 Task: Research Airbnb options in Kayes, Mali from 6th December, 2023 to 15th December, 2023 for 6 adults.6 bedrooms having 6 beds and 6 bathrooms. Property type can be house. Amenities needed are: wifi, TV, free parkinig on premises, gym, breakfast. Look for 3 properties as per requirement.
Action: Mouse moved to (528, 114)
Screenshot: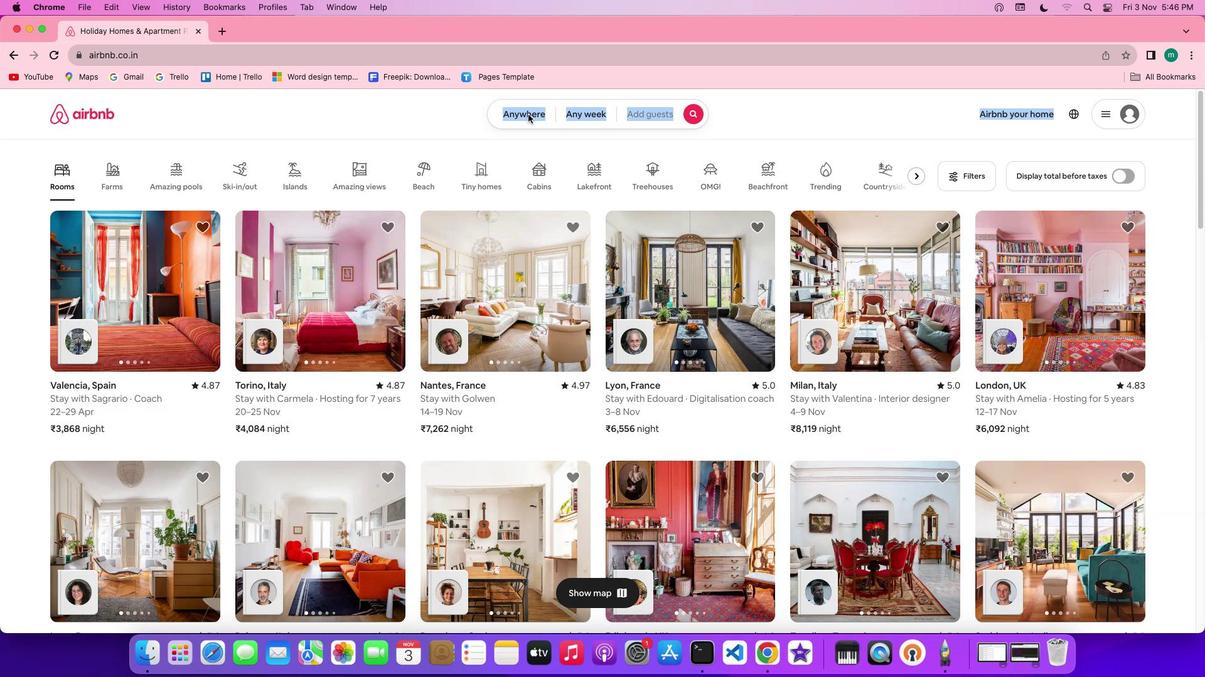 
Action: Mouse pressed left at (528, 114)
Screenshot: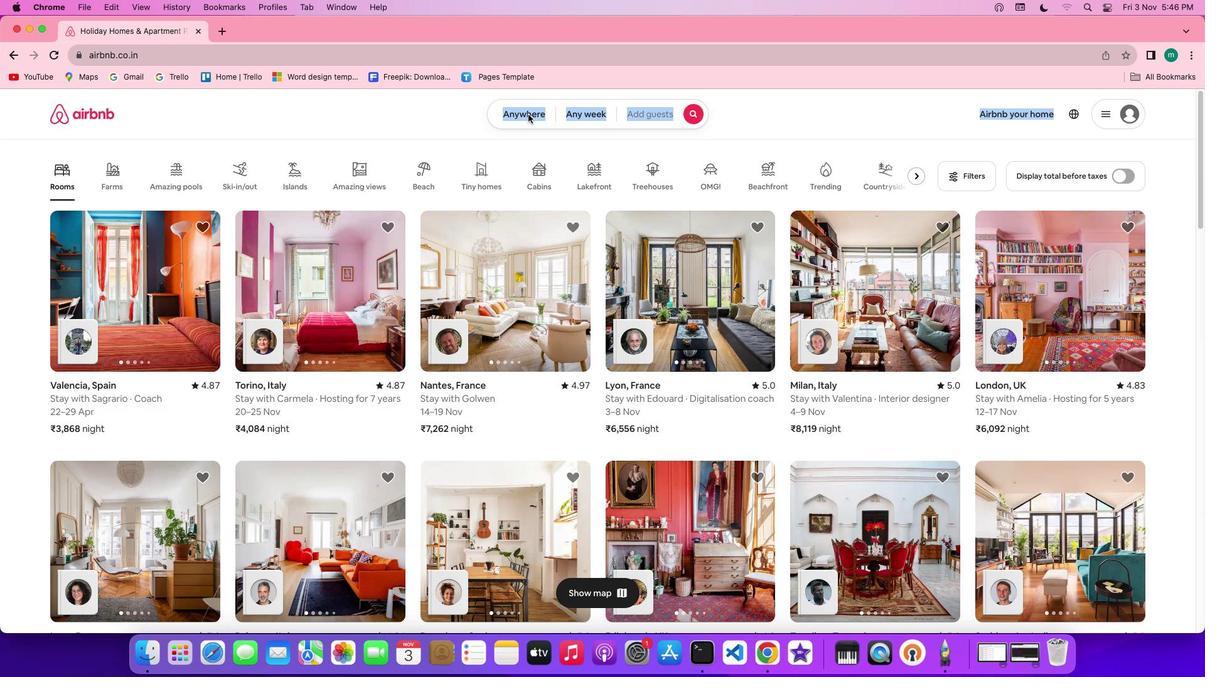 
Action: Mouse pressed left at (528, 114)
Screenshot: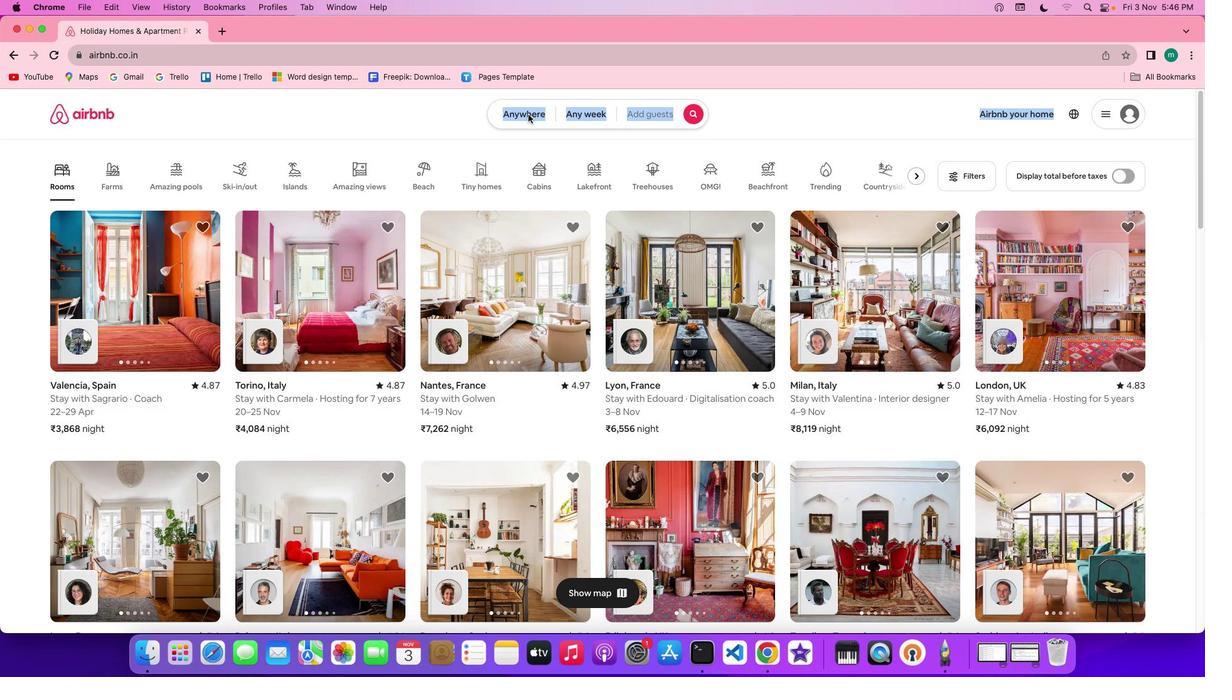
Action: Mouse moved to (454, 159)
Screenshot: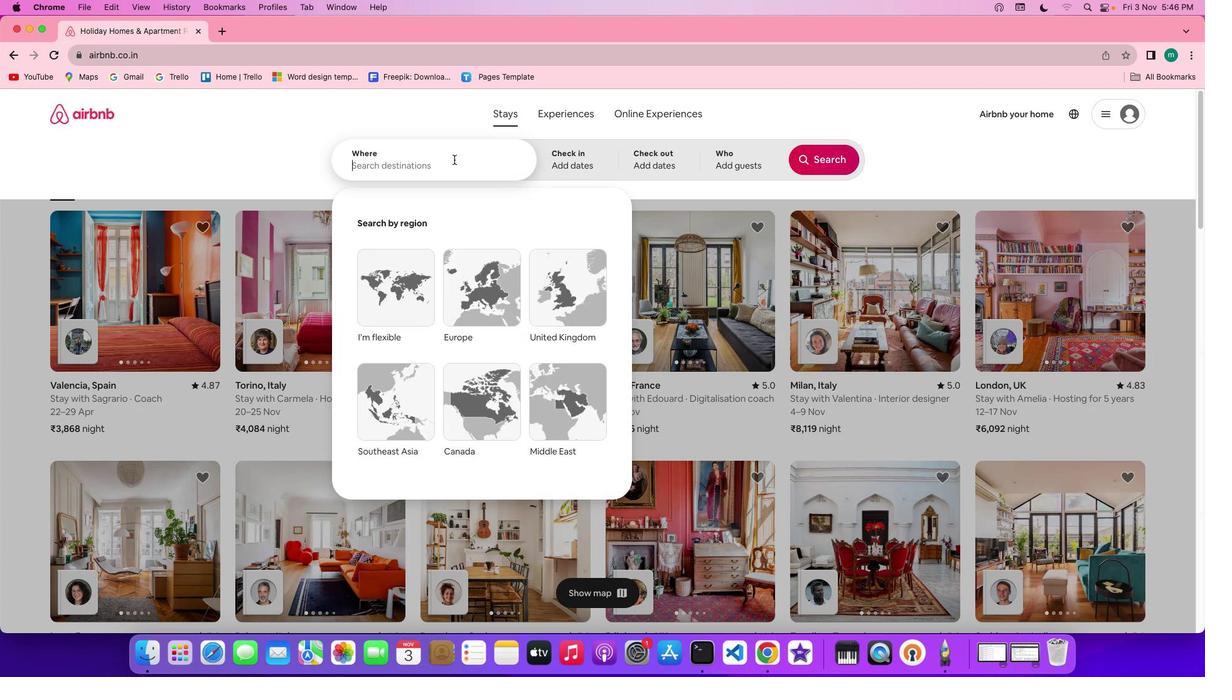 
Action: Mouse pressed left at (454, 159)
Screenshot: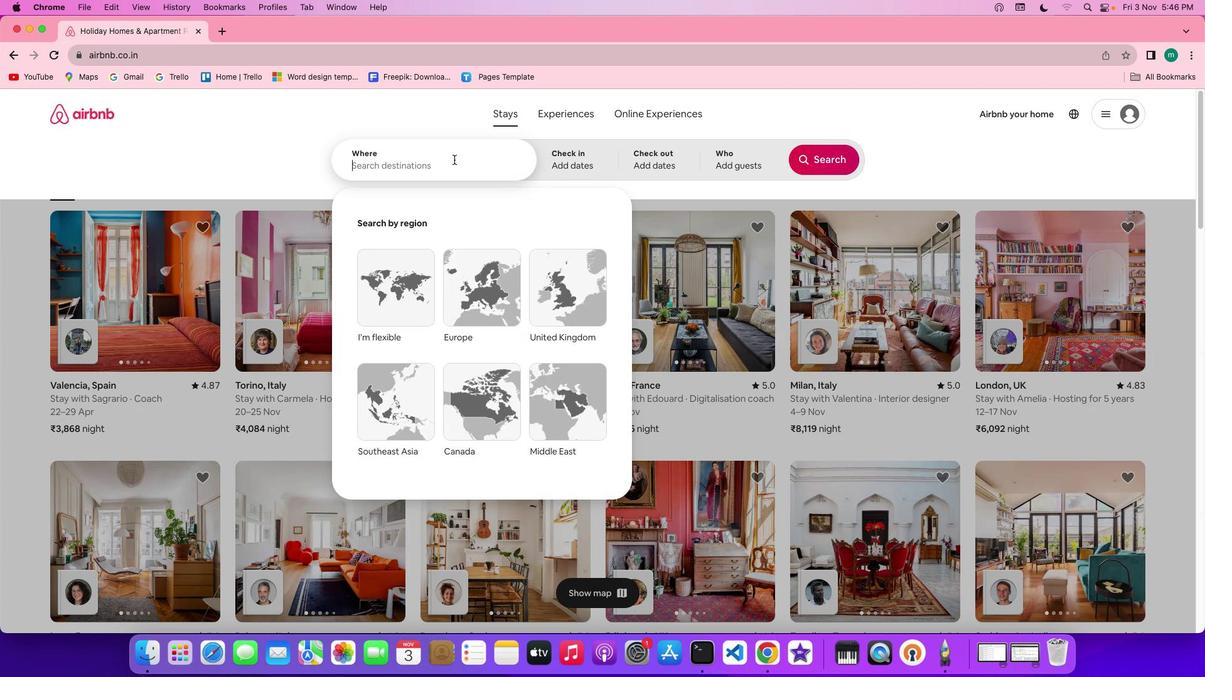 
Action: Mouse moved to (456, 165)
Screenshot: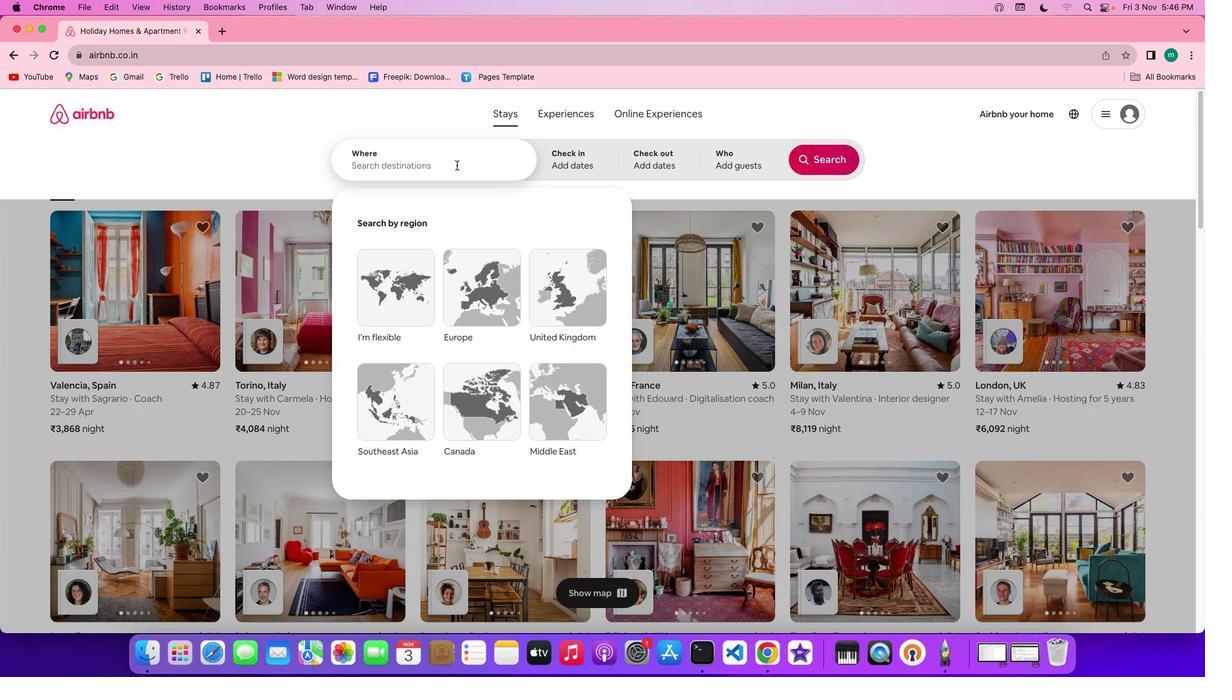 
Action: Key pressed Key.shift'K''a''y''e''s'','Key.spaceKey.shift'm''a''i'Key.backspace'l''i'
Screenshot: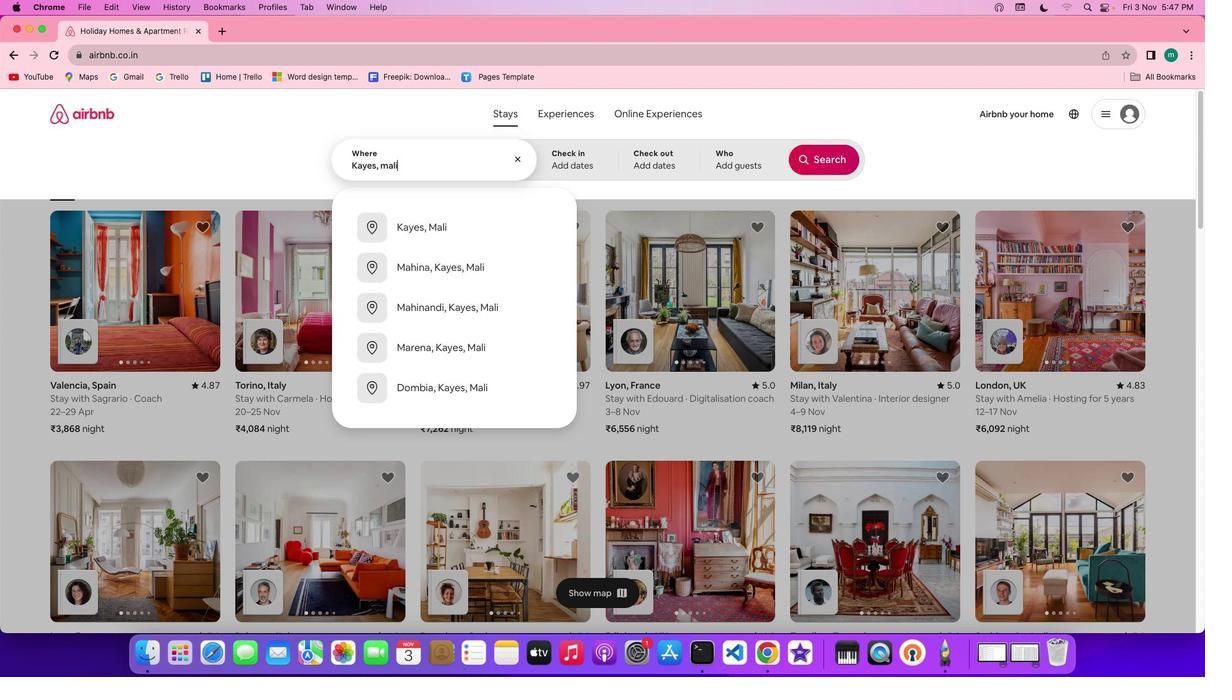 
Action: Mouse moved to (569, 160)
Screenshot: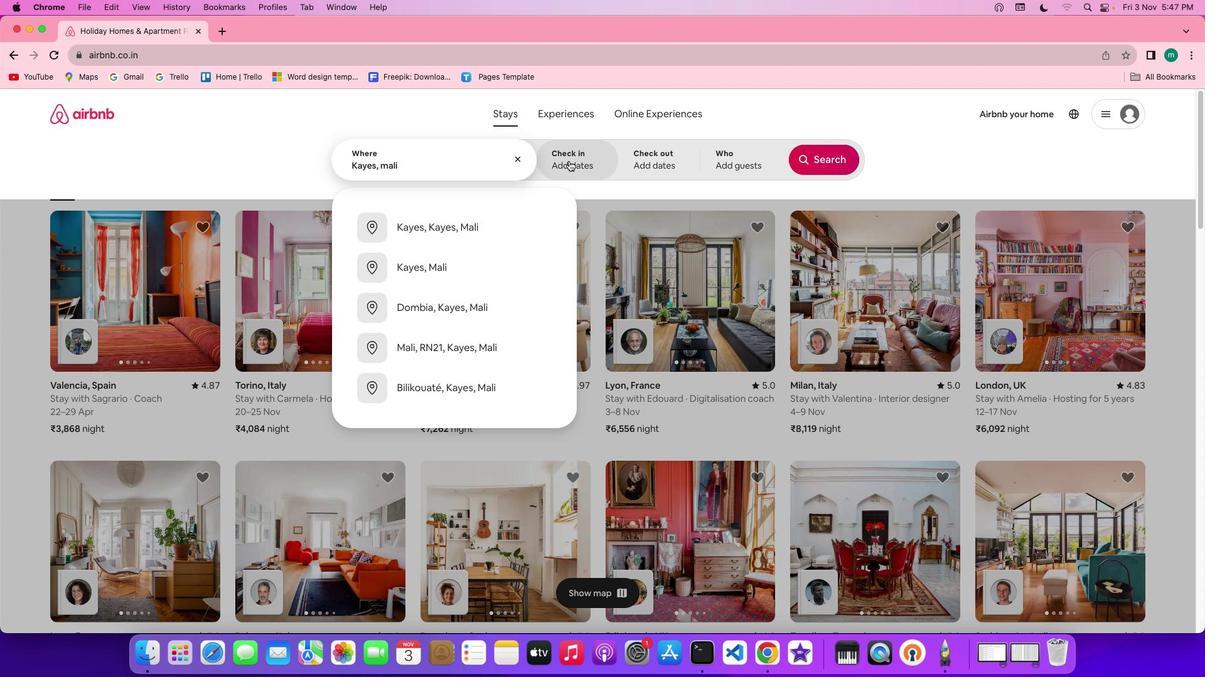 
Action: Mouse pressed left at (569, 160)
Screenshot: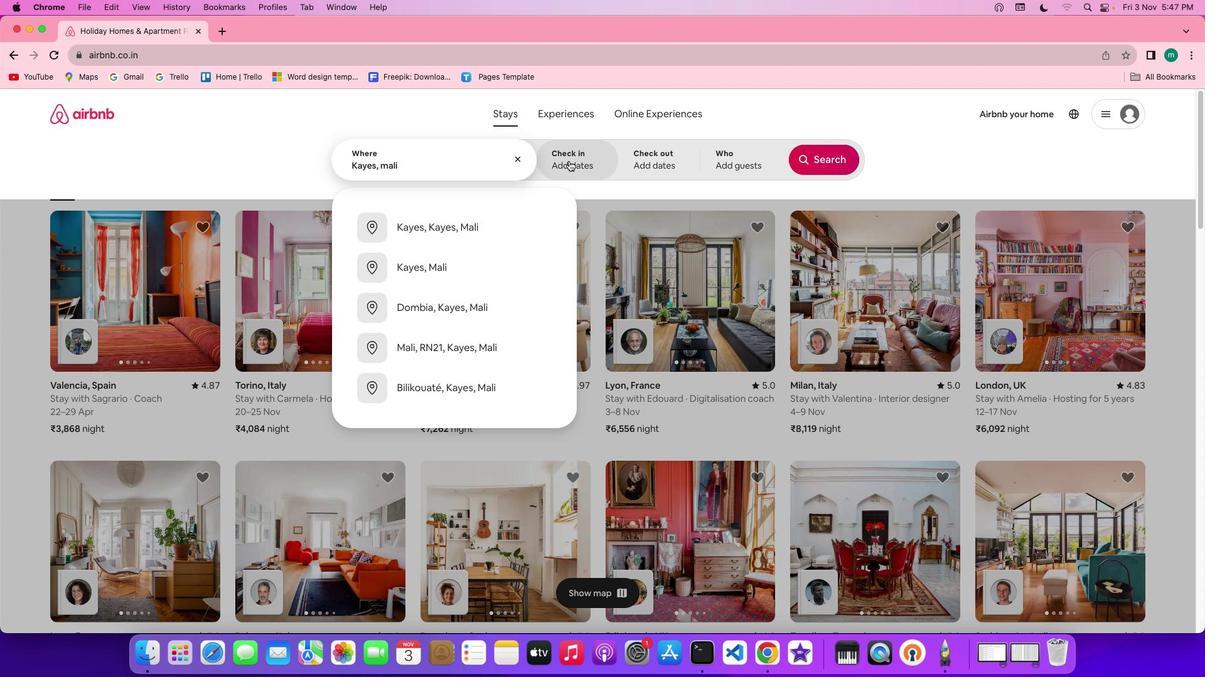 
Action: Mouse moved to (725, 348)
Screenshot: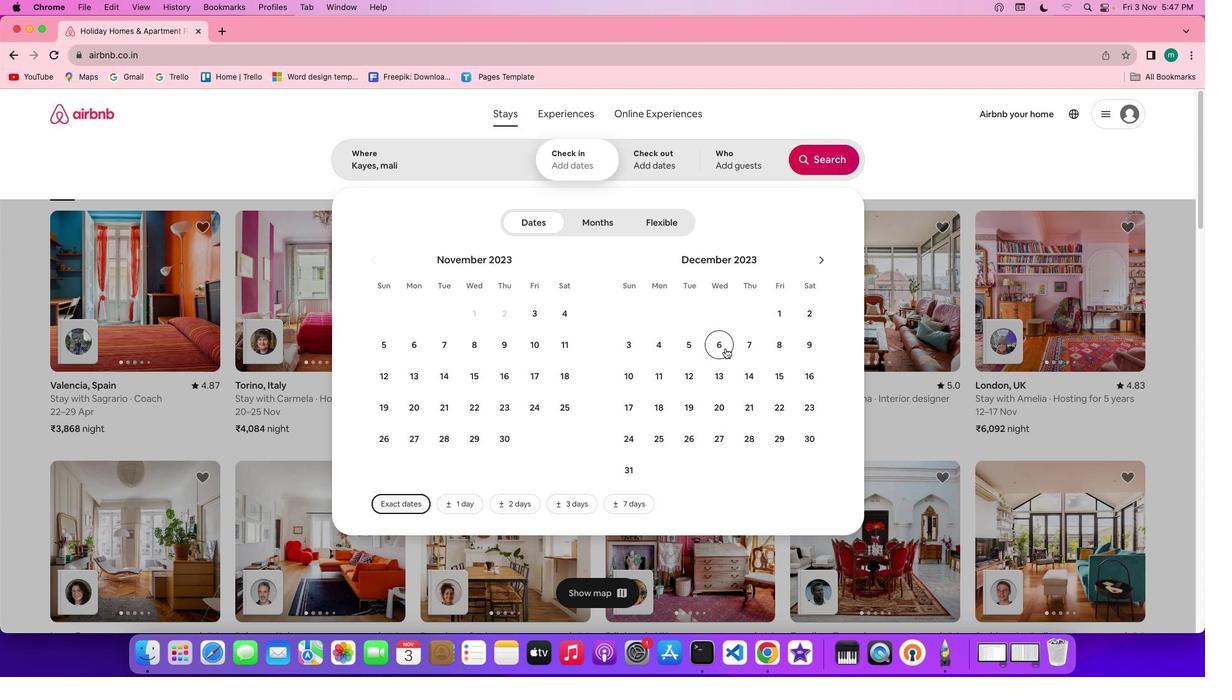 
Action: Mouse pressed left at (725, 348)
Screenshot: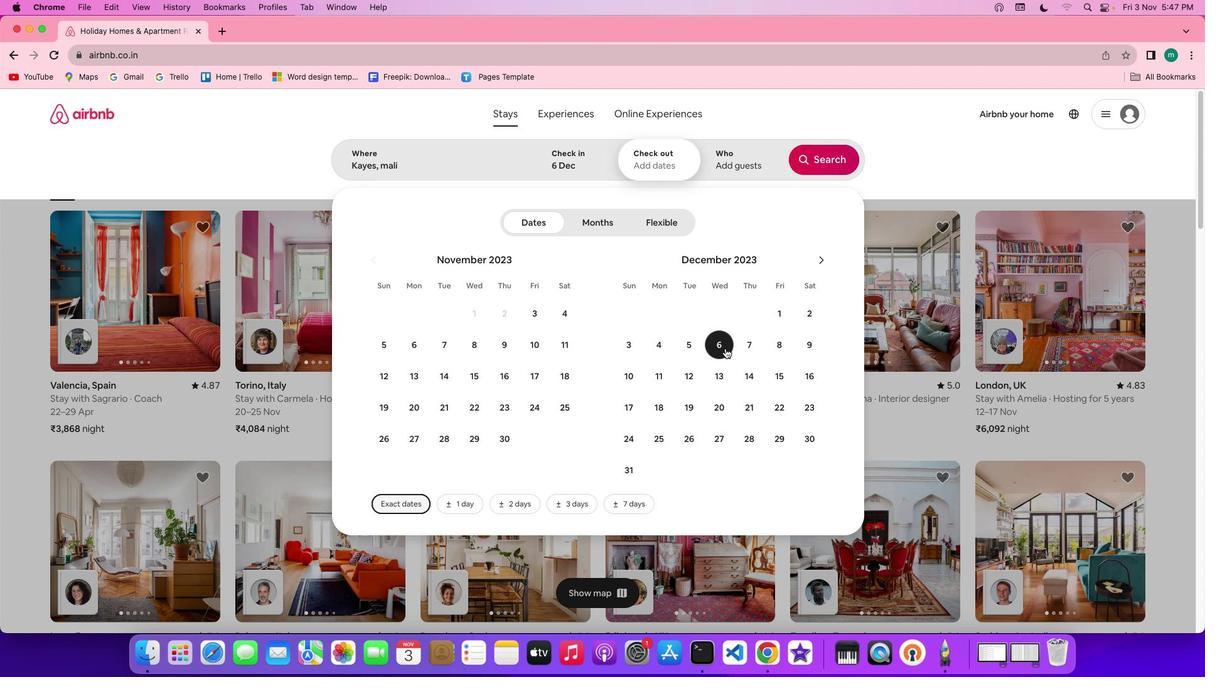 
Action: Mouse moved to (782, 375)
Screenshot: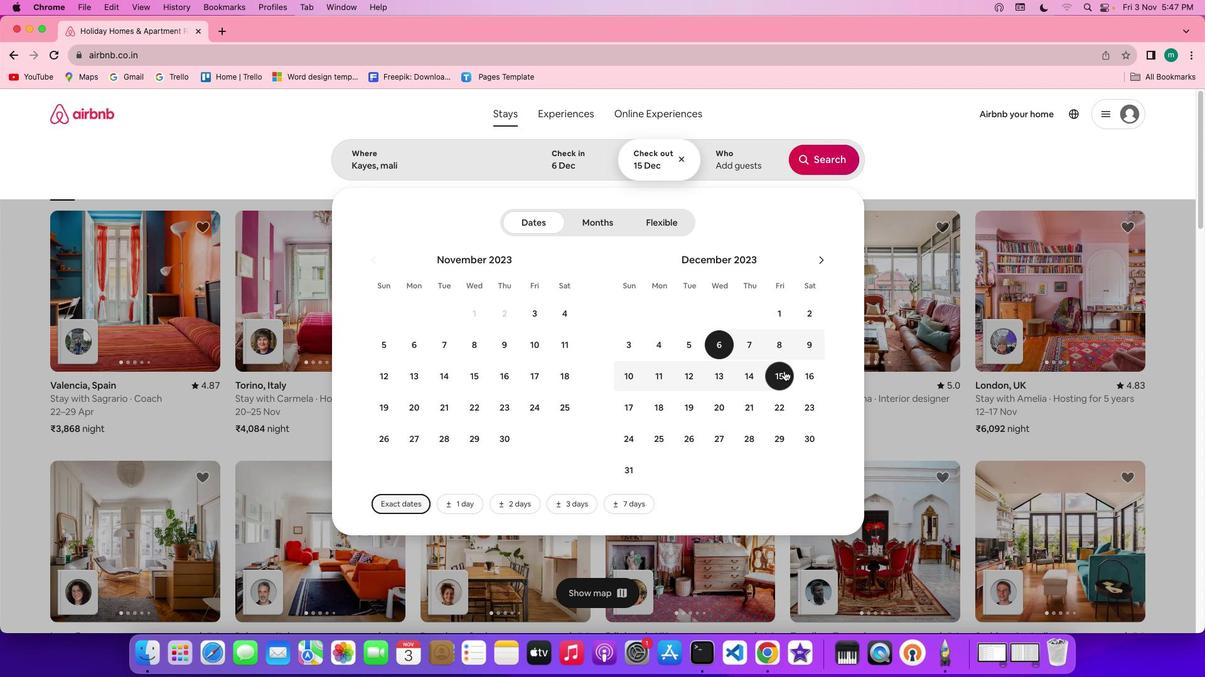 
Action: Mouse pressed left at (782, 375)
Screenshot: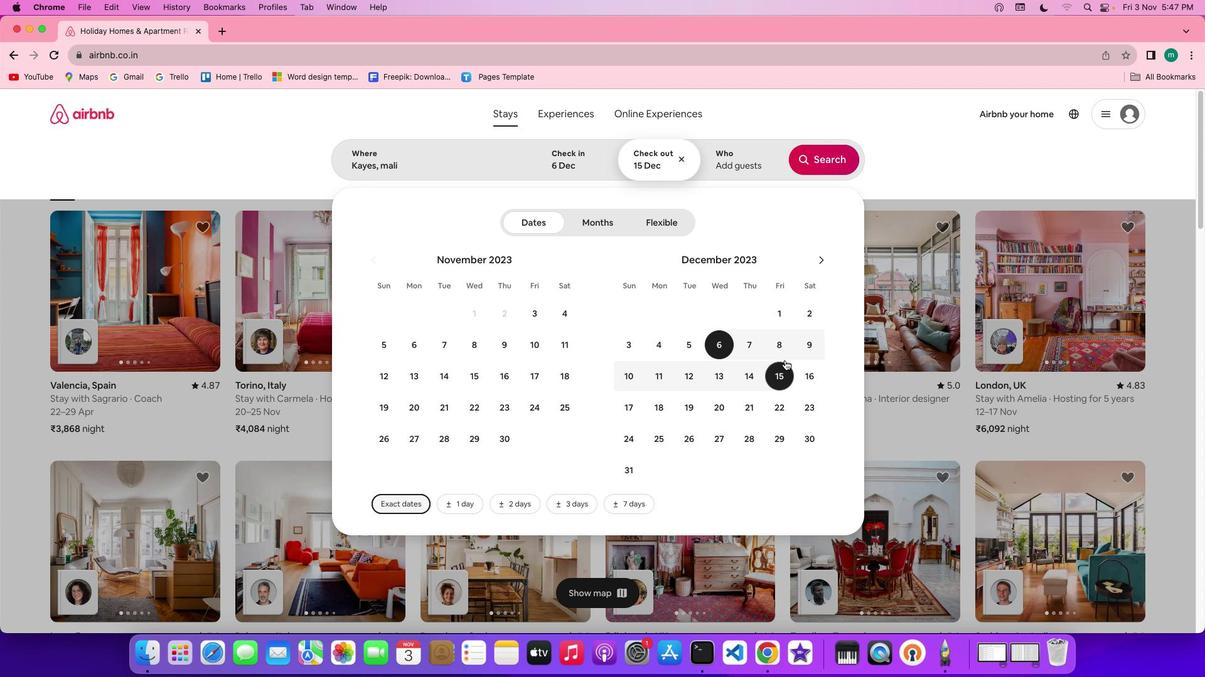 
Action: Mouse moved to (740, 155)
Screenshot: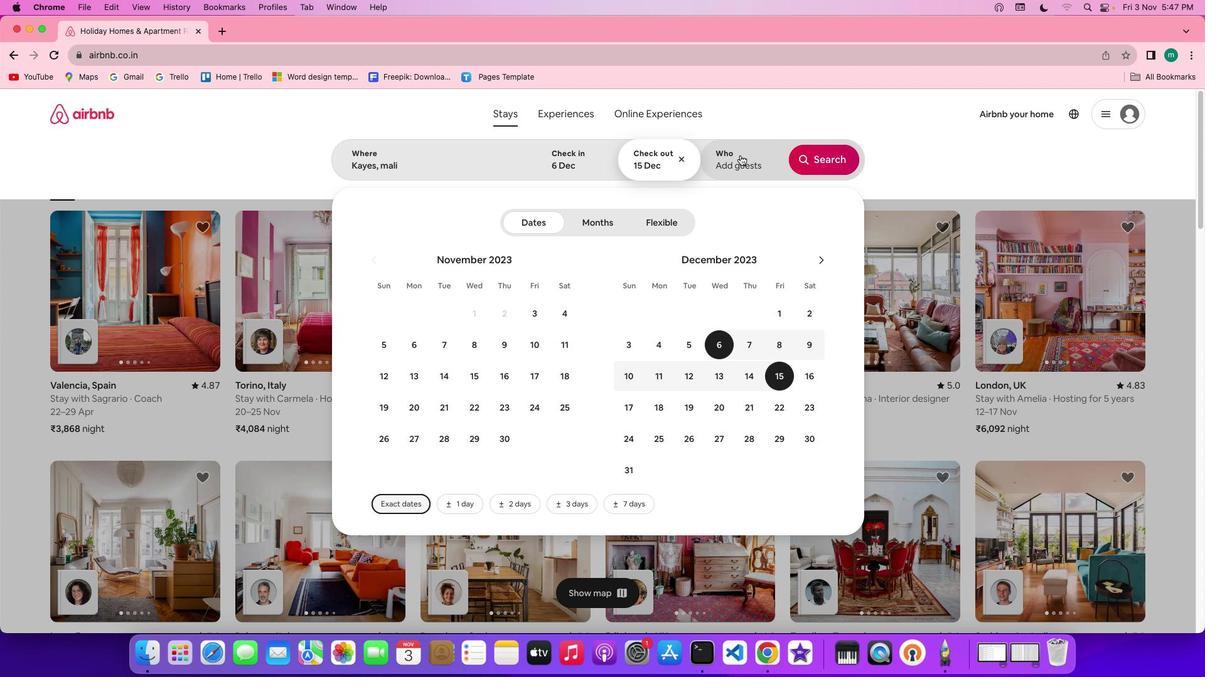 
Action: Mouse pressed left at (740, 155)
Screenshot: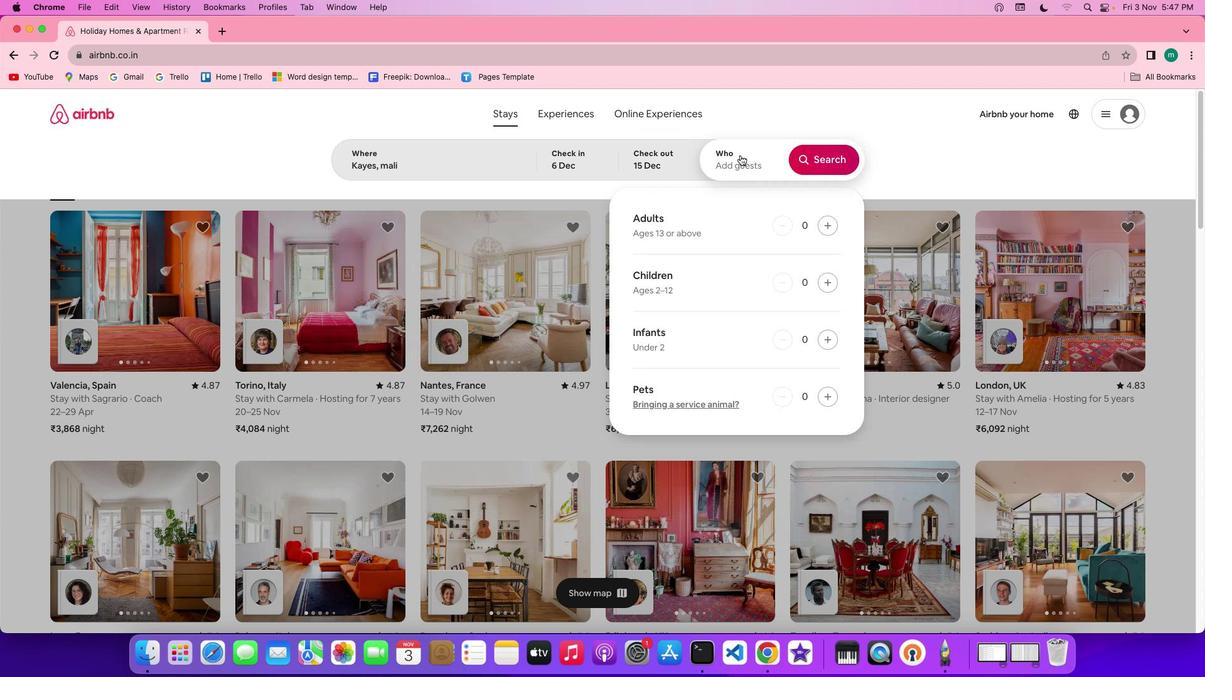 
Action: Mouse moved to (834, 226)
Screenshot: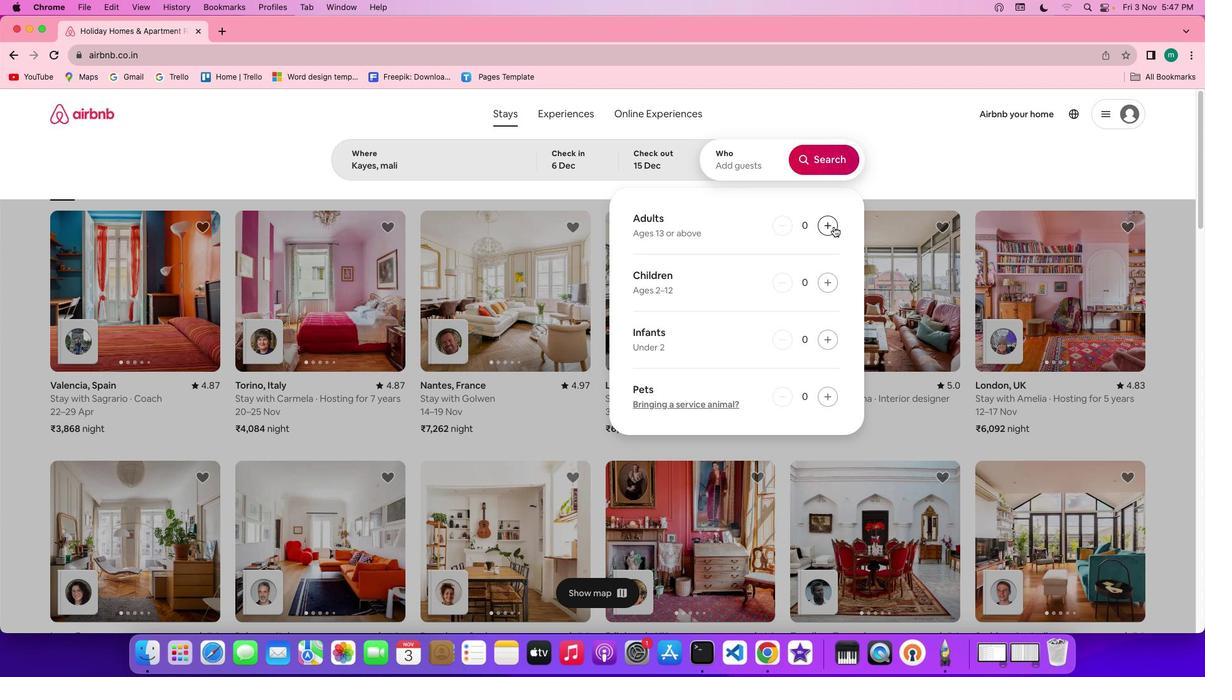 
Action: Mouse pressed left at (834, 226)
Screenshot: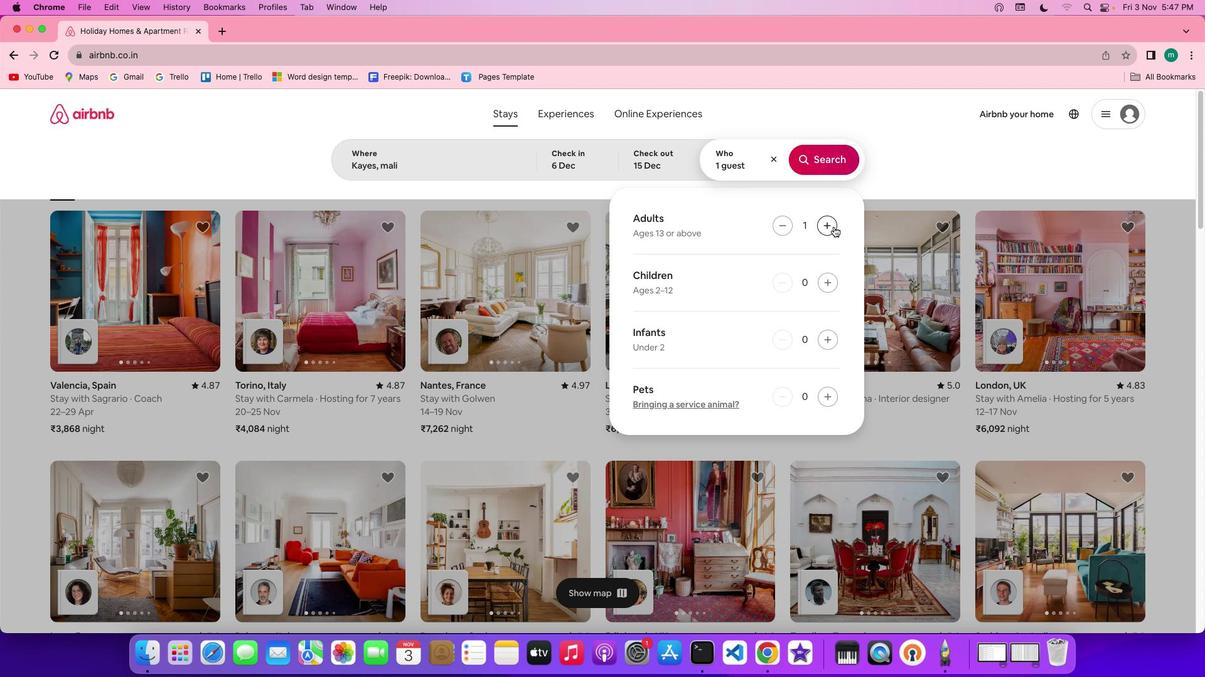 
Action: Mouse pressed left at (834, 226)
Screenshot: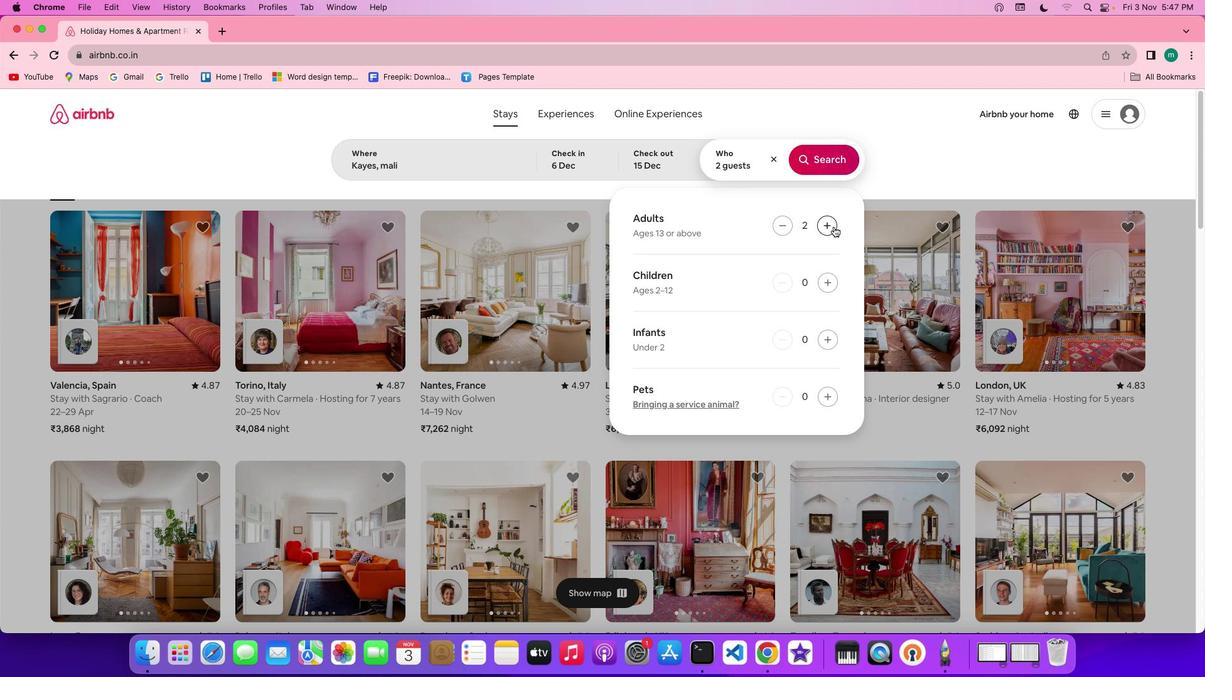 
Action: Mouse pressed left at (834, 226)
Screenshot: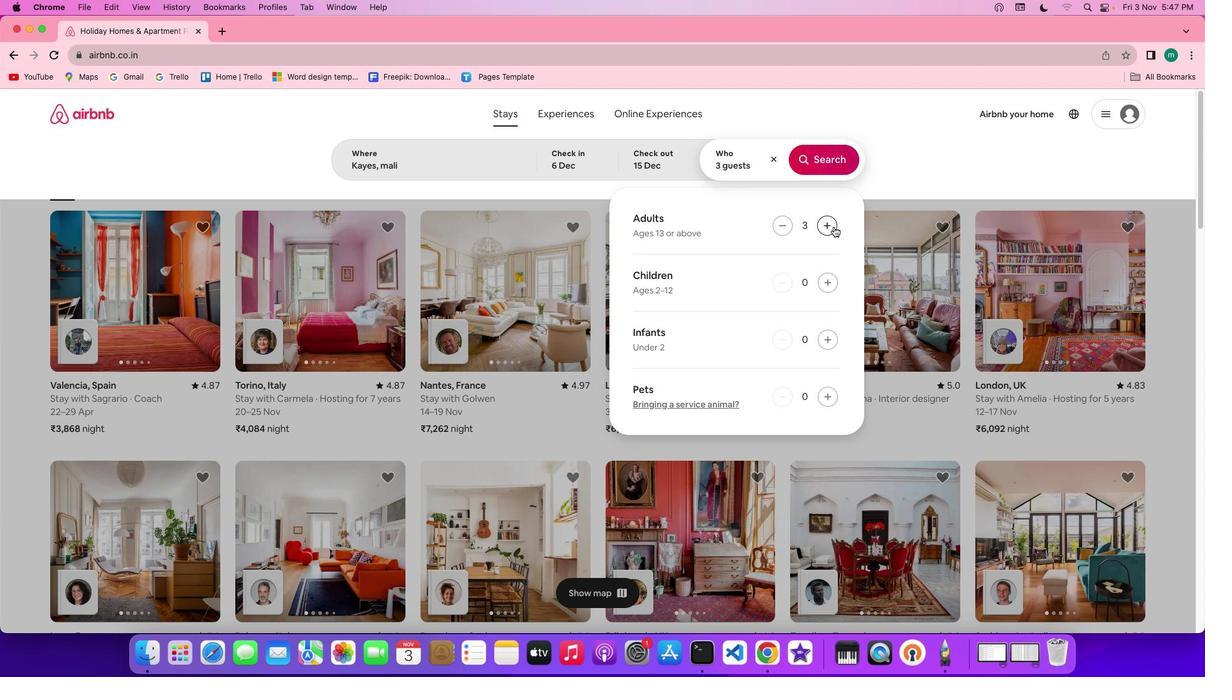 
Action: Mouse pressed left at (834, 226)
Screenshot: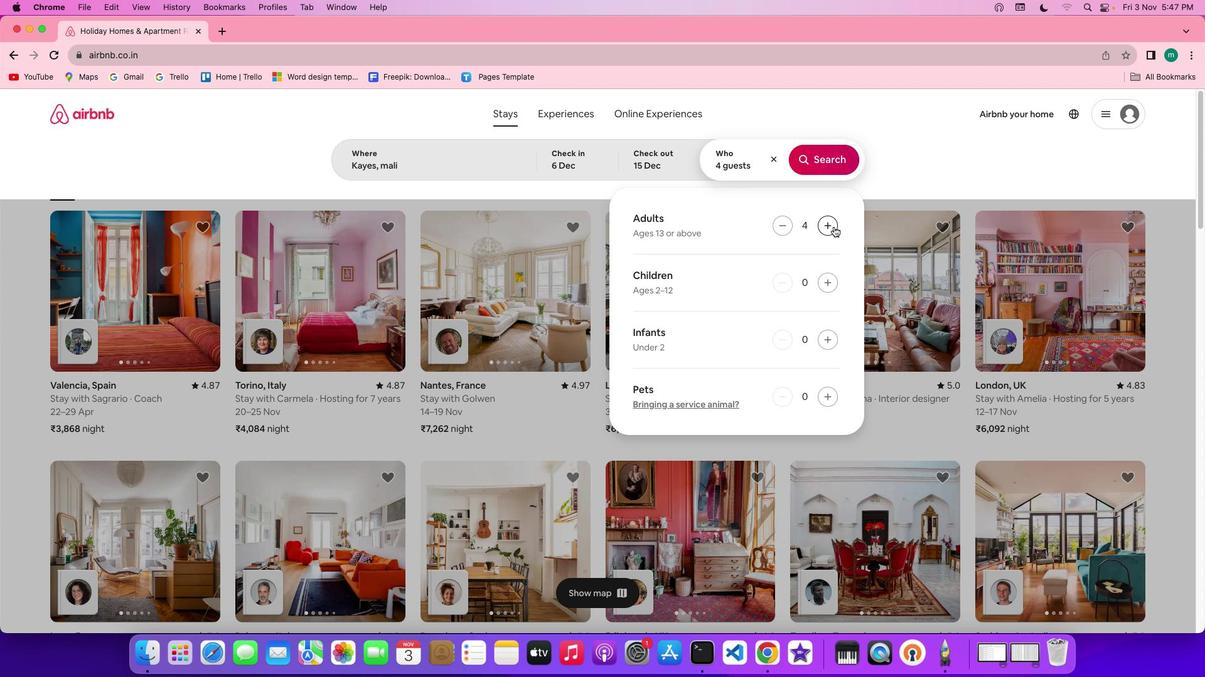 
Action: Mouse pressed left at (834, 226)
Screenshot: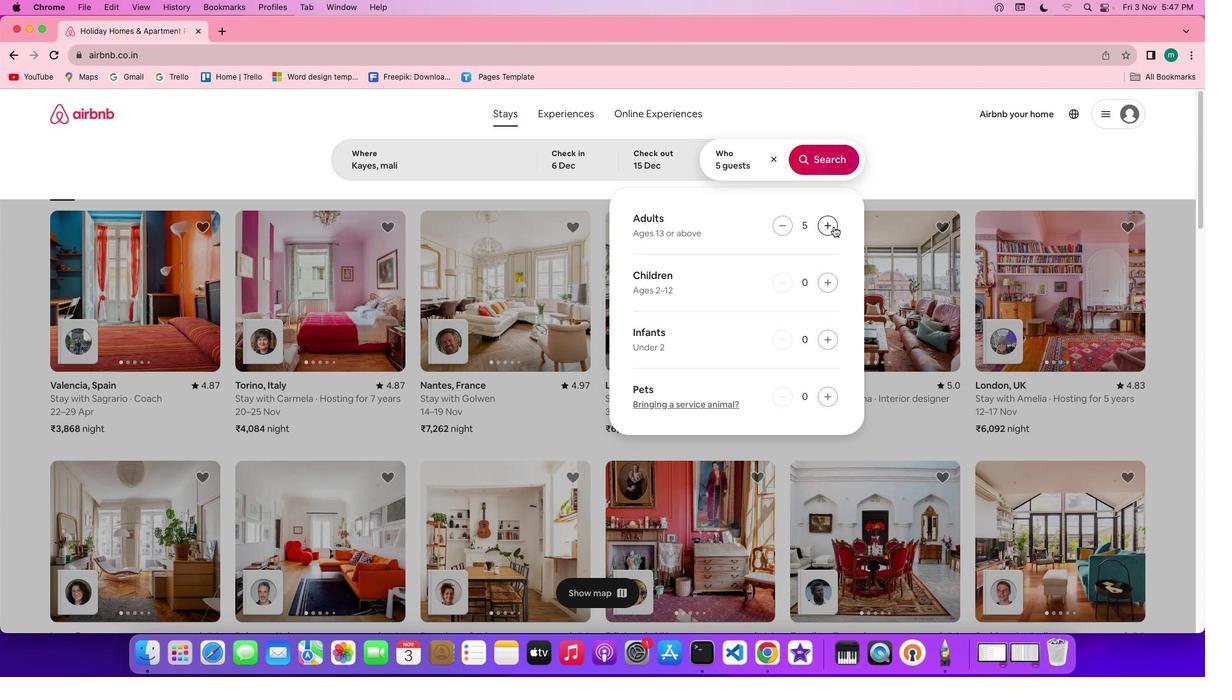 
Action: Mouse pressed left at (834, 226)
Screenshot: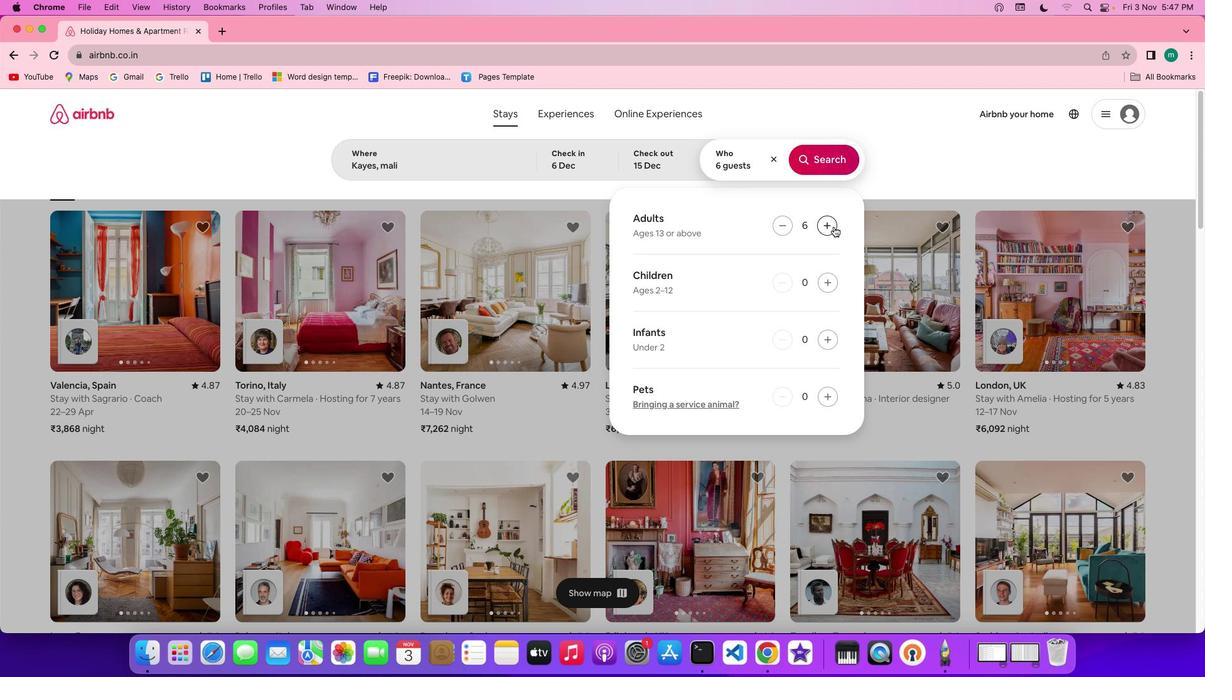 
Action: Mouse moved to (820, 151)
Screenshot: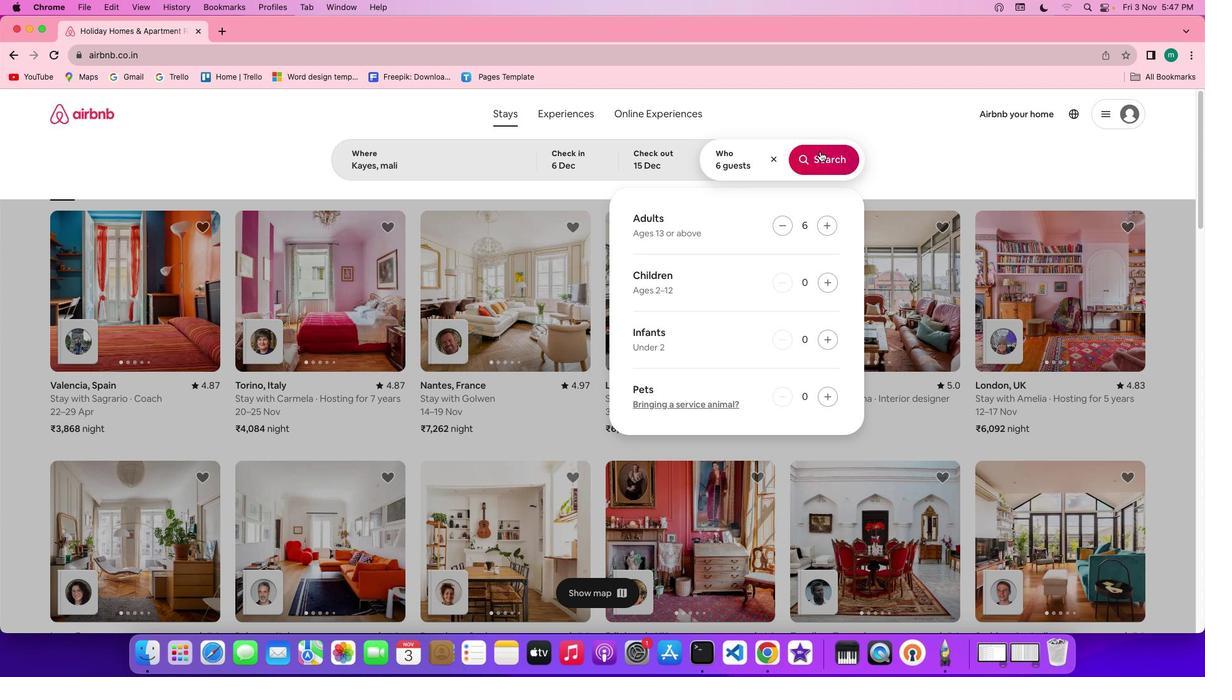 
Action: Mouse pressed left at (820, 151)
Screenshot: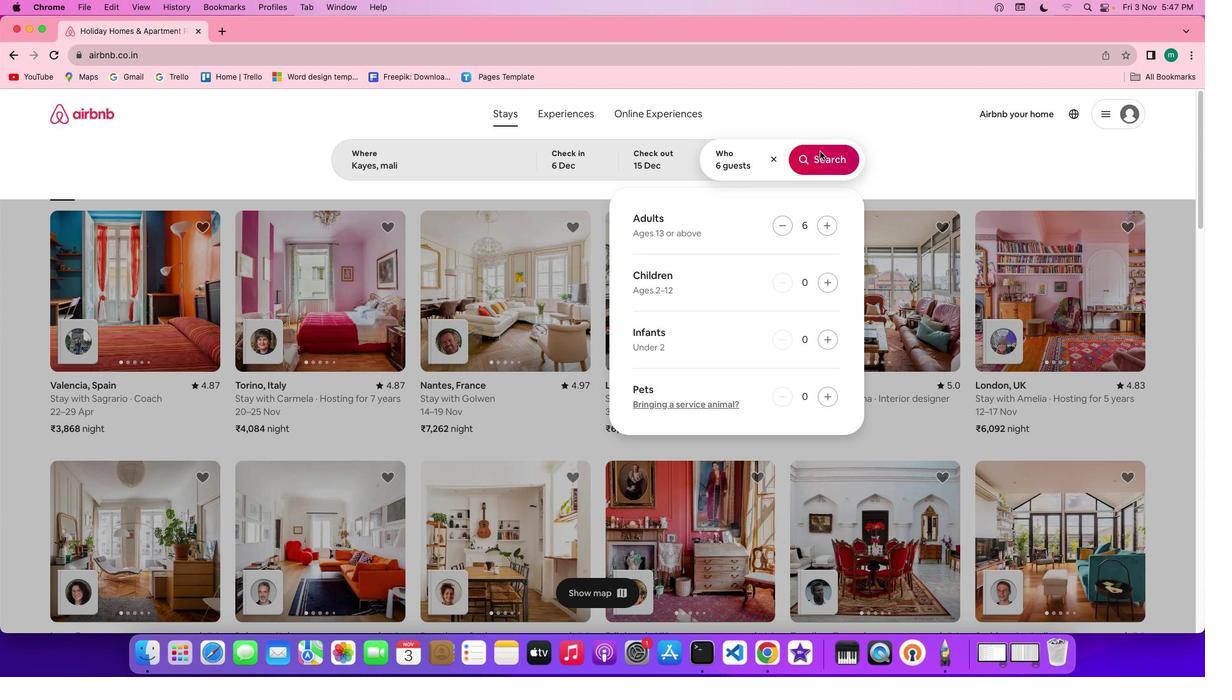 
Action: Mouse moved to (1014, 161)
Screenshot: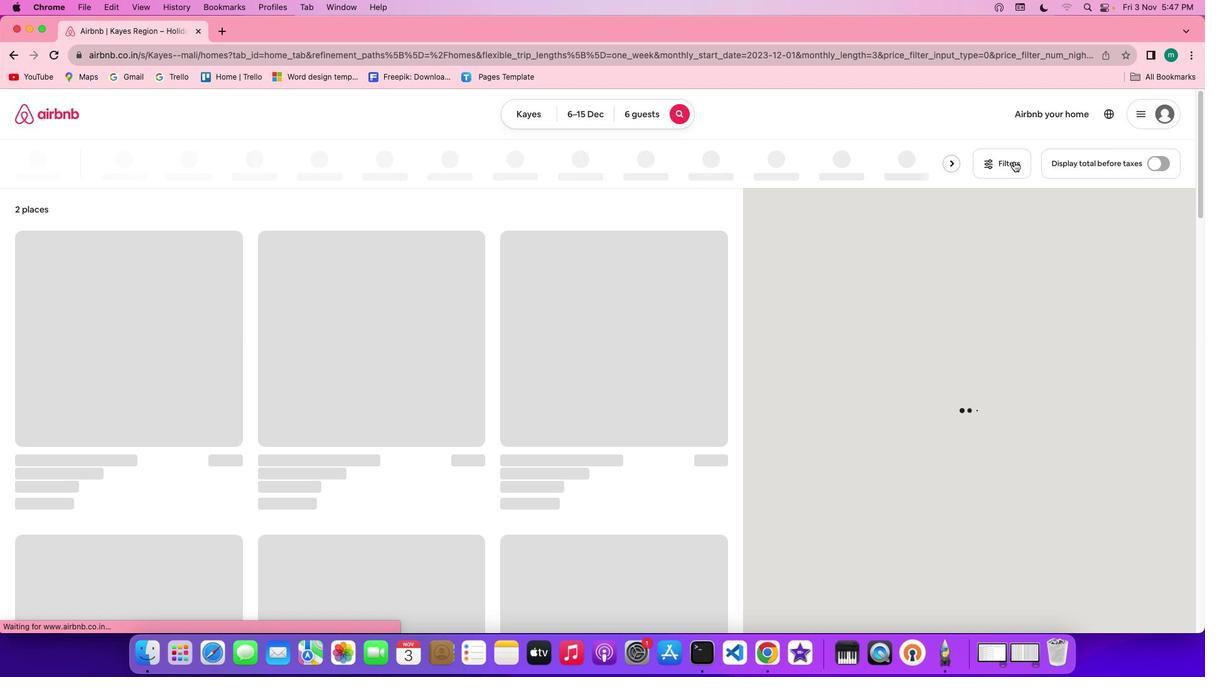 
Action: Mouse pressed left at (1014, 161)
Screenshot: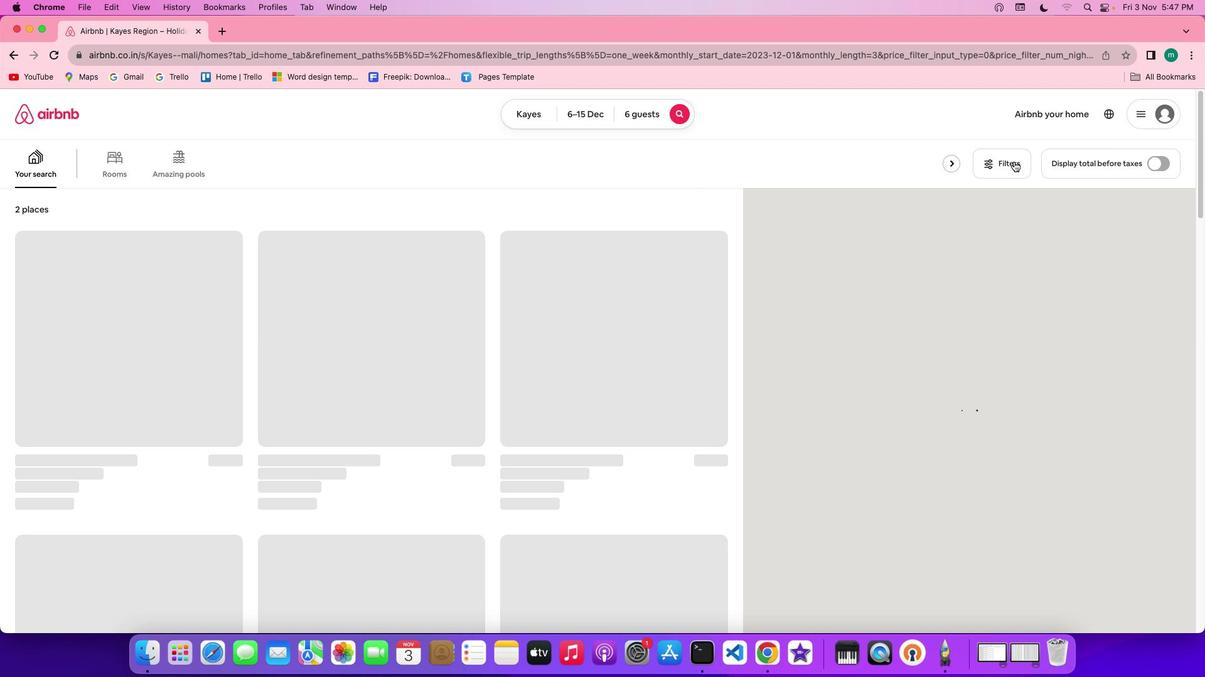
Action: Mouse moved to (992, 158)
Screenshot: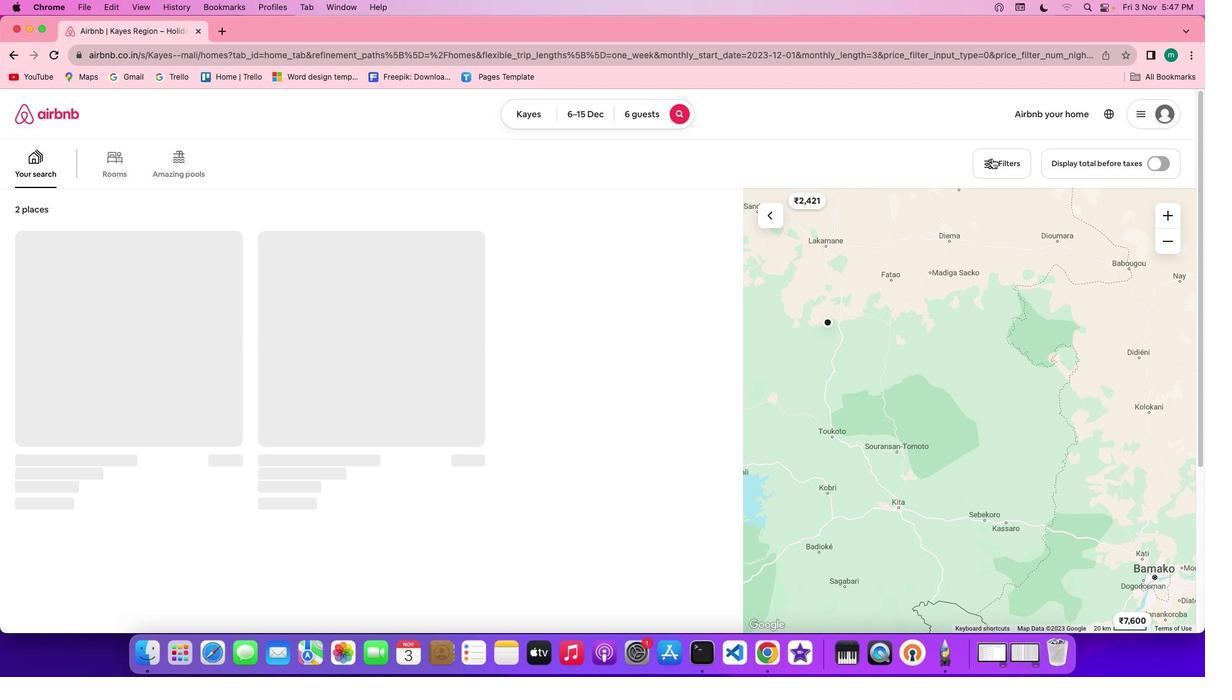 
Action: Mouse pressed left at (992, 158)
Screenshot: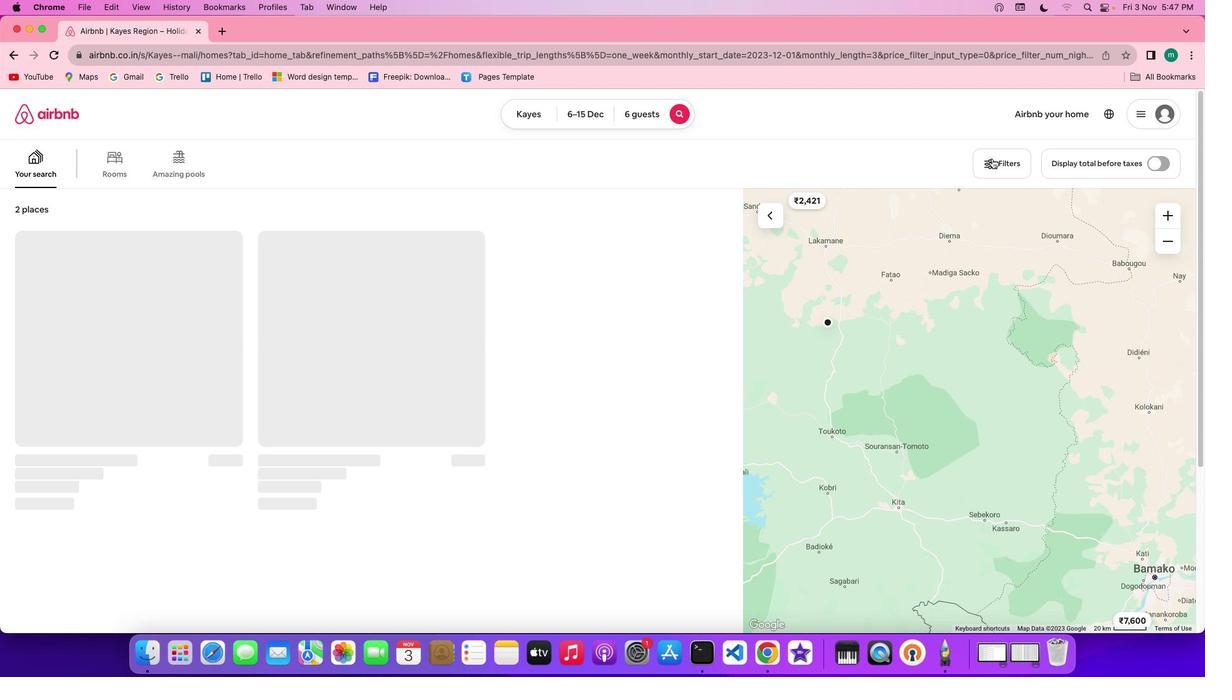 
Action: Mouse moved to (993, 163)
Screenshot: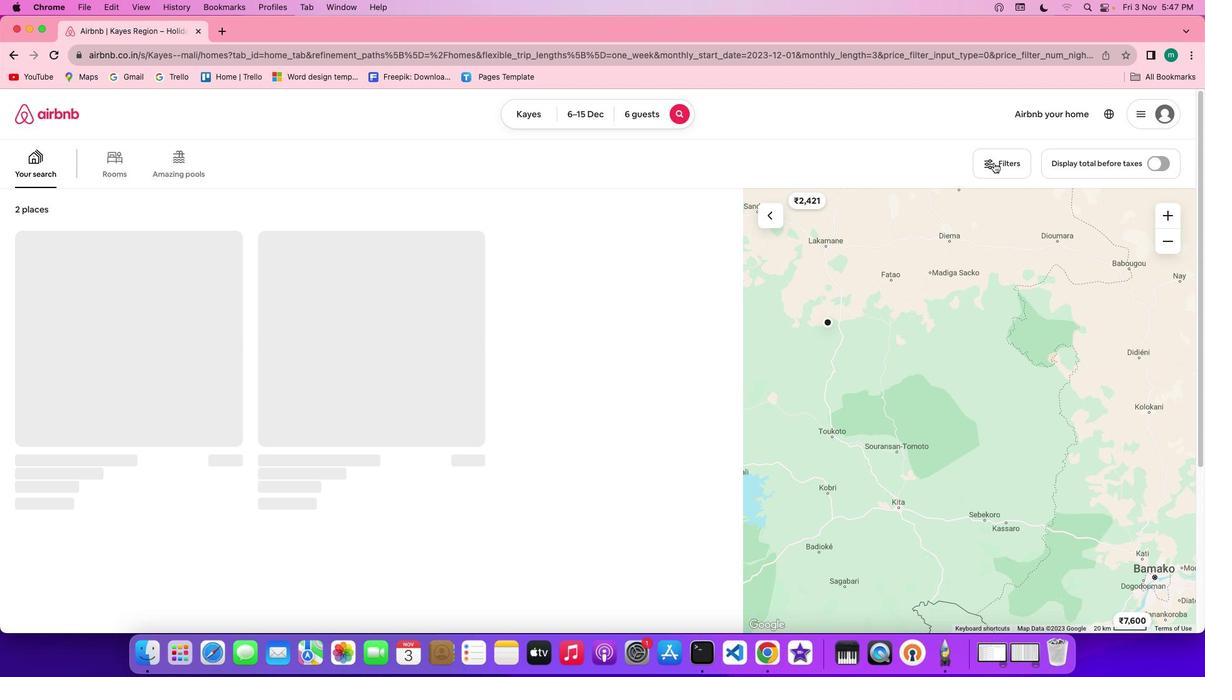 
Action: Mouse pressed left at (993, 163)
Screenshot: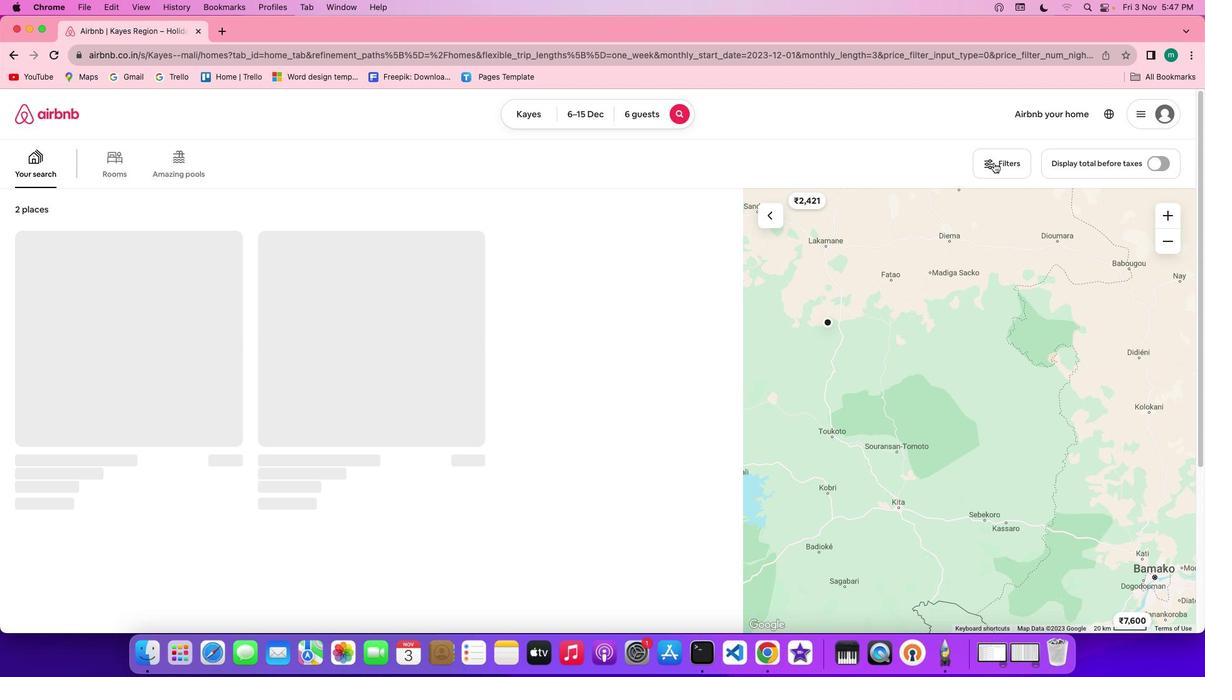
Action: Mouse moved to (990, 162)
Screenshot: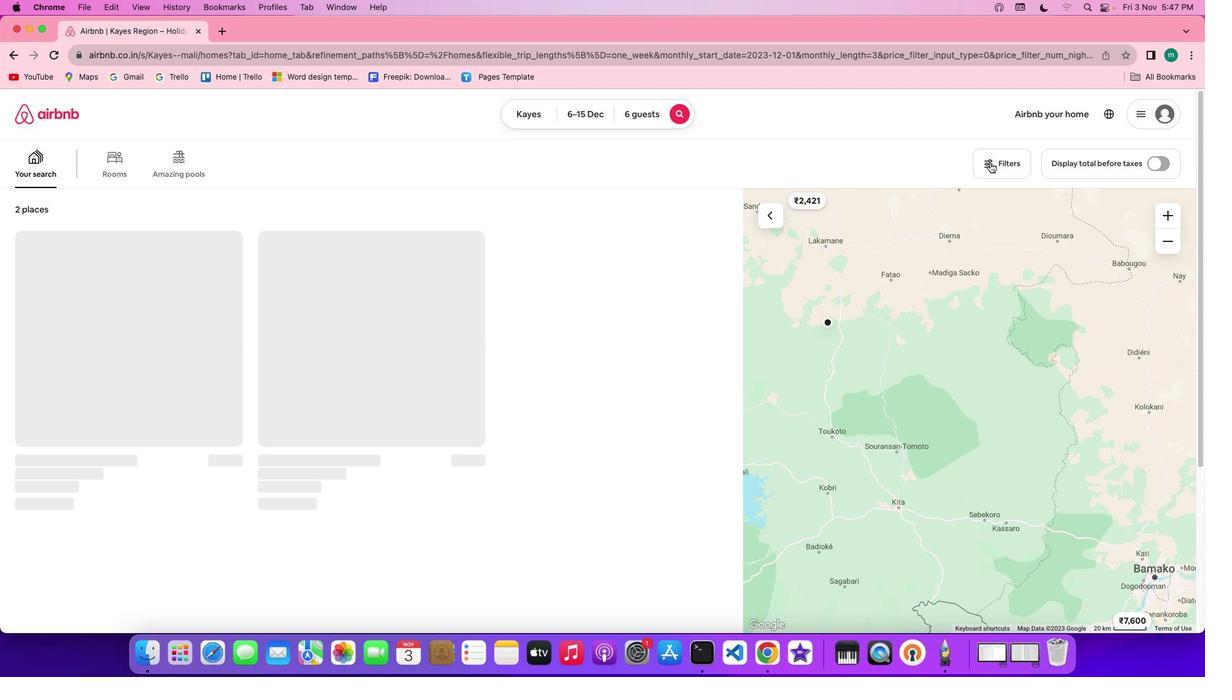 
Action: Mouse pressed left at (990, 162)
Screenshot: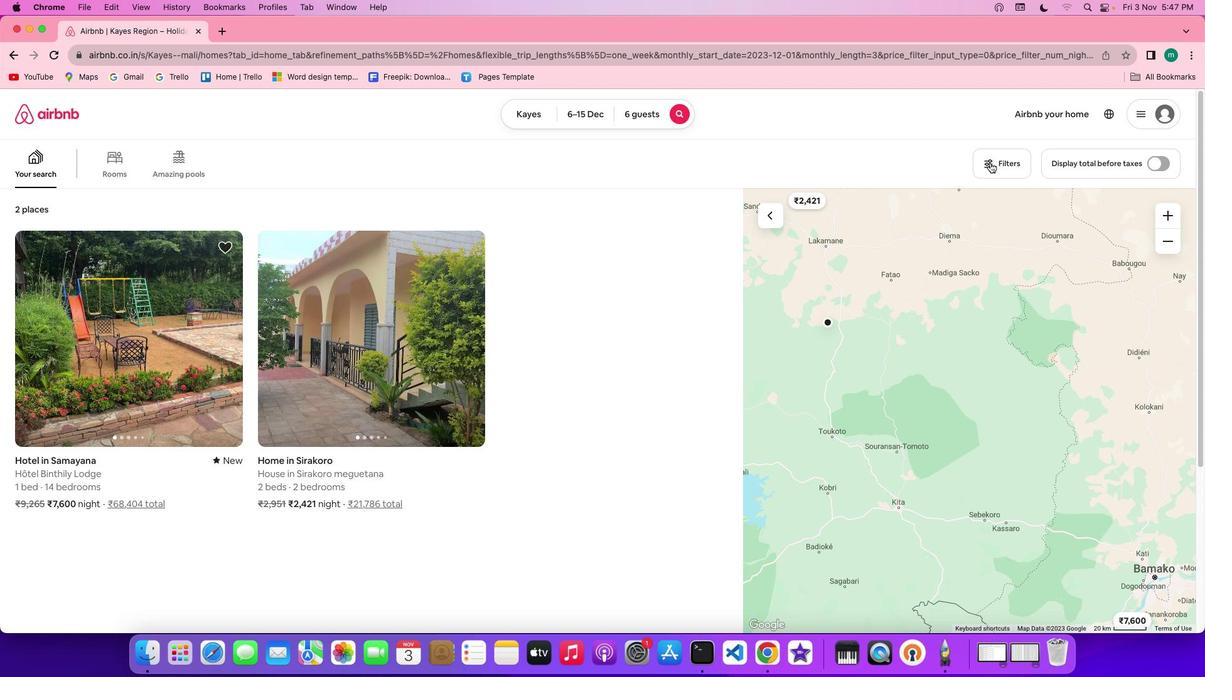 
Action: Mouse moved to (729, 352)
Screenshot: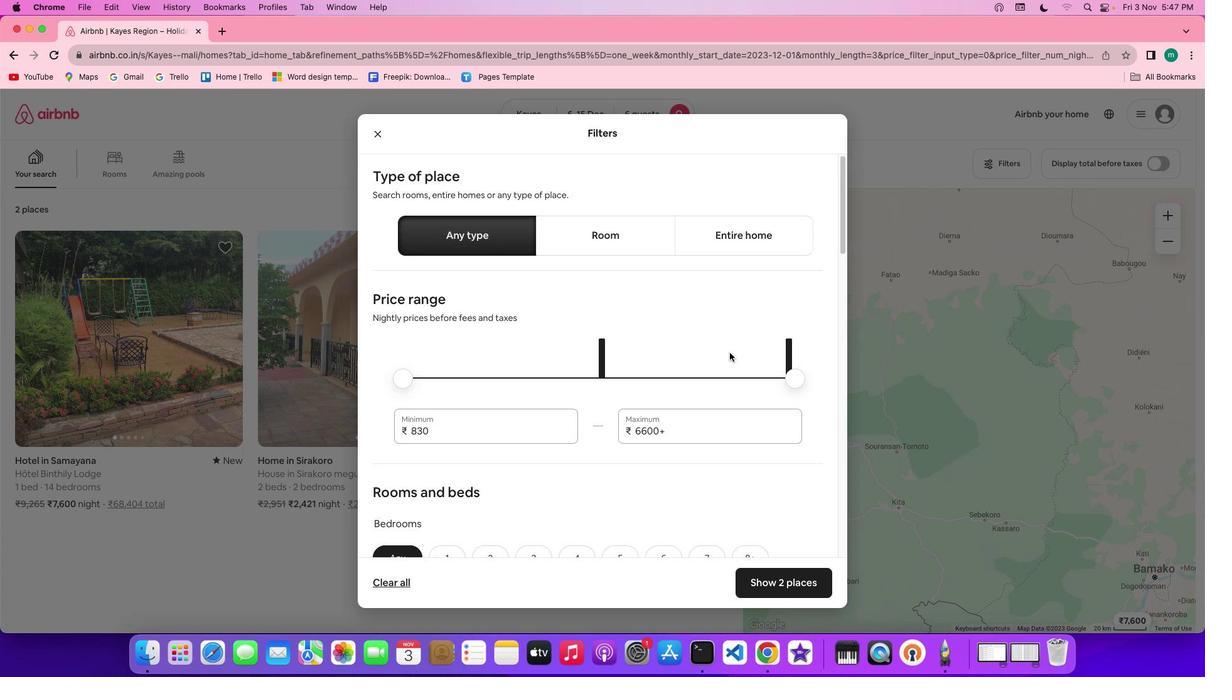 
Action: Mouse scrolled (729, 352) with delta (0, 0)
Screenshot: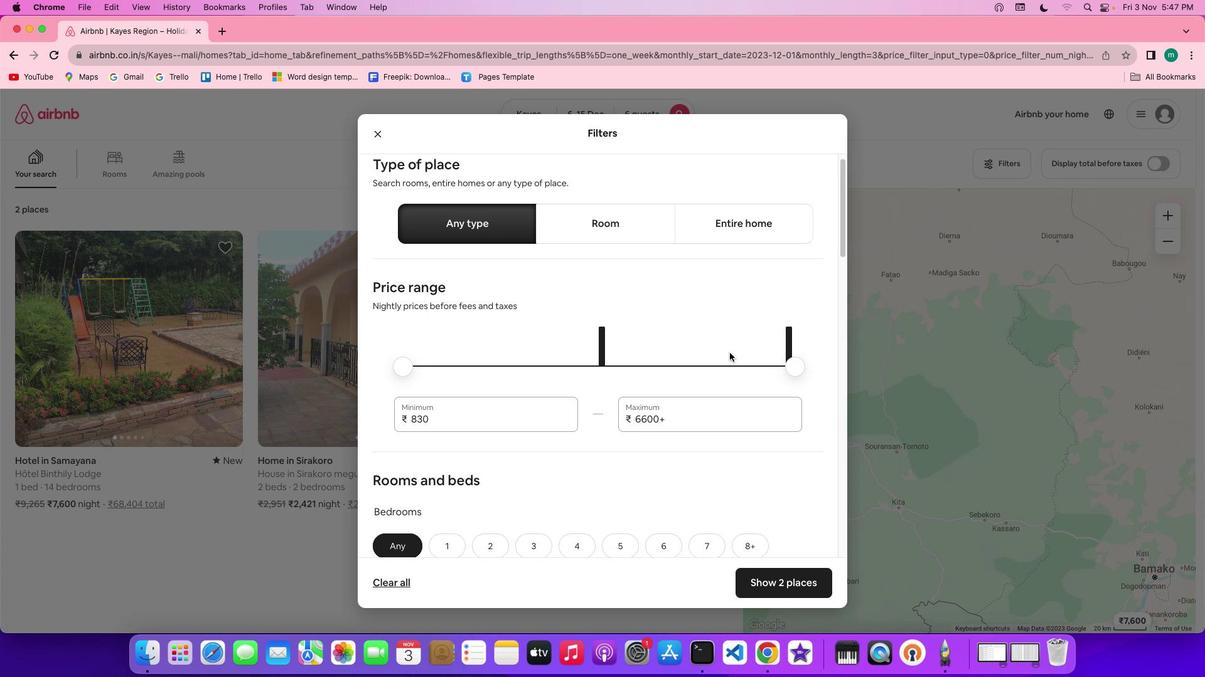 
Action: Mouse scrolled (729, 352) with delta (0, 0)
Screenshot: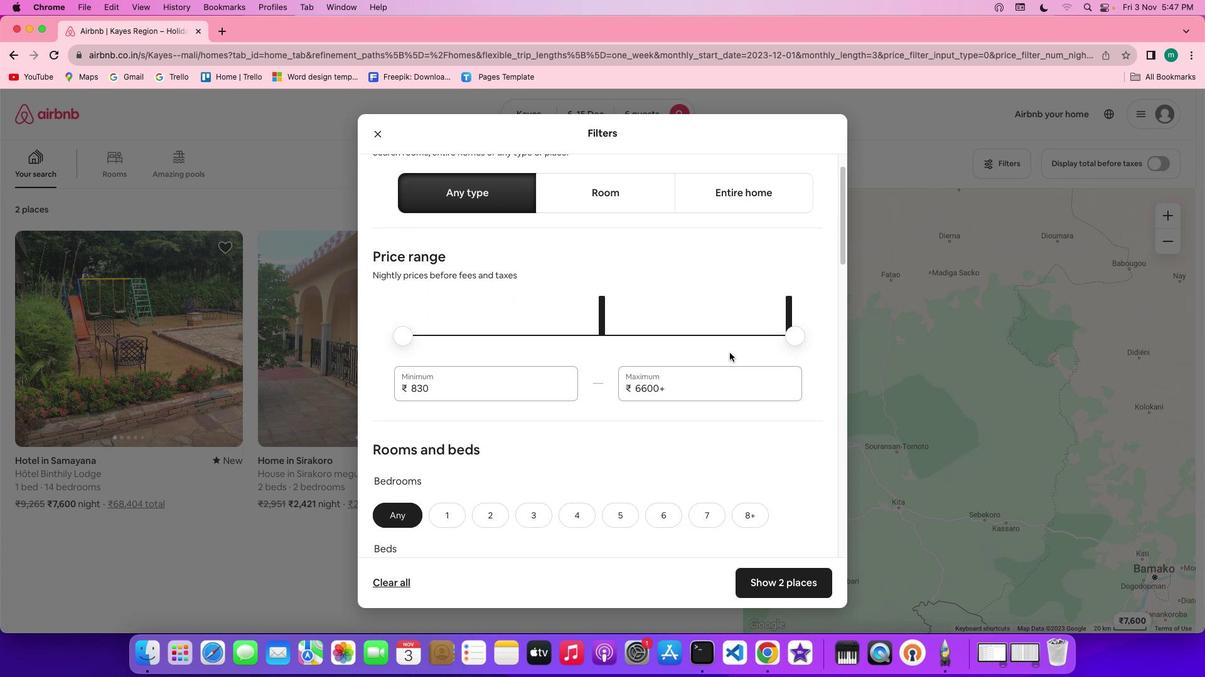 
Action: Mouse scrolled (729, 352) with delta (0, -1)
Screenshot: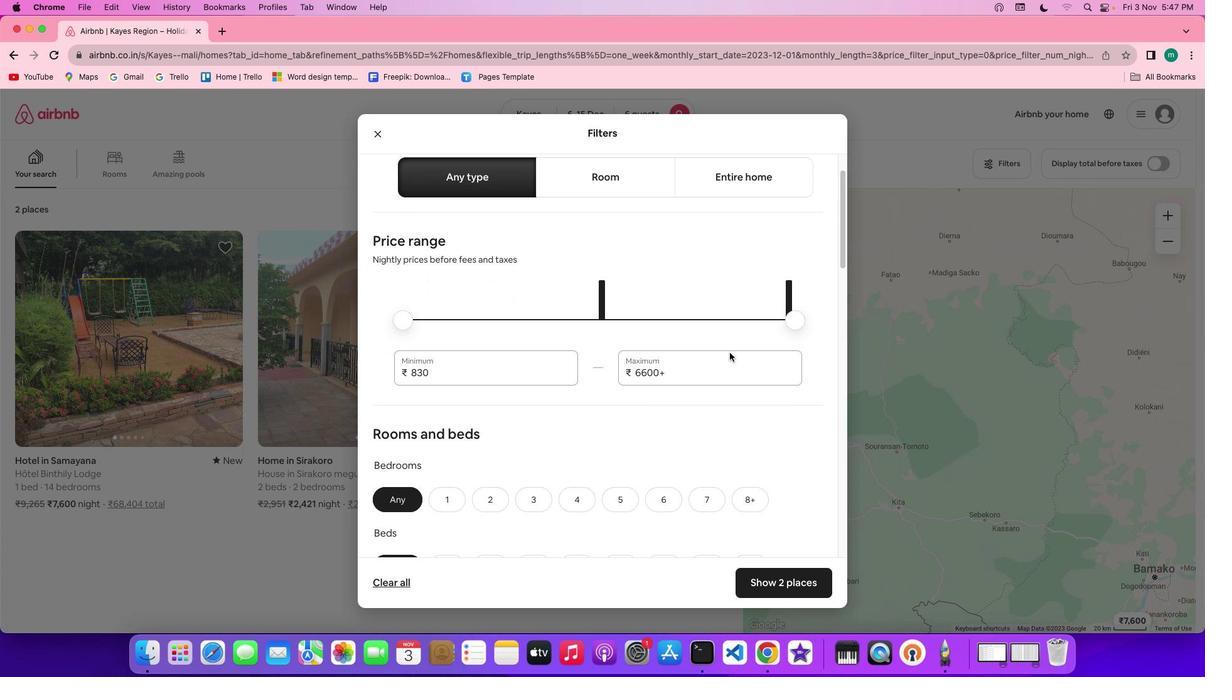 
Action: Mouse scrolled (729, 352) with delta (0, 0)
Screenshot: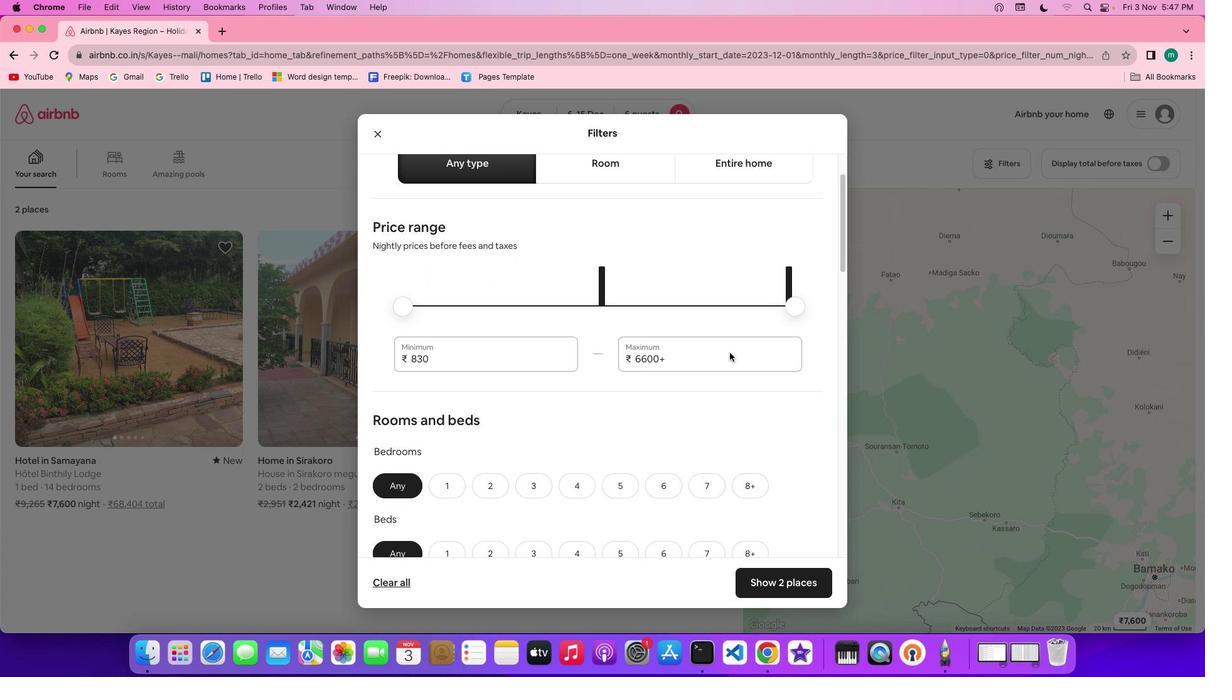 
Action: Mouse scrolled (729, 352) with delta (0, 0)
Screenshot: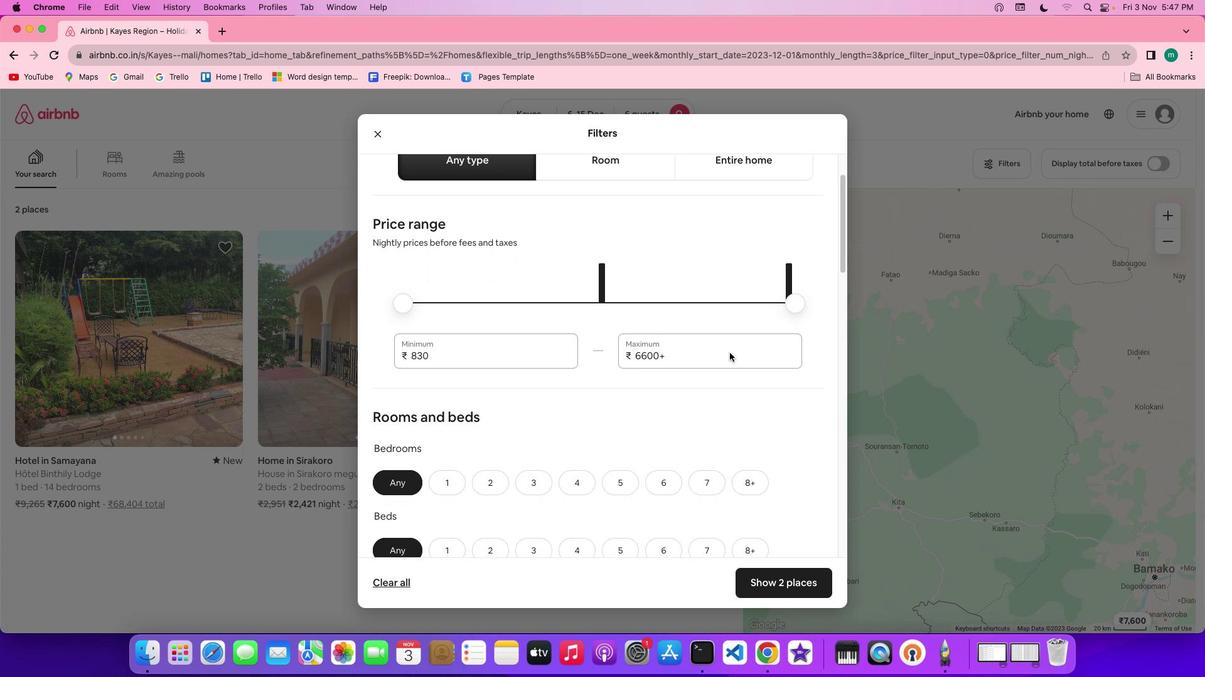 
Action: Mouse scrolled (729, 352) with delta (0, 0)
Screenshot: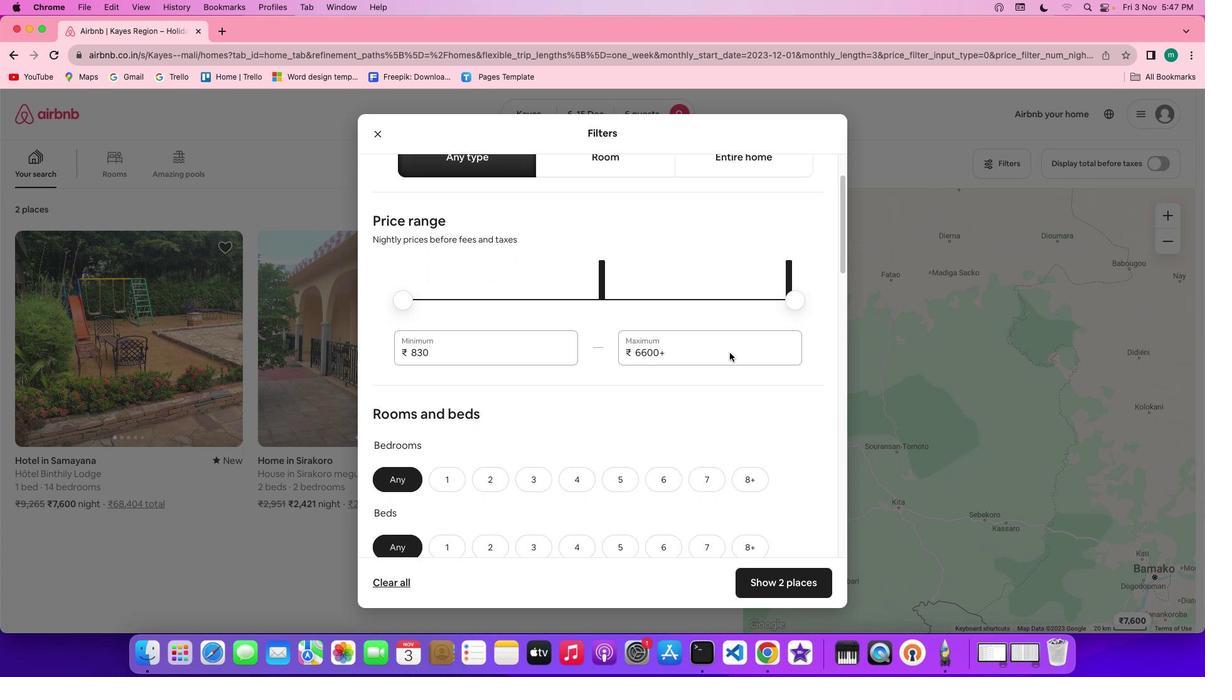 
Action: Mouse scrolled (729, 352) with delta (0, 0)
Screenshot: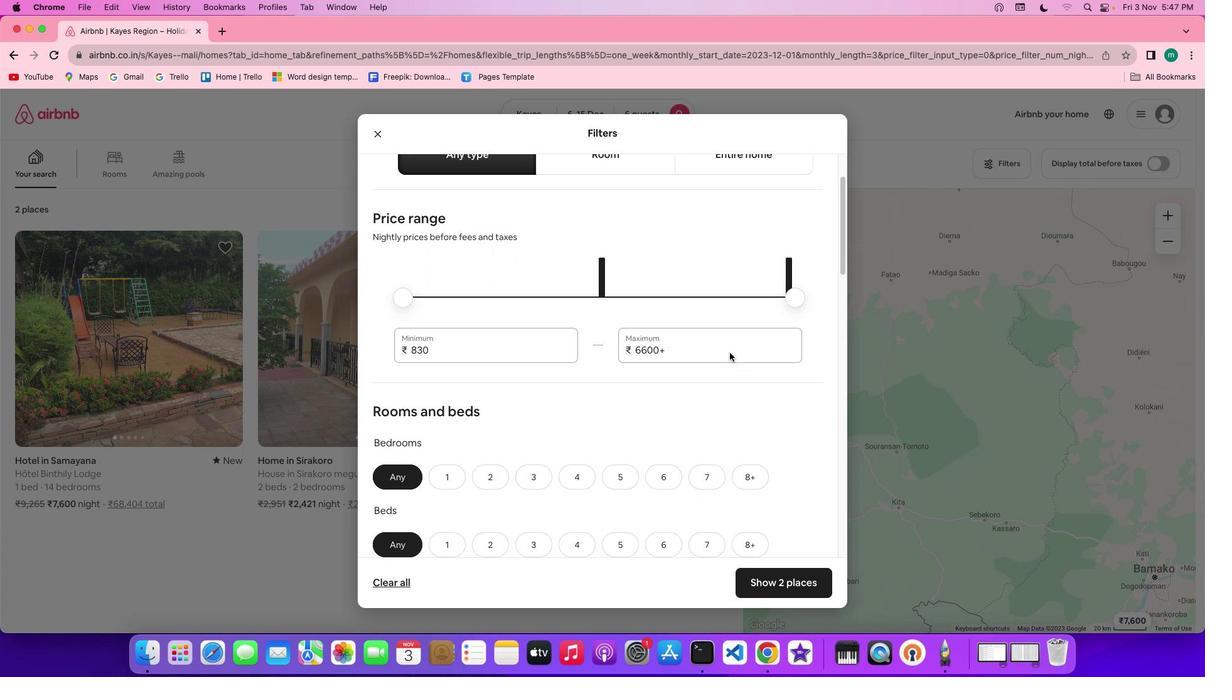 
Action: Mouse scrolled (729, 352) with delta (0, 0)
Screenshot: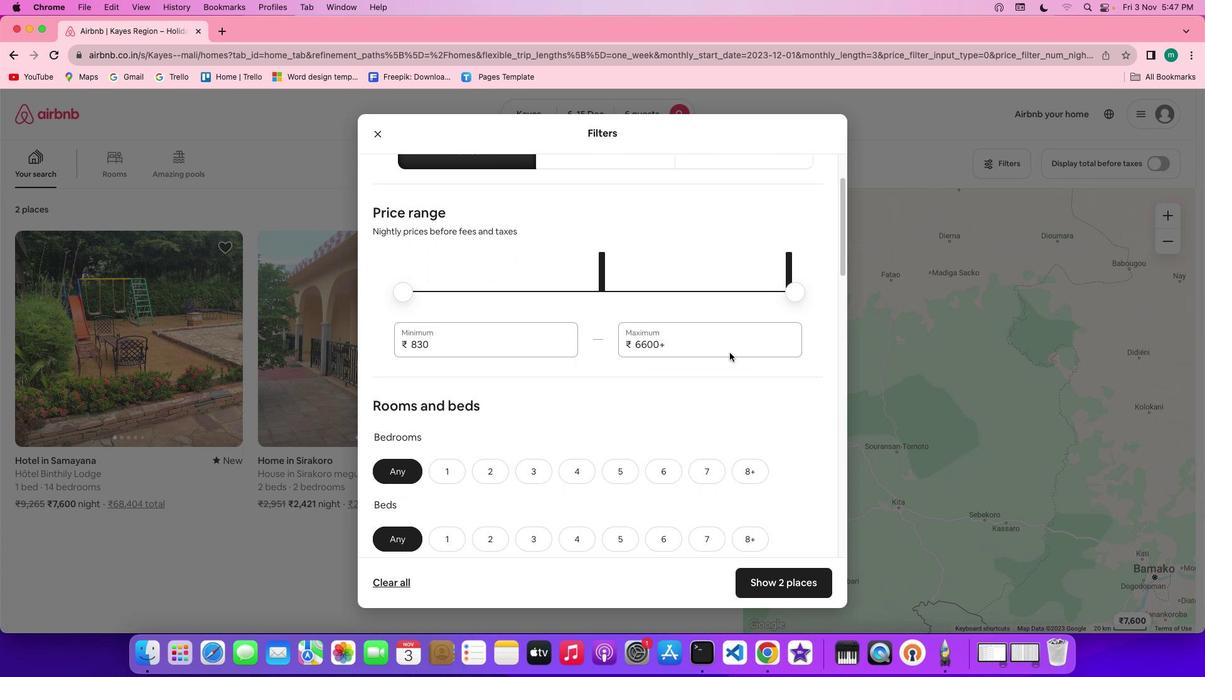 
Action: Mouse scrolled (729, 352) with delta (0, 0)
Screenshot: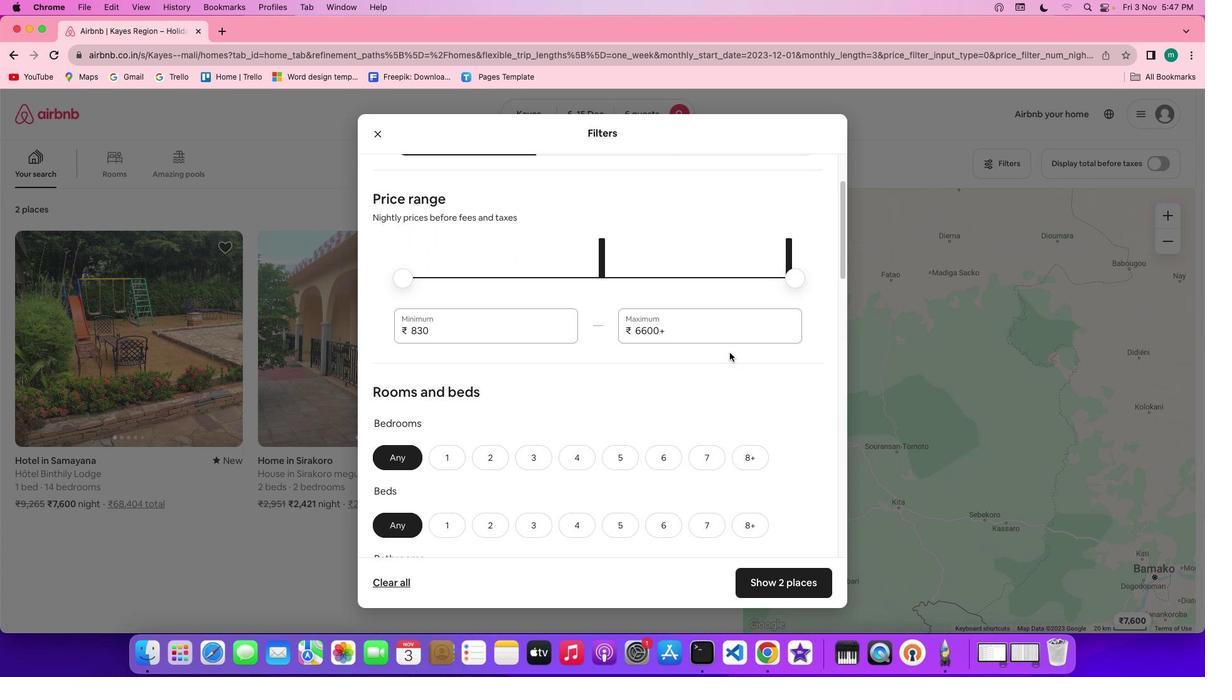 
Action: Mouse scrolled (729, 352) with delta (0, 0)
Screenshot: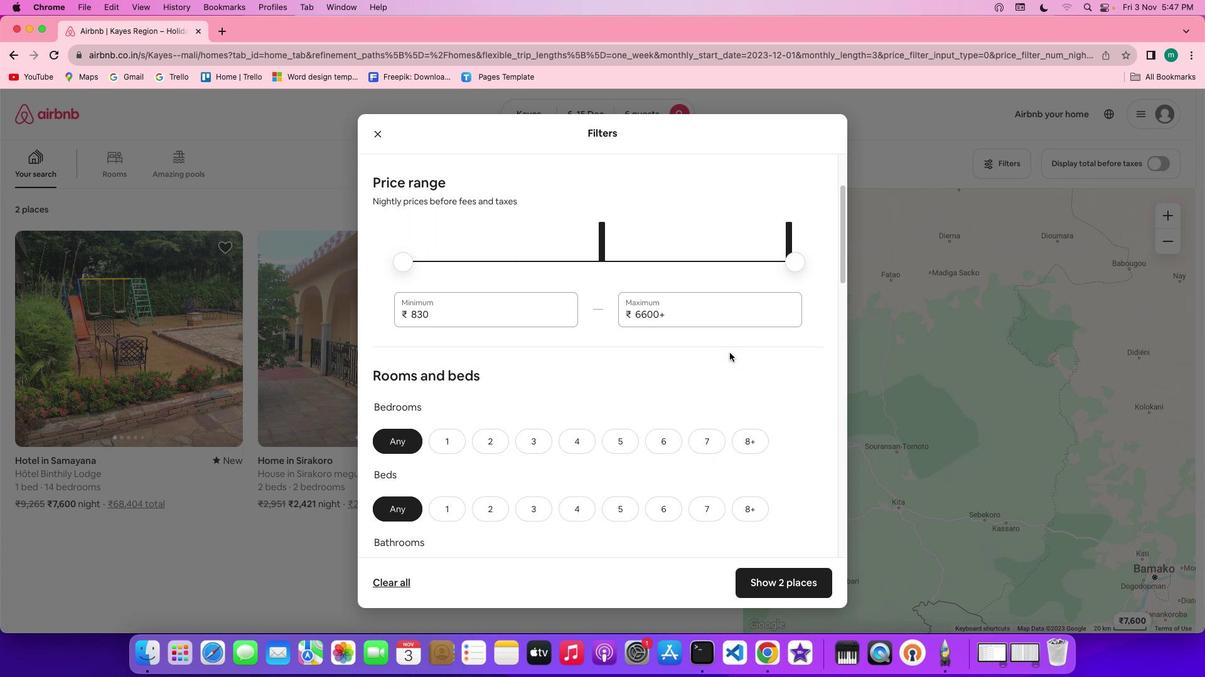 
Action: Mouse scrolled (729, 352) with delta (0, 0)
Screenshot: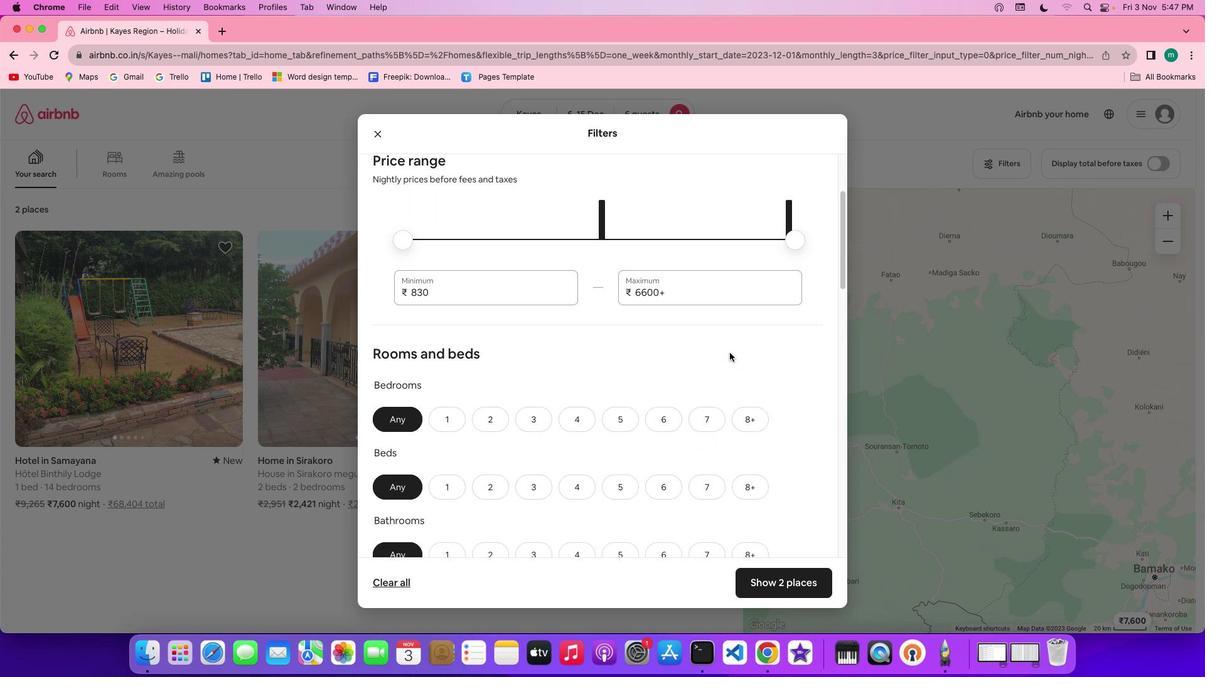 
Action: Mouse scrolled (729, 352) with delta (0, 0)
Screenshot: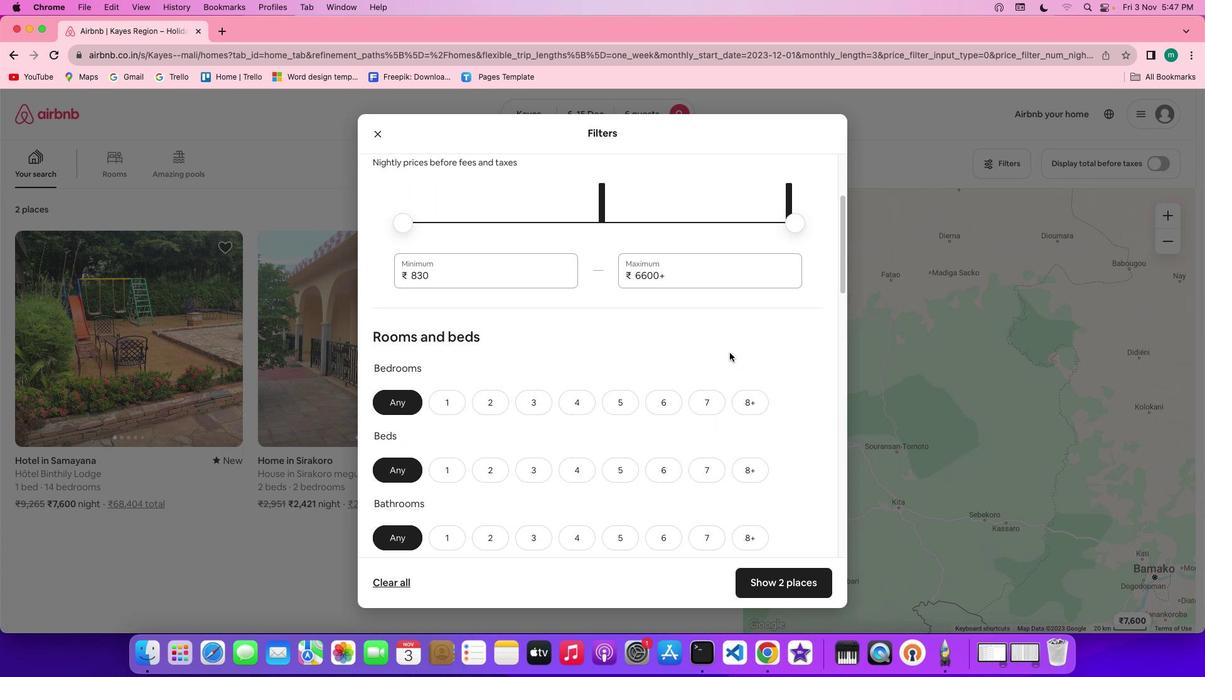 
Action: Mouse scrolled (729, 352) with delta (0, 0)
Screenshot: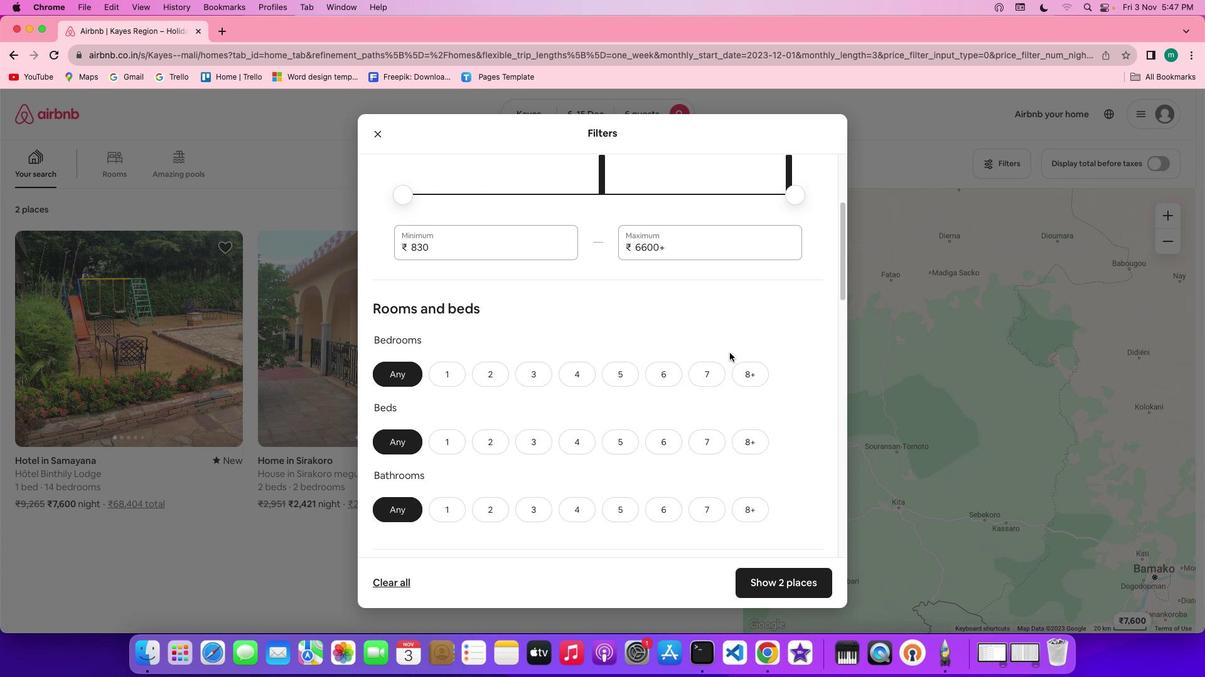 
Action: Mouse scrolled (729, 352) with delta (0, 0)
Screenshot: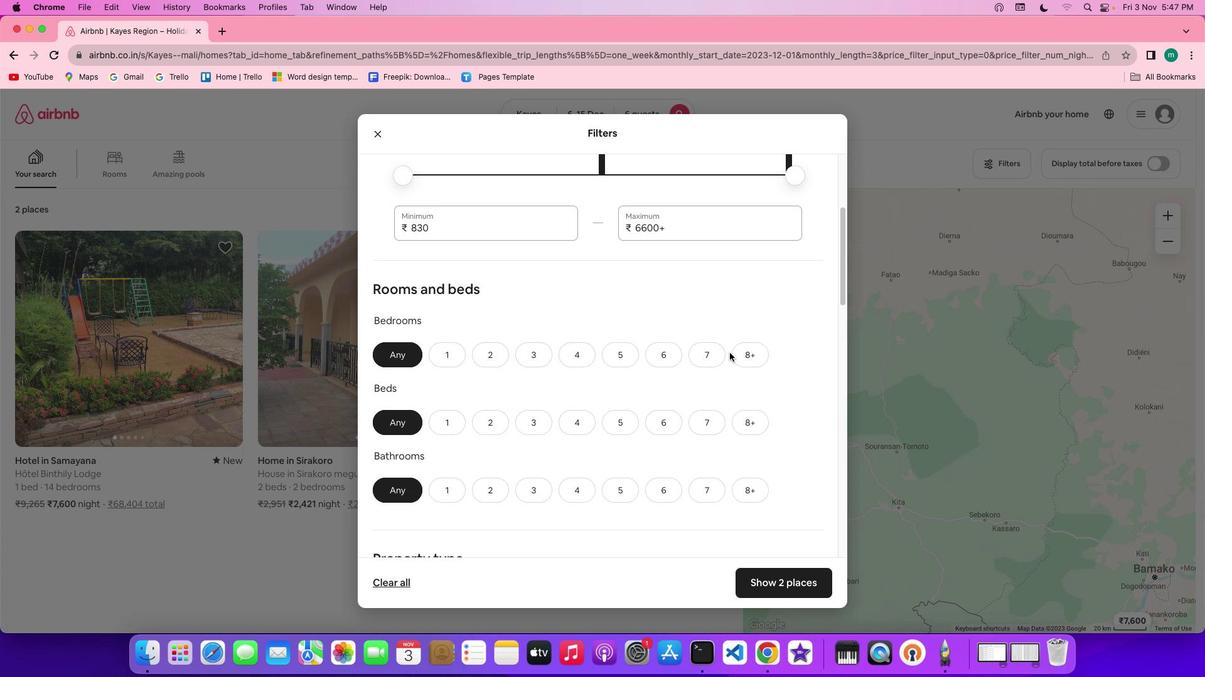 
Action: Mouse moved to (726, 354)
Screenshot: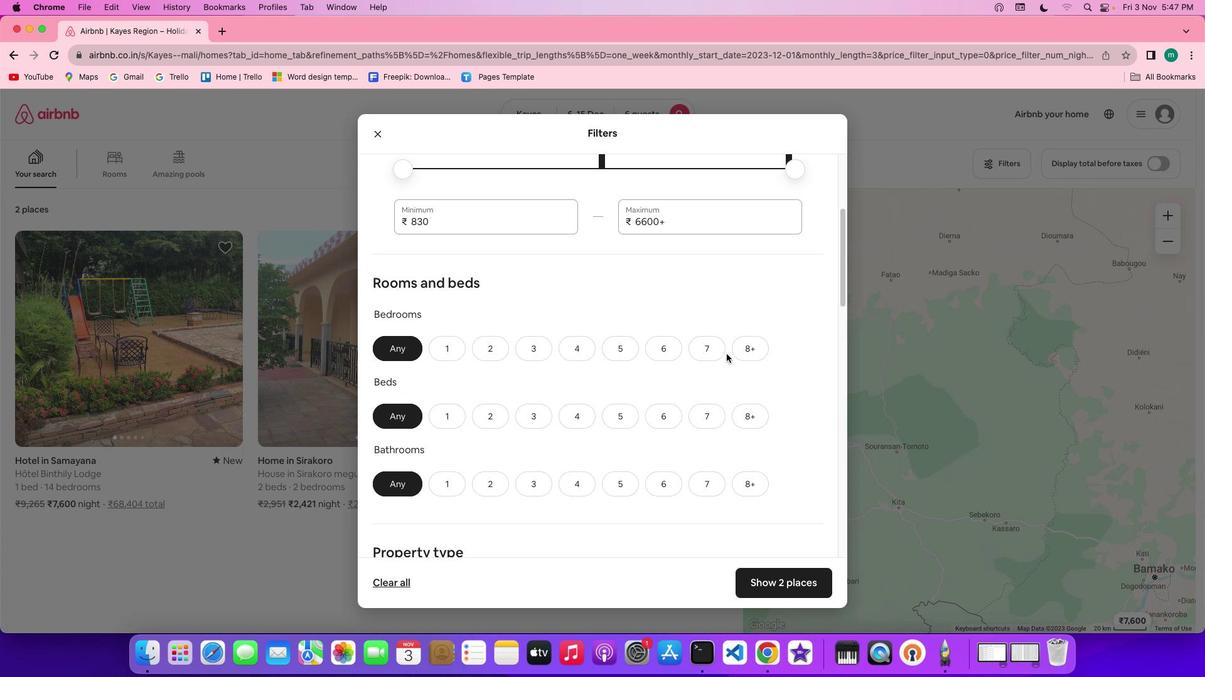
Action: Mouse scrolled (726, 354) with delta (0, 0)
Screenshot: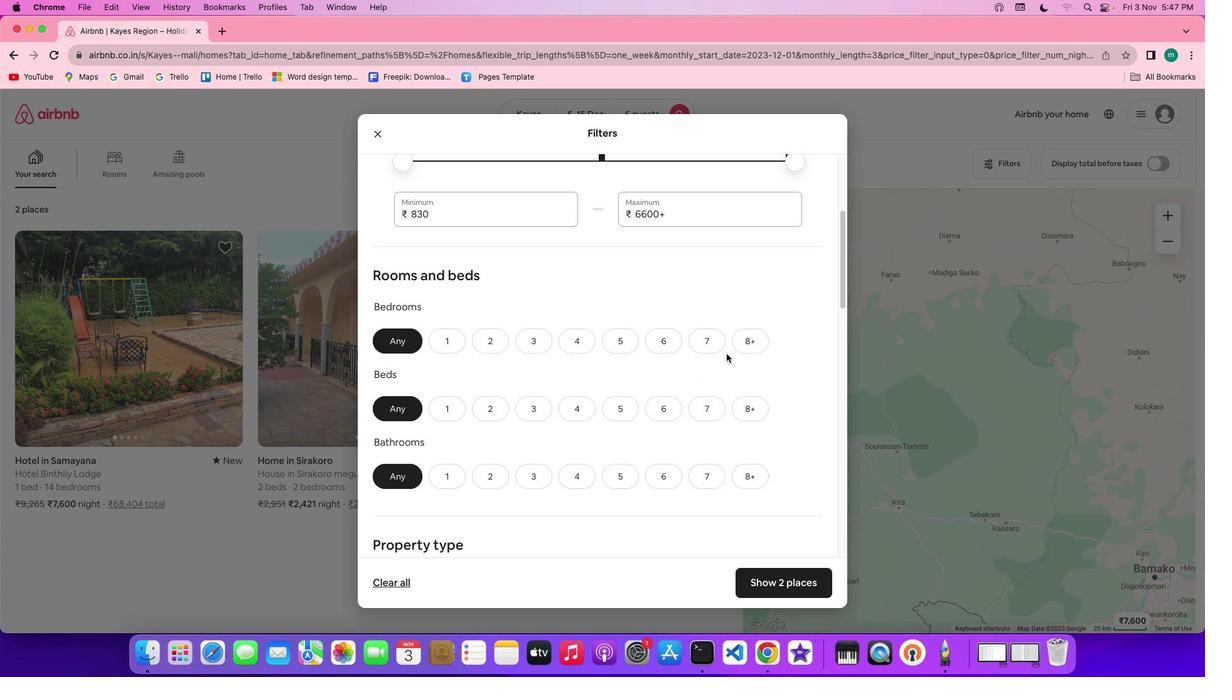 
Action: Mouse scrolled (726, 354) with delta (0, 0)
Screenshot: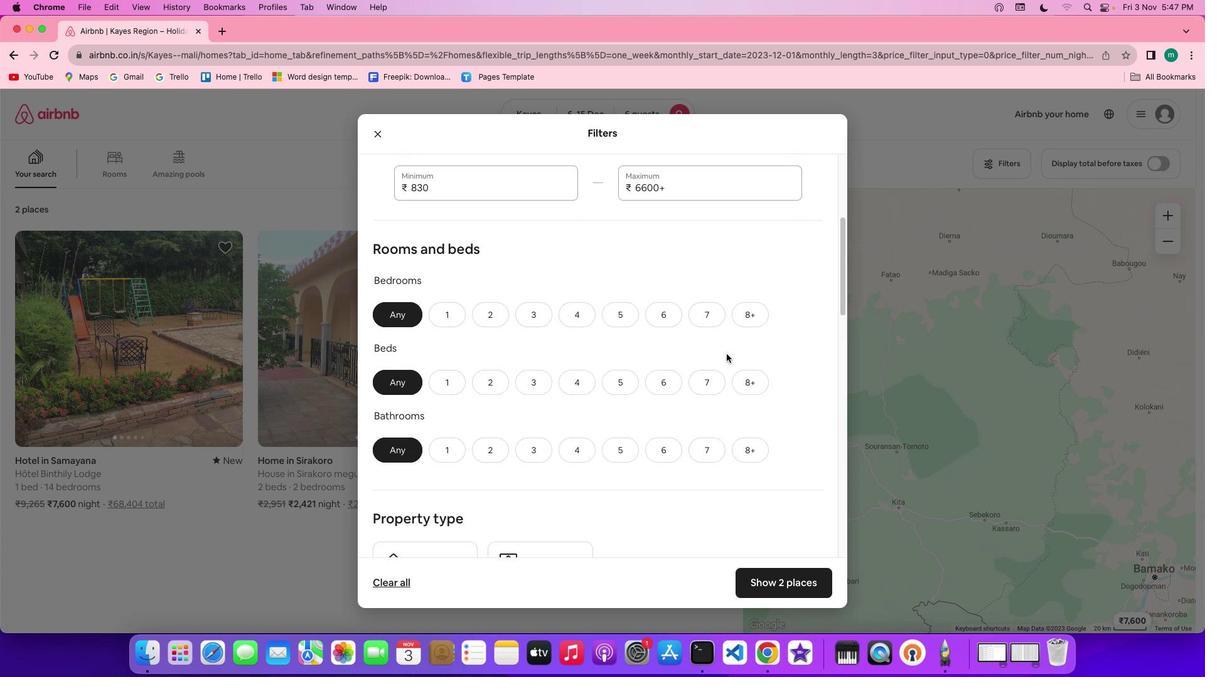 
Action: Mouse scrolled (726, 354) with delta (0, 0)
Screenshot: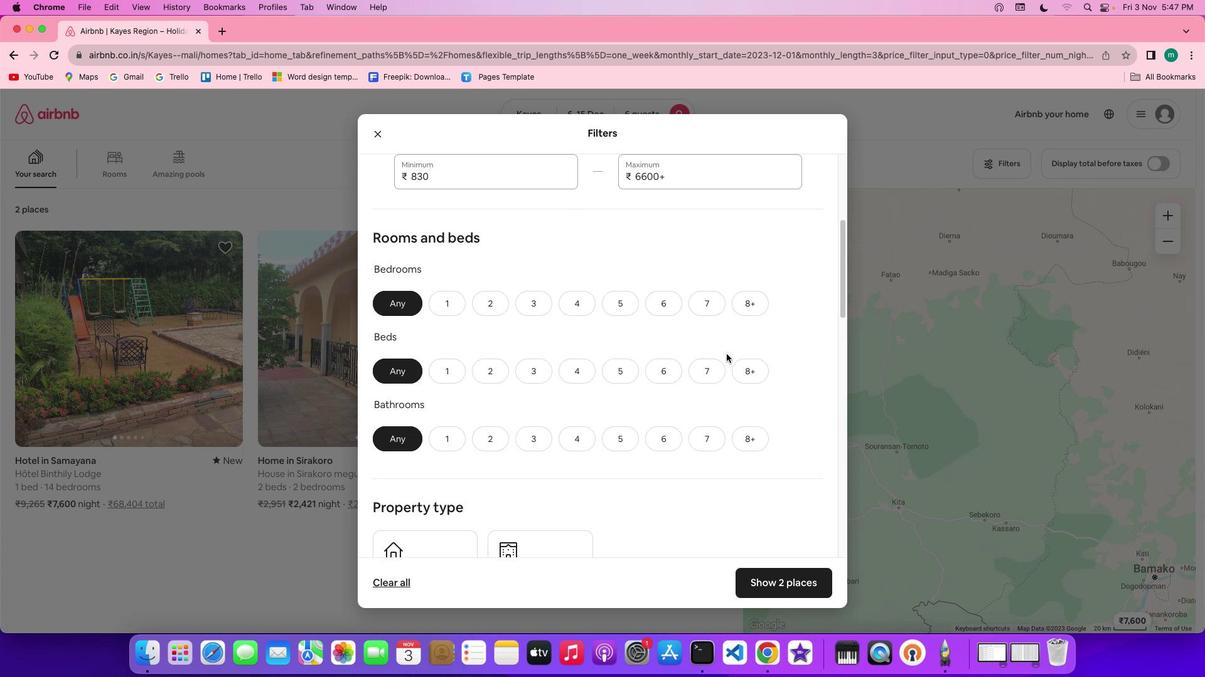 
Action: Mouse scrolled (726, 354) with delta (0, 0)
Screenshot: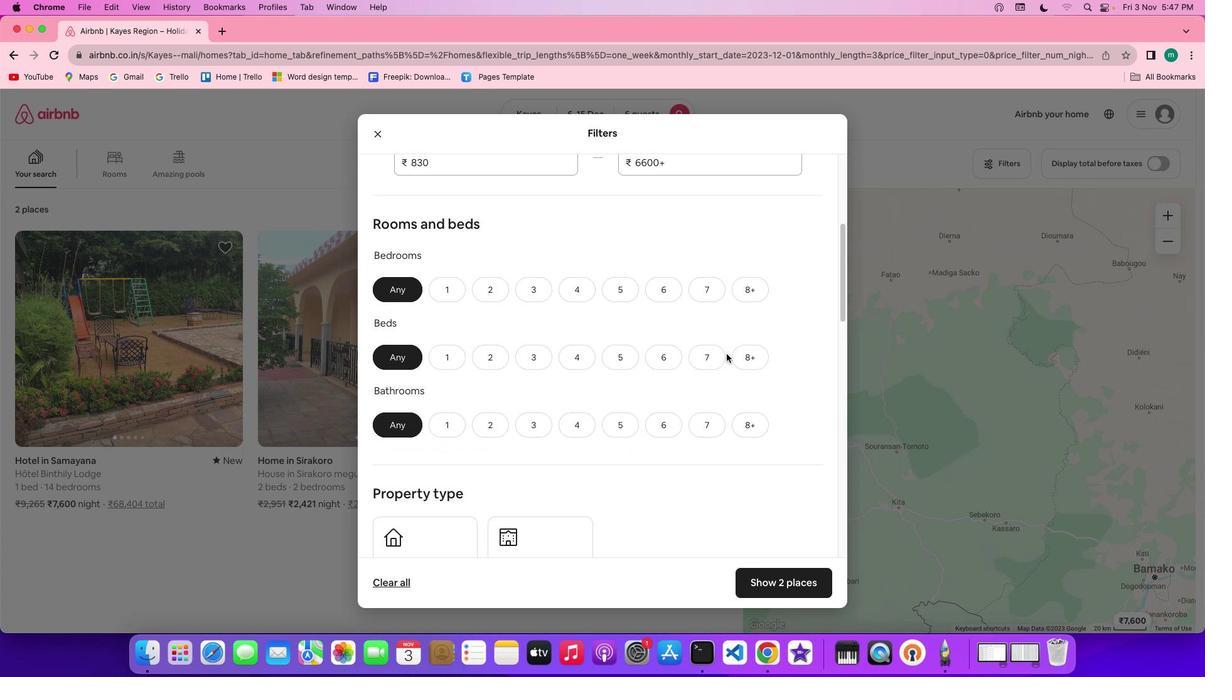 
Action: Mouse scrolled (726, 354) with delta (0, 0)
Screenshot: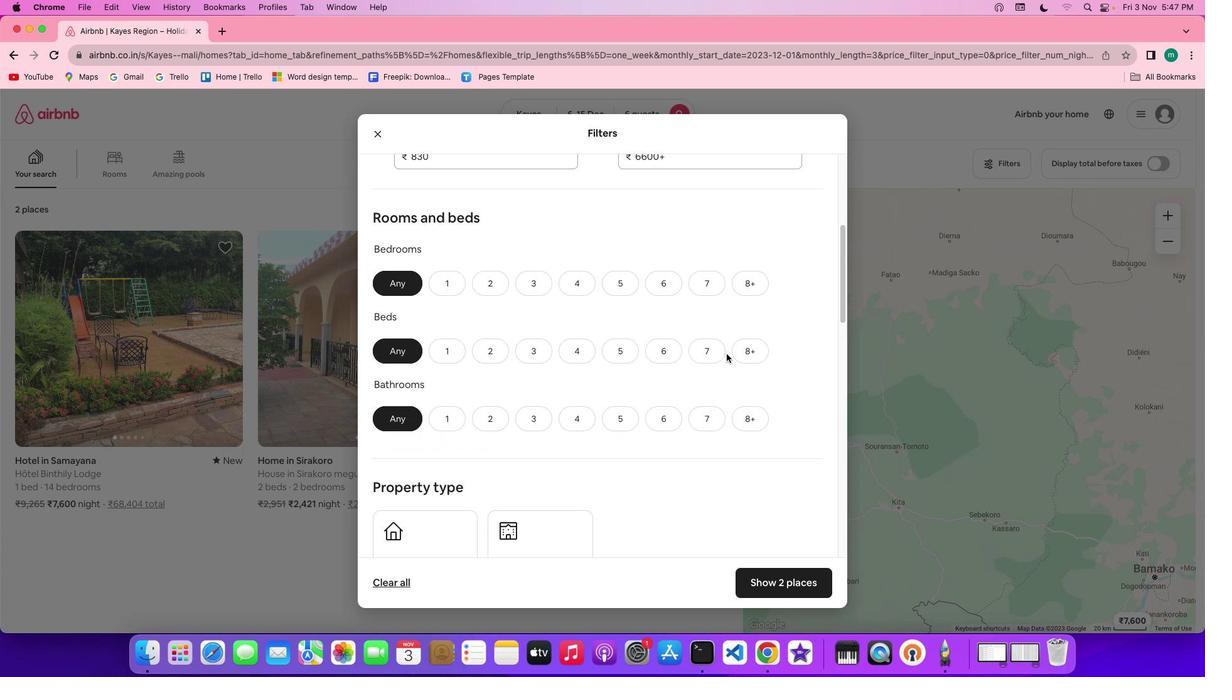 
Action: Mouse scrolled (726, 354) with delta (0, 0)
Screenshot: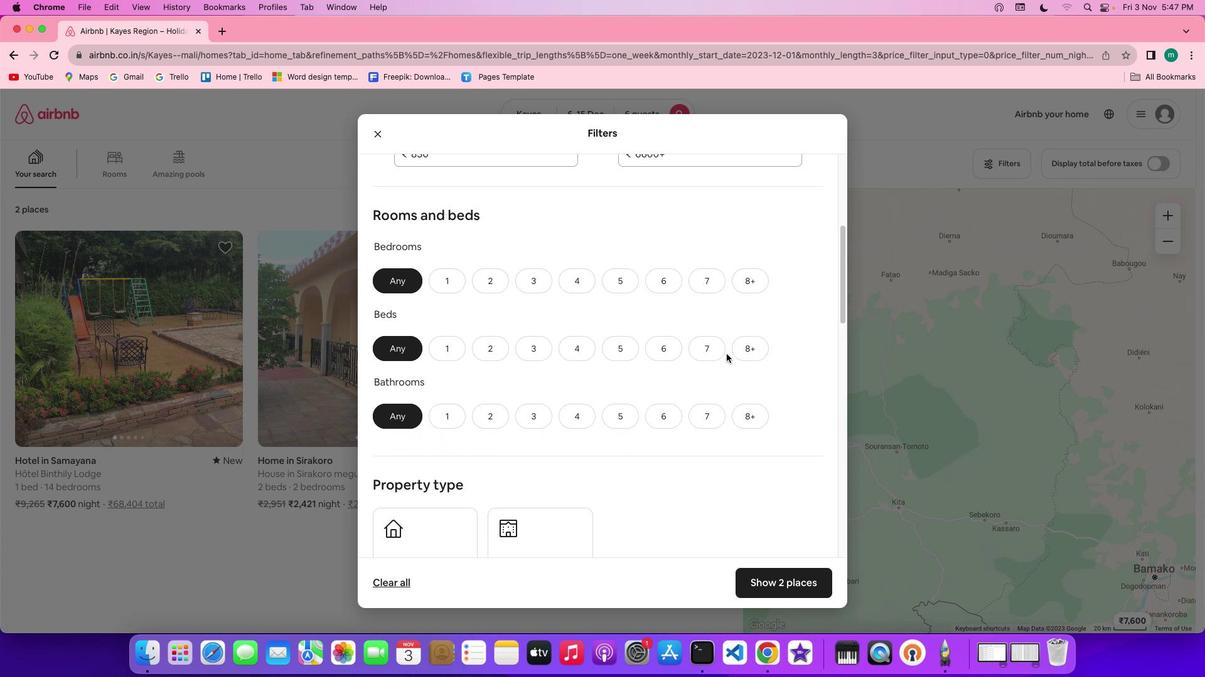 
Action: Mouse moved to (664, 284)
Screenshot: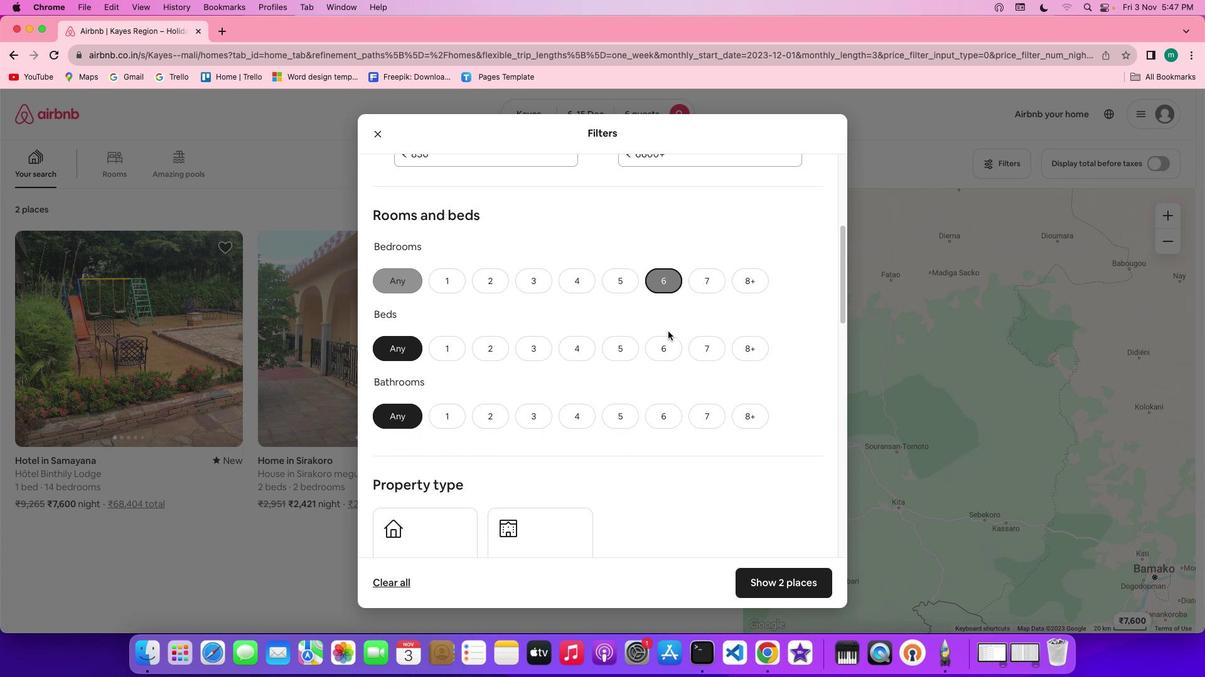 
Action: Mouse pressed left at (664, 284)
Screenshot: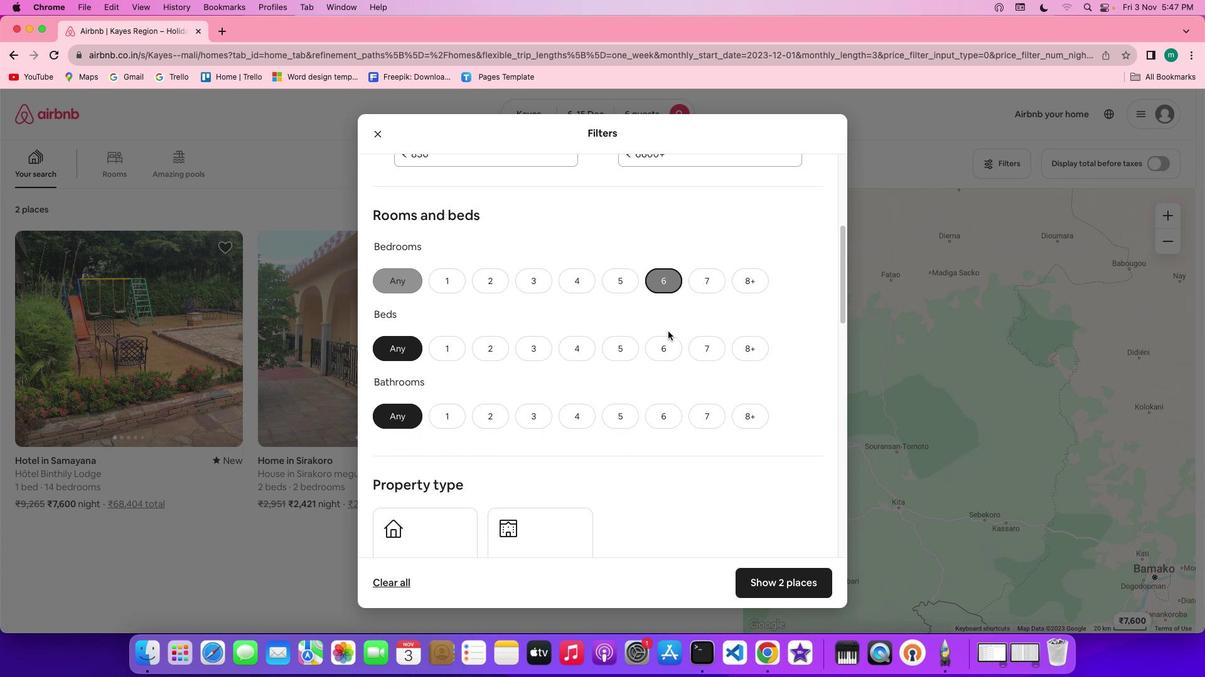 
Action: Mouse moved to (669, 347)
Screenshot: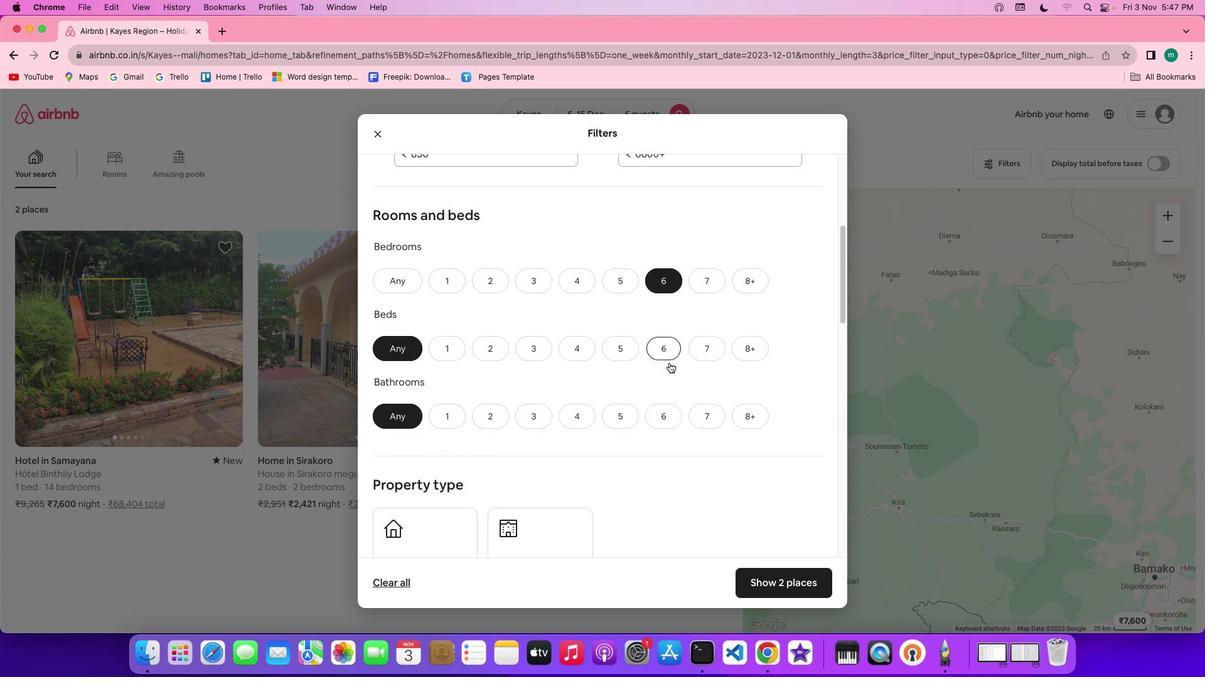
Action: Mouse pressed left at (669, 347)
Screenshot: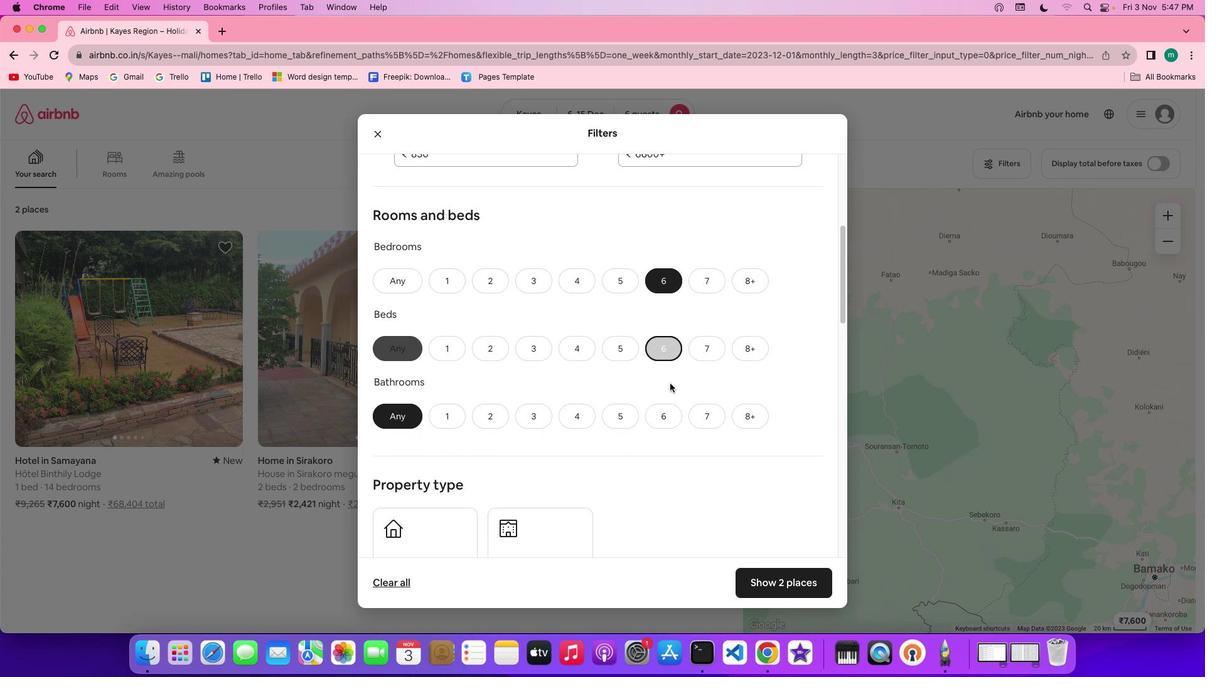 
Action: Mouse moved to (667, 408)
Screenshot: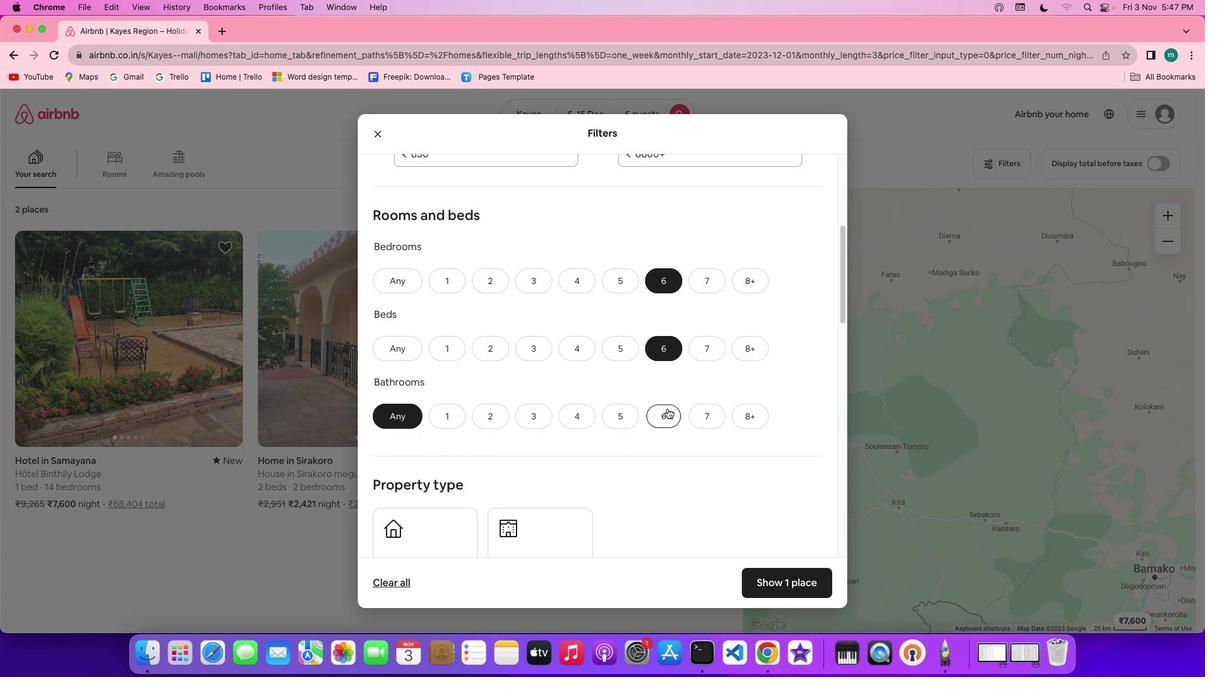 
Action: Mouse pressed left at (667, 408)
Screenshot: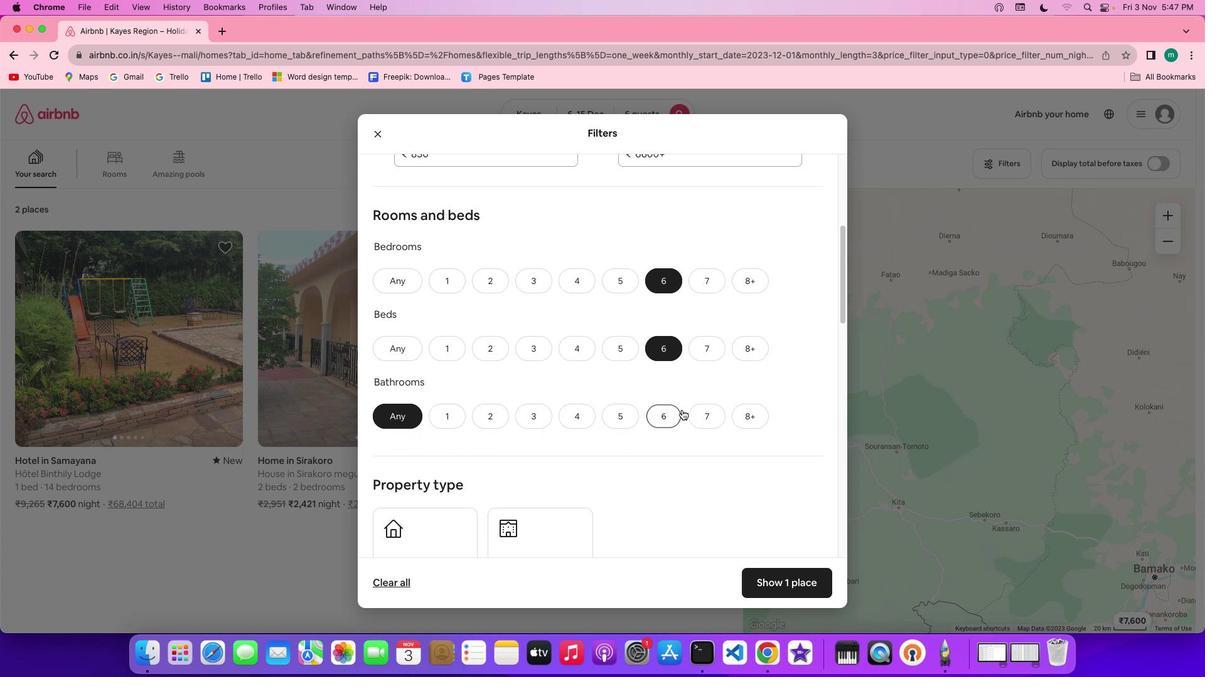 
Action: Mouse moved to (746, 409)
Screenshot: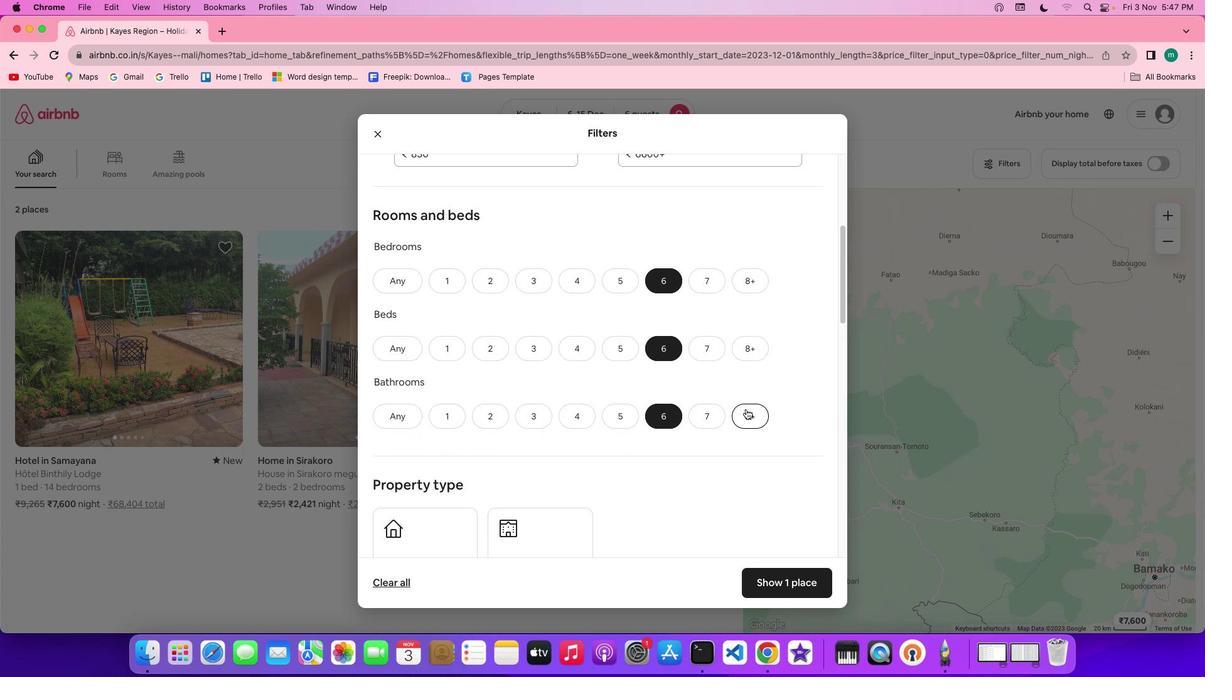 
Action: Mouse scrolled (746, 409) with delta (0, 0)
Screenshot: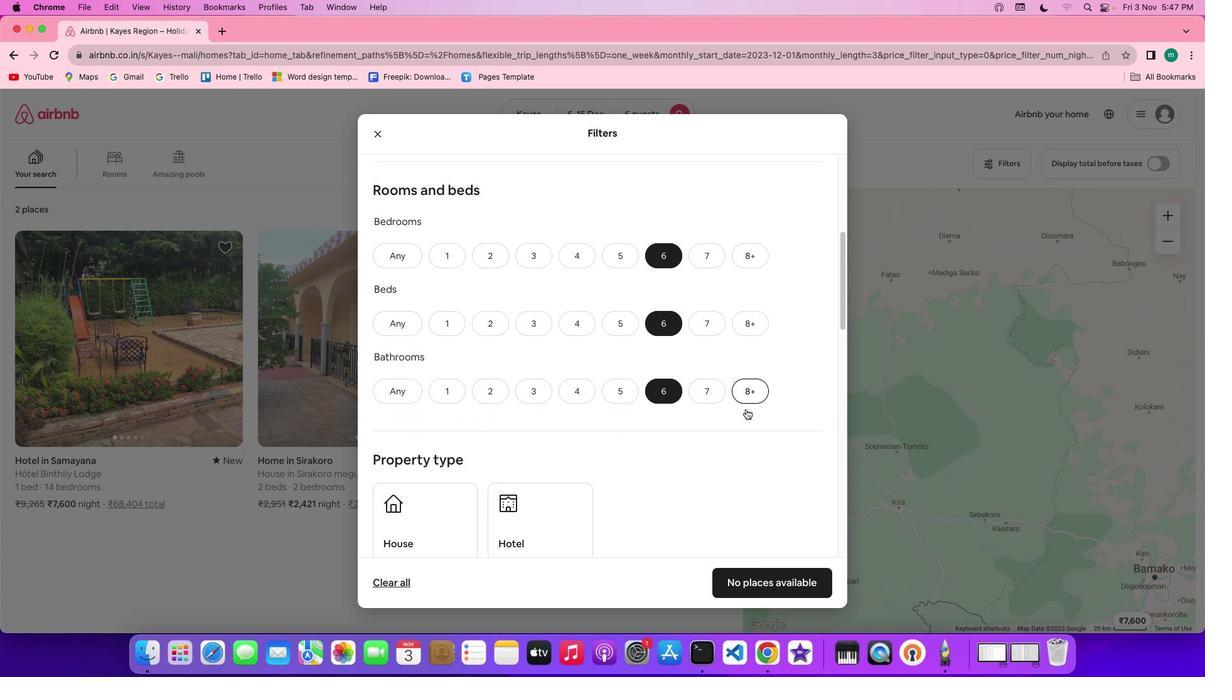 
Action: Mouse scrolled (746, 409) with delta (0, 0)
Screenshot: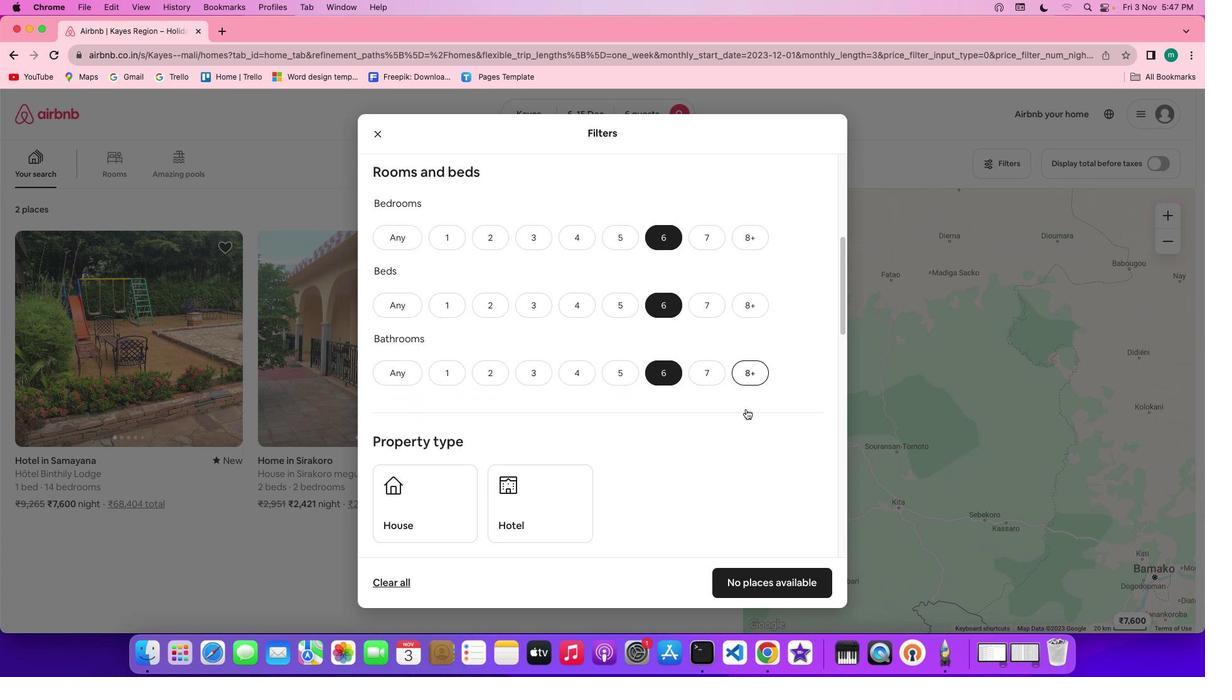 
Action: Mouse scrolled (746, 409) with delta (0, -1)
Screenshot: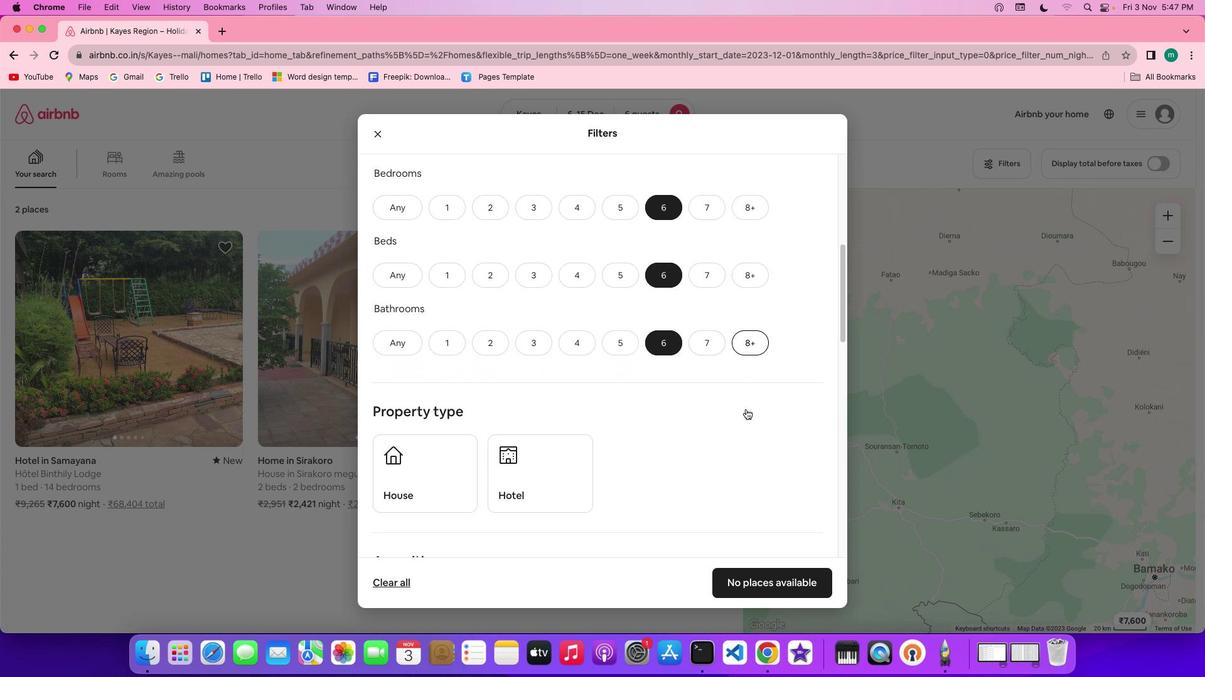 
Action: Mouse scrolled (746, 409) with delta (0, 0)
Screenshot: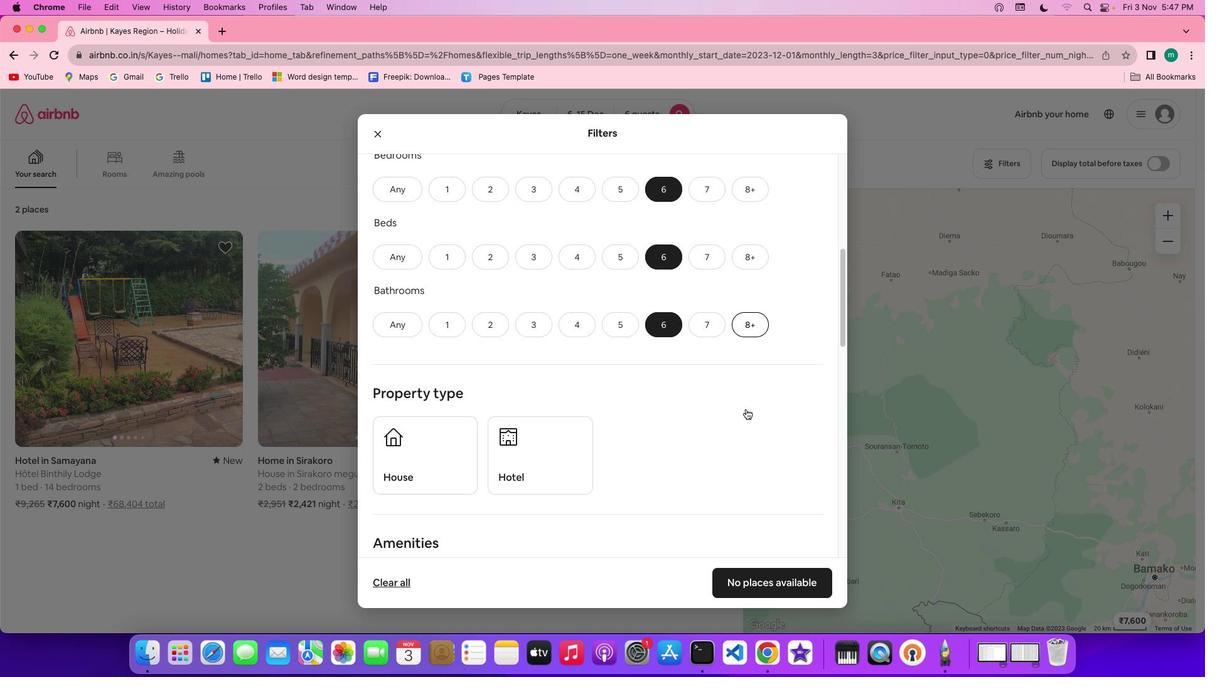 
Action: Mouse scrolled (746, 409) with delta (0, 0)
Screenshot: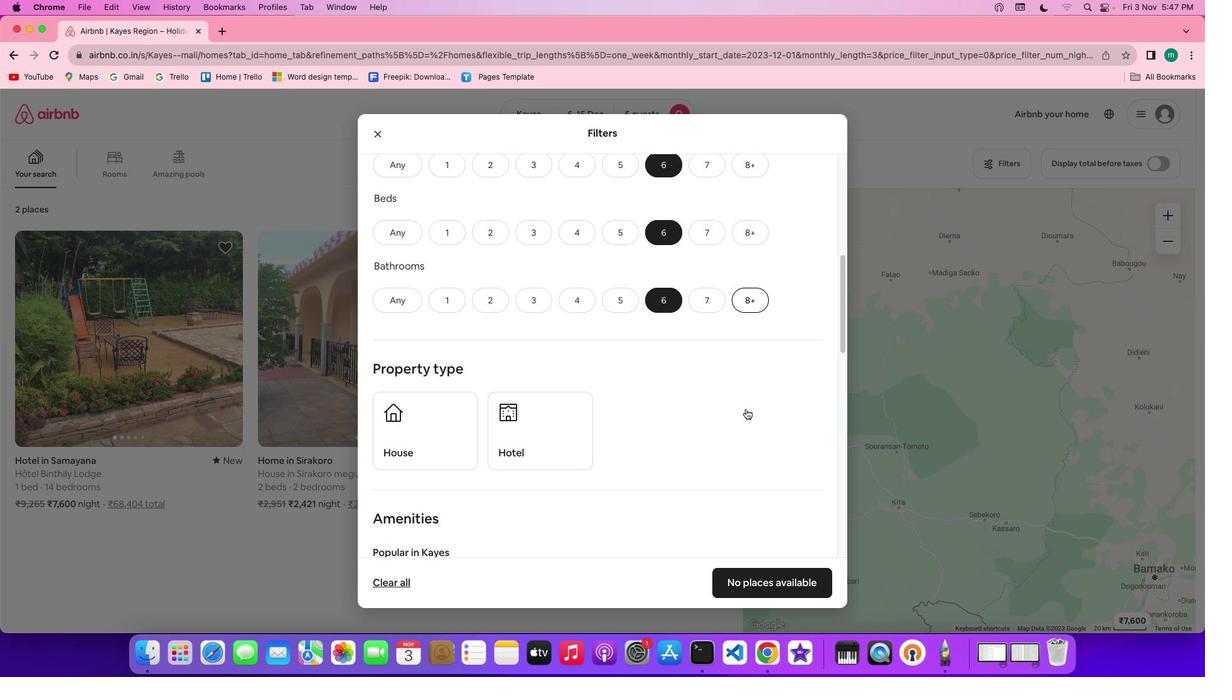 
Action: Mouse scrolled (746, 409) with delta (0, 0)
Screenshot: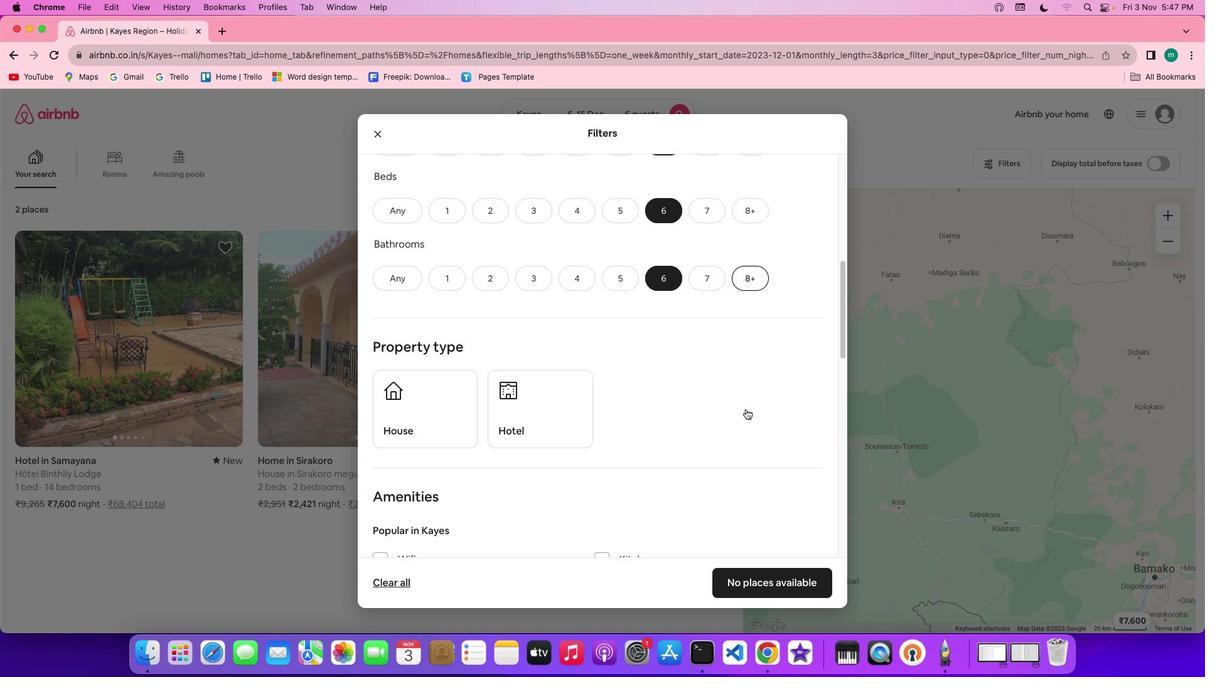 
Action: Mouse scrolled (746, 409) with delta (0, 0)
Screenshot: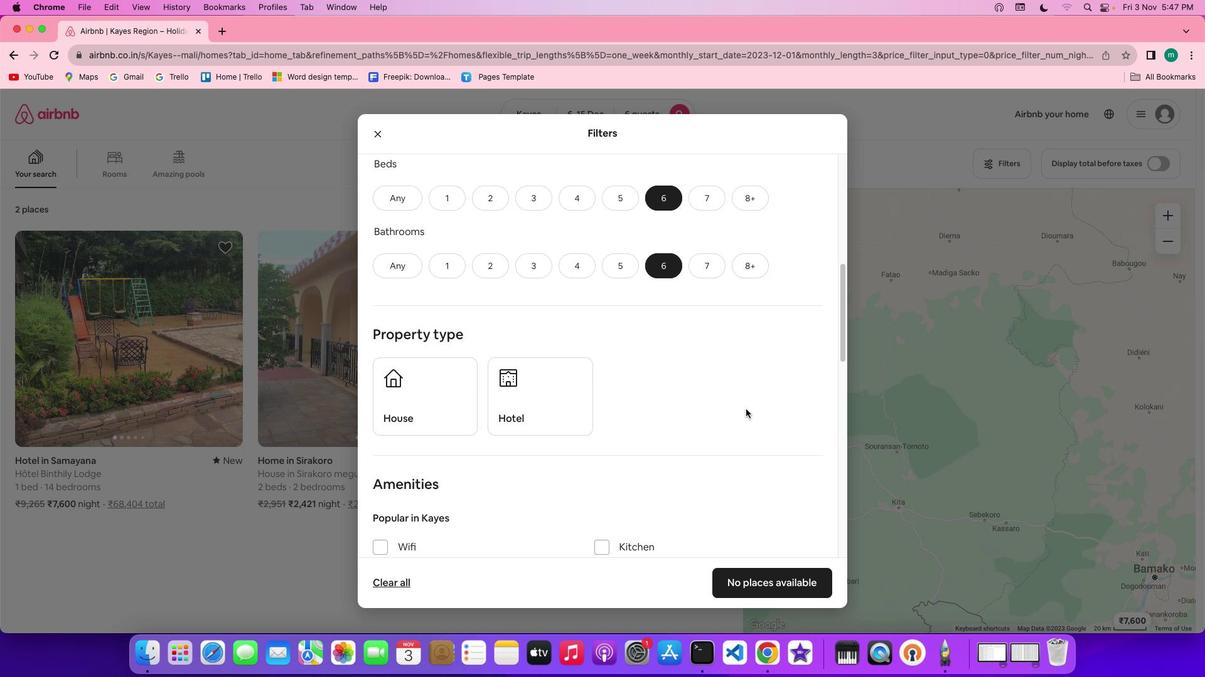 
Action: Mouse scrolled (746, 409) with delta (0, 0)
Screenshot: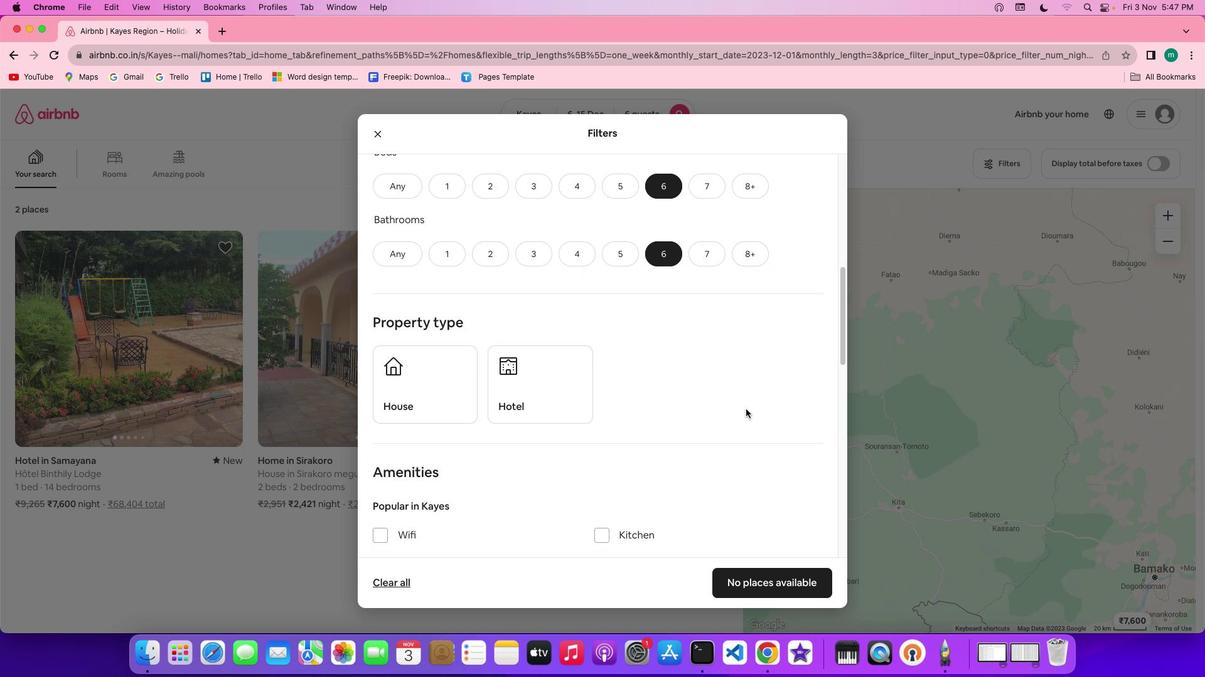 
Action: Mouse scrolled (746, 409) with delta (0, 0)
Screenshot: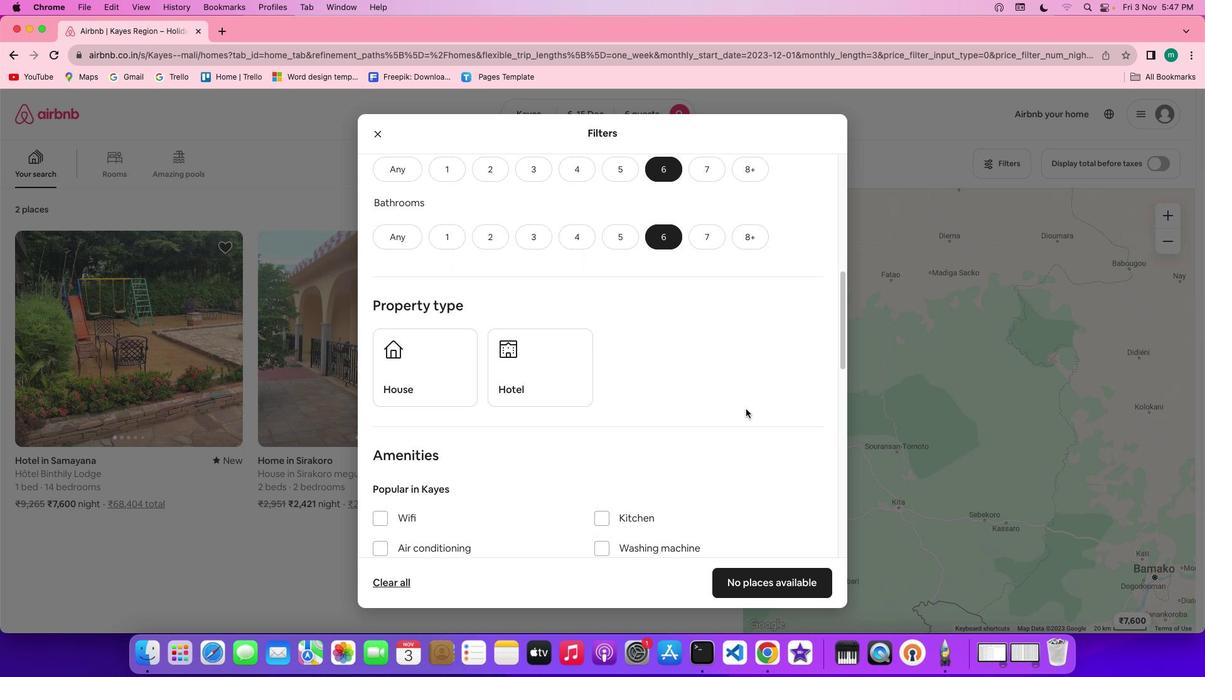 
Action: Mouse scrolled (746, 409) with delta (0, 0)
Screenshot: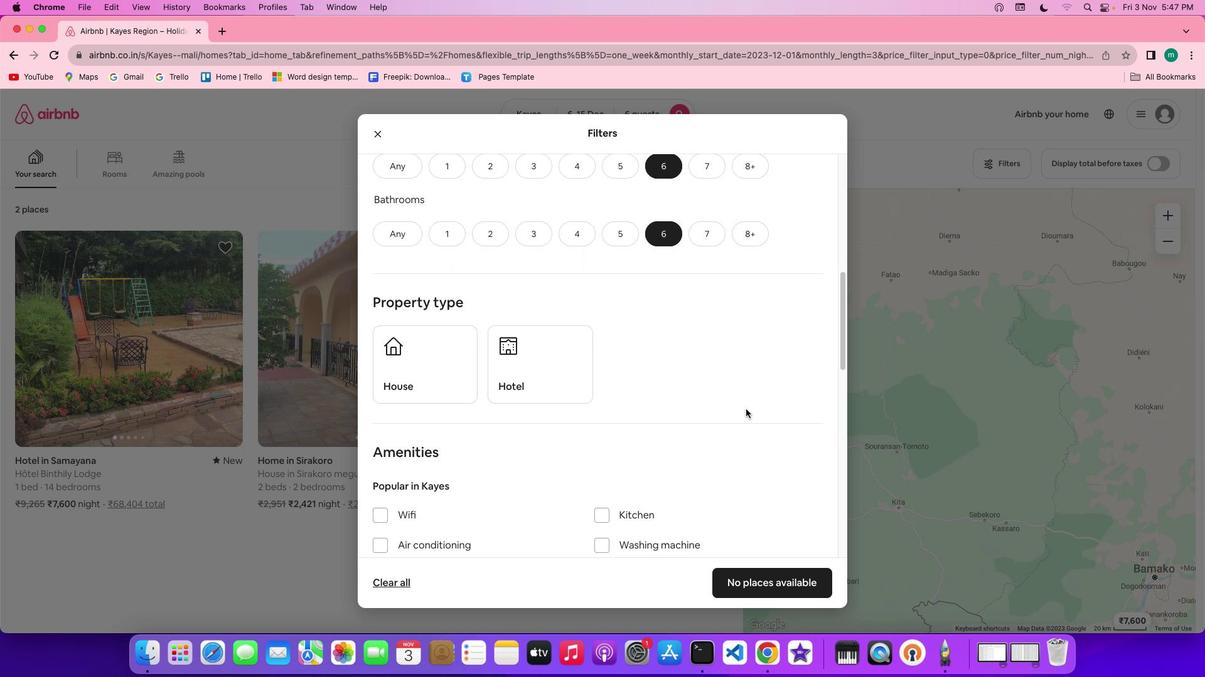 
Action: Mouse scrolled (746, 409) with delta (0, 0)
Screenshot: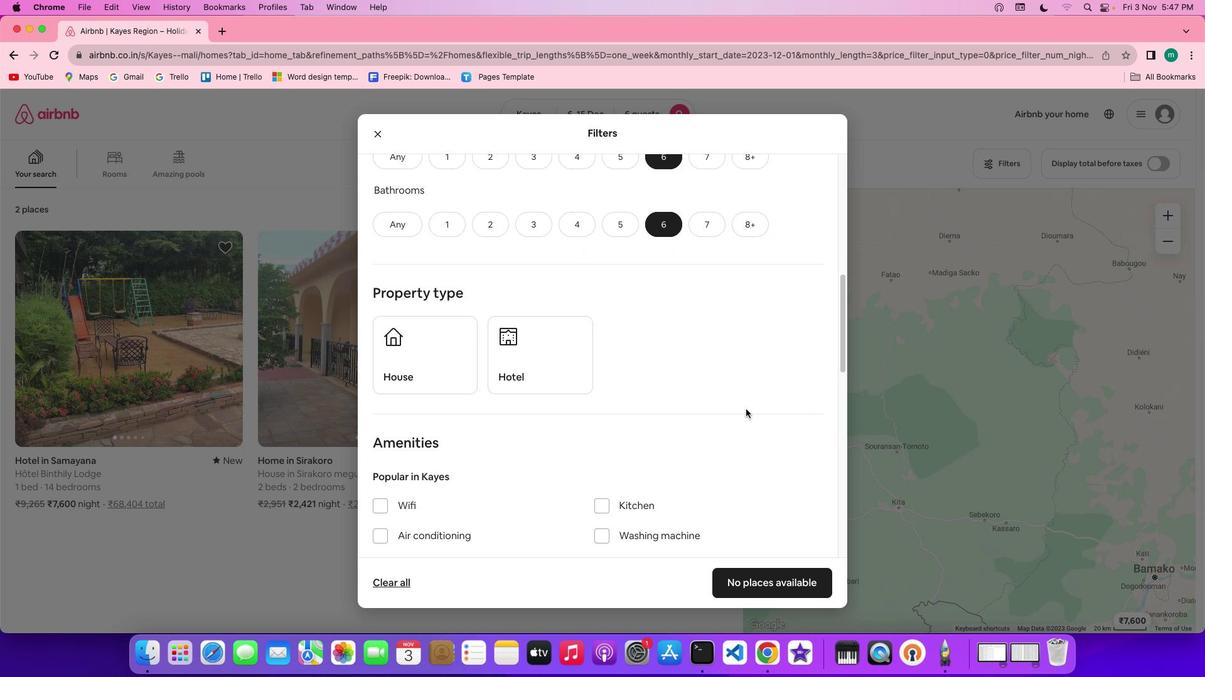 
Action: Mouse scrolled (746, 409) with delta (0, 0)
Screenshot: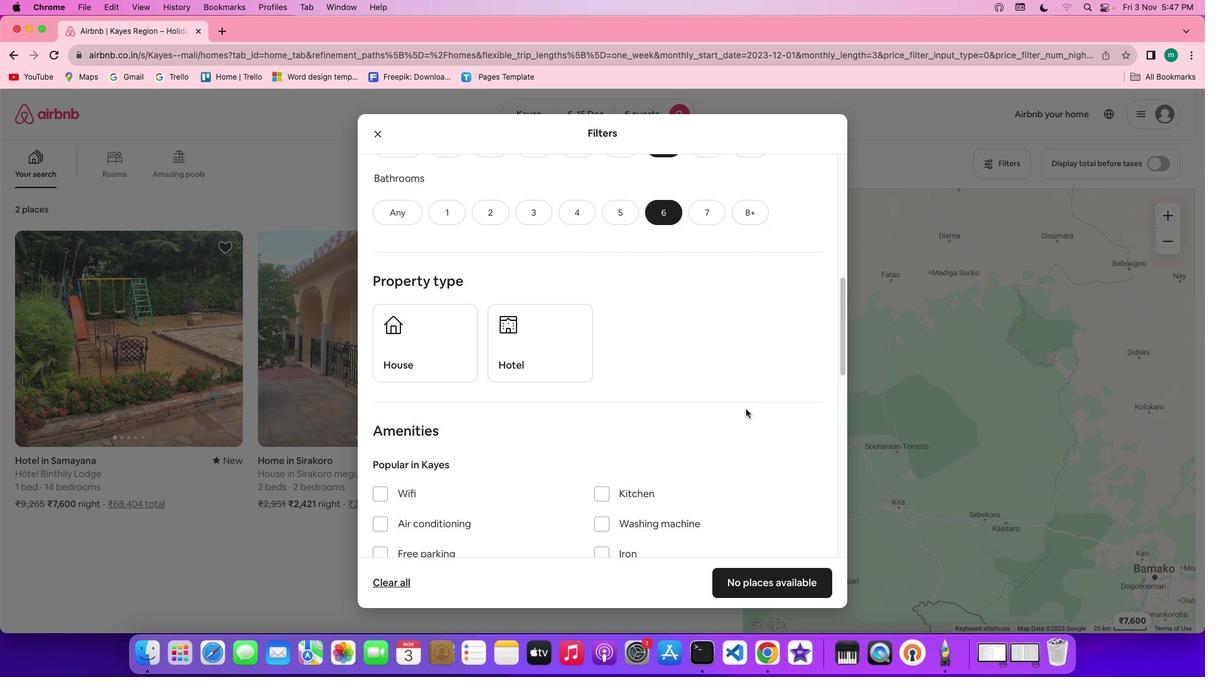 
Action: Mouse scrolled (746, 409) with delta (0, 0)
Screenshot: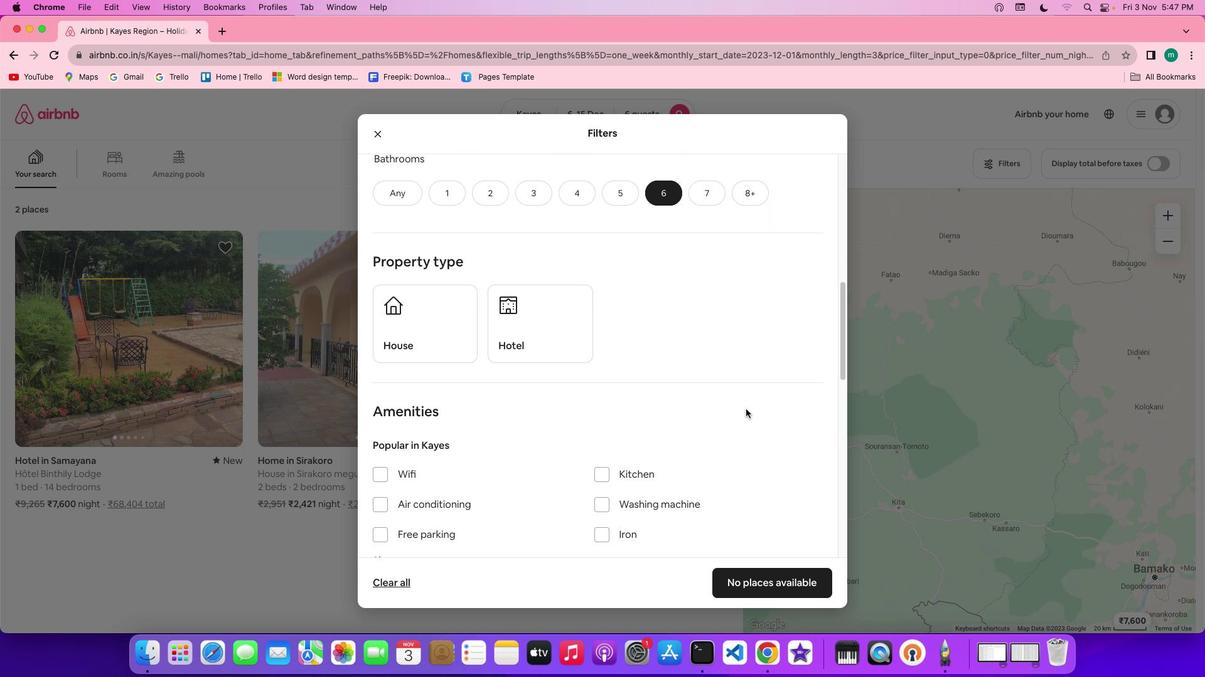 
Action: Mouse scrolled (746, 409) with delta (0, 0)
Screenshot: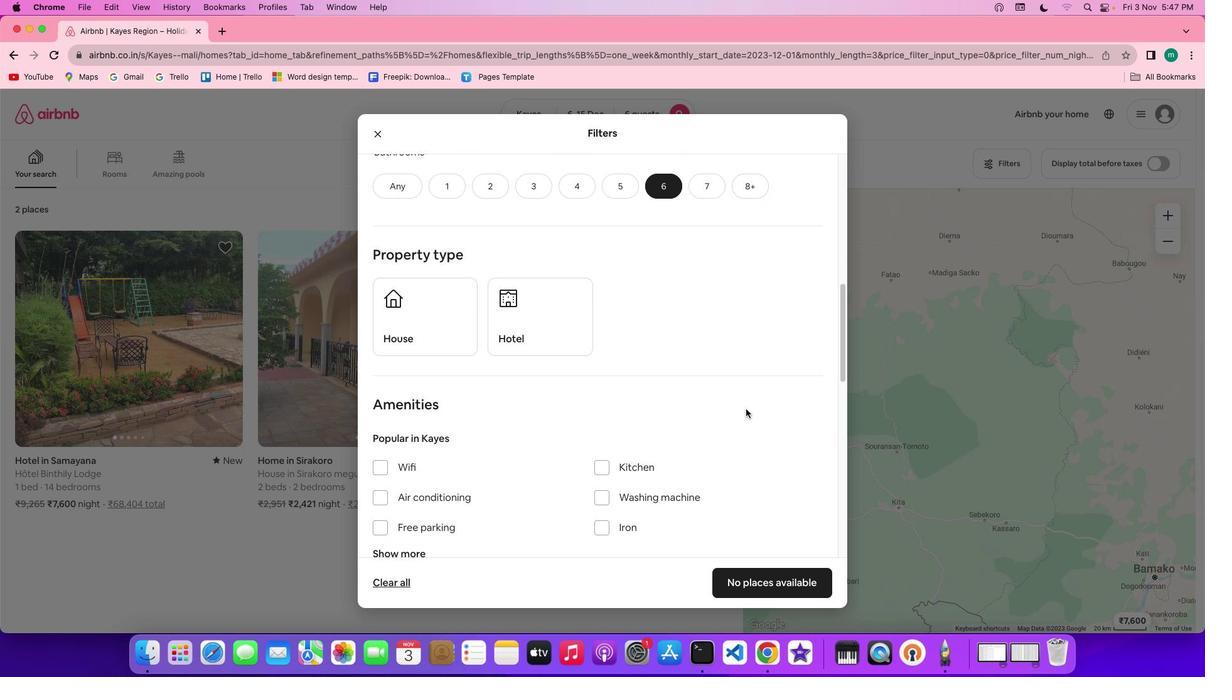 
Action: Mouse scrolled (746, 409) with delta (0, 0)
Screenshot: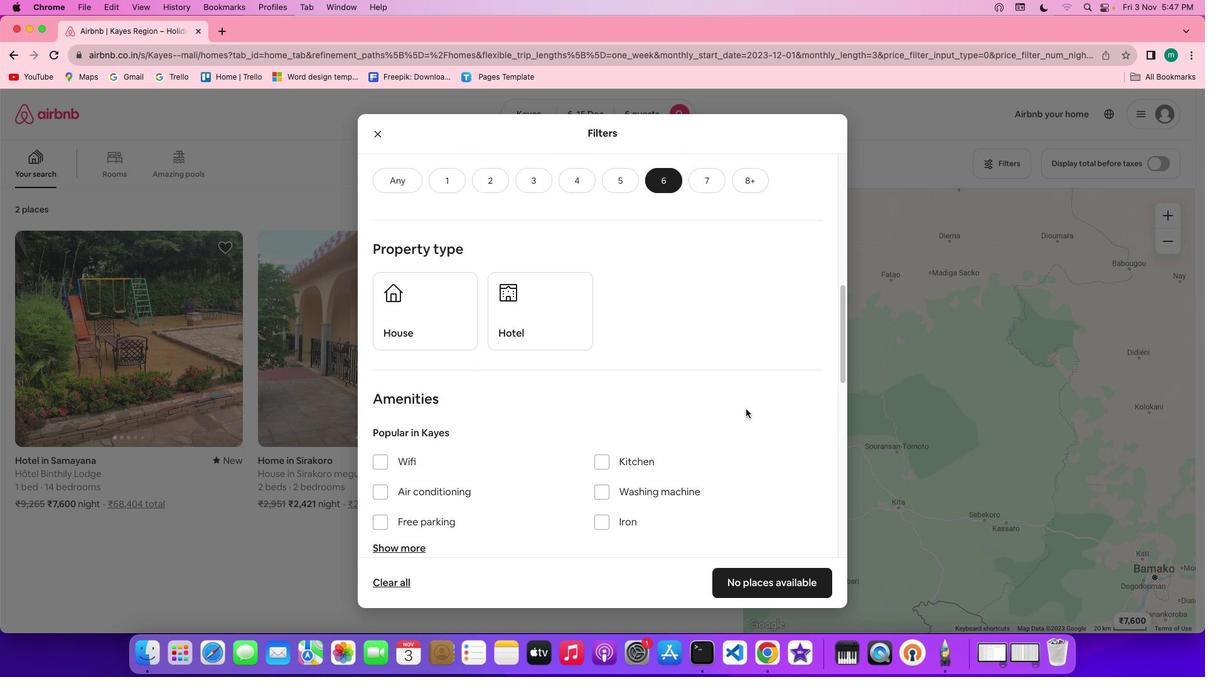 
Action: Mouse scrolled (746, 409) with delta (0, 0)
Screenshot: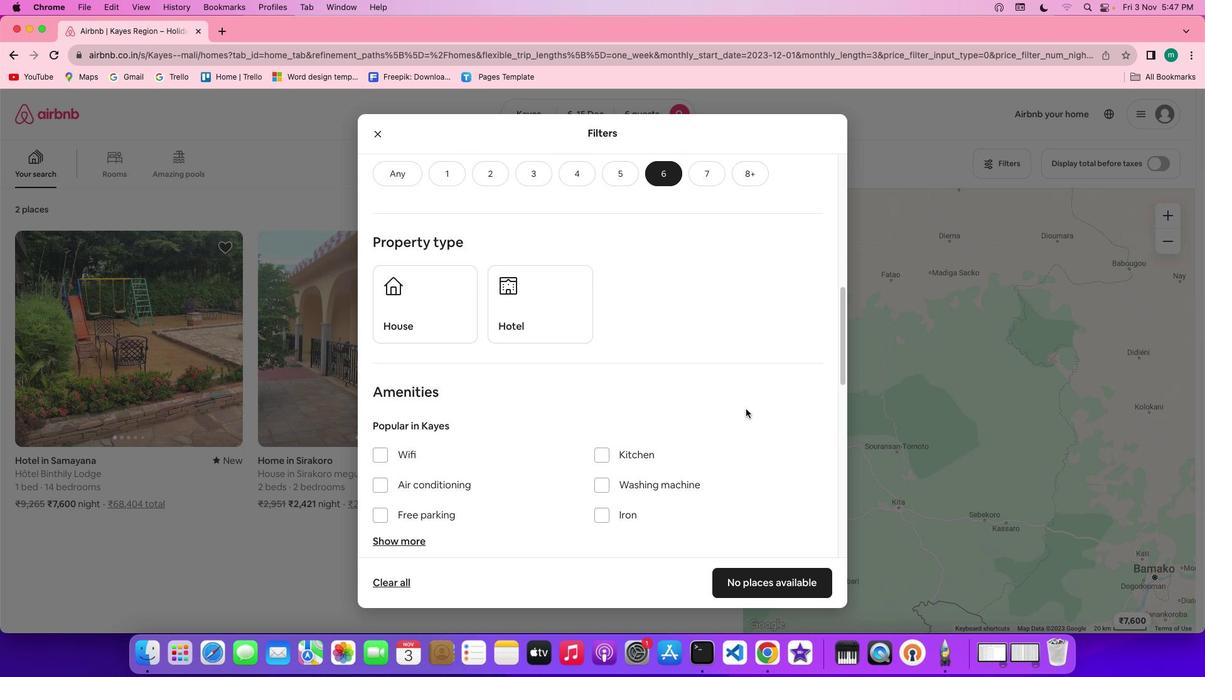 
Action: Mouse scrolled (746, 409) with delta (0, 0)
Screenshot: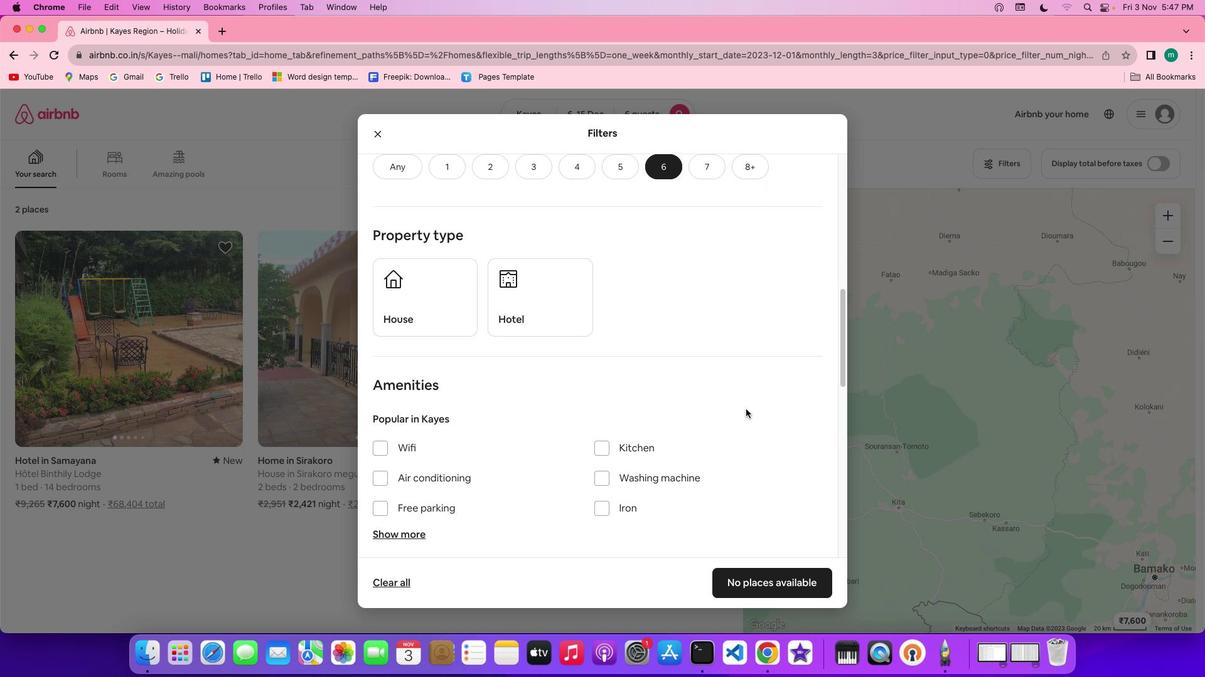 
Action: Mouse scrolled (746, 409) with delta (0, 0)
Screenshot: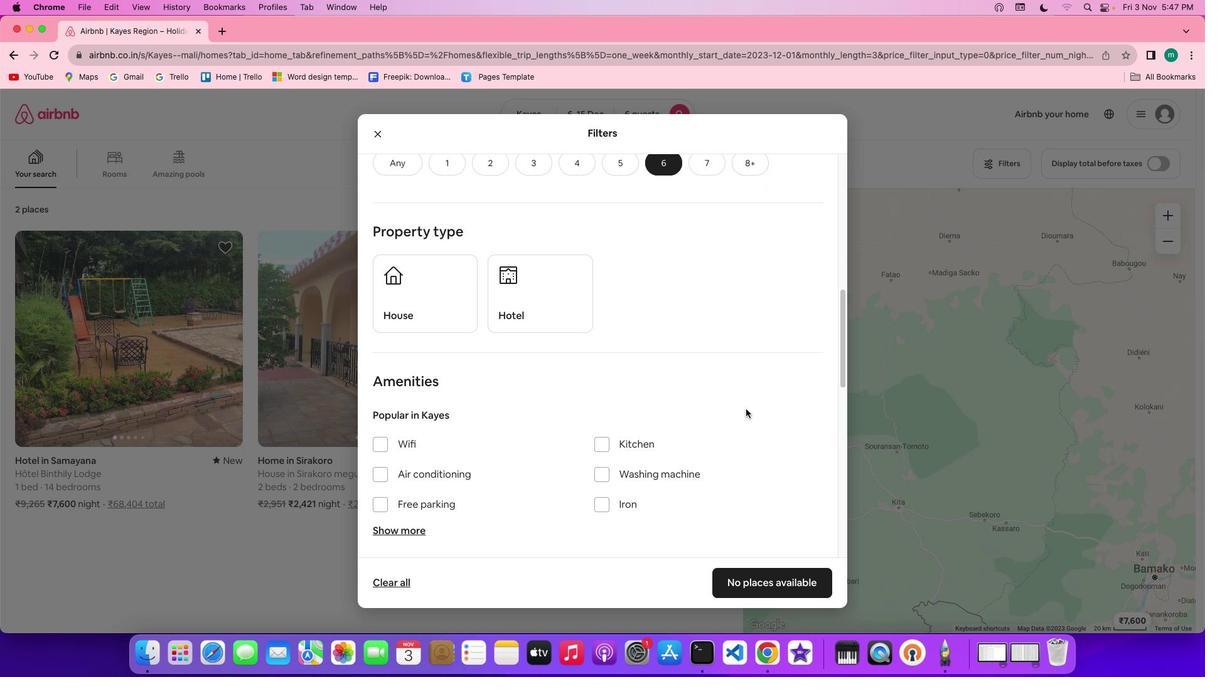 
Action: Mouse scrolled (746, 409) with delta (0, 0)
Screenshot: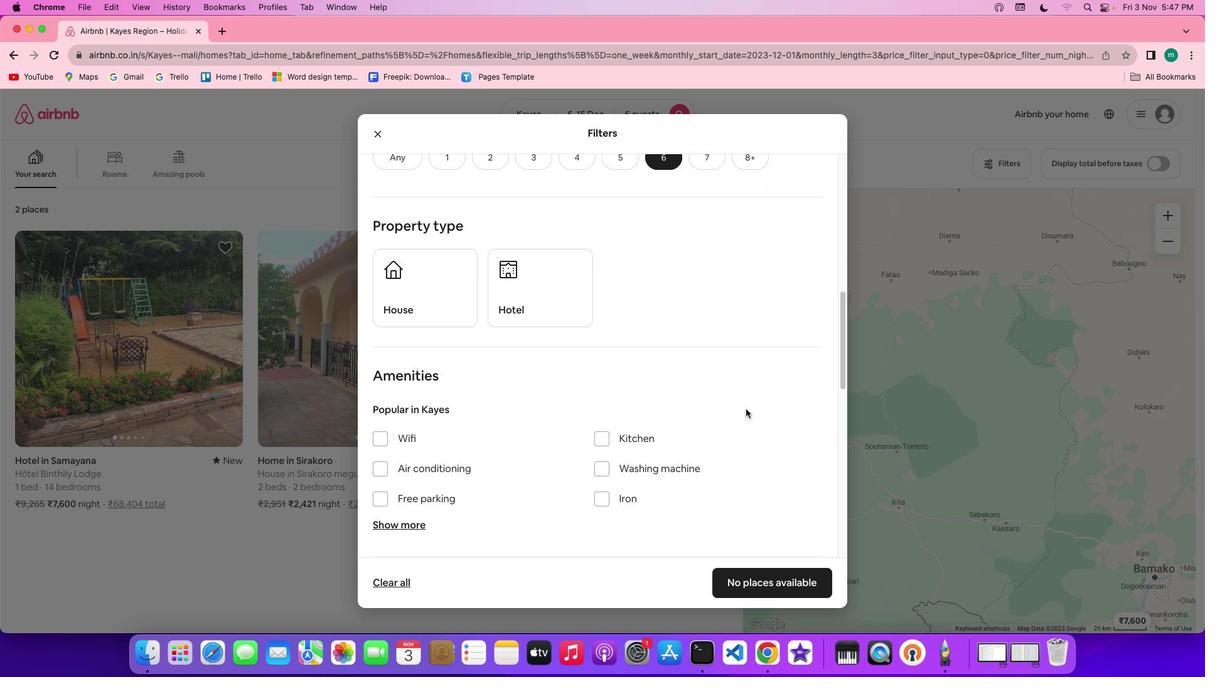 
Action: Mouse scrolled (746, 409) with delta (0, 0)
Screenshot: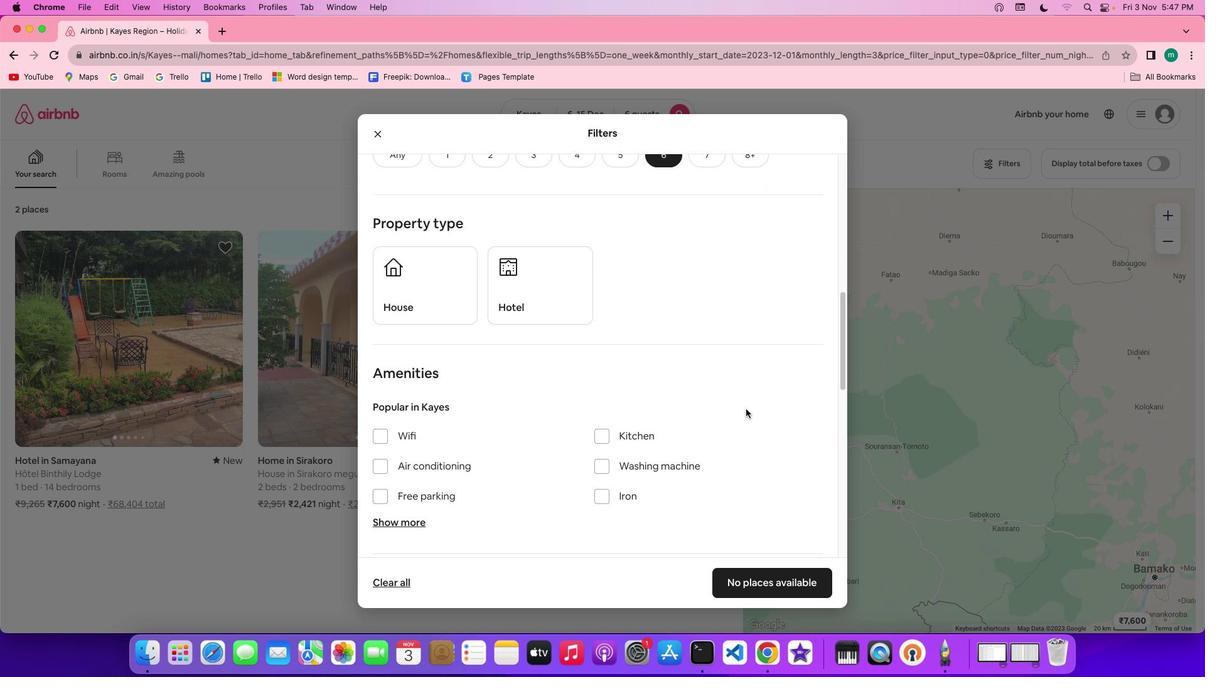 
Action: Mouse scrolled (746, 409) with delta (0, 0)
Screenshot: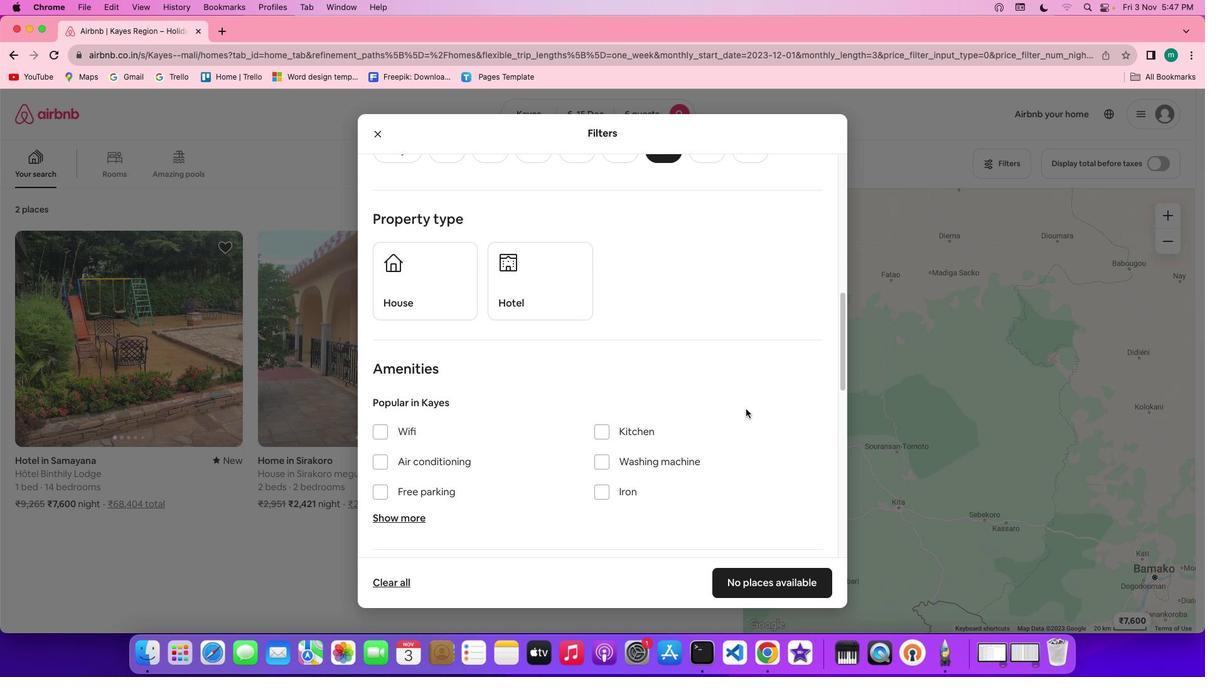 
Action: Mouse scrolled (746, 409) with delta (0, 0)
Screenshot: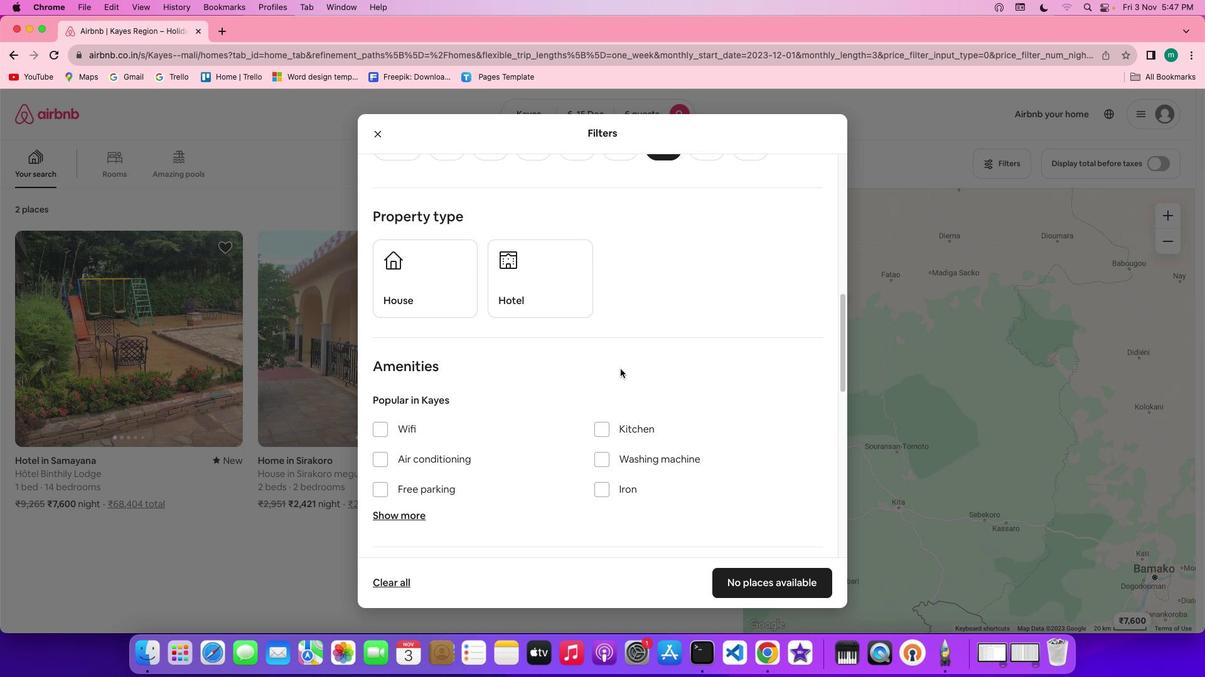 
Action: Mouse moved to (448, 314)
Screenshot: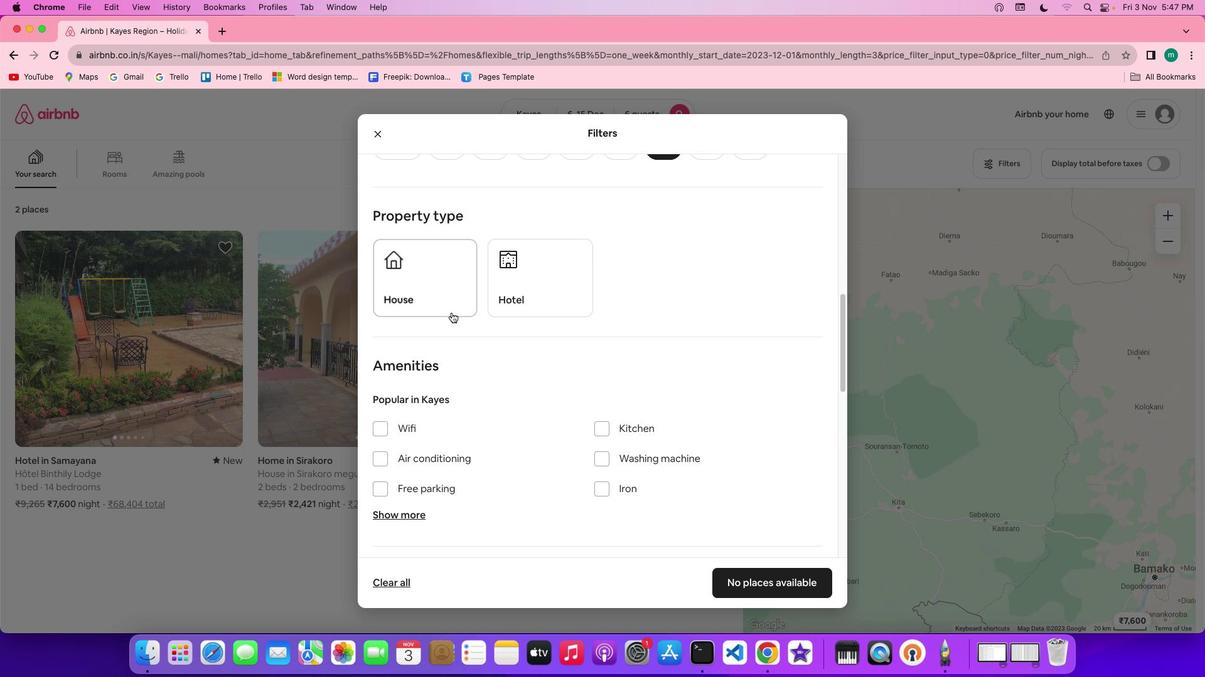 
Action: Mouse pressed left at (448, 314)
Screenshot: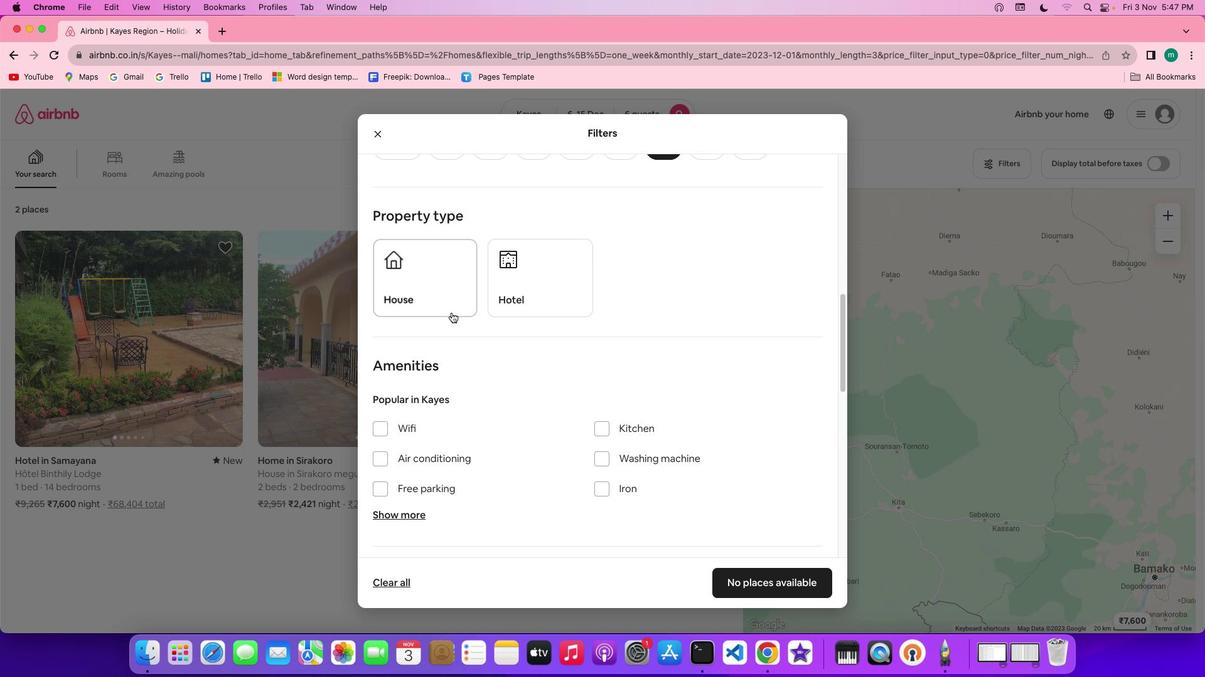 
Action: Mouse moved to (414, 285)
Screenshot: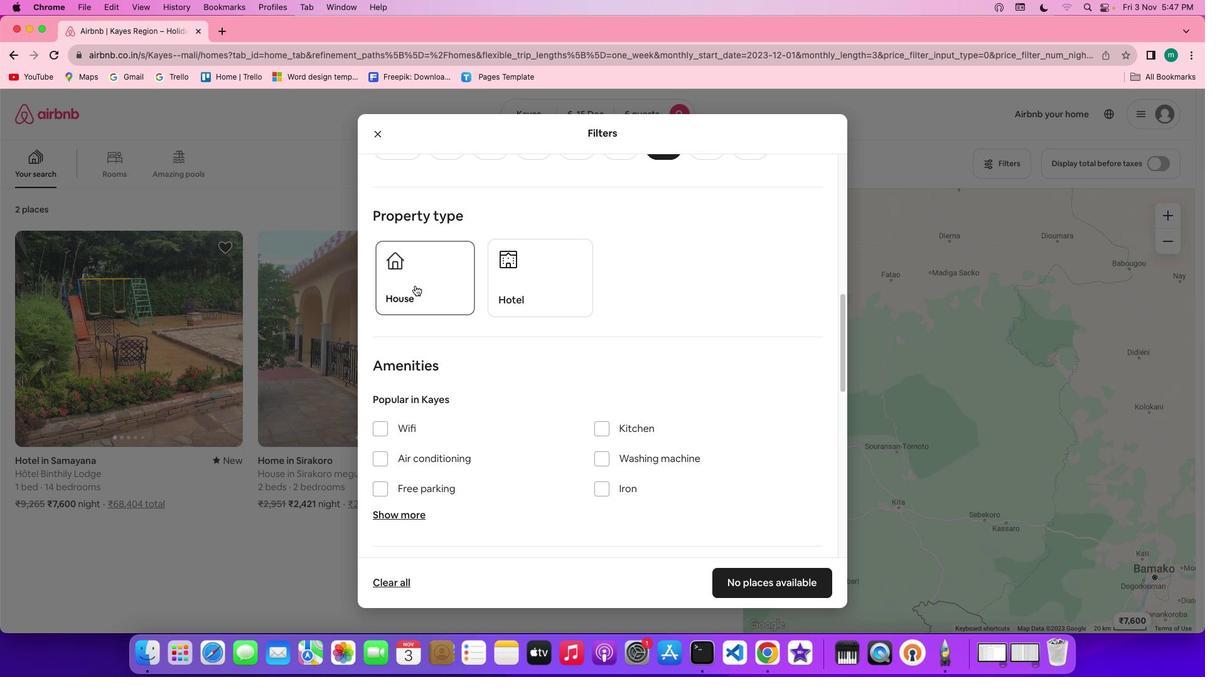 
Action: Mouse pressed left at (414, 285)
Screenshot: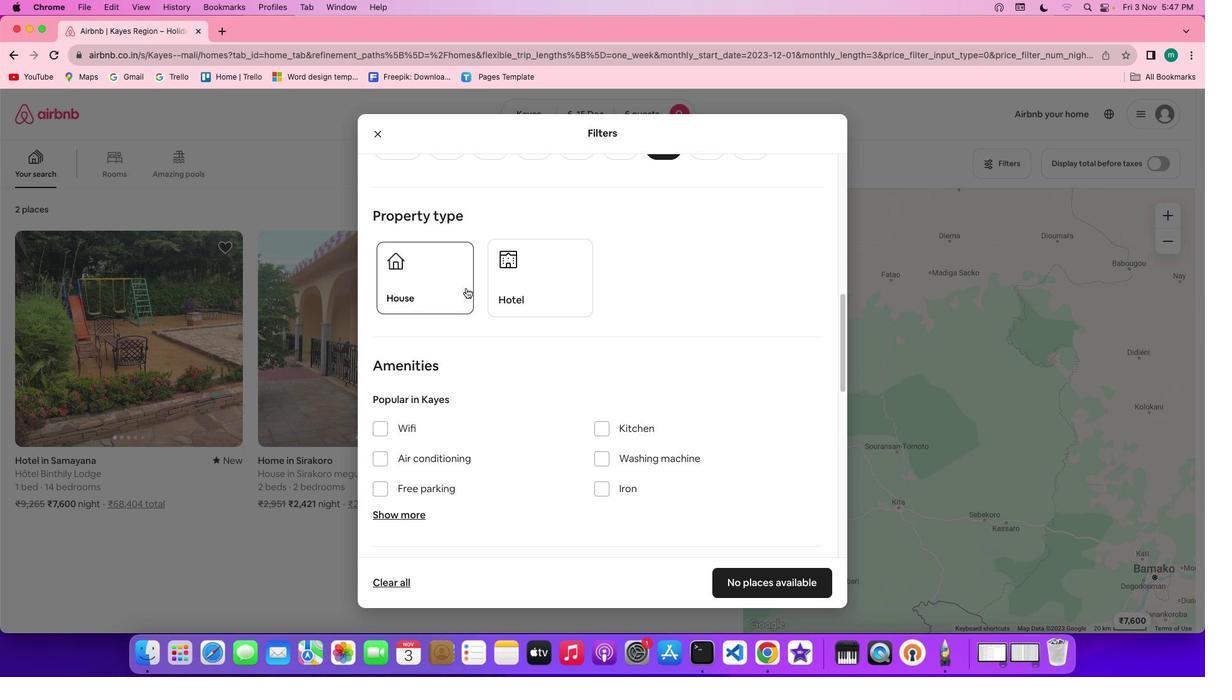 
Action: Mouse moved to (659, 330)
Screenshot: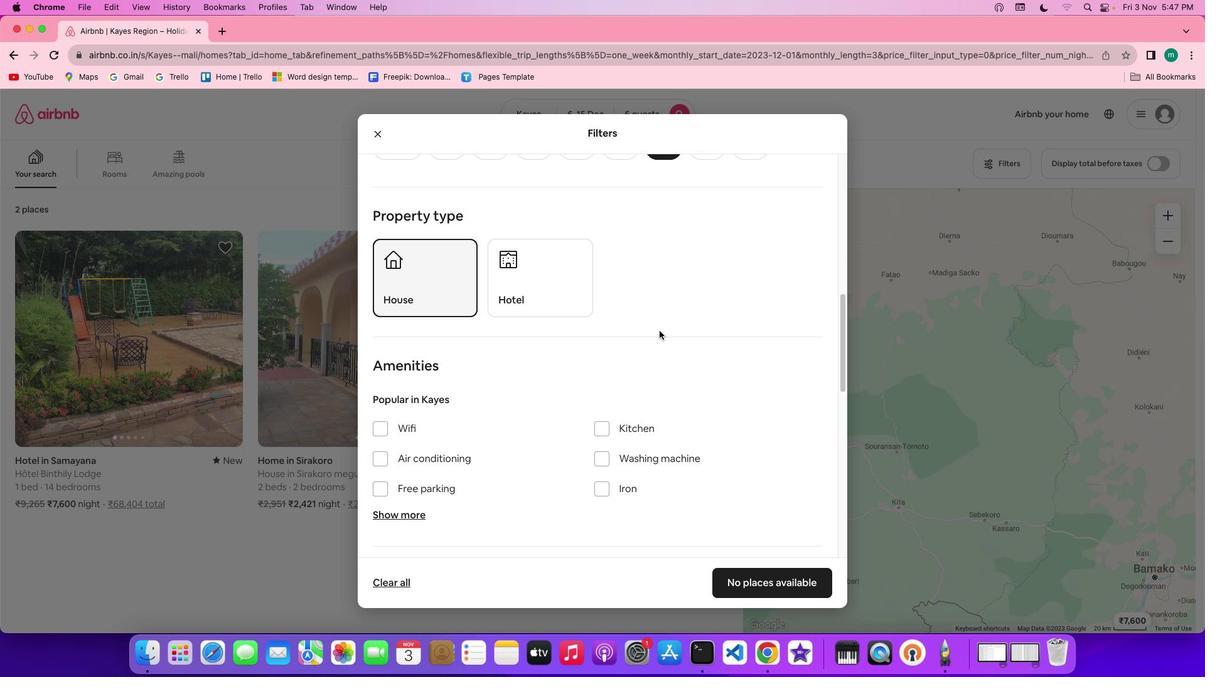 
Action: Mouse scrolled (659, 330) with delta (0, 0)
Screenshot: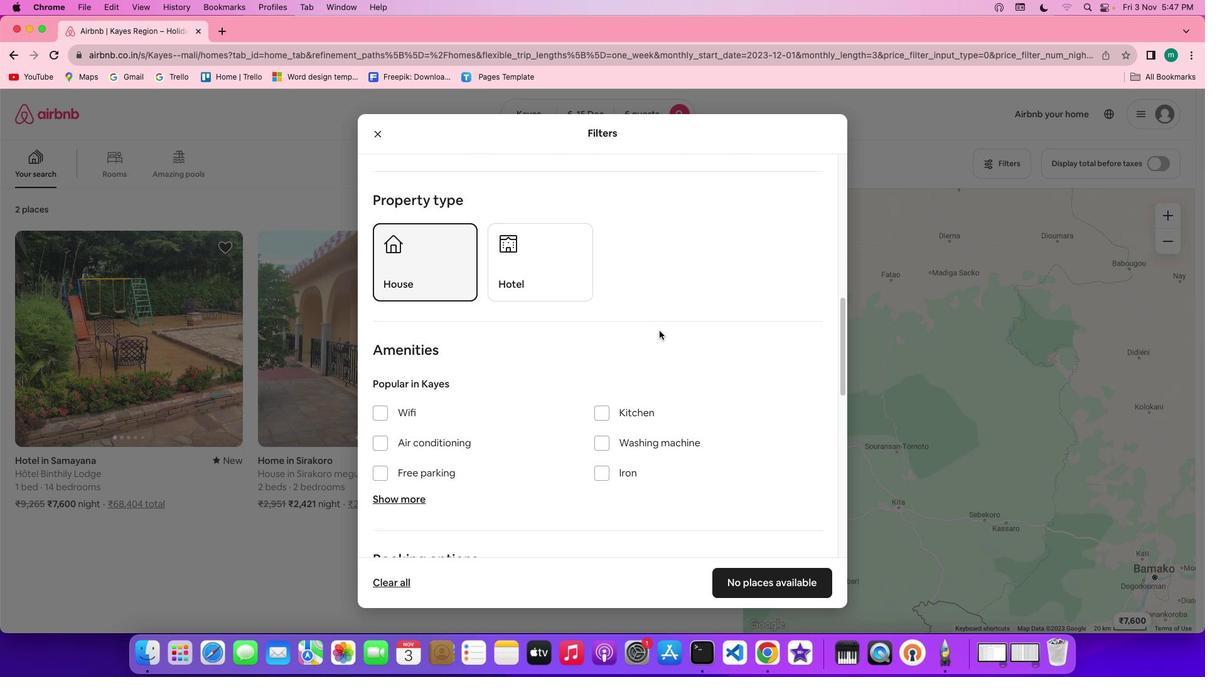 
Action: Mouse scrolled (659, 330) with delta (0, 0)
Screenshot: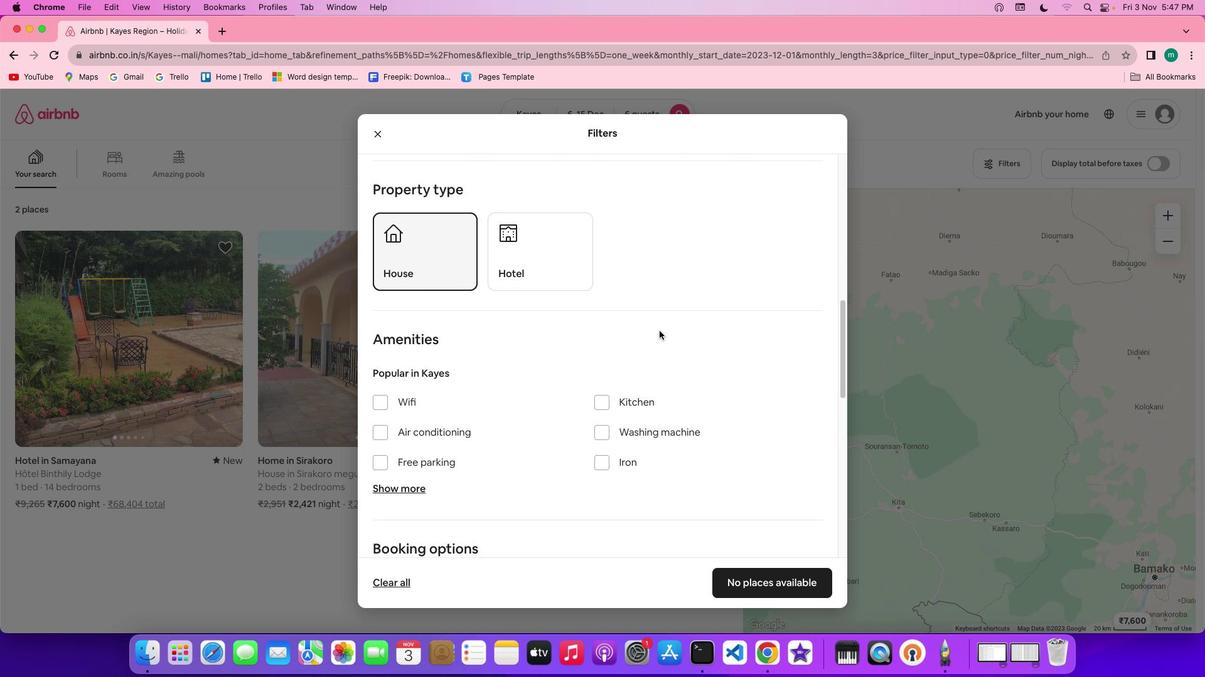
Action: Mouse scrolled (659, 330) with delta (0, 0)
Screenshot: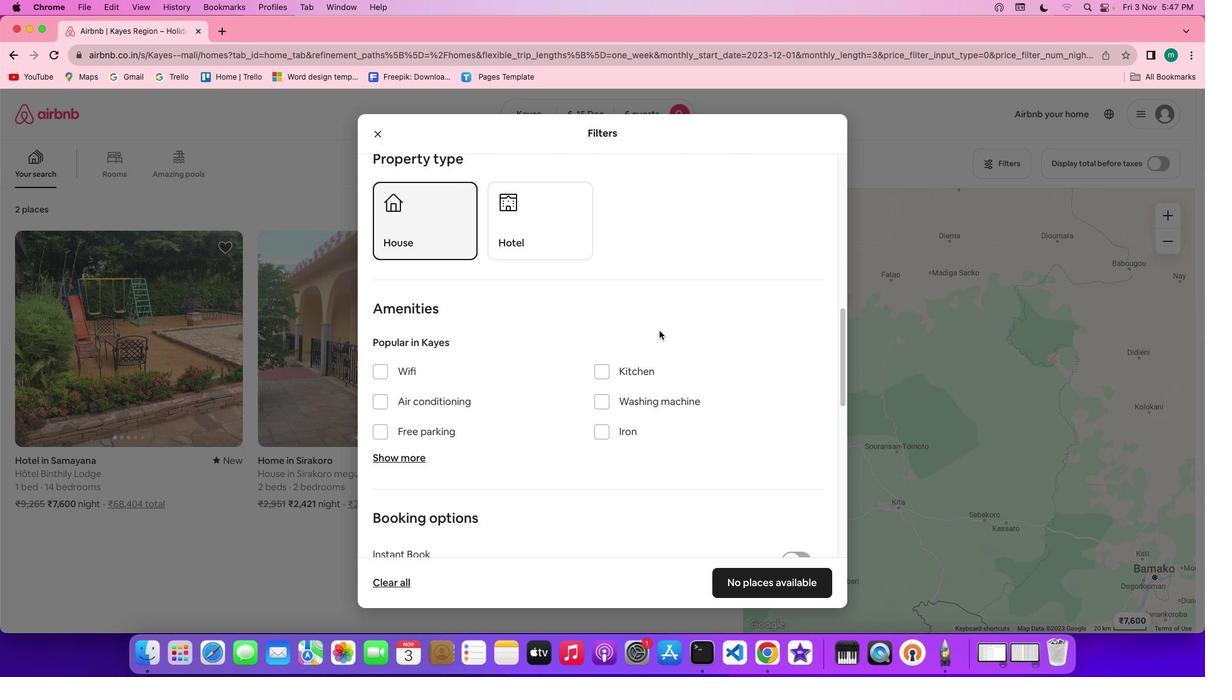 
Action: Mouse scrolled (659, 330) with delta (0, 0)
Screenshot: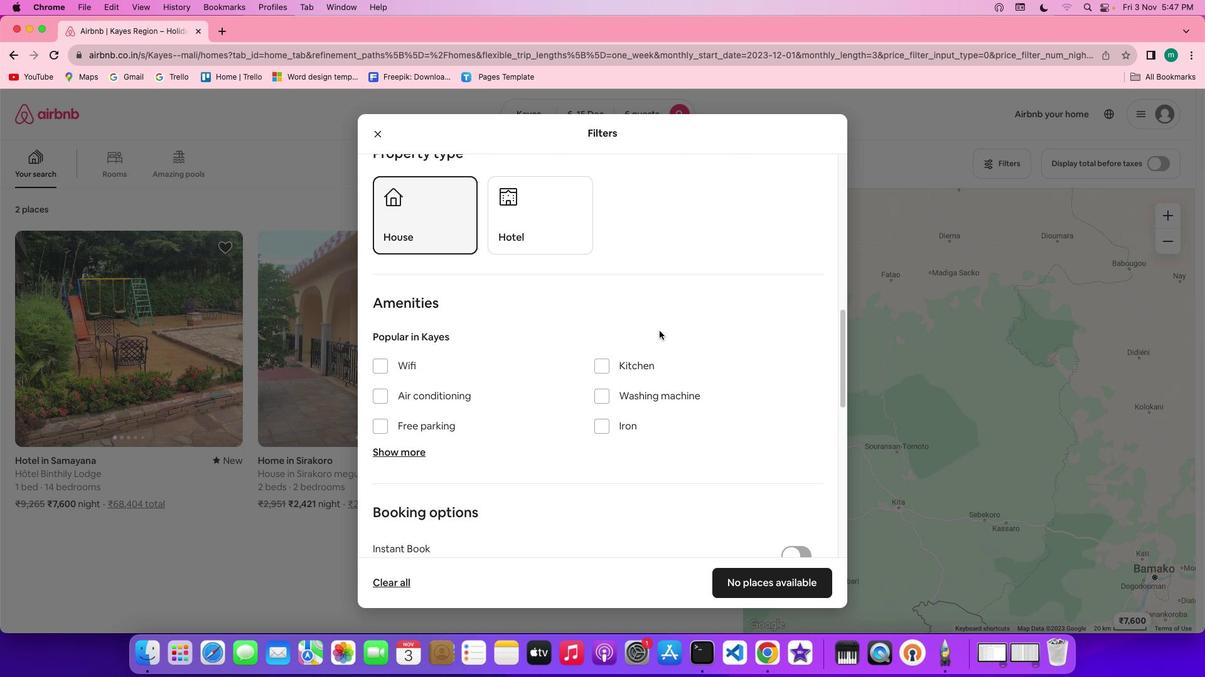 
Action: Mouse scrolled (659, 330) with delta (0, 0)
Screenshot: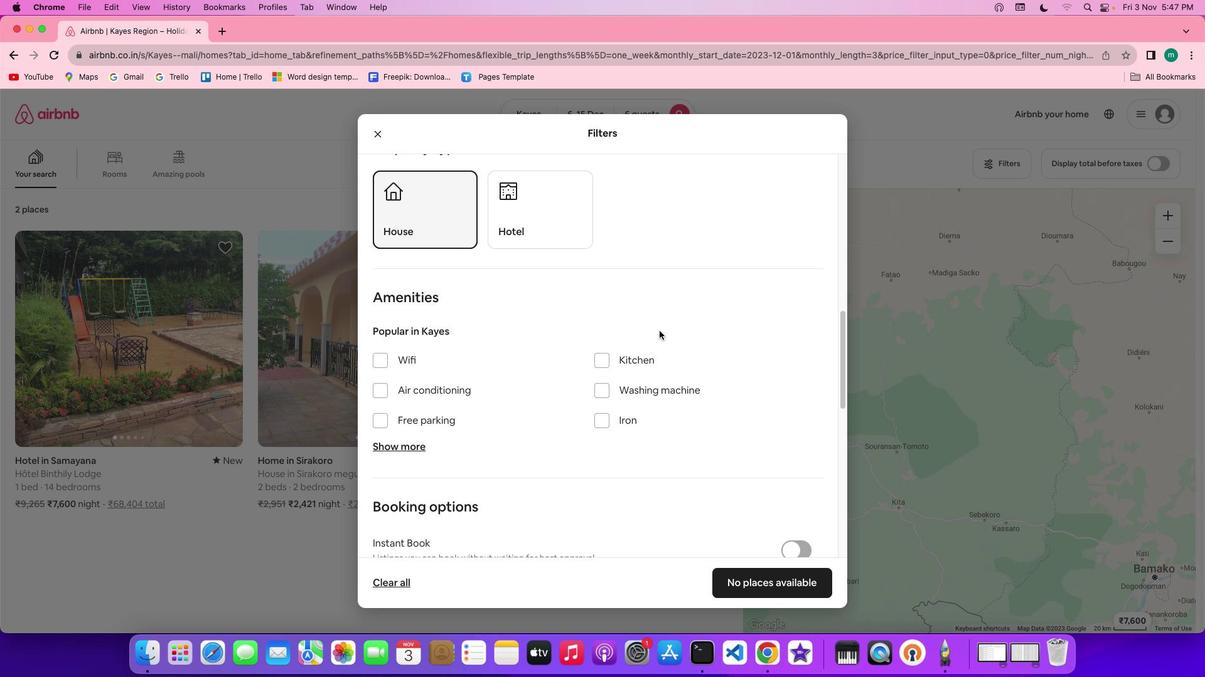 
Action: Mouse scrolled (659, 330) with delta (0, 0)
Screenshot: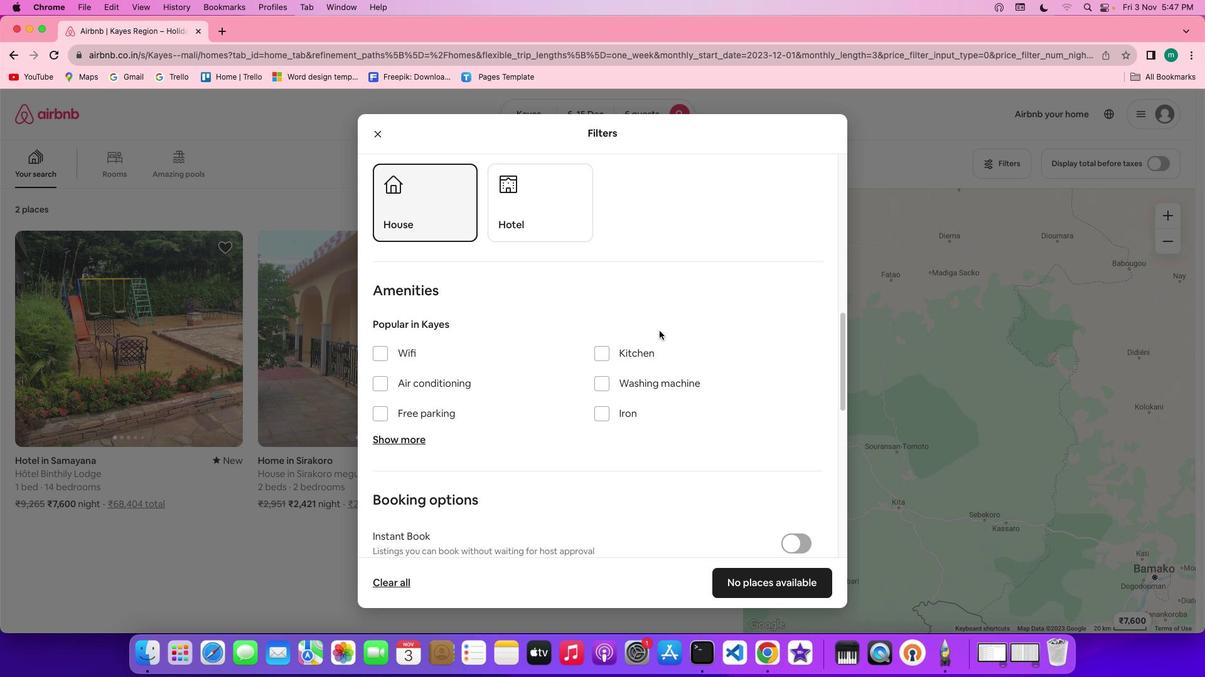 
Action: Mouse scrolled (659, 330) with delta (0, 0)
Screenshot: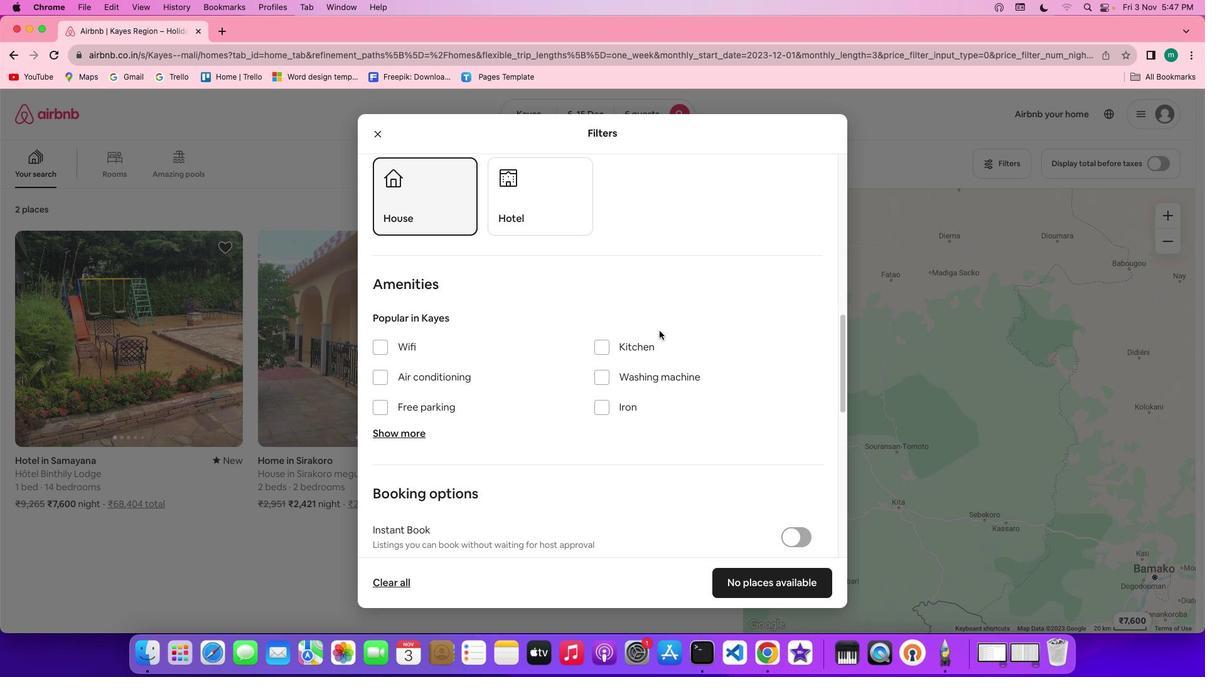 
Action: Mouse scrolled (659, 330) with delta (0, 0)
Screenshot: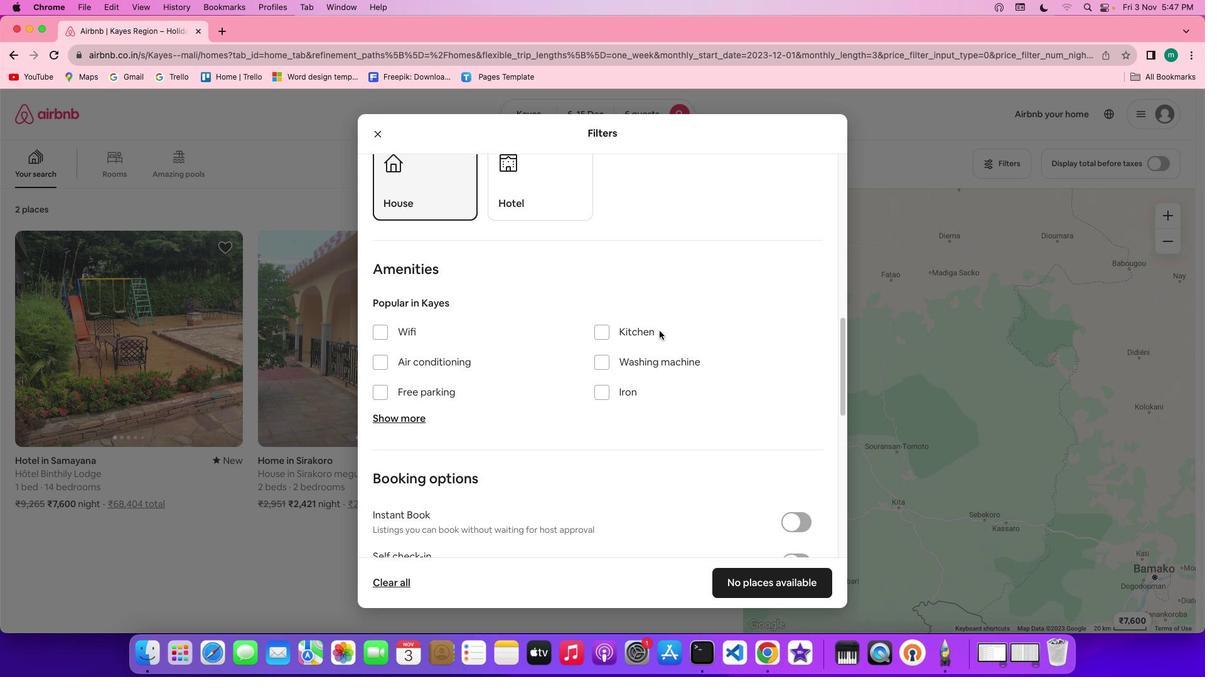 
Action: Mouse scrolled (659, 330) with delta (0, 0)
Screenshot: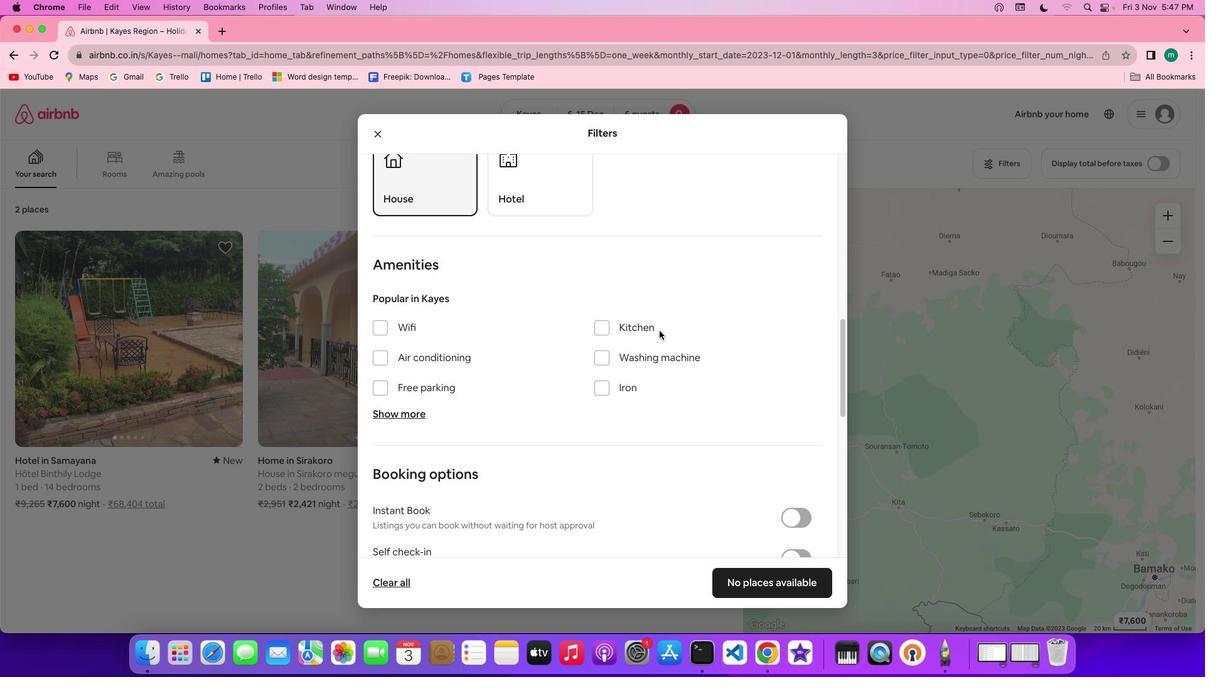 
Action: Mouse scrolled (659, 330) with delta (0, 0)
Screenshot: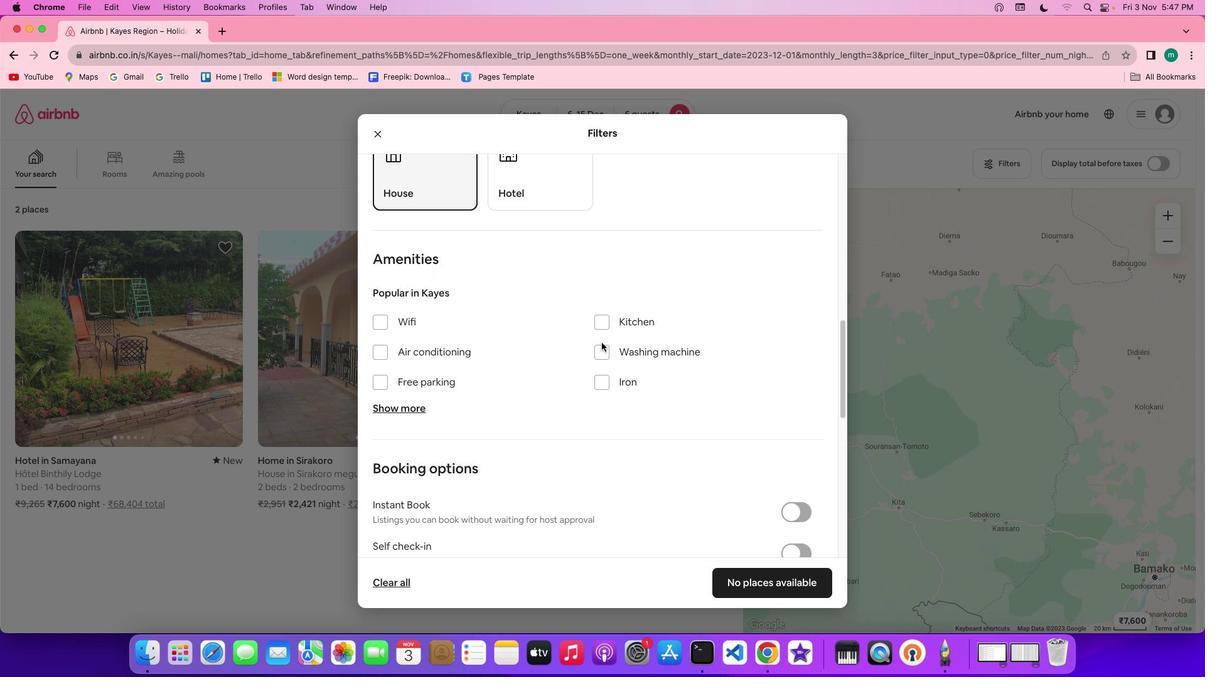 
Action: Mouse moved to (413, 316)
Screenshot: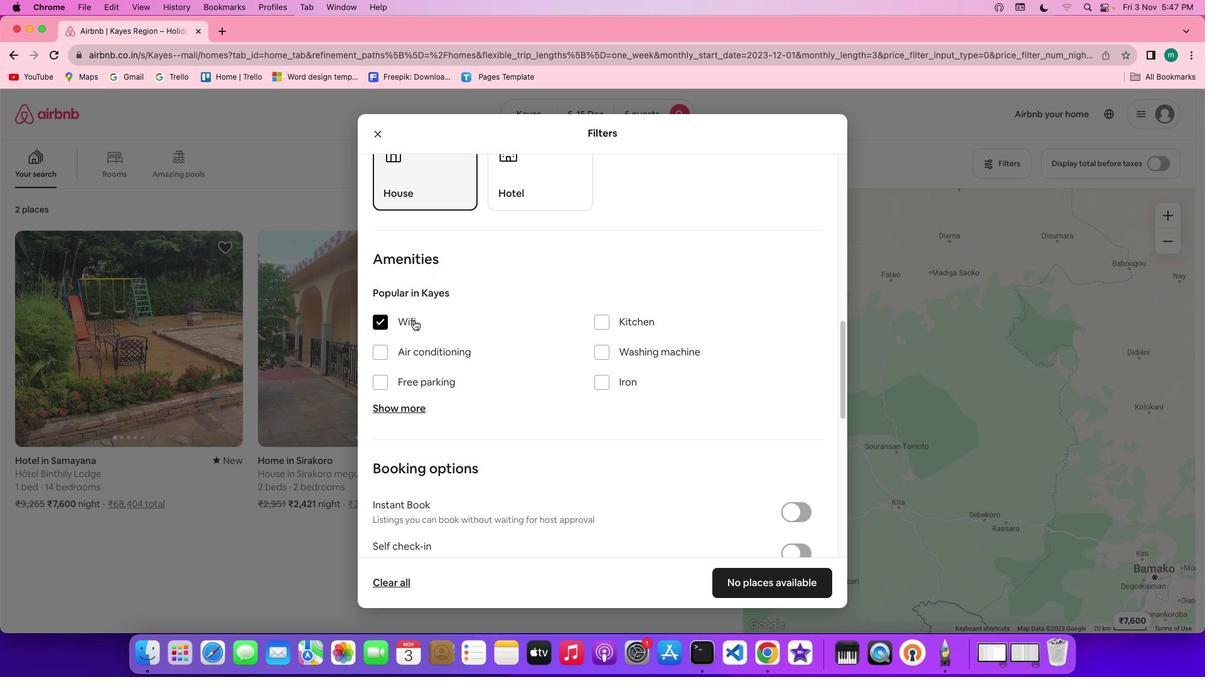 
Action: Mouse pressed left at (413, 316)
Screenshot: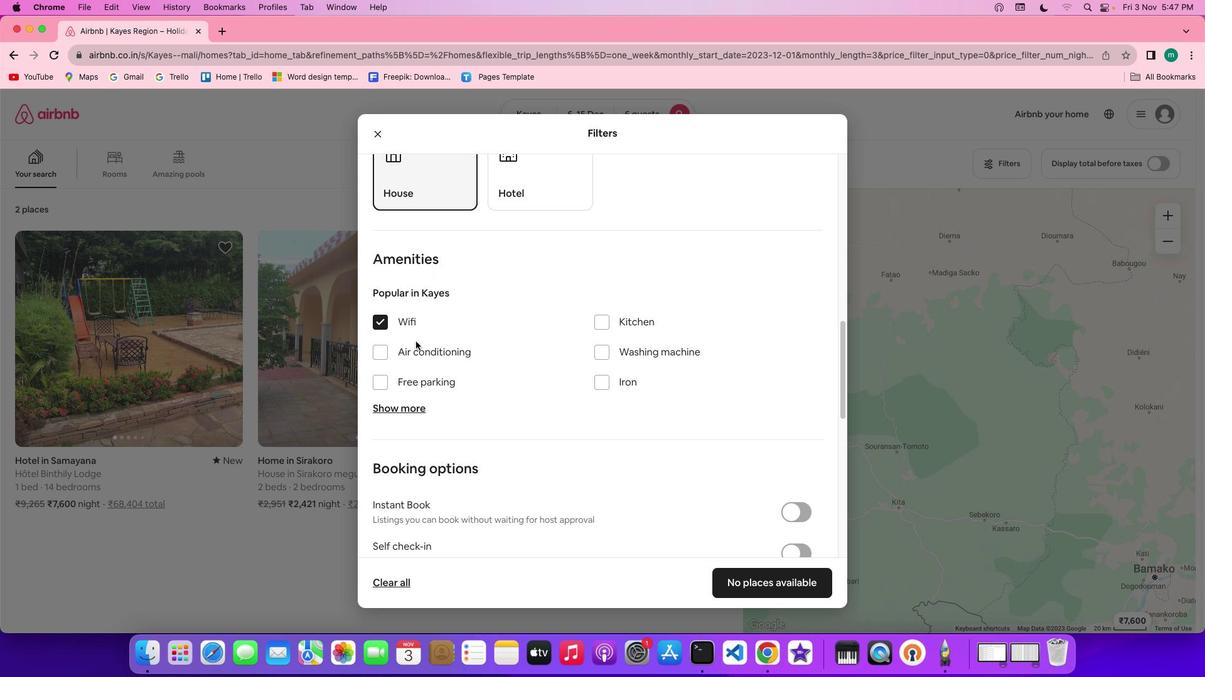 
Action: Mouse moved to (407, 411)
Screenshot: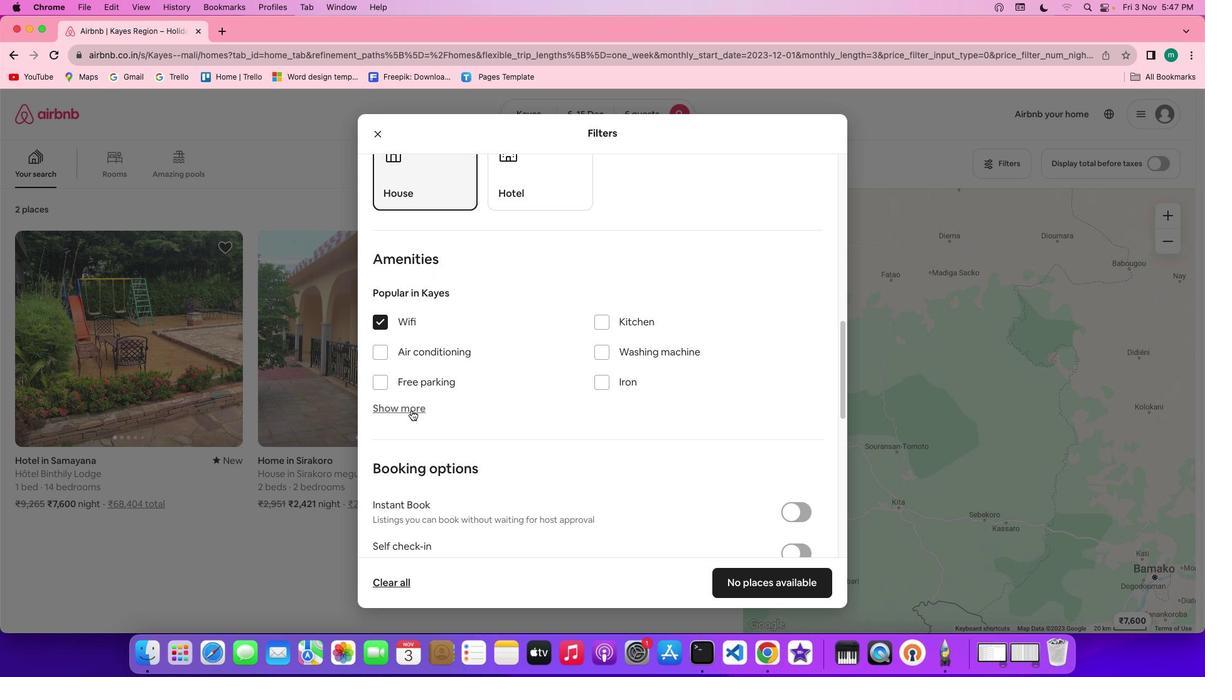 
Action: Mouse pressed left at (407, 411)
Screenshot: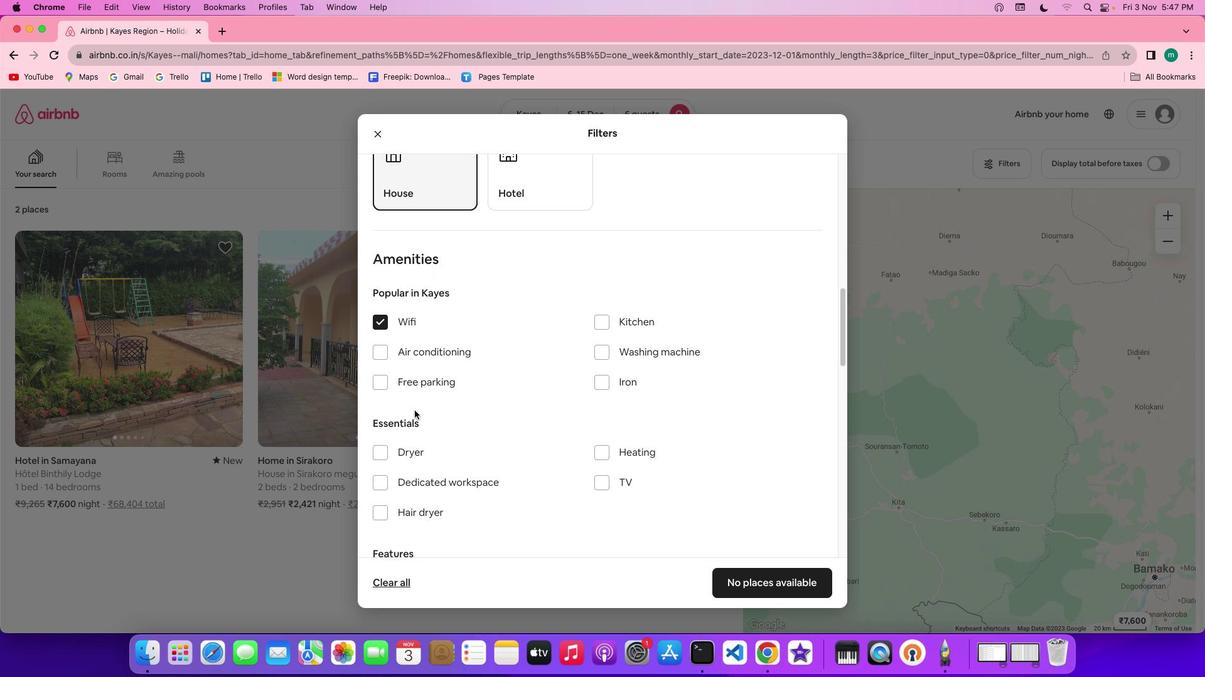 
Action: Mouse moved to (596, 480)
Screenshot: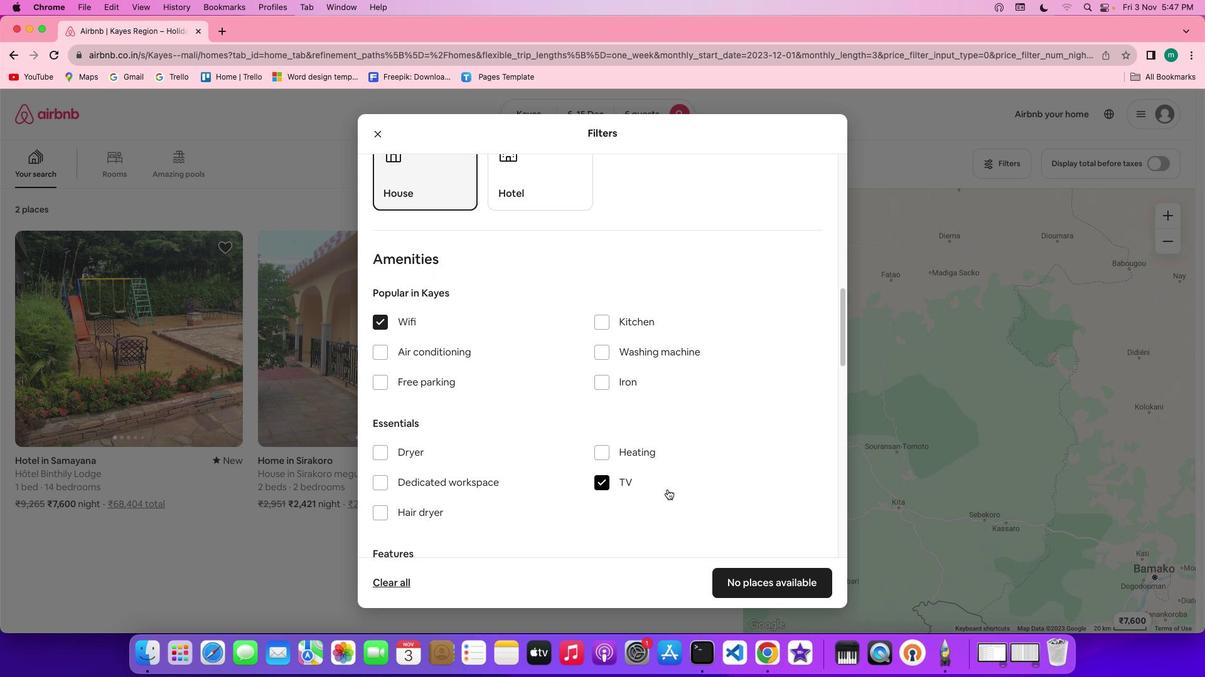 
Action: Mouse pressed left at (596, 480)
Screenshot: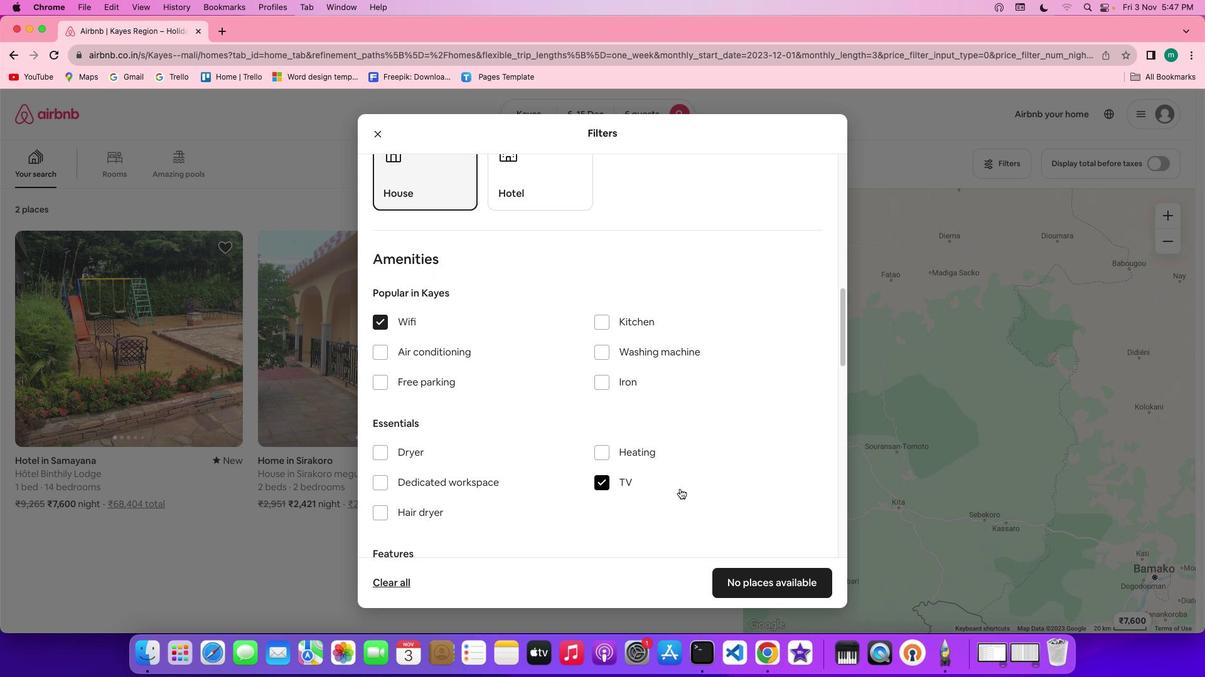
Action: Mouse moved to (679, 482)
Screenshot: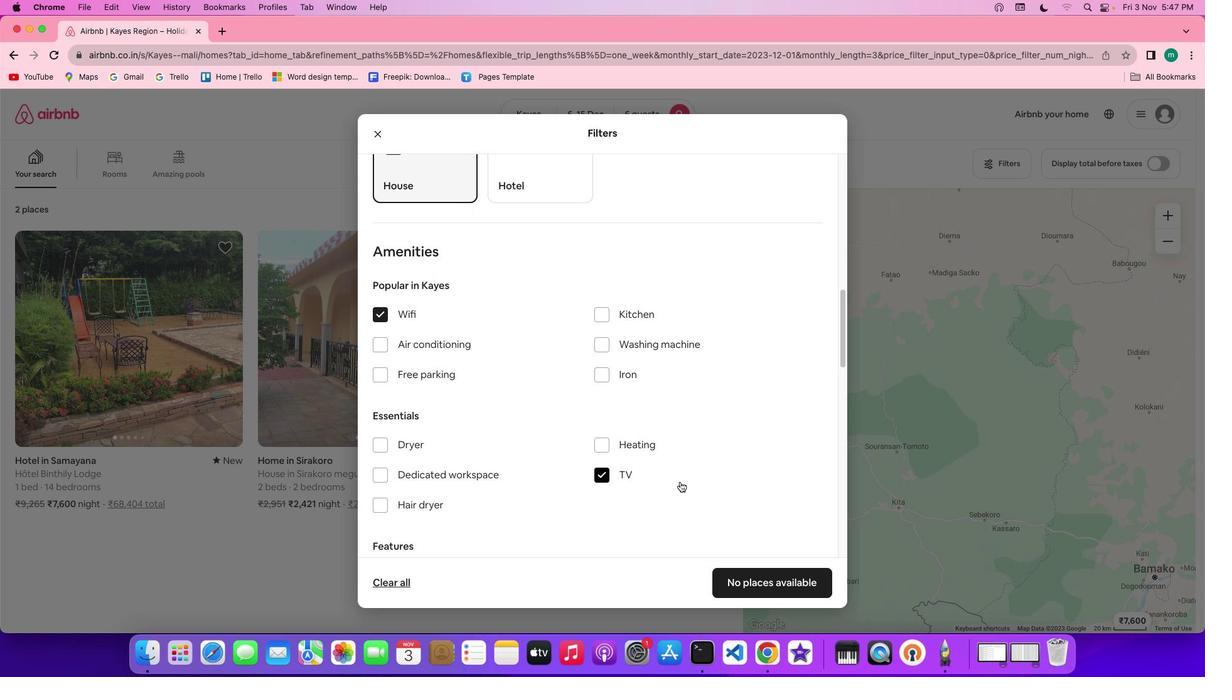 
Action: Mouse scrolled (679, 482) with delta (0, 0)
Screenshot: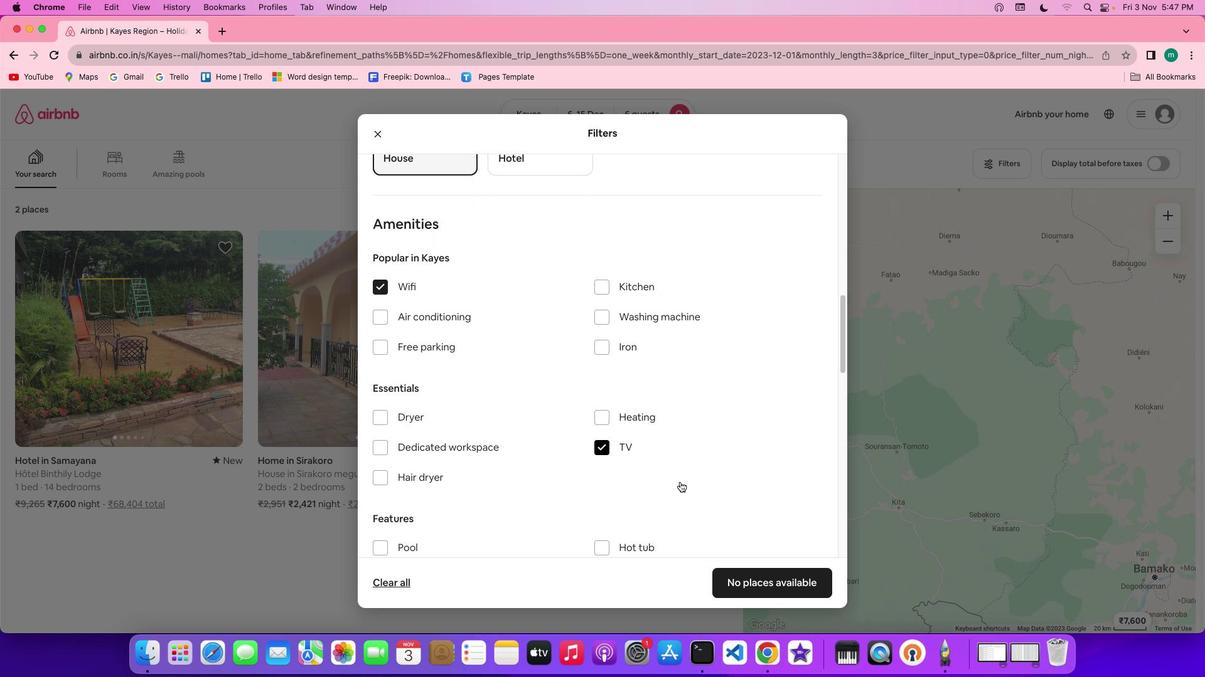 
Action: Mouse scrolled (679, 482) with delta (0, 0)
Screenshot: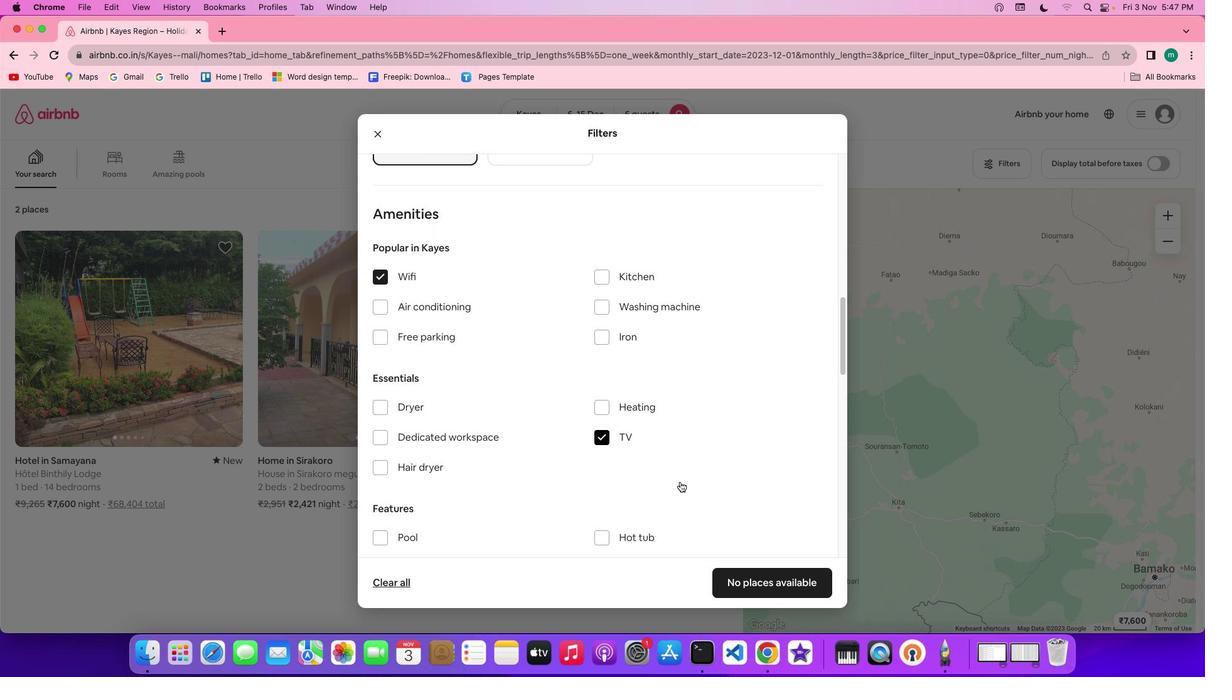 
Action: Mouse scrolled (679, 482) with delta (0, -1)
Screenshot: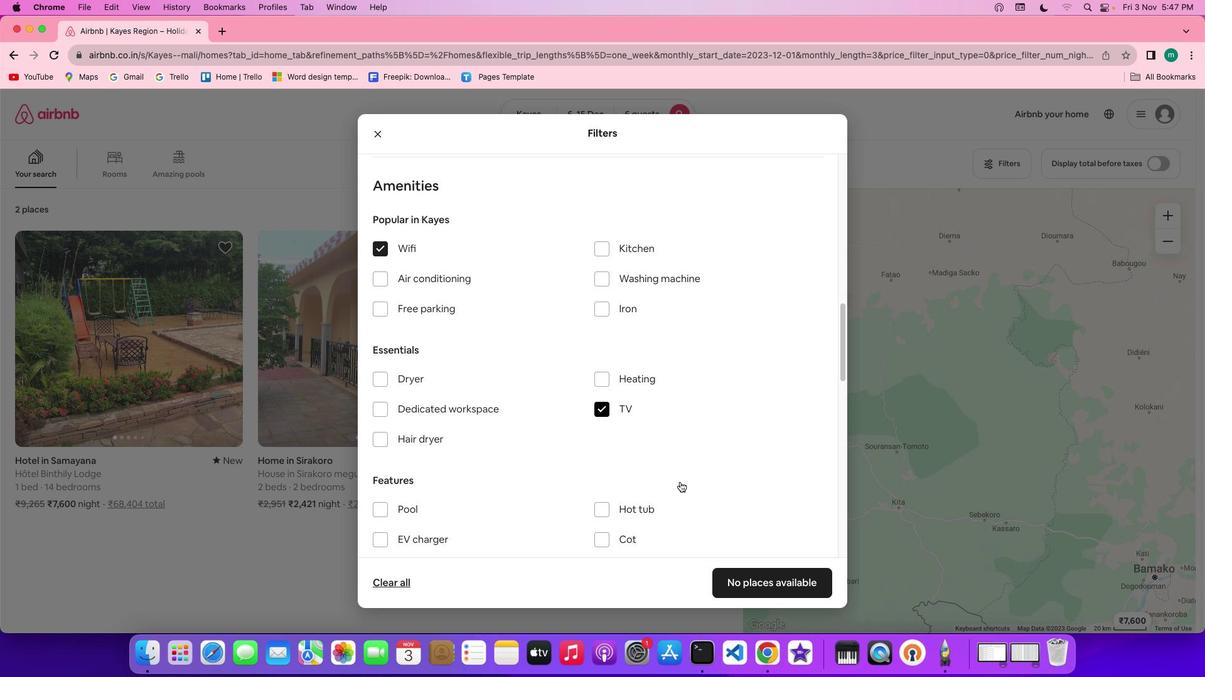
Action: Mouse scrolled (679, 482) with delta (0, 0)
Screenshot: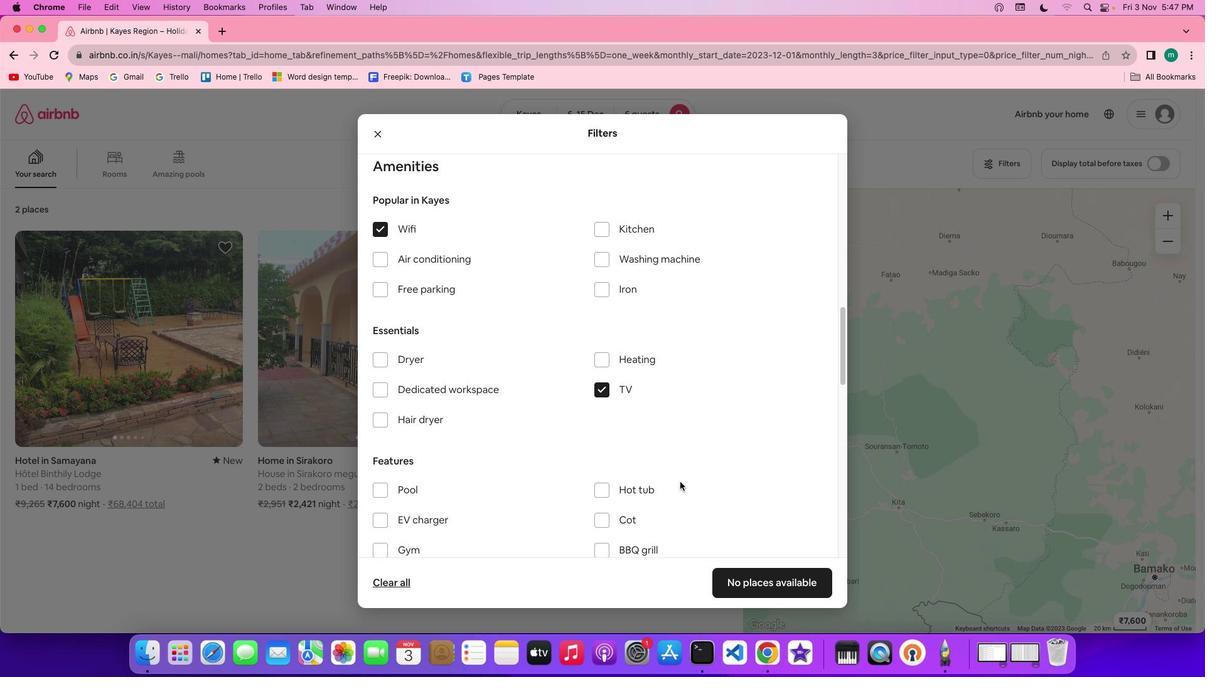 
Action: Mouse scrolled (679, 482) with delta (0, 0)
Screenshot: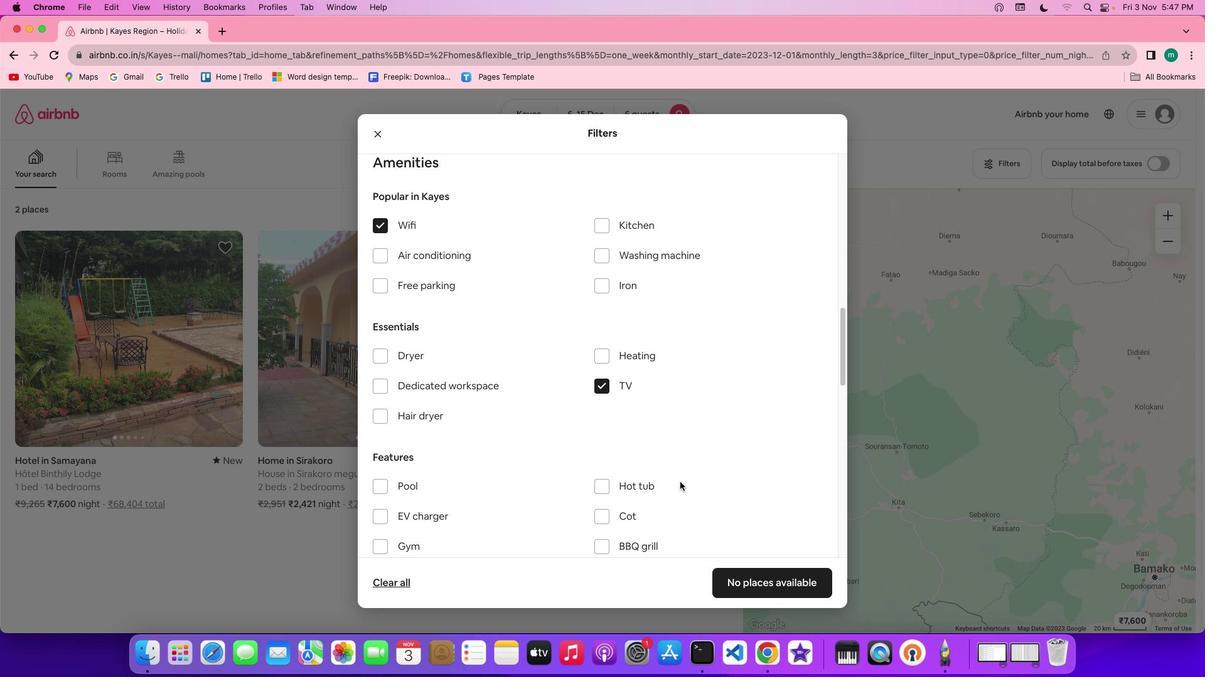 
Action: Mouse scrolled (679, 482) with delta (0, 0)
Screenshot: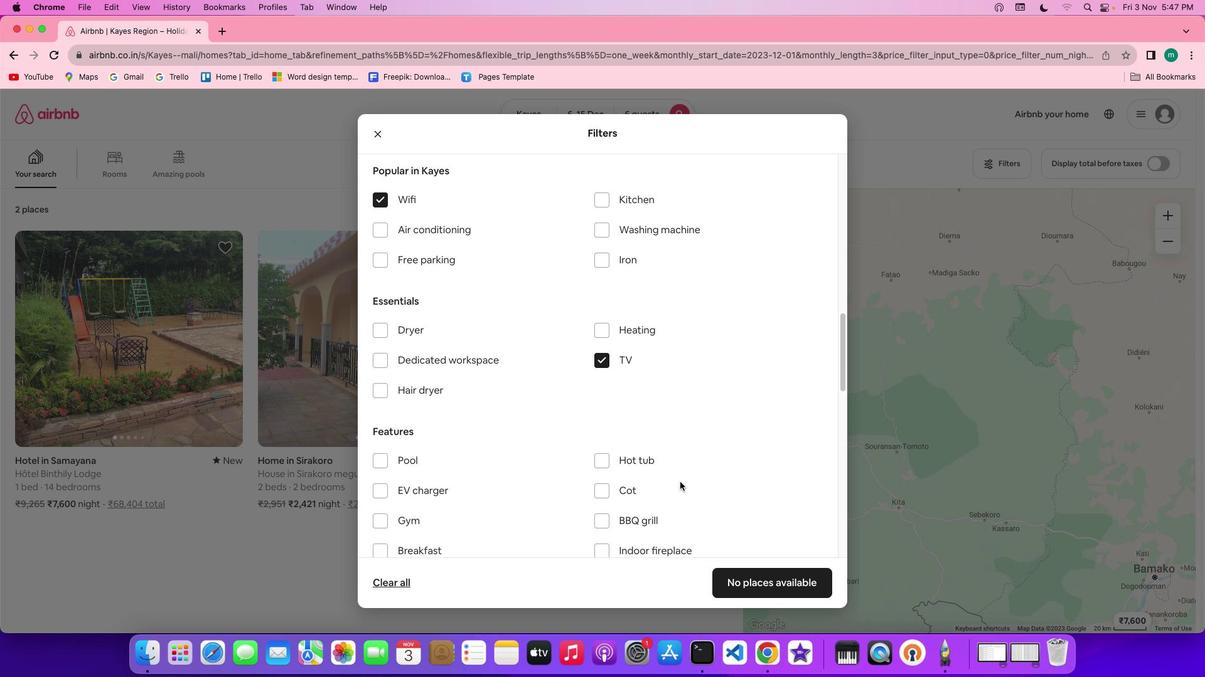 
Action: Mouse scrolled (679, 482) with delta (0, 0)
Screenshot: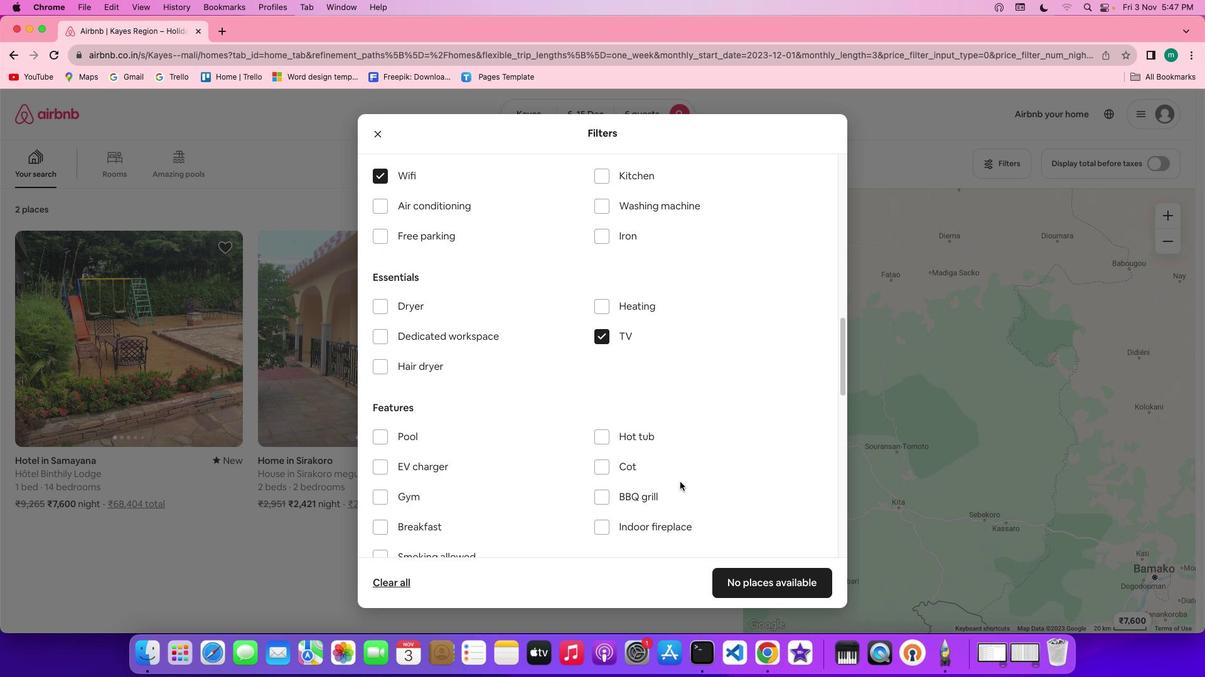 
Action: Mouse scrolled (679, 482) with delta (0, 0)
Screenshot: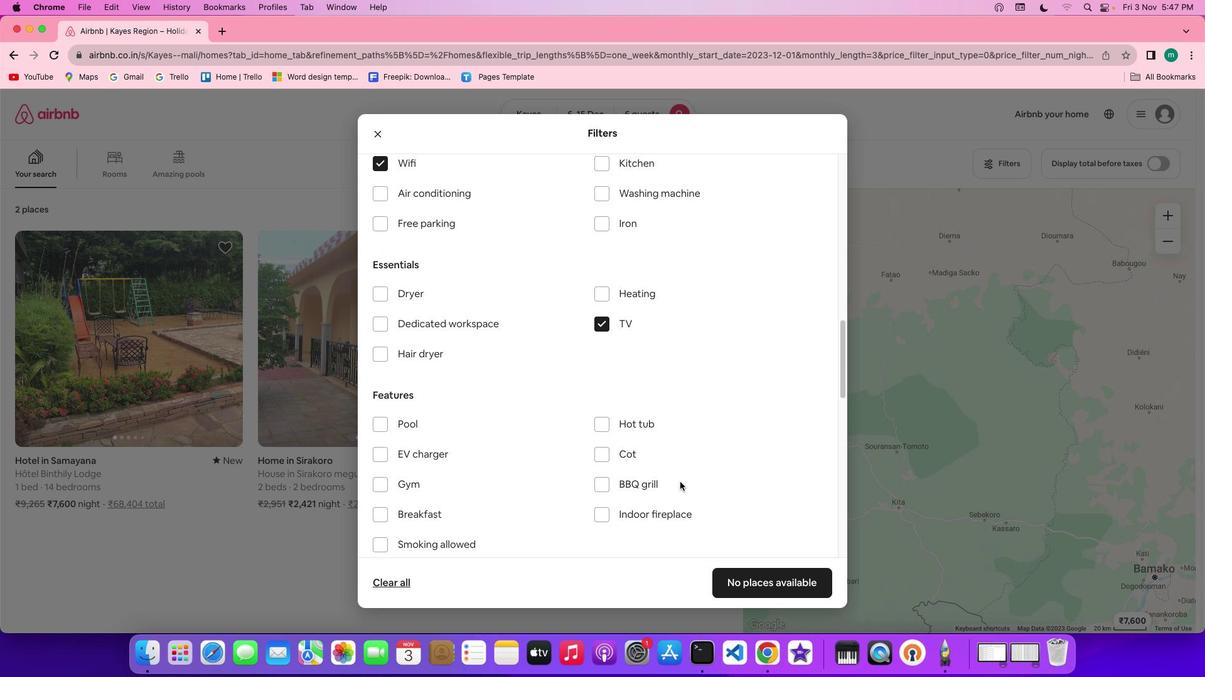 
Action: Mouse scrolled (679, 482) with delta (0, 0)
Screenshot: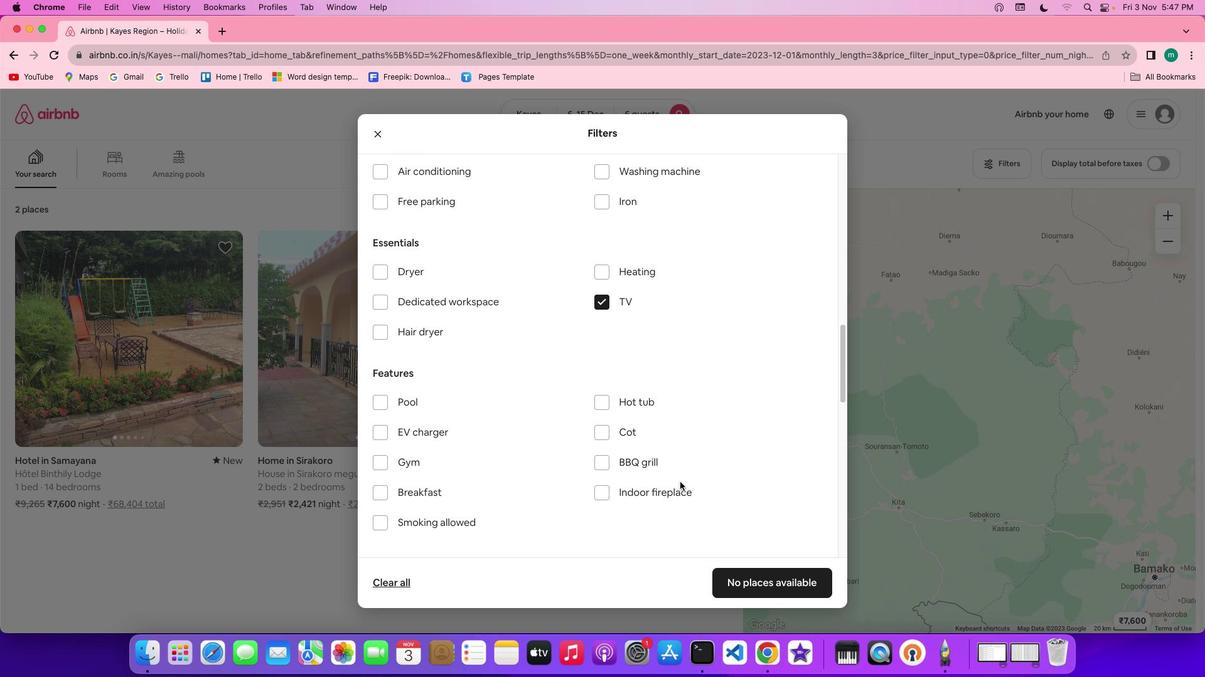 
Action: Mouse moved to (444, 202)
Screenshot: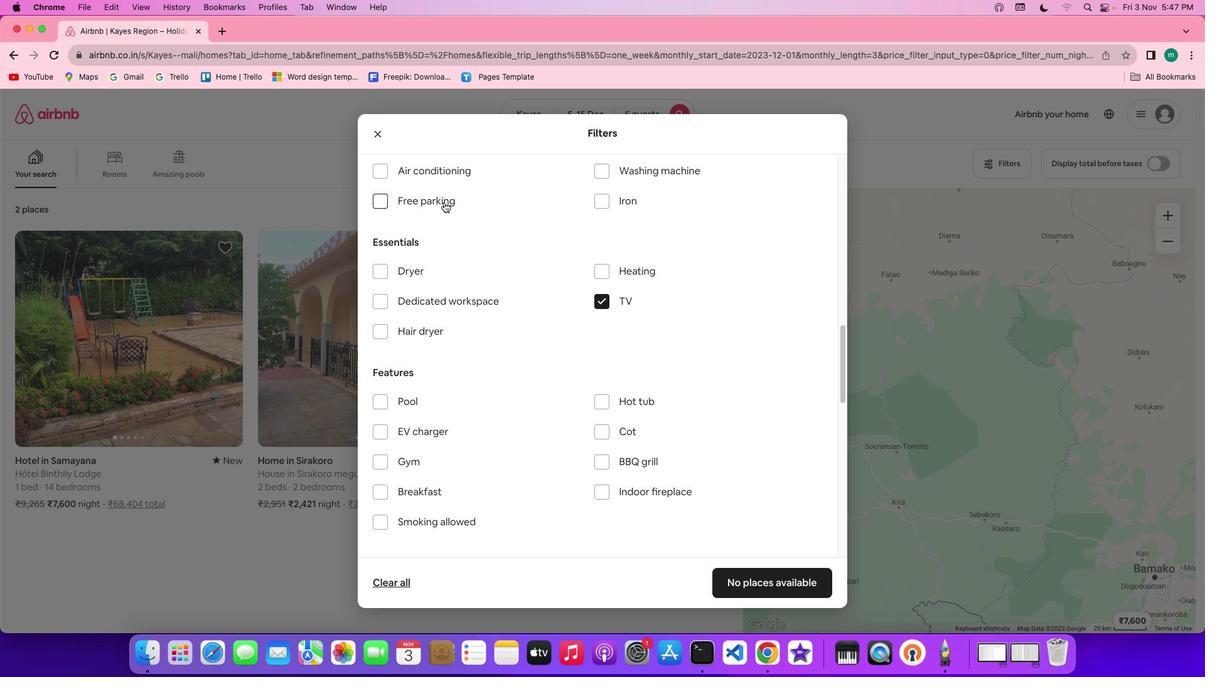 
Action: Mouse pressed left at (444, 202)
Screenshot: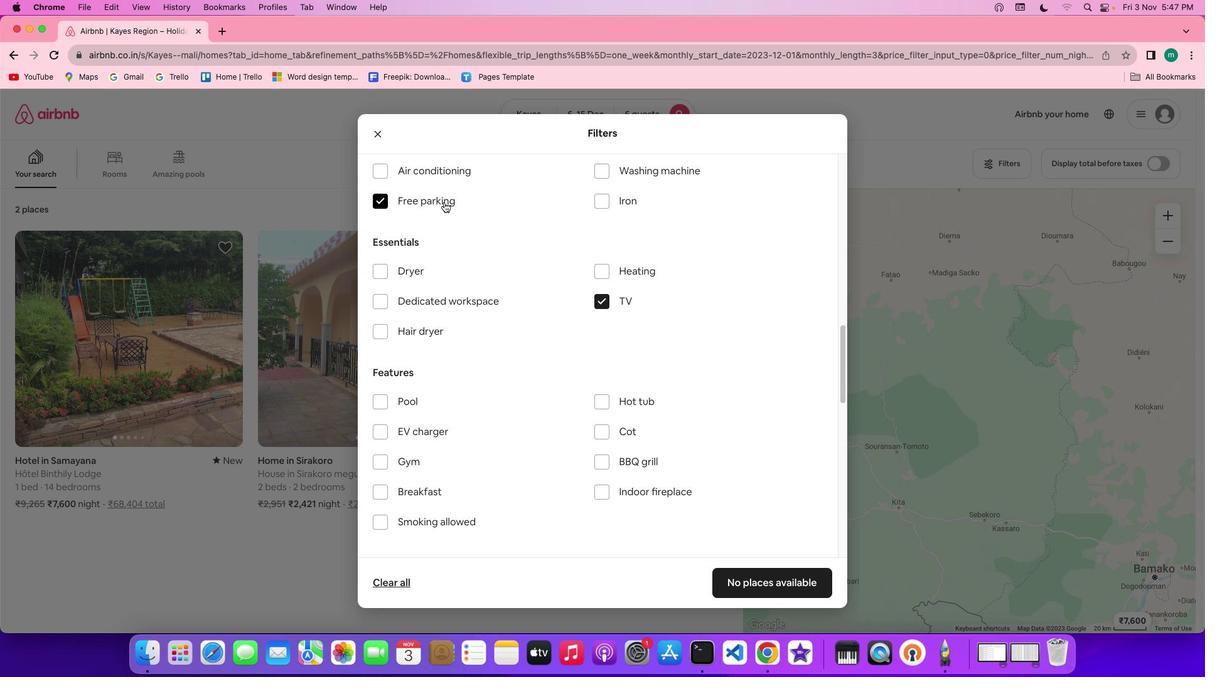 
Action: Mouse moved to (683, 416)
Screenshot: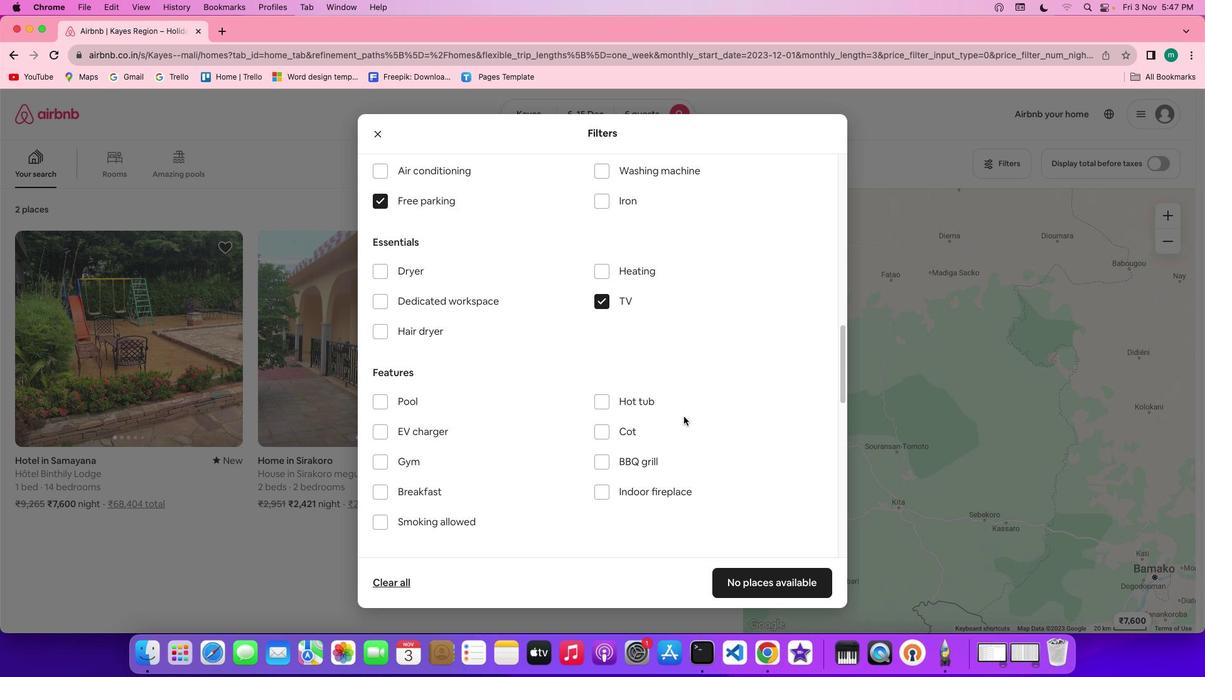 
Action: Mouse scrolled (683, 416) with delta (0, 0)
Screenshot: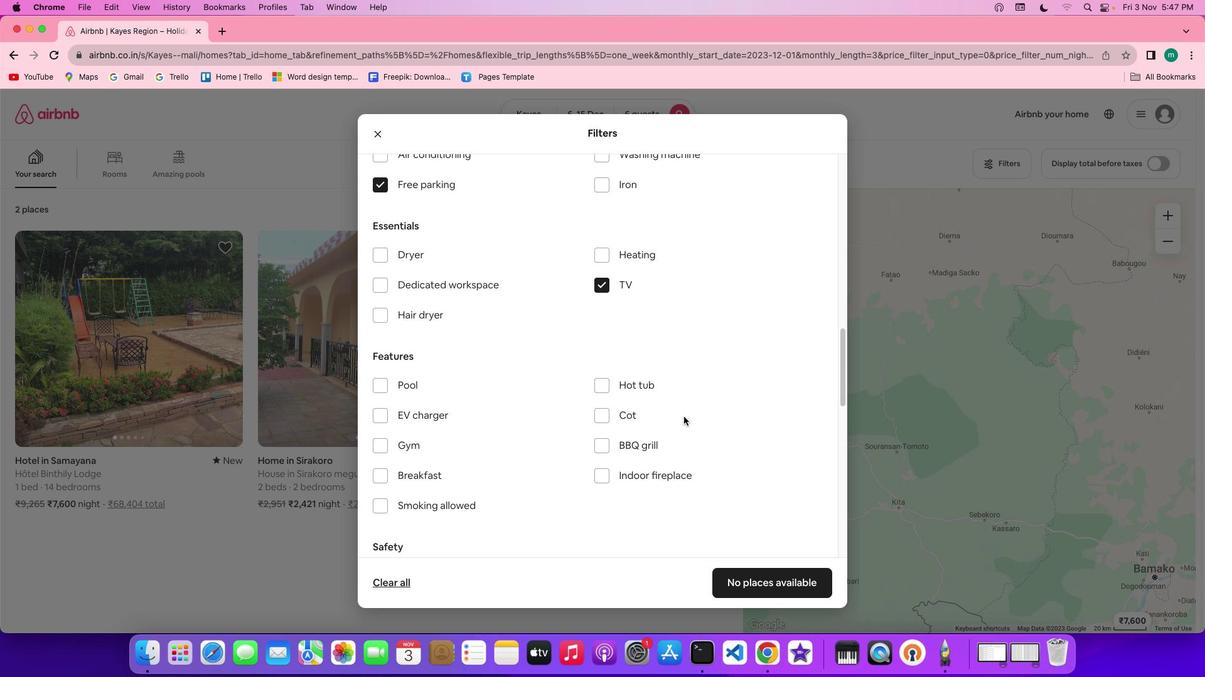 
Action: Mouse scrolled (683, 416) with delta (0, 0)
Screenshot: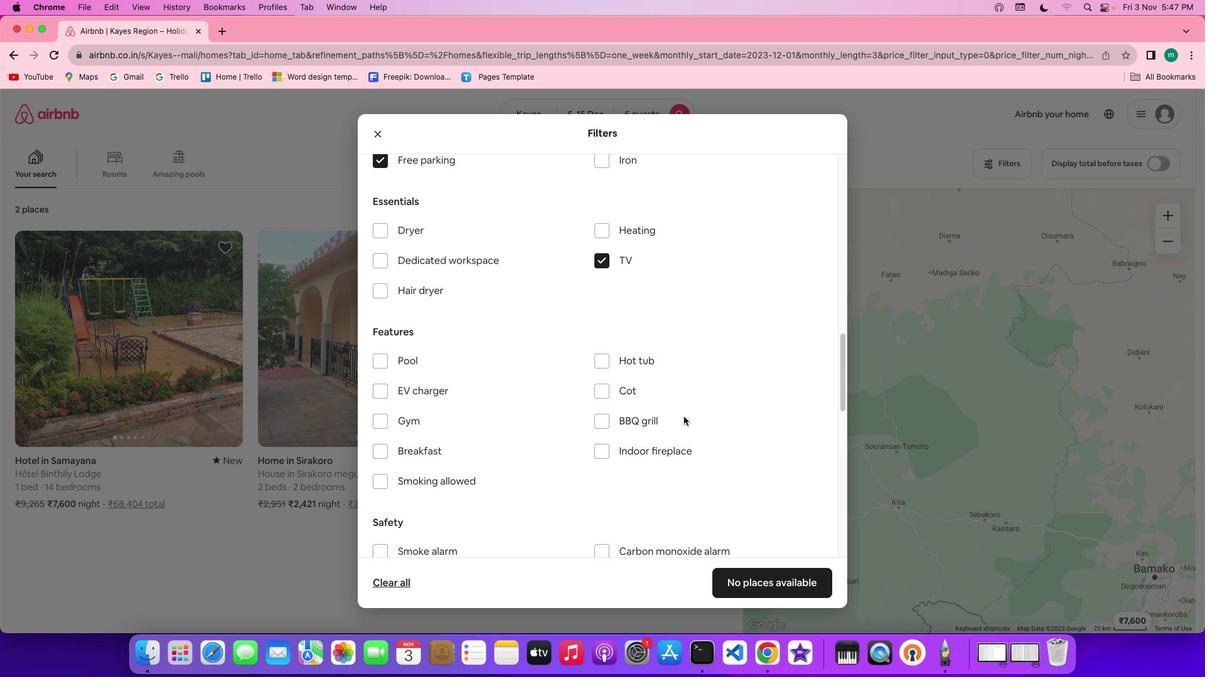 
Action: Mouse scrolled (683, 416) with delta (0, 0)
Screenshot: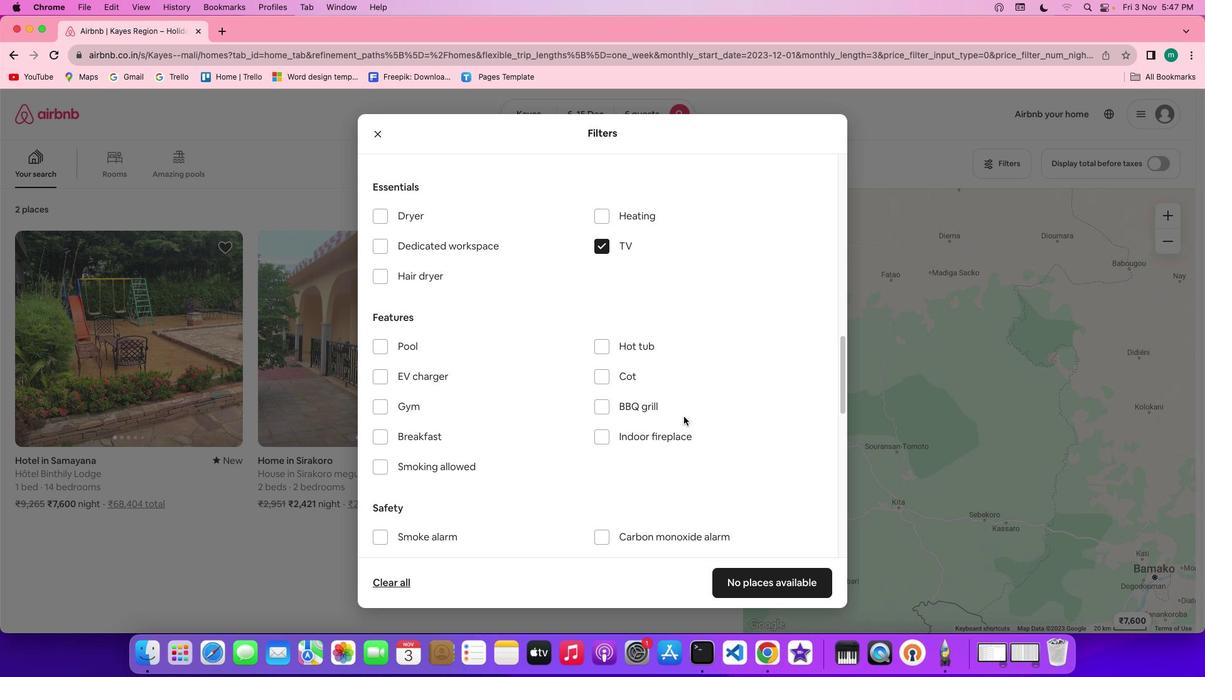 
Action: Mouse scrolled (683, 416) with delta (0, 0)
Screenshot: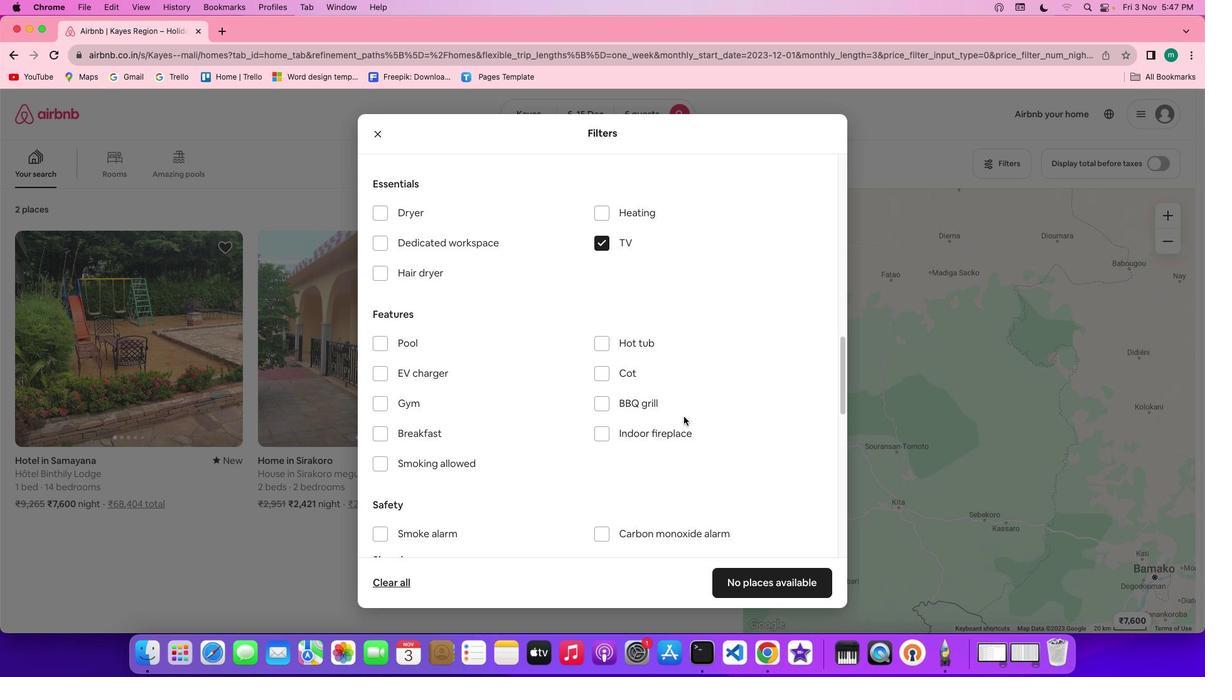 
Action: Mouse scrolled (683, 416) with delta (0, 0)
Screenshot: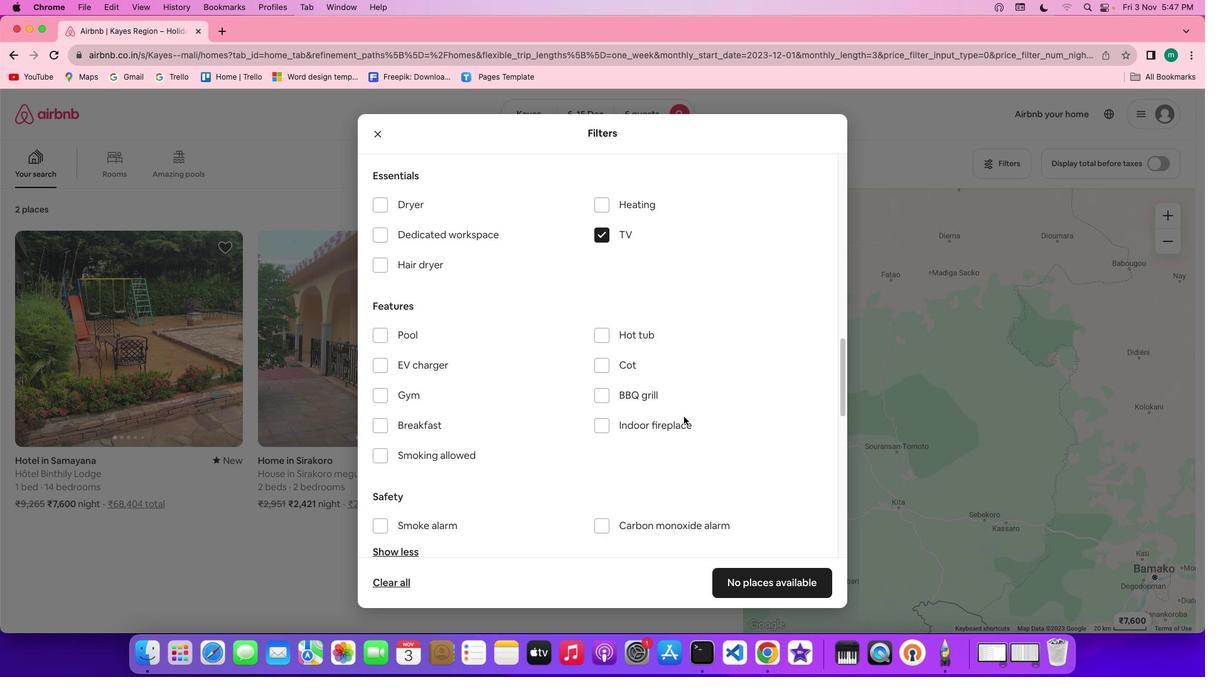 
Action: Mouse scrolled (683, 416) with delta (0, 0)
Screenshot: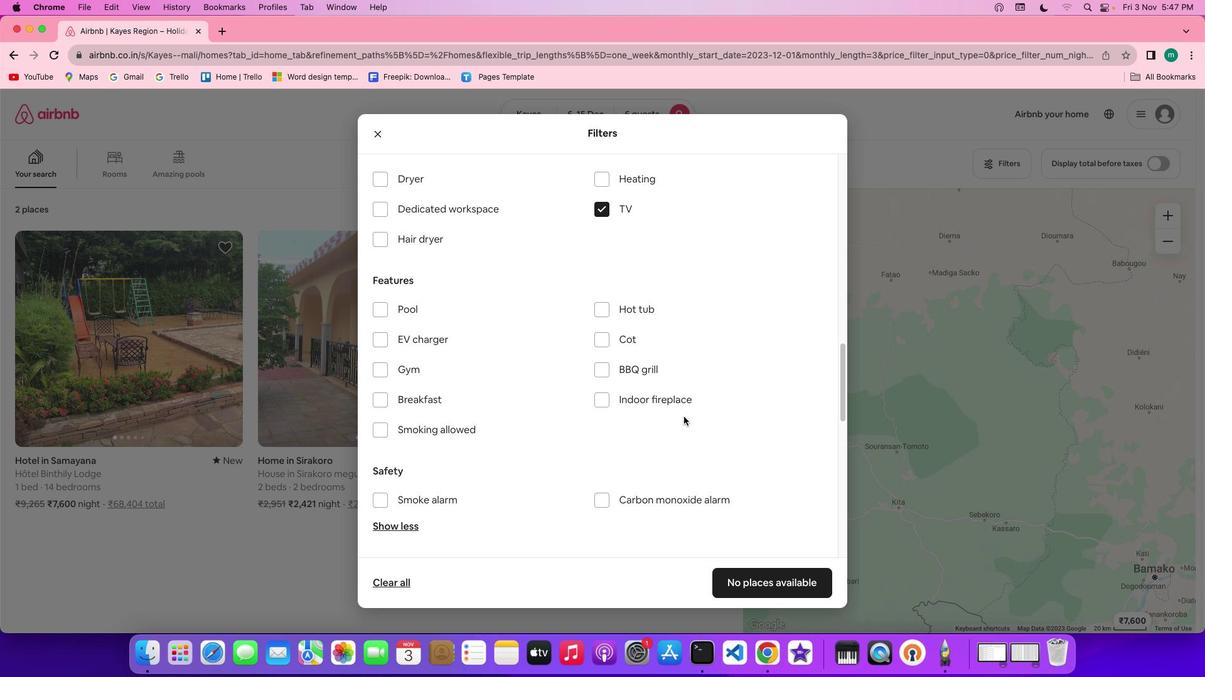 
Action: Mouse scrolled (683, 416) with delta (0, 0)
Screenshot: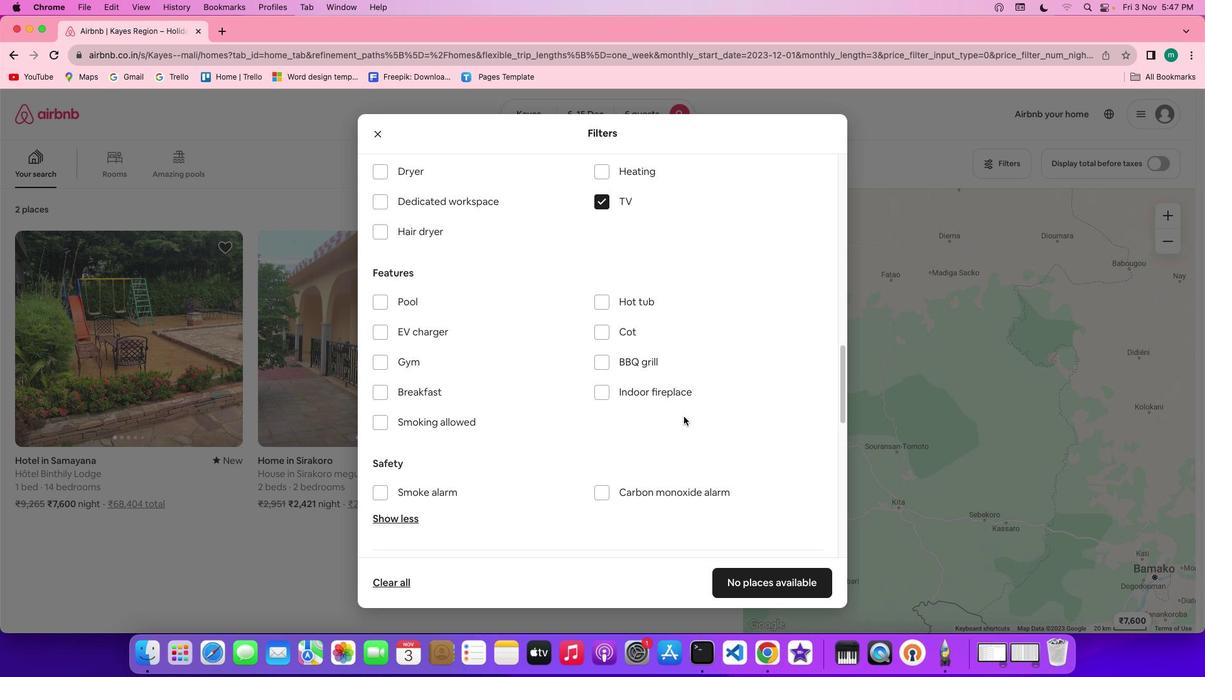 
Action: Mouse scrolled (683, 416) with delta (0, 0)
Screenshot: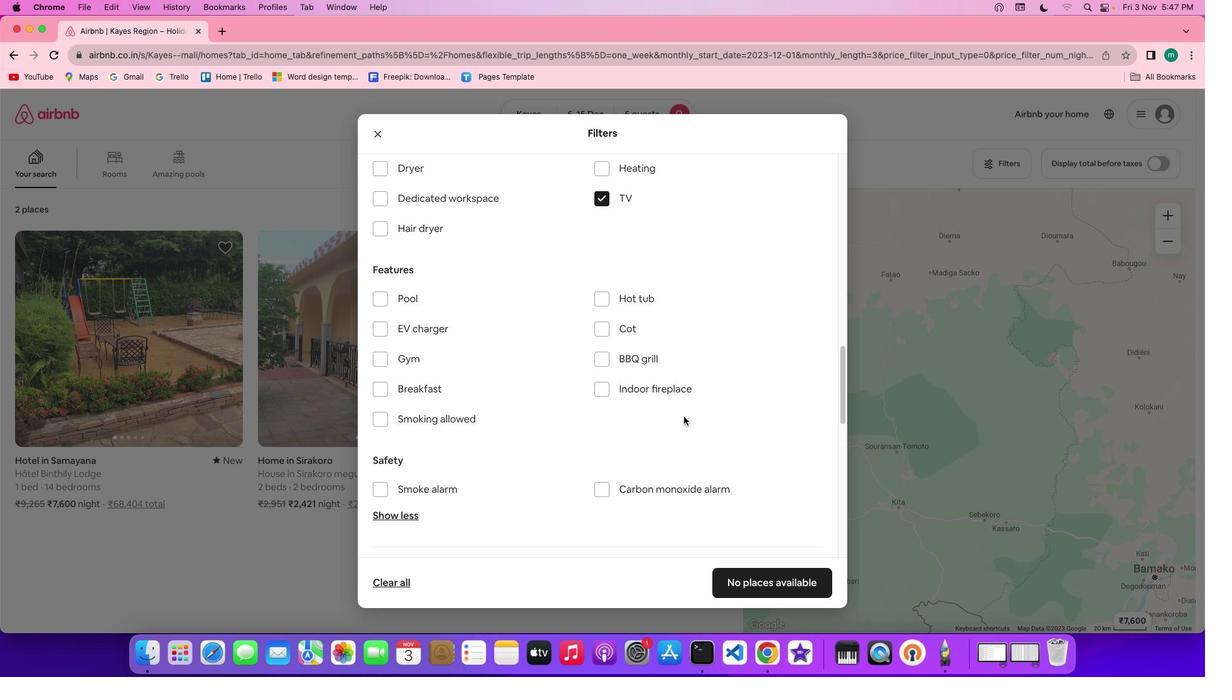 
Action: Mouse scrolled (683, 416) with delta (0, 0)
Screenshot: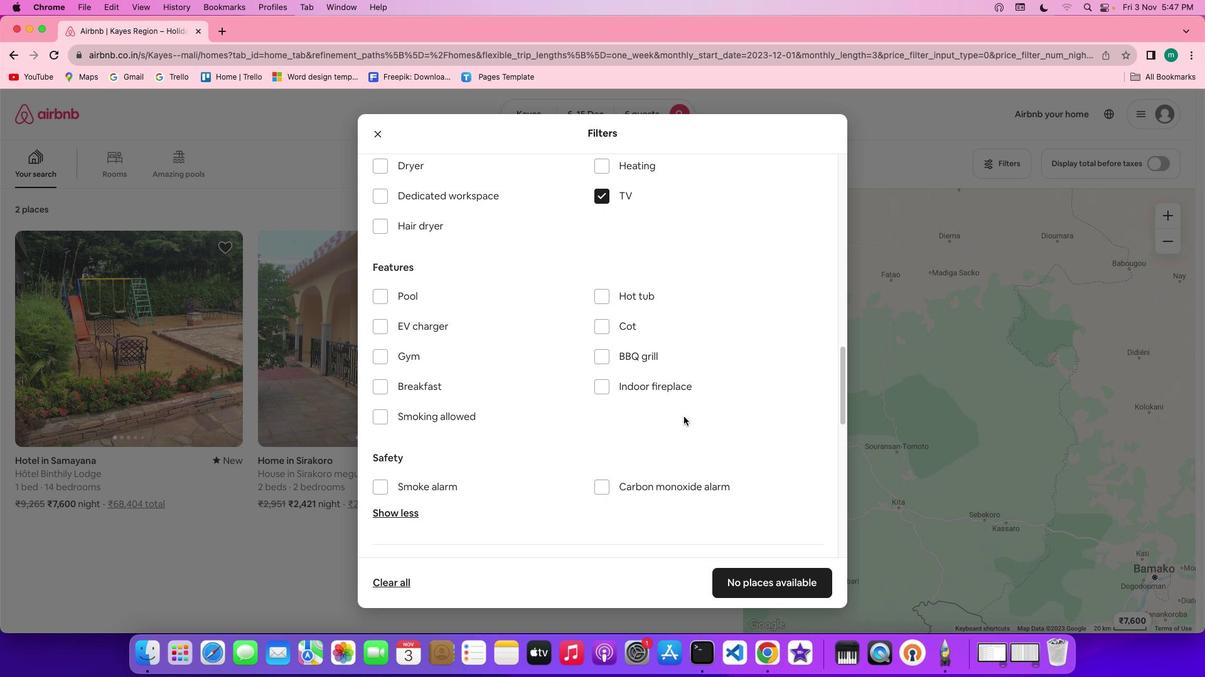 
Action: Mouse scrolled (683, 416) with delta (0, 0)
Screenshot: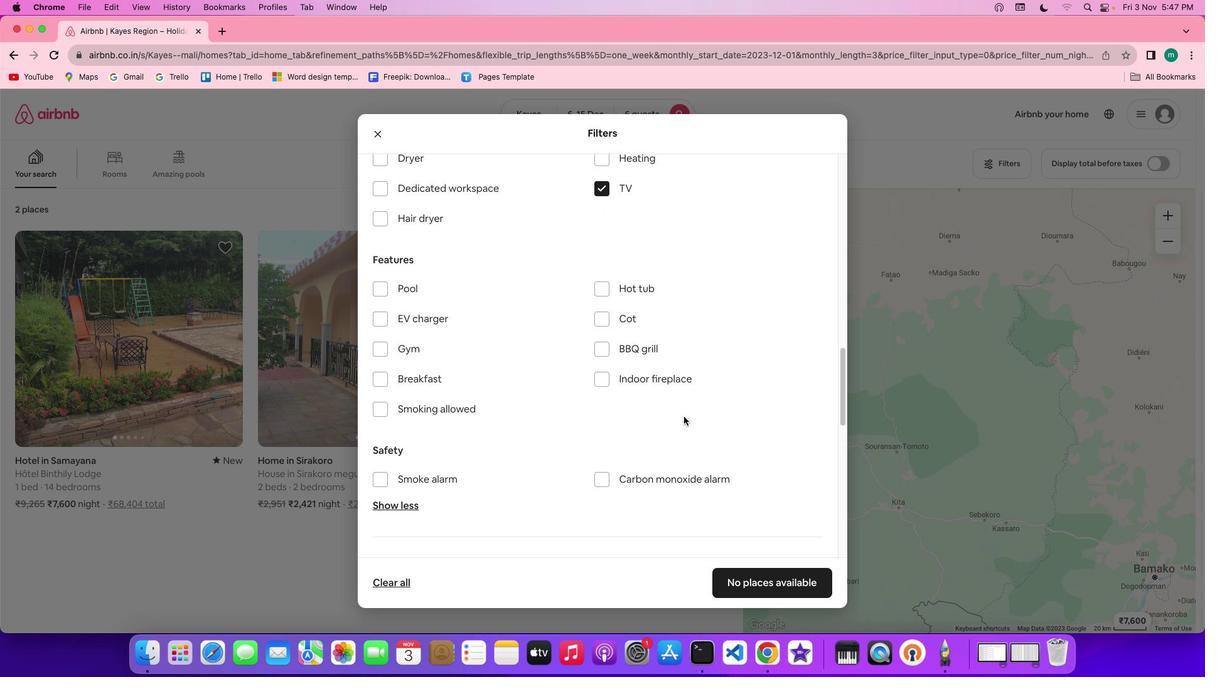 
Action: Mouse scrolled (683, 416) with delta (0, 0)
Screenshot: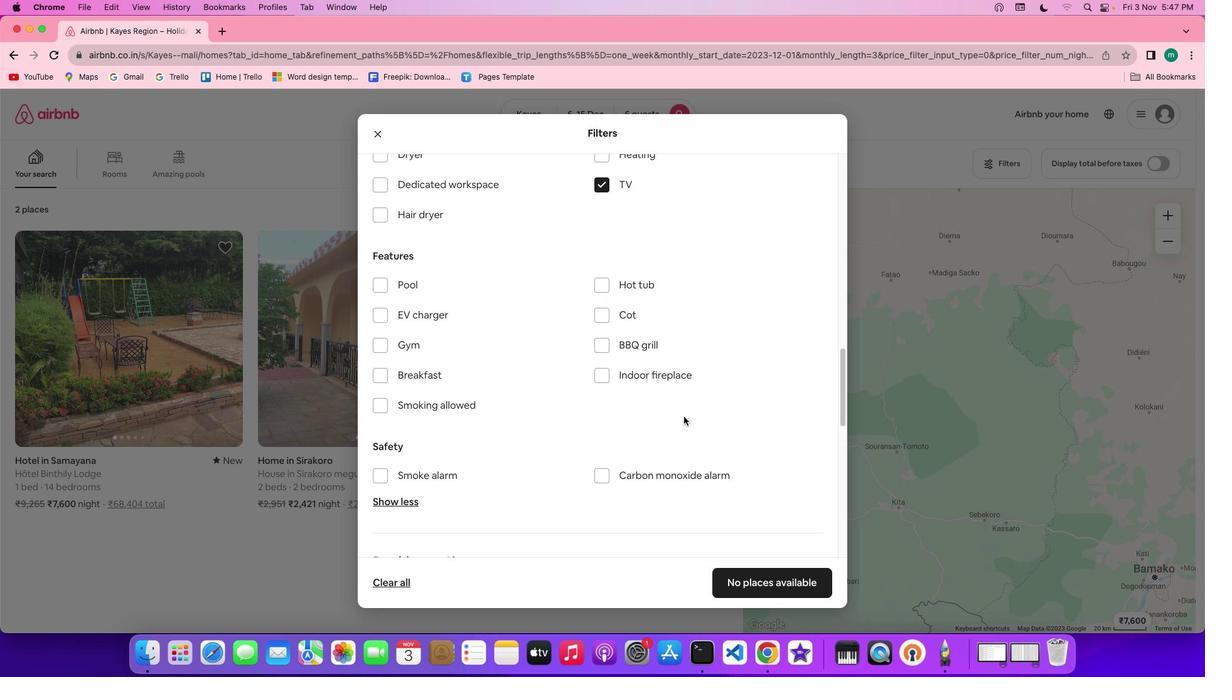 
Action: Mouse moved to (684, 416)
Screenshot: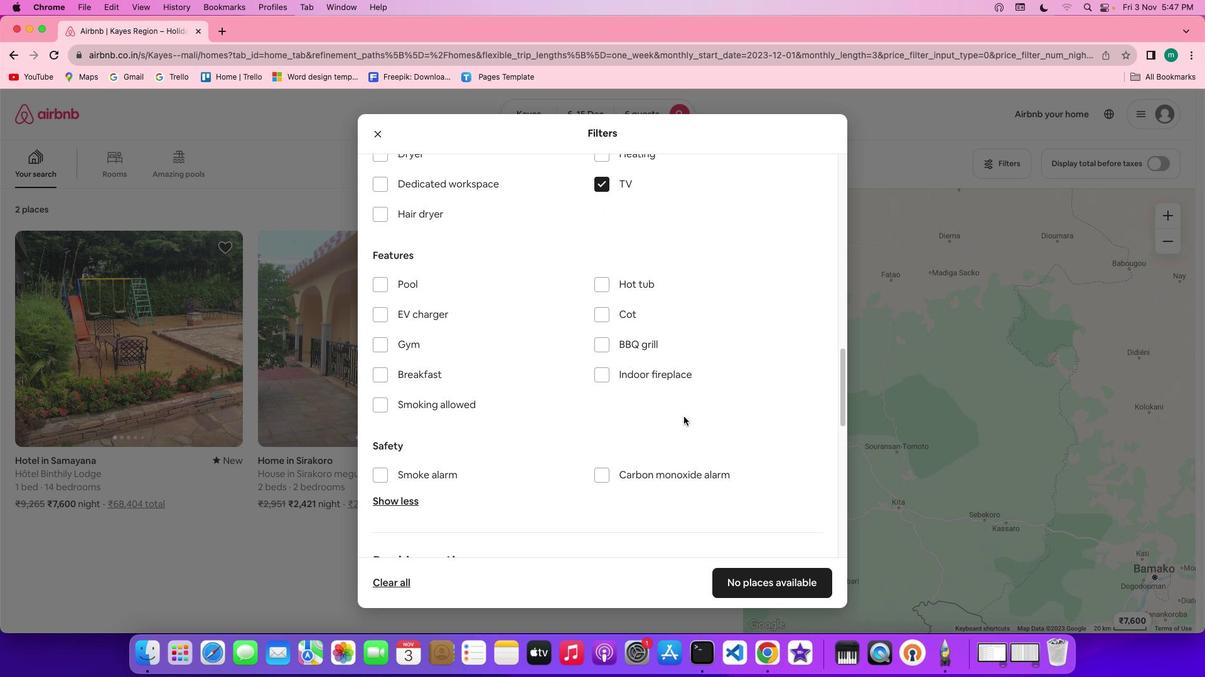 
Action: Mouse scrolled (684, 416) with delta (0, 0)
Screenshot: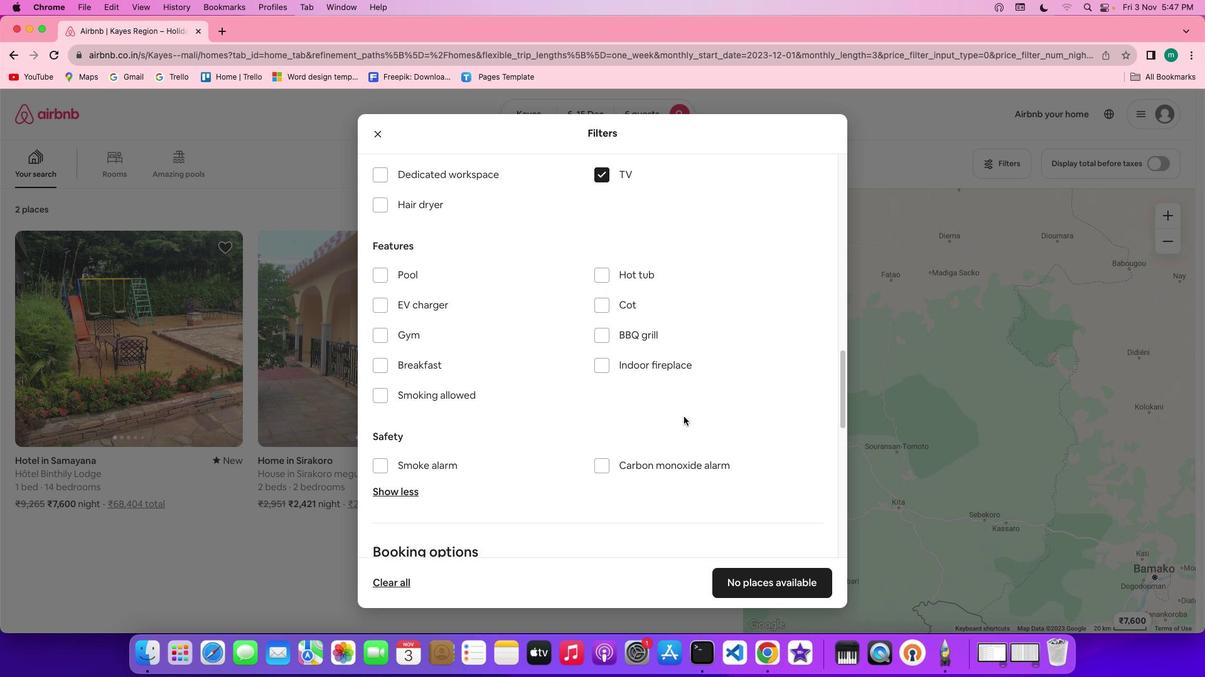 
Action: Mouse scrolled (684, 416) with delta (0, 0)
Screenshot: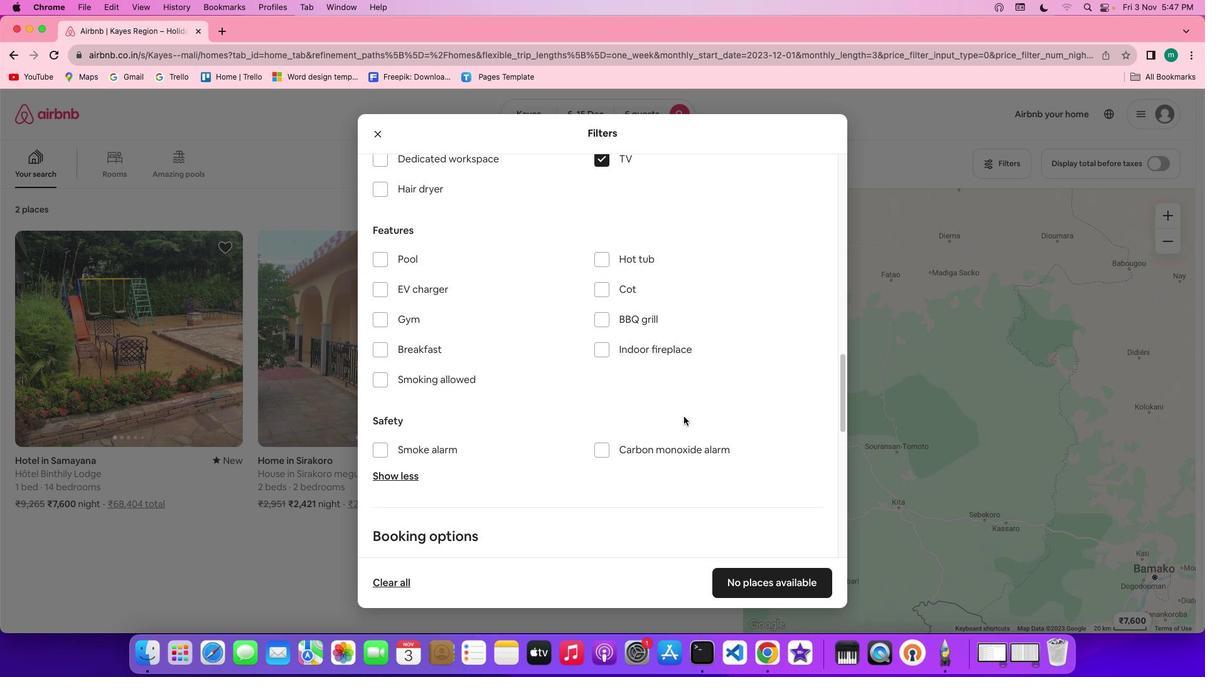 
Action: Mouse scrolled (684, 416) with delta (0, 0)
Screenshot: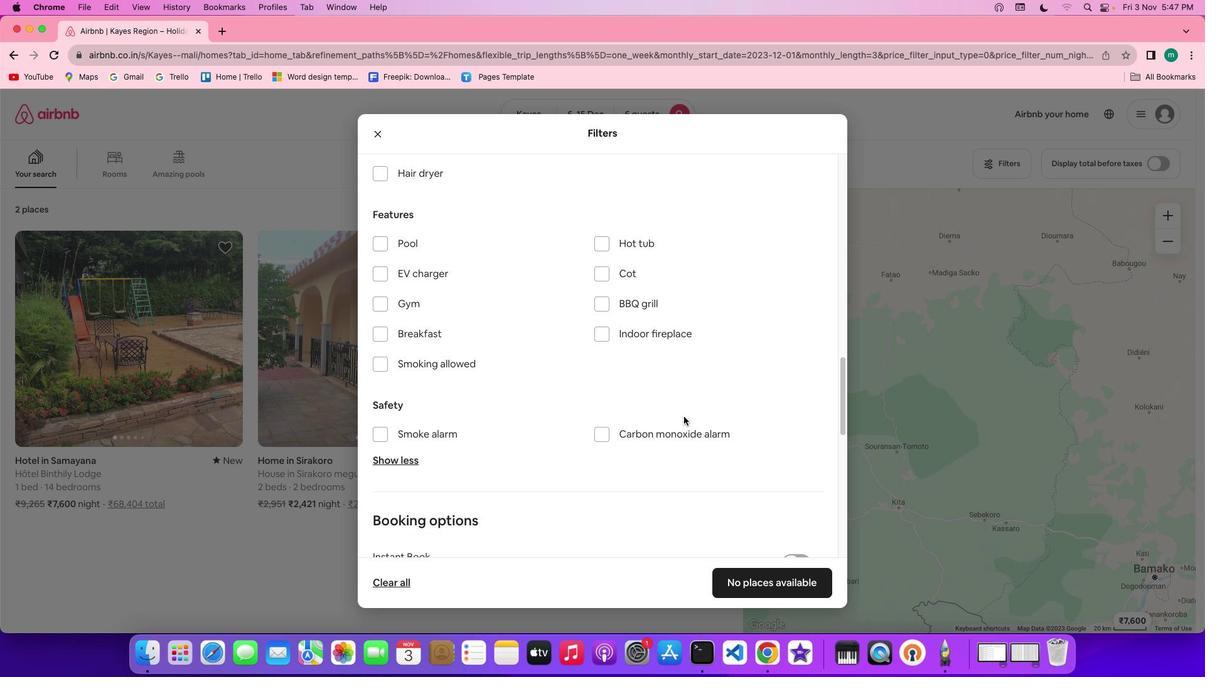 
Action: Mouse scrolled (684, 416) with delta (0, 0)
Screenshot: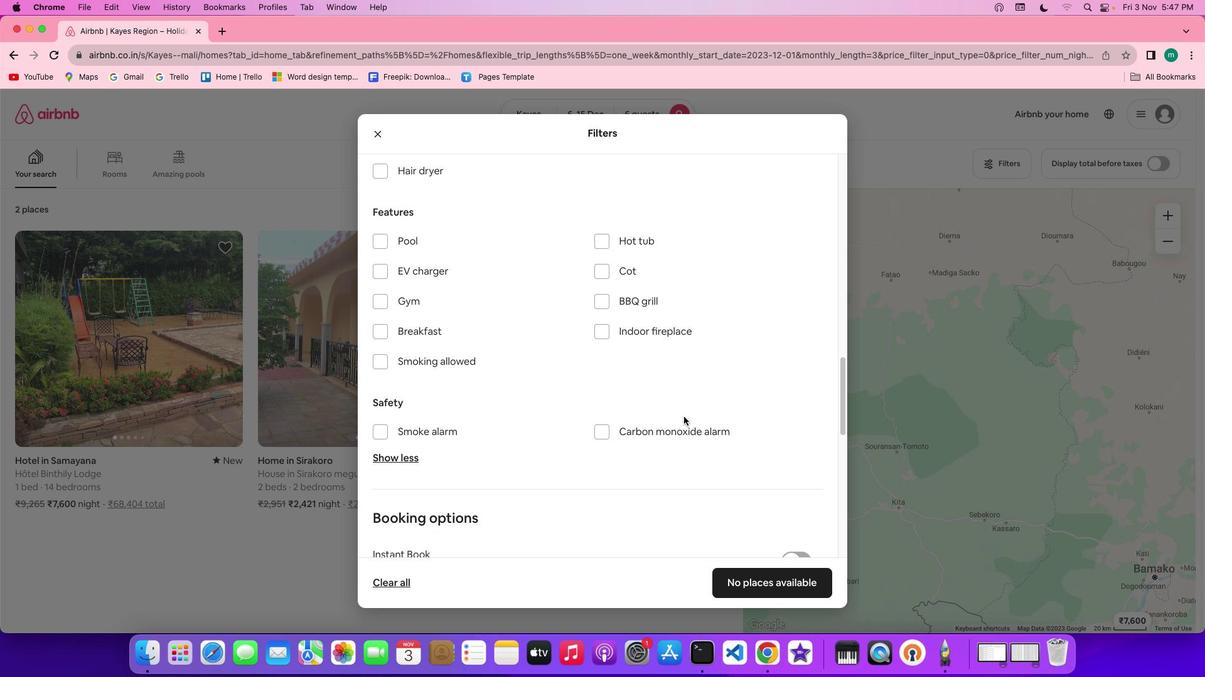 
Action: Mouse scrolled (684, 416) with delta (0, 0)
Screenshot: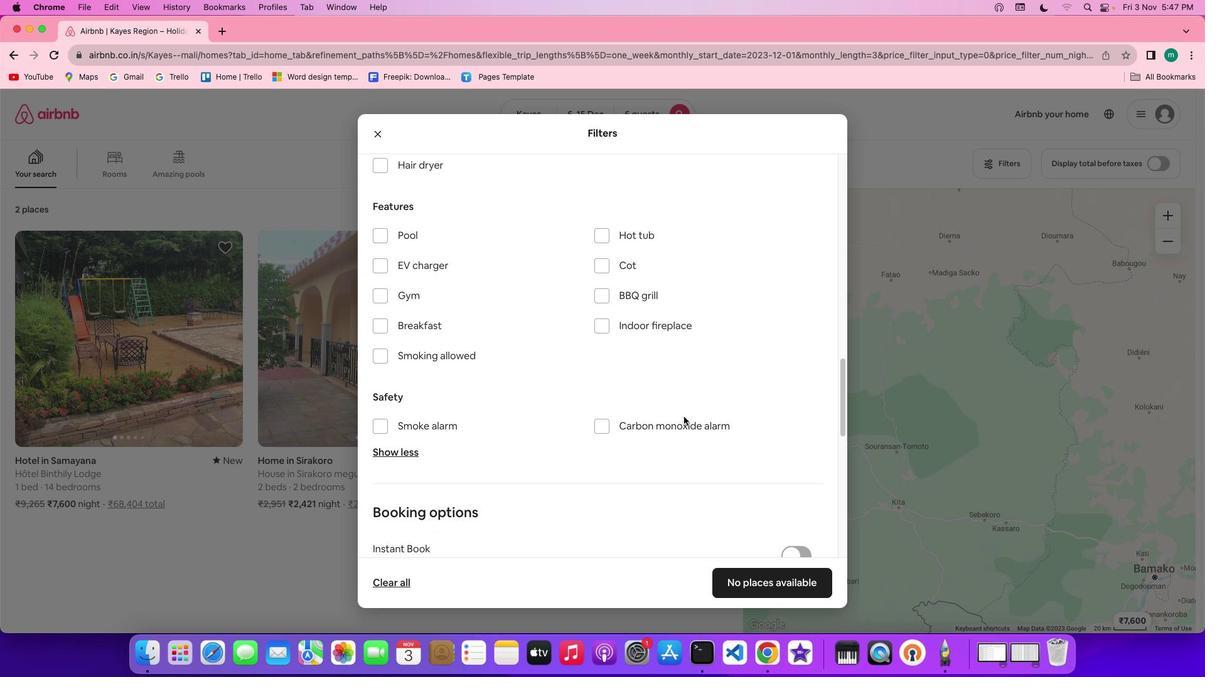 
Action: Mouse scrolled (684, 416) with delta (0, 0)
Screenshot: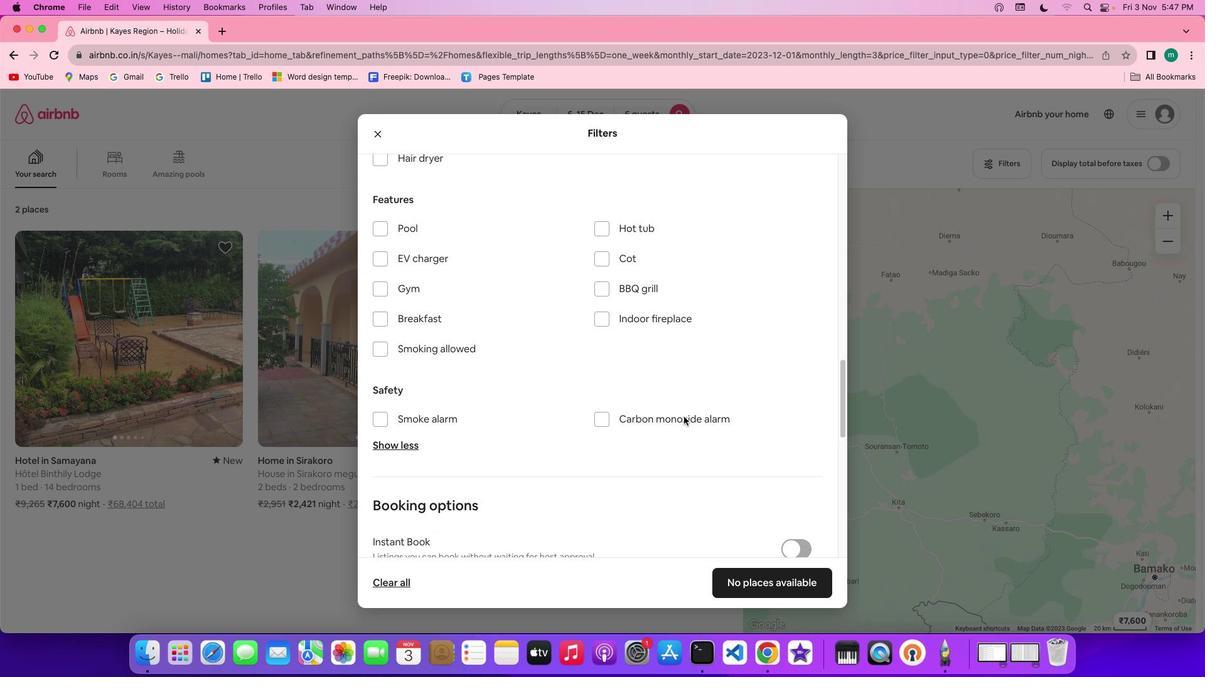 
Action: Mouse scrolled (684, 416) with delta (0, 0)
Screenshot: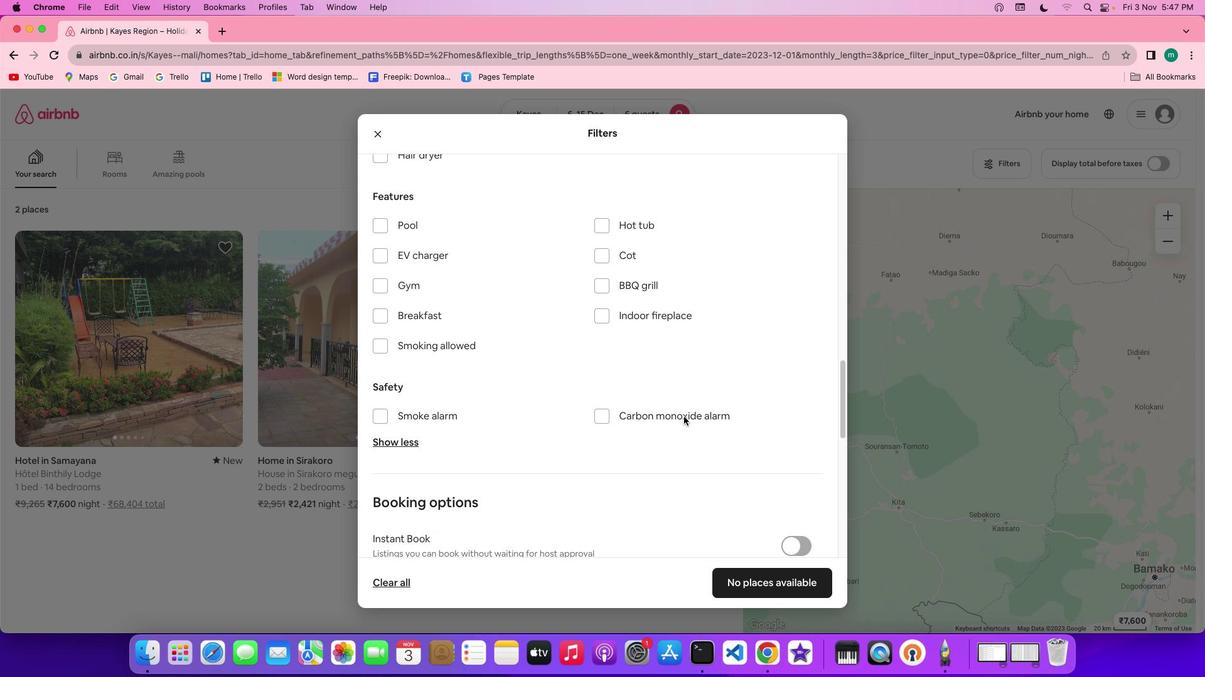 
Action: Mouse scrolled (684, 416) with delta (0, 0)
Screenshot: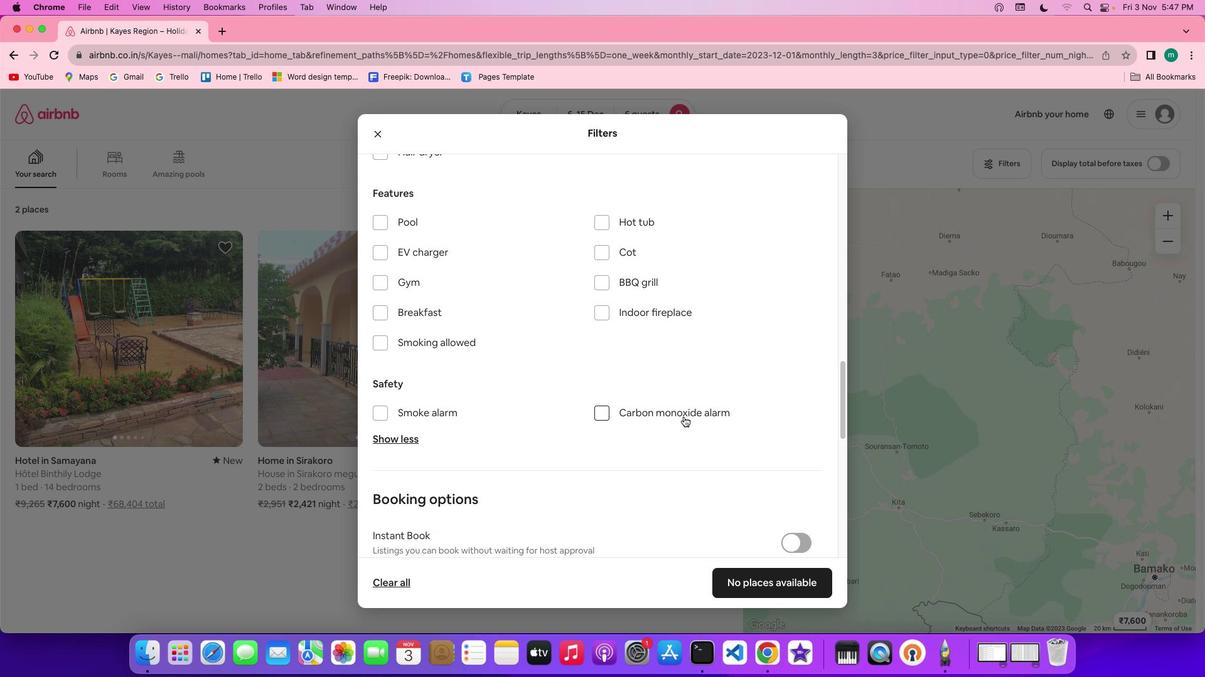 
Action: Mouse scrolled (684, 416) with delta (0, 0)
Screenshot: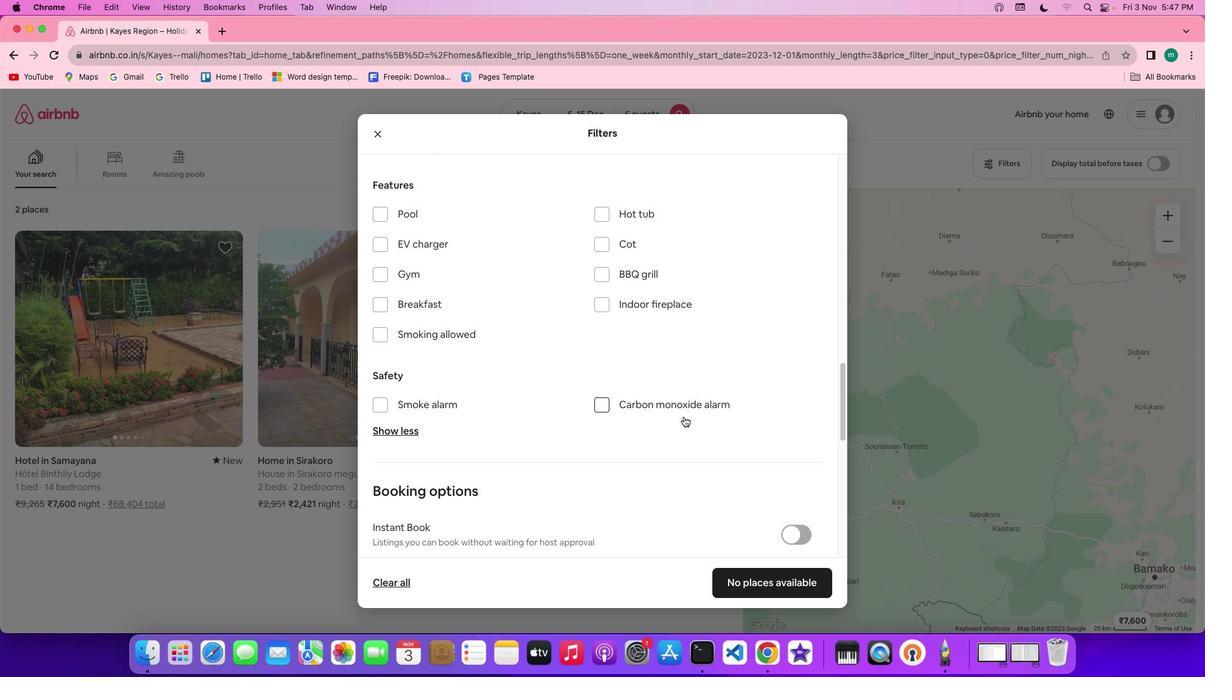 
Action: Mouse scrolled (684, 416) with delta (0, 0)
Screenshot: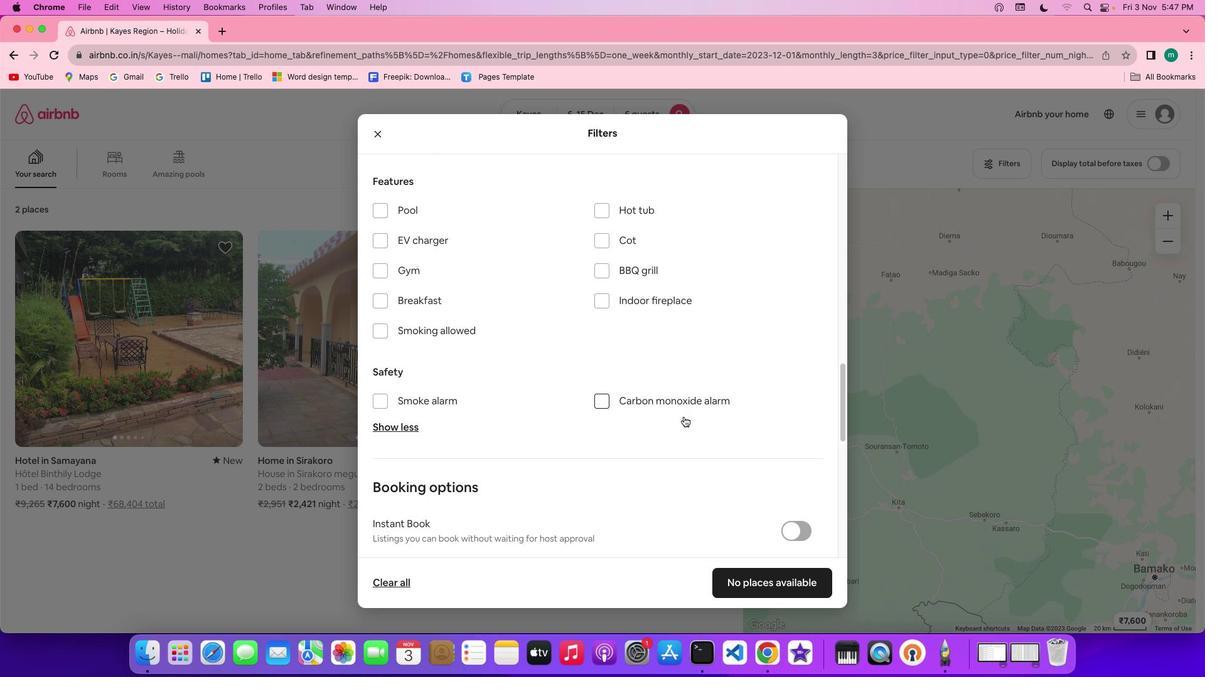 
Action: Mouse scrolled (684, 416) with delta (0, 0)
Screenshot: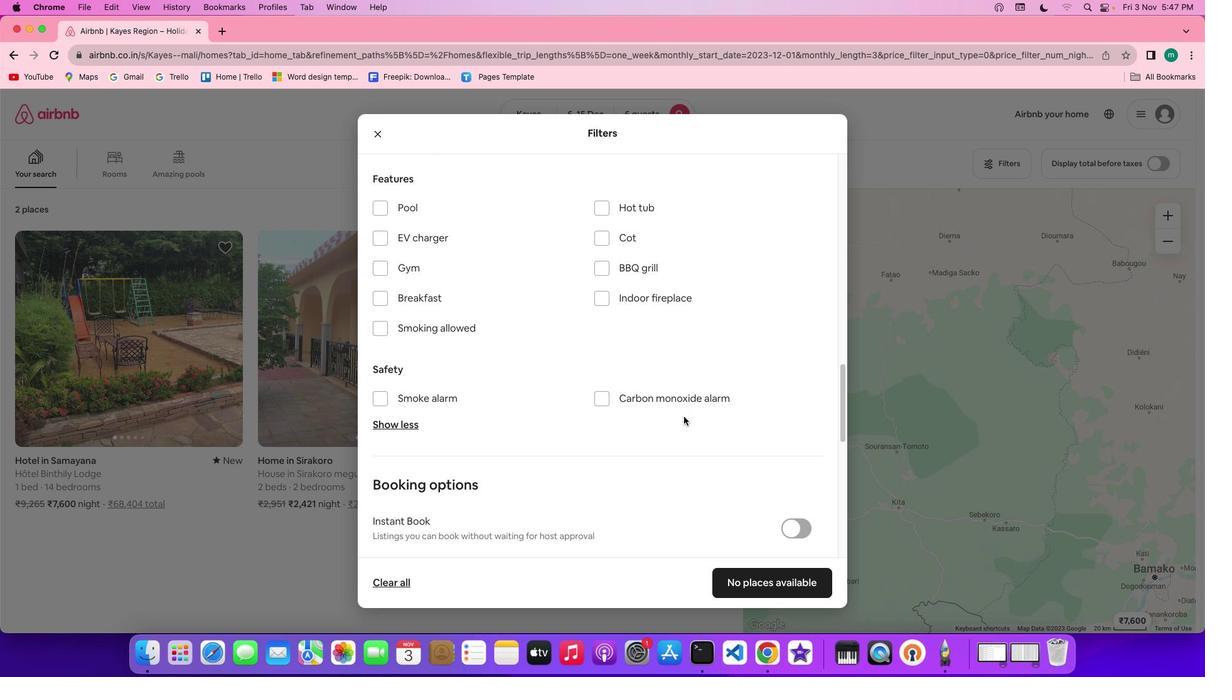 
Action: Mouse scrolled (684, 416) with delta (0, 0)
Screenshot: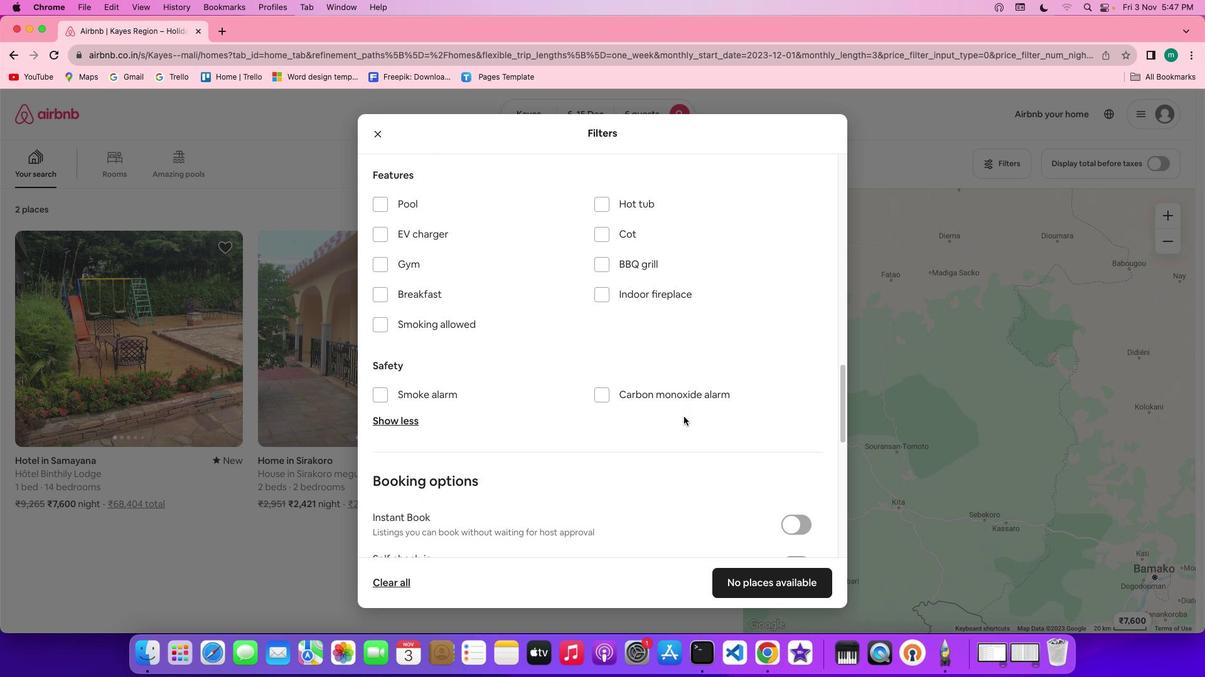 
Action: Mouse scrolled (684, 416) with delta (0, 0)
Screenshot: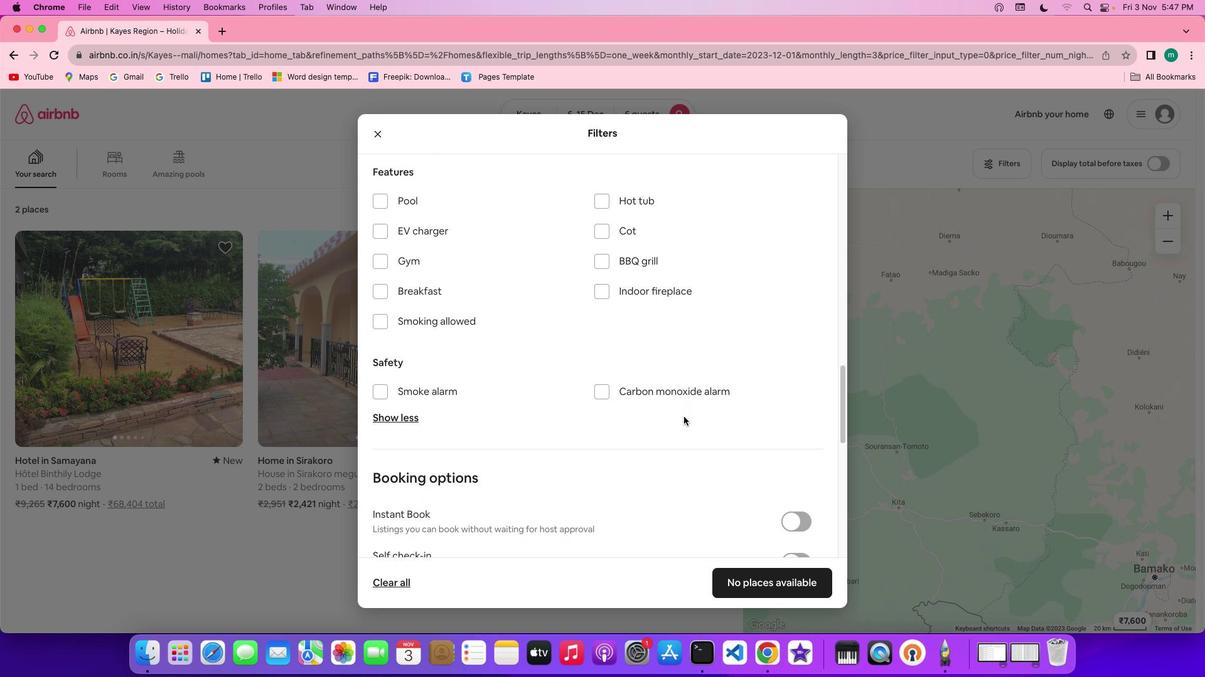 
Action: Mouse moved to (417, 264)
Screenshot: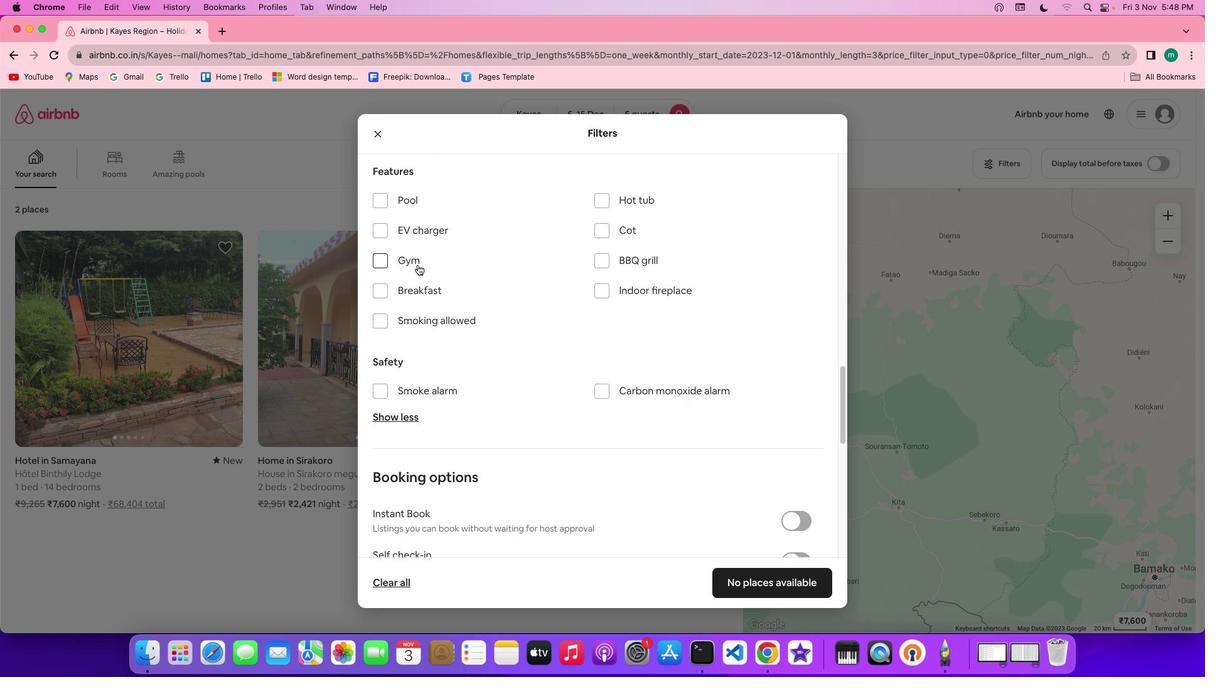 
Action: Mouse pressed left at (417, 264)
Screenshot: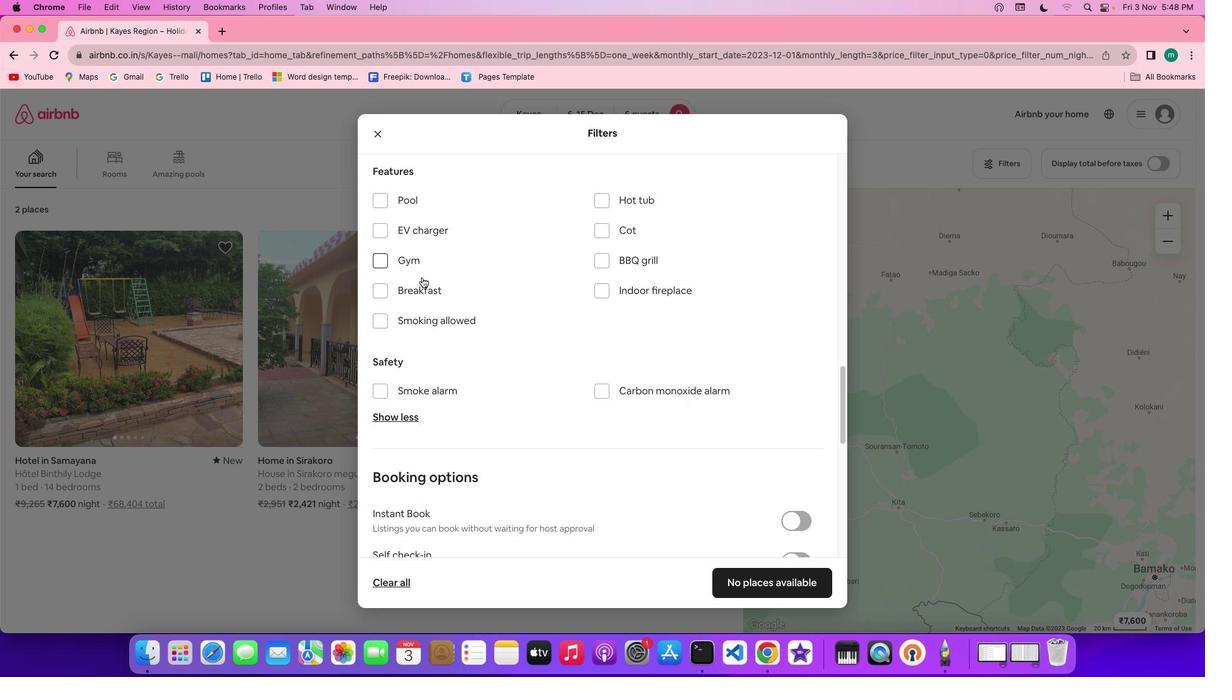 
Action: Mouse moved to (418, 286)
Screenshot: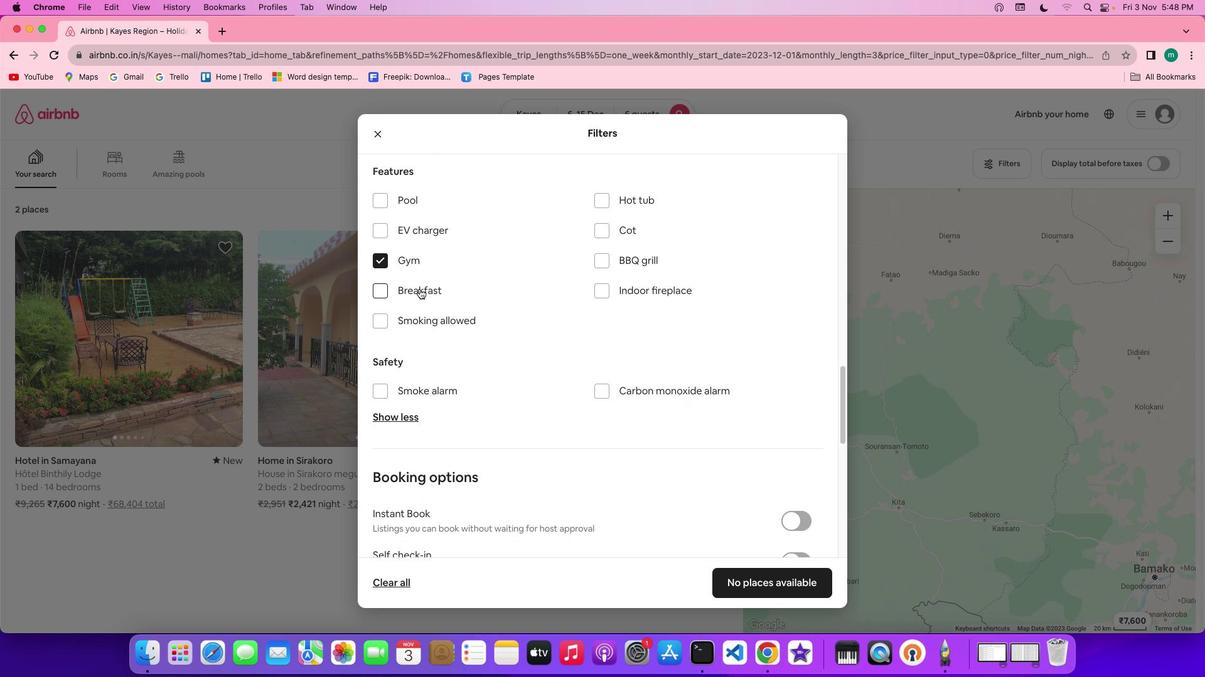 
Action: Mouse pressed left at (418, 286)
Screenshot: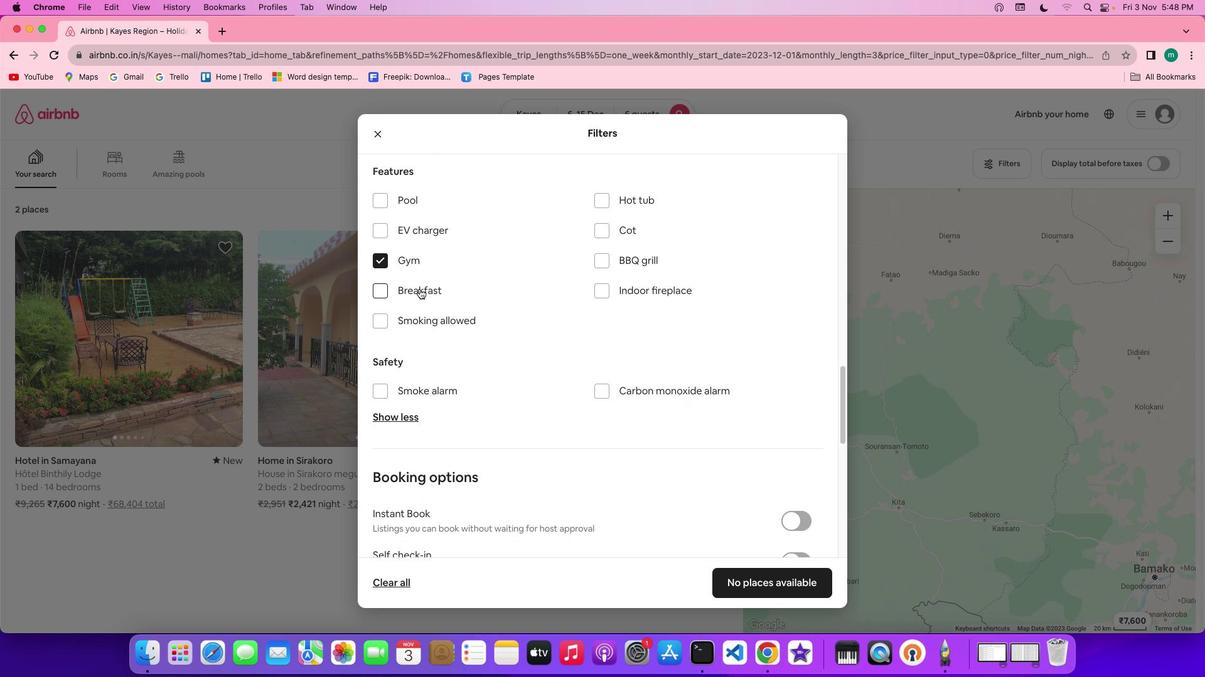 
Action: Mouse moved to (410, 288)
Screenshot: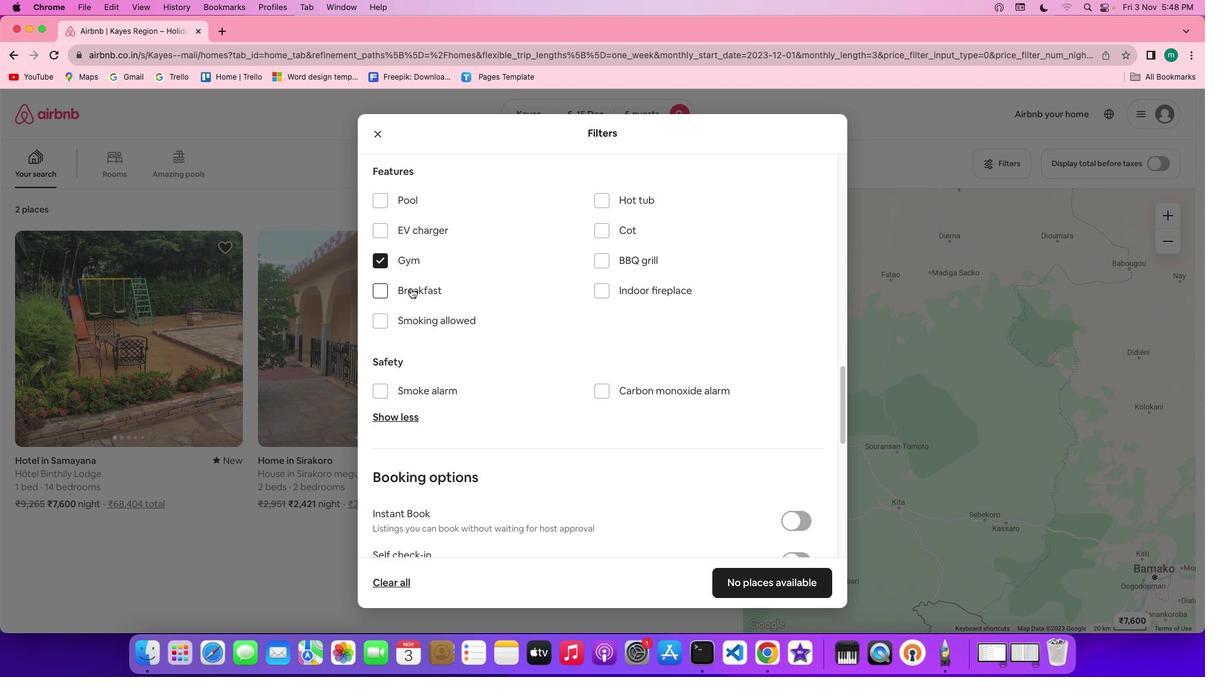 
Action: Mouse pressed left at (410, 288)
Screenshot: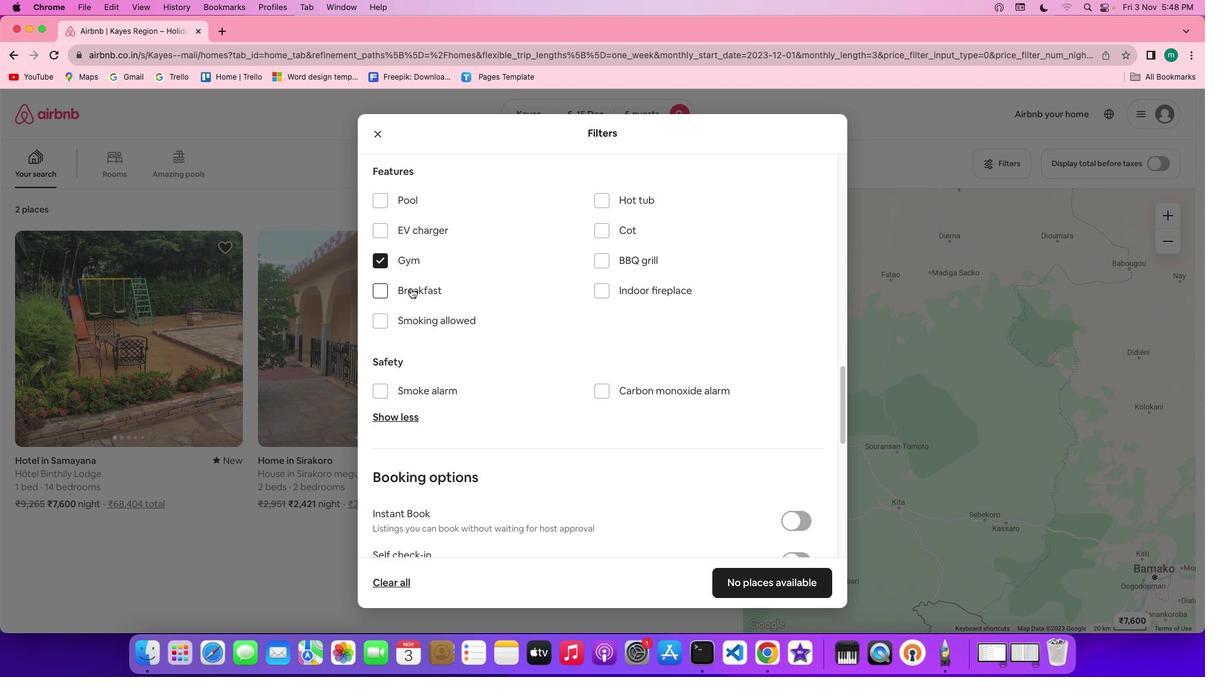 
Action: Mouse moved to (384, 286)
Screenshot: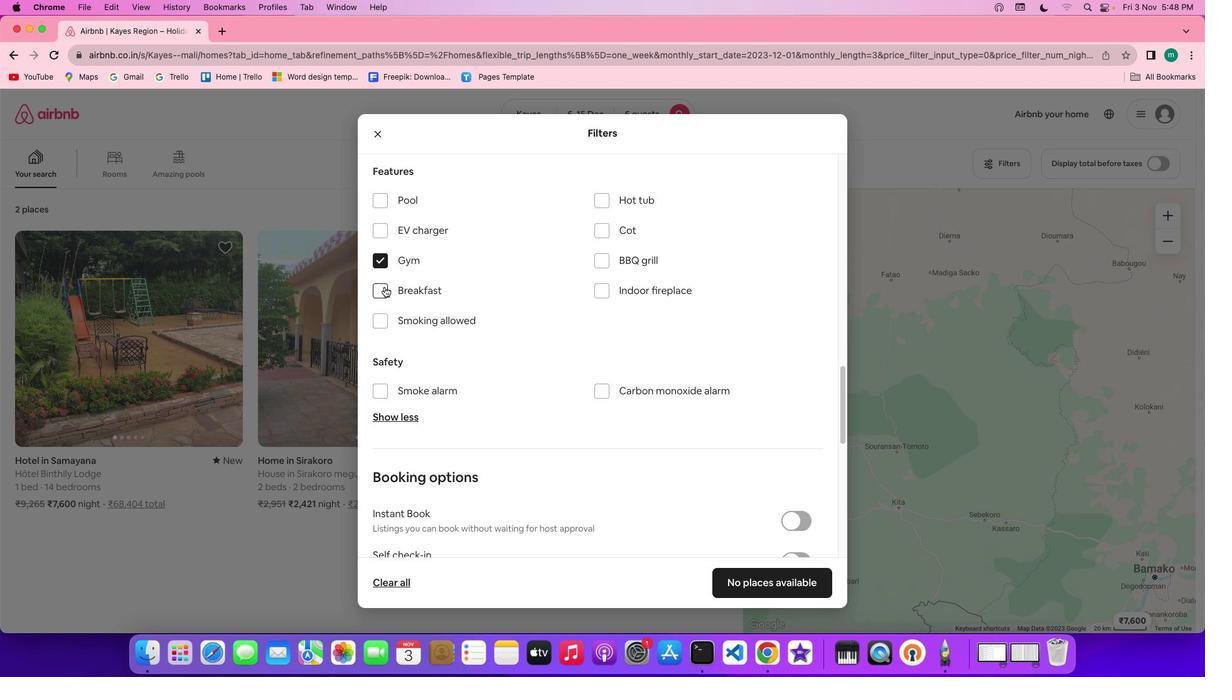 
Action: Mouse pressed left at (384, 286)
Screenshot: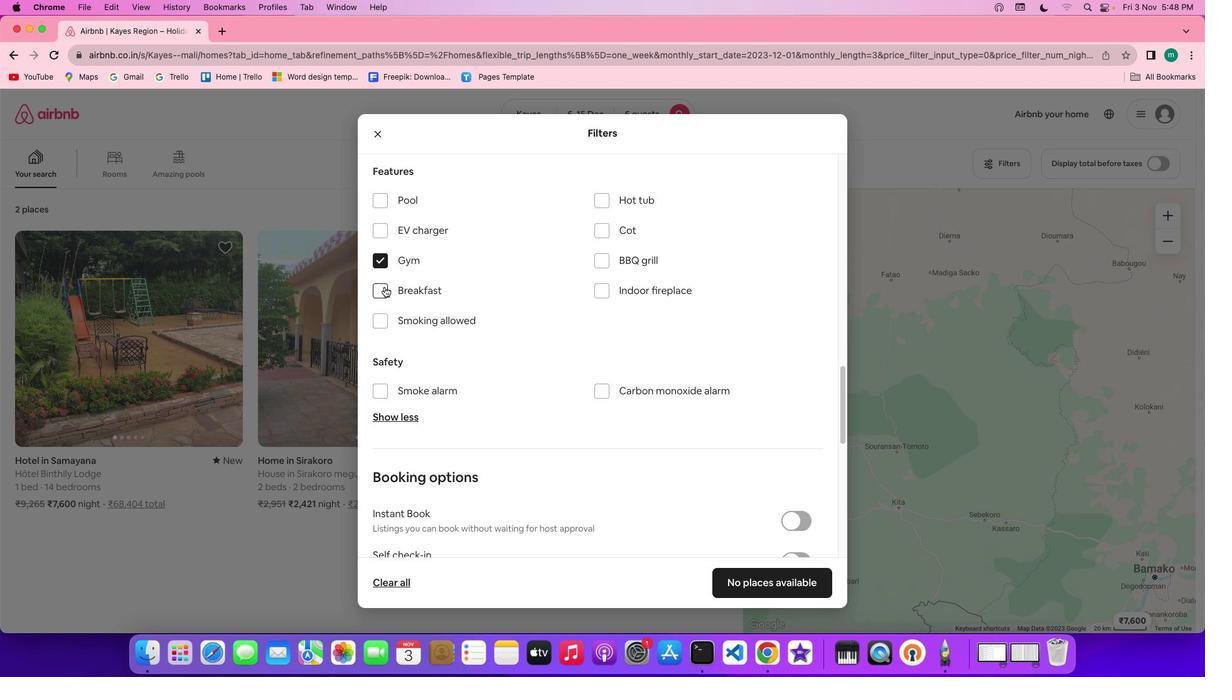 
Action: Mouse moved to (595, 386)
Screenshot: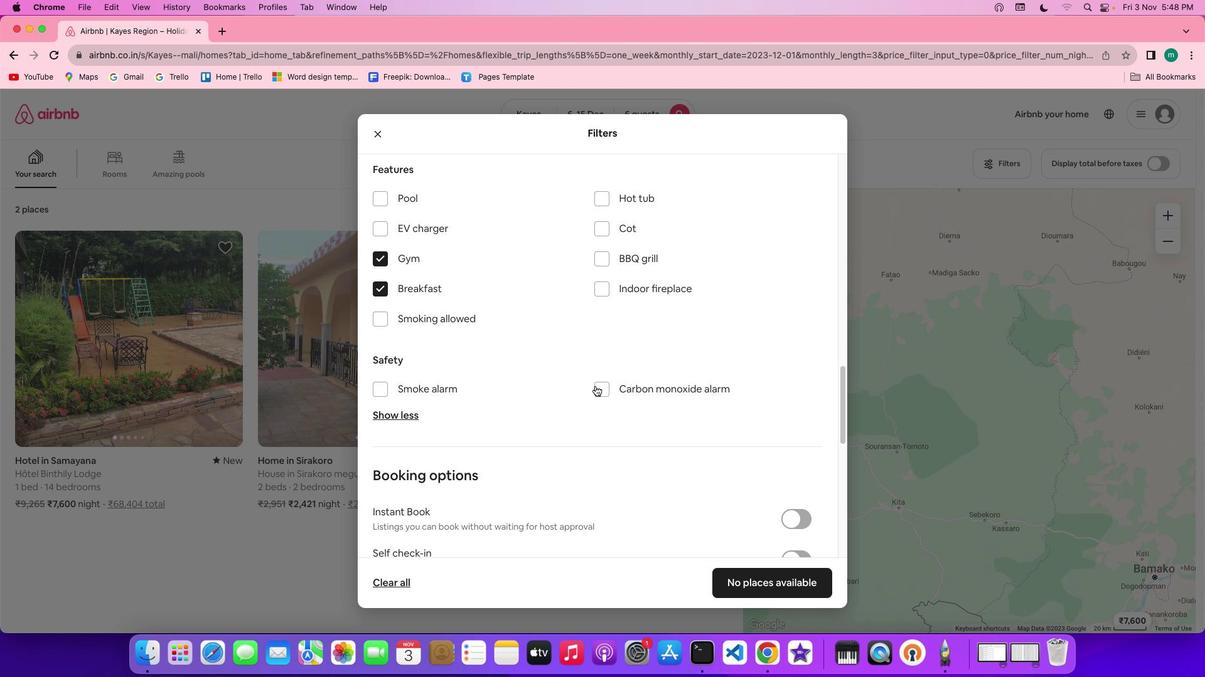 
Action: Mouse scrolled (595, 386) with delta (0, 0)
Screenshot: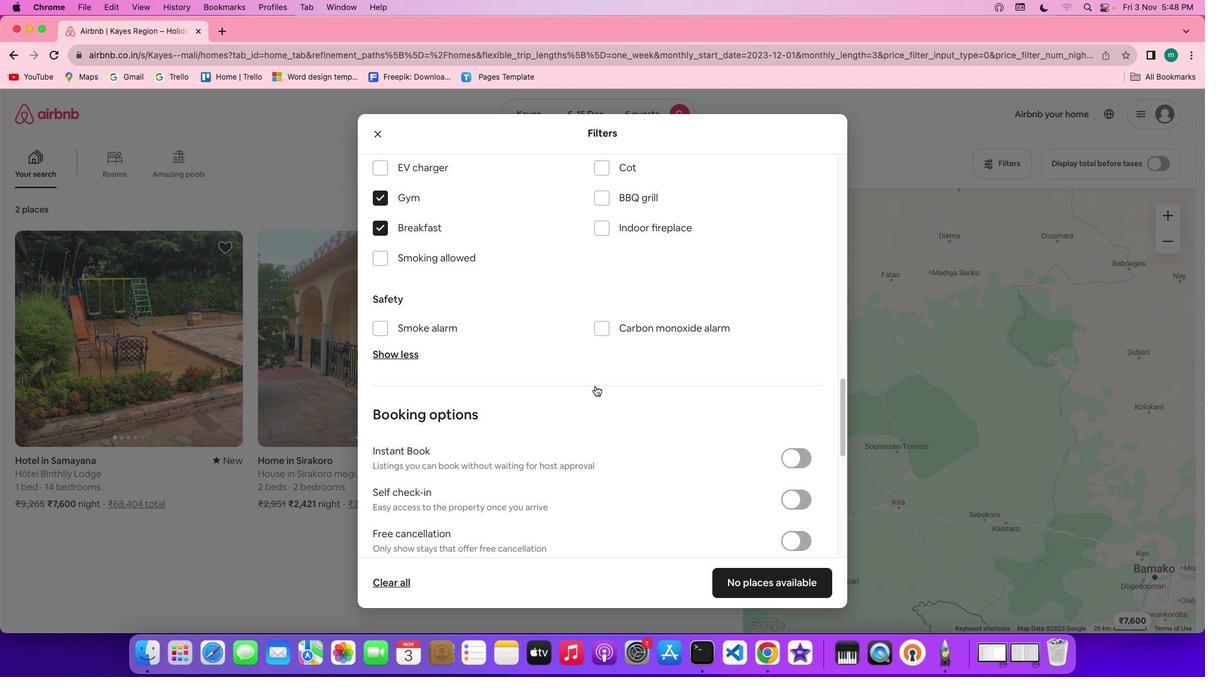 
Action: Mouse scrolled (595, 386) with delta (0, 0)
Screenshot: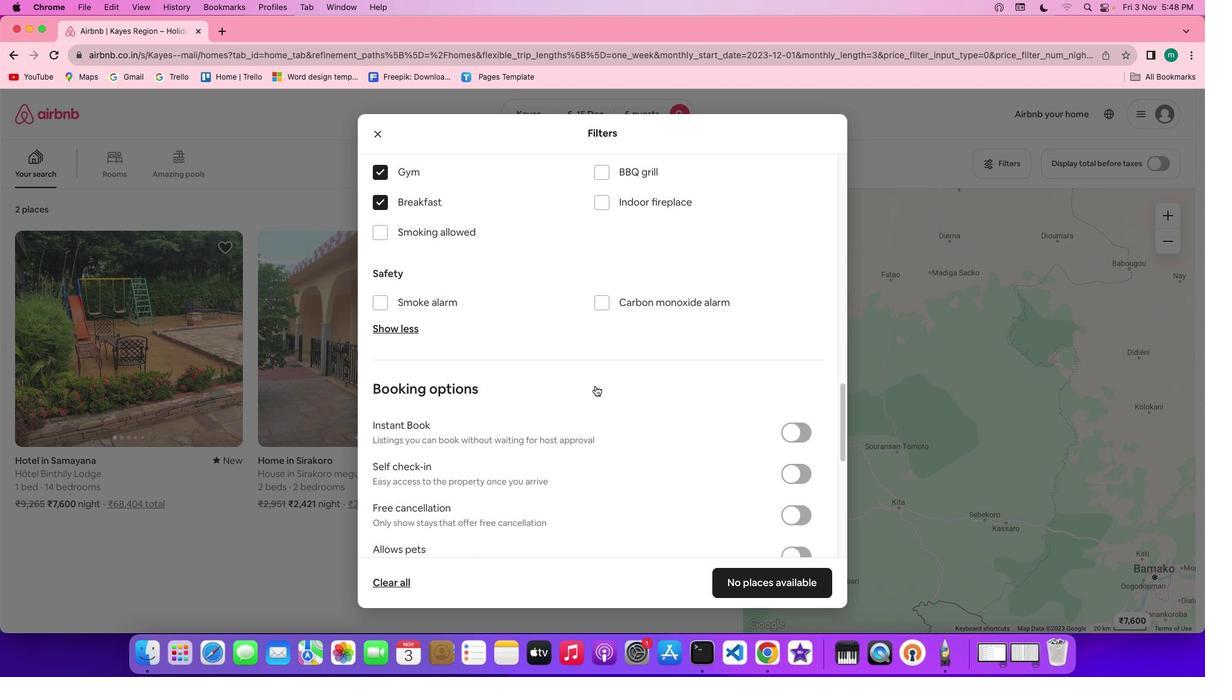 
Action: Mouse scrolled (595, 386) with delta (0, -1)
Screenshot: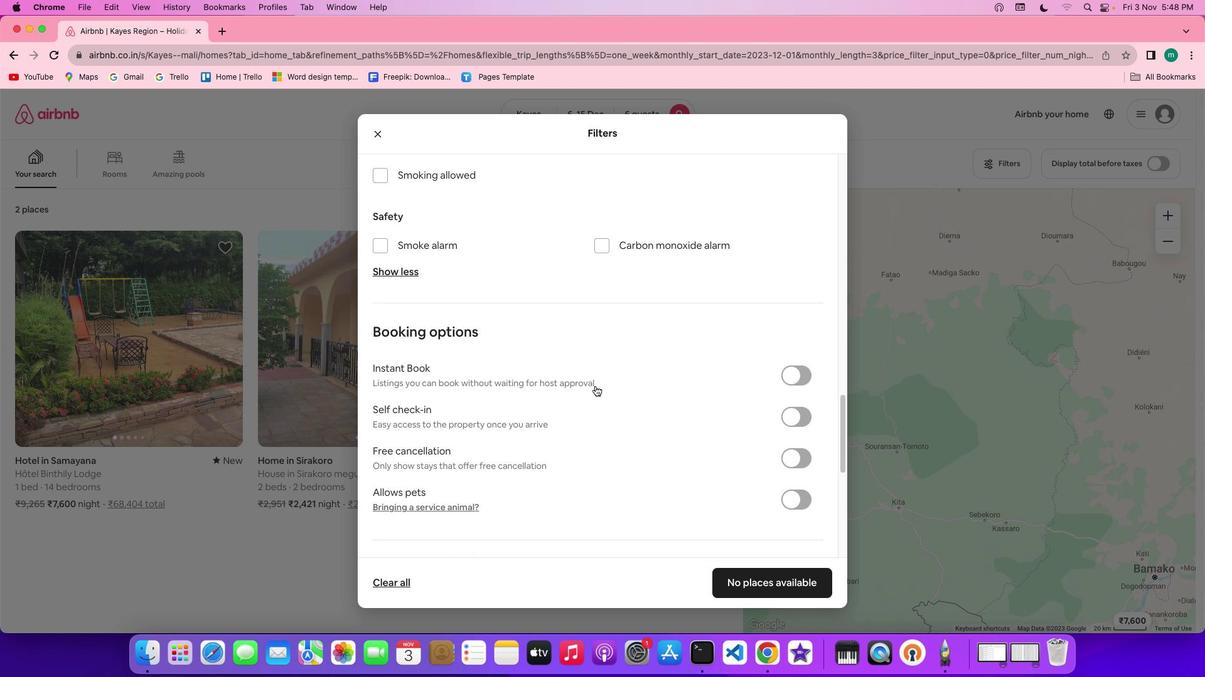 
Action: Mouse scrolled (595, 386) with delta (0, -2)
Screenshot: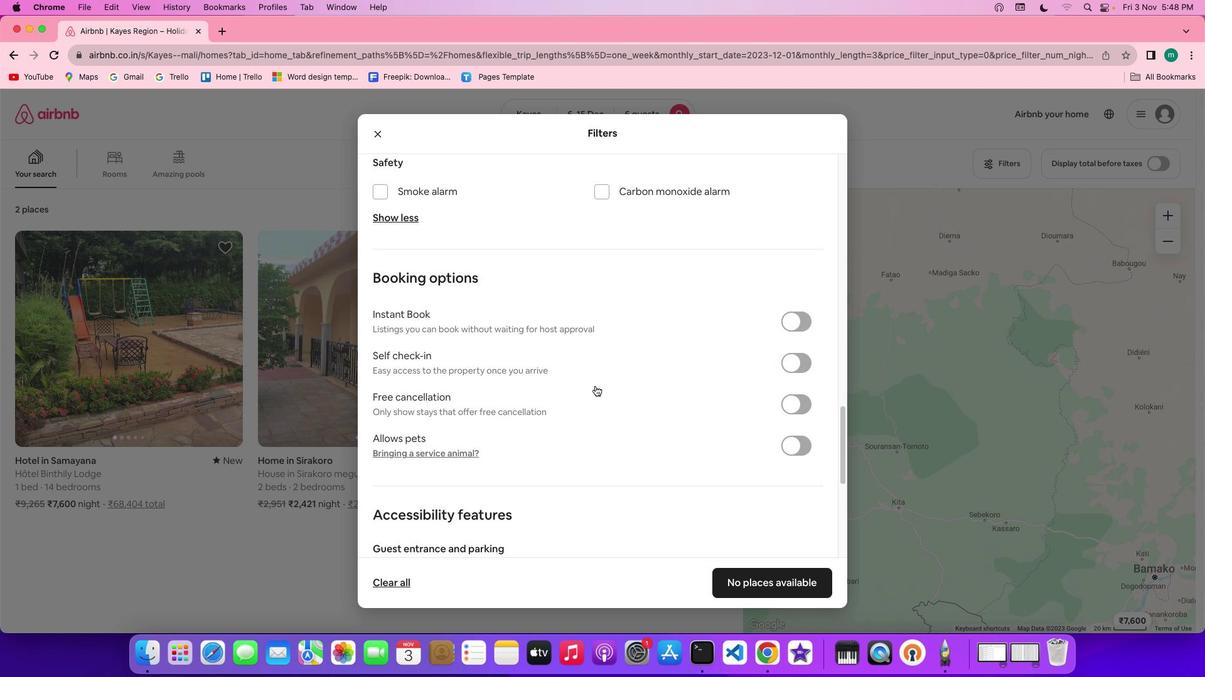 
Action: Mouse scrolled (595, 386) with delta (0, 0)
Screenshot: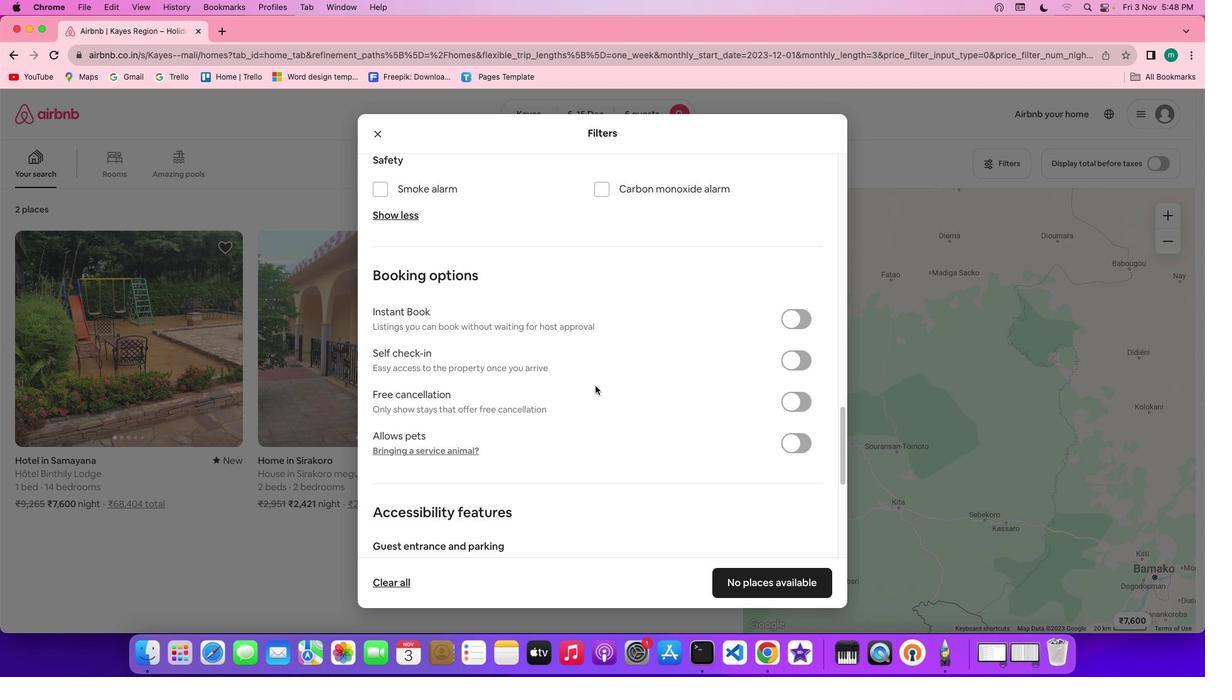 
Action: Mouse scrolled (595, 386) with delta (0, 0)
Screenshot: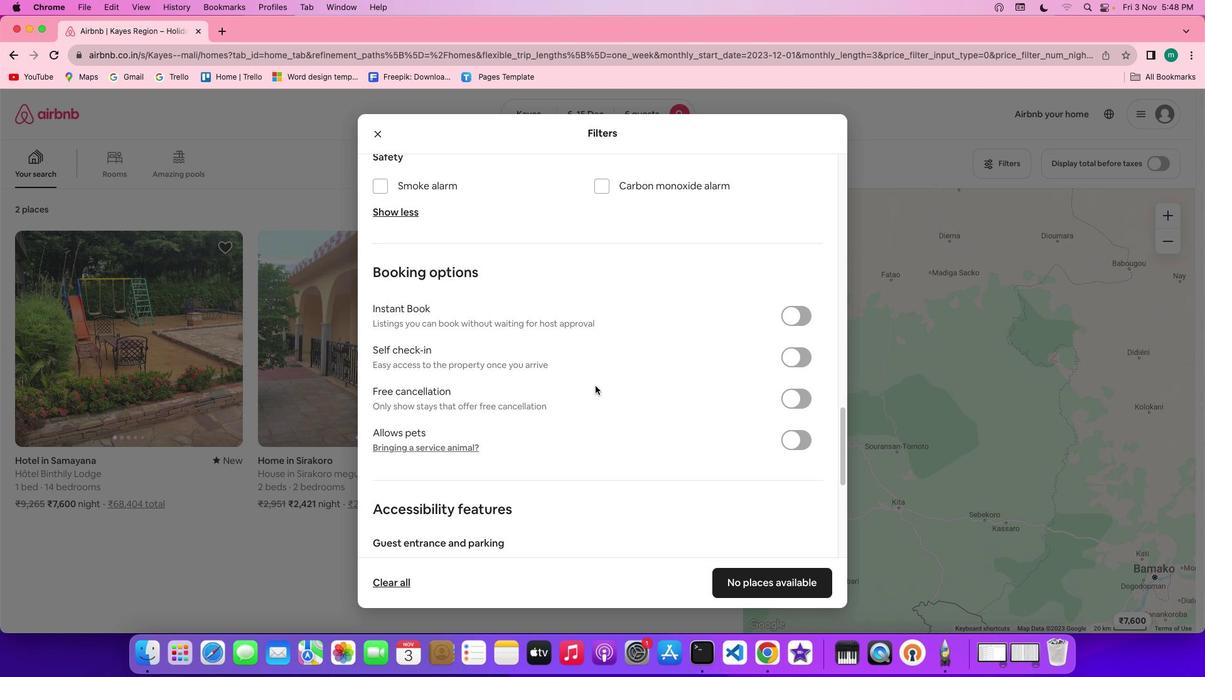 
Action: Mouse scrolled (595, 386) with delta (0, 0)
Screenshot: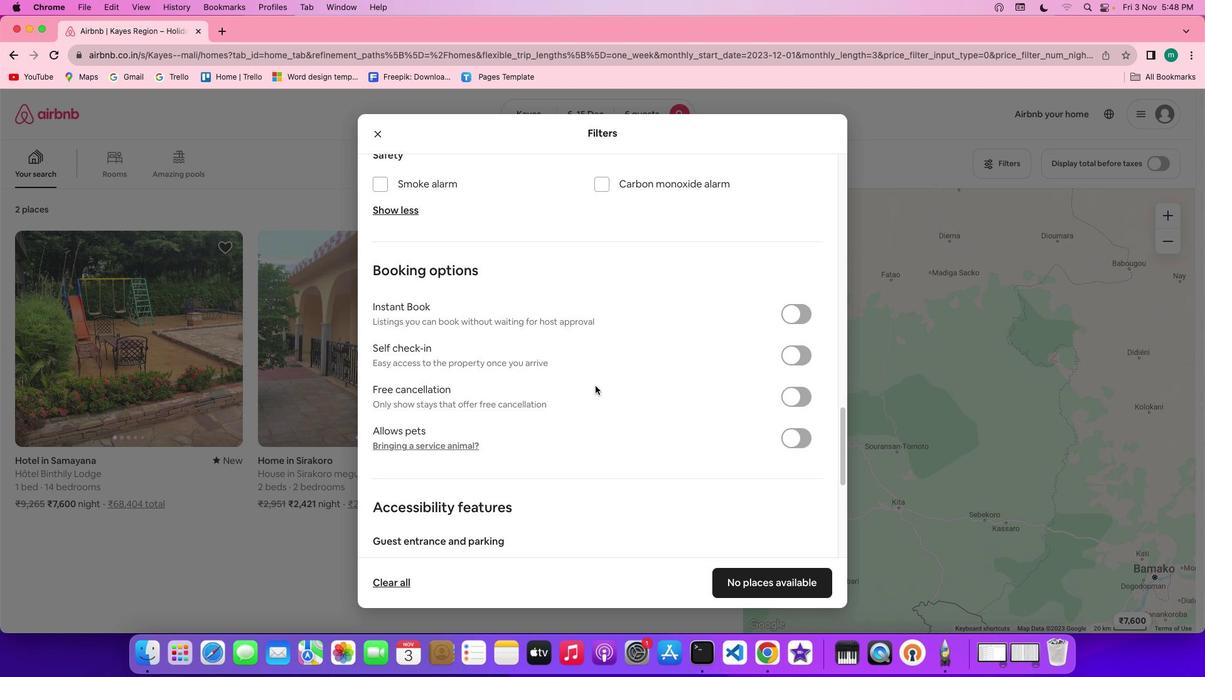 
Action: Mouse scrolled (595, 386) with delta (0, 0)
Screenshot: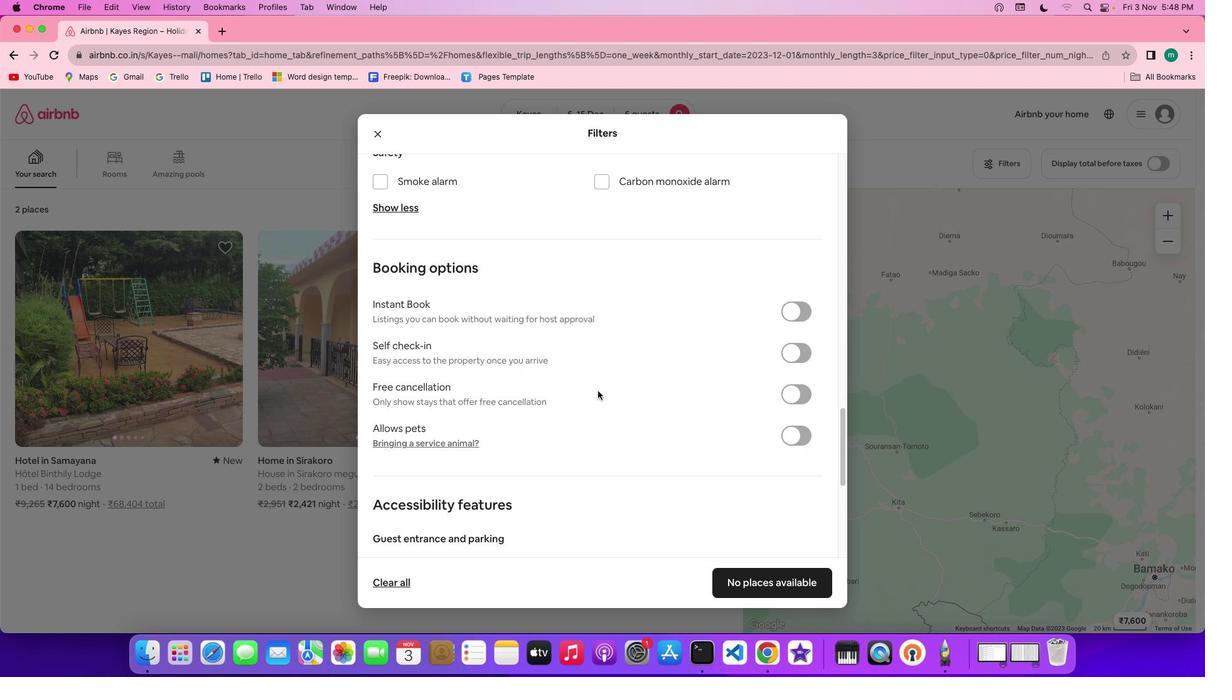
Action: Mouse moved to (664, 436)
Screenshot: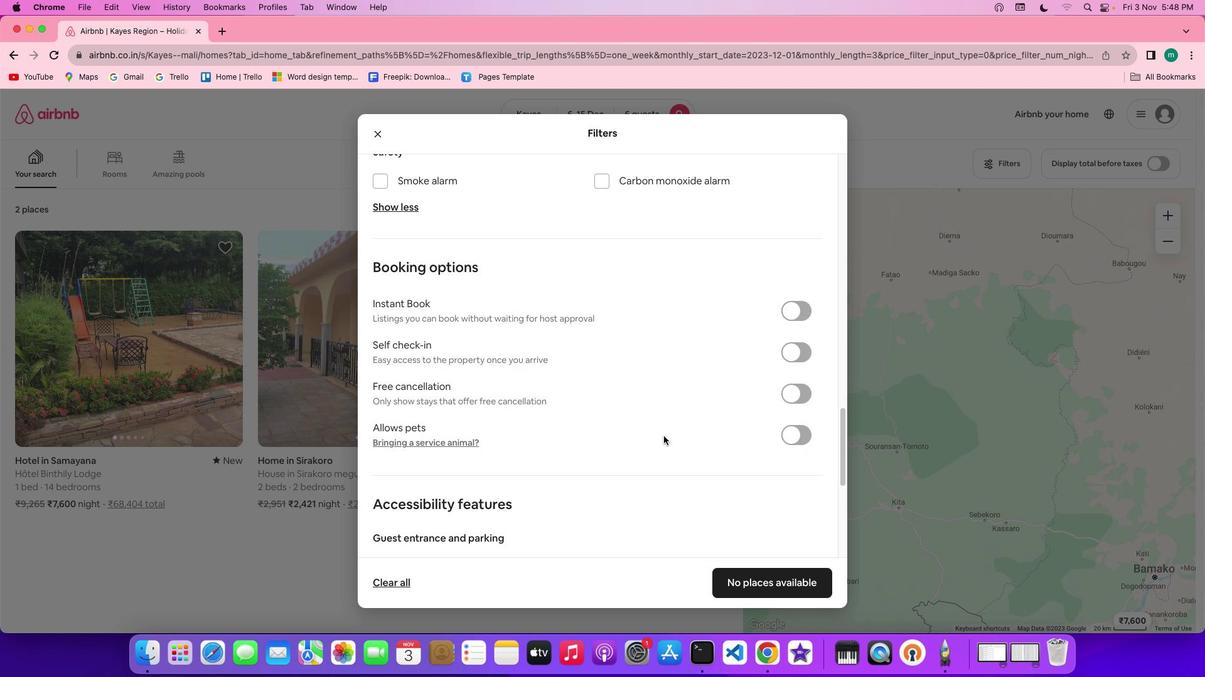 
Action: Mouse scrolled (664, 436) with delta (0, 0)
Screenshot: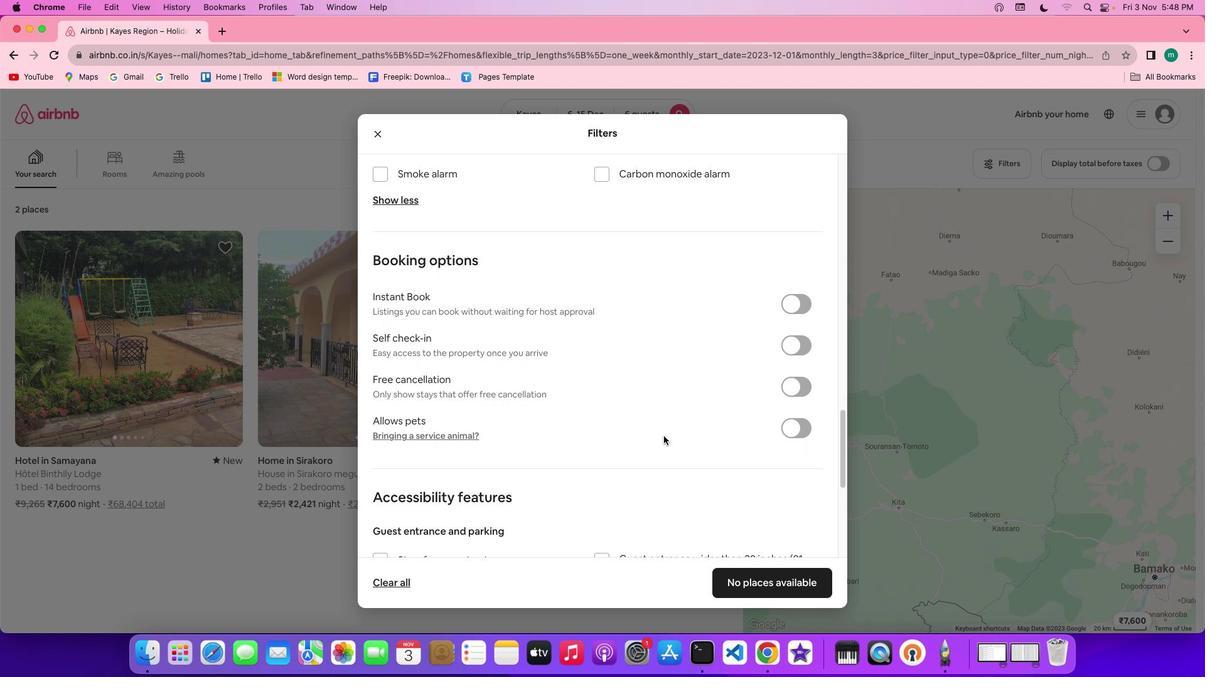 
Action: Mouse scrolled (664, 436) with delta (0, 0)
Screenshot: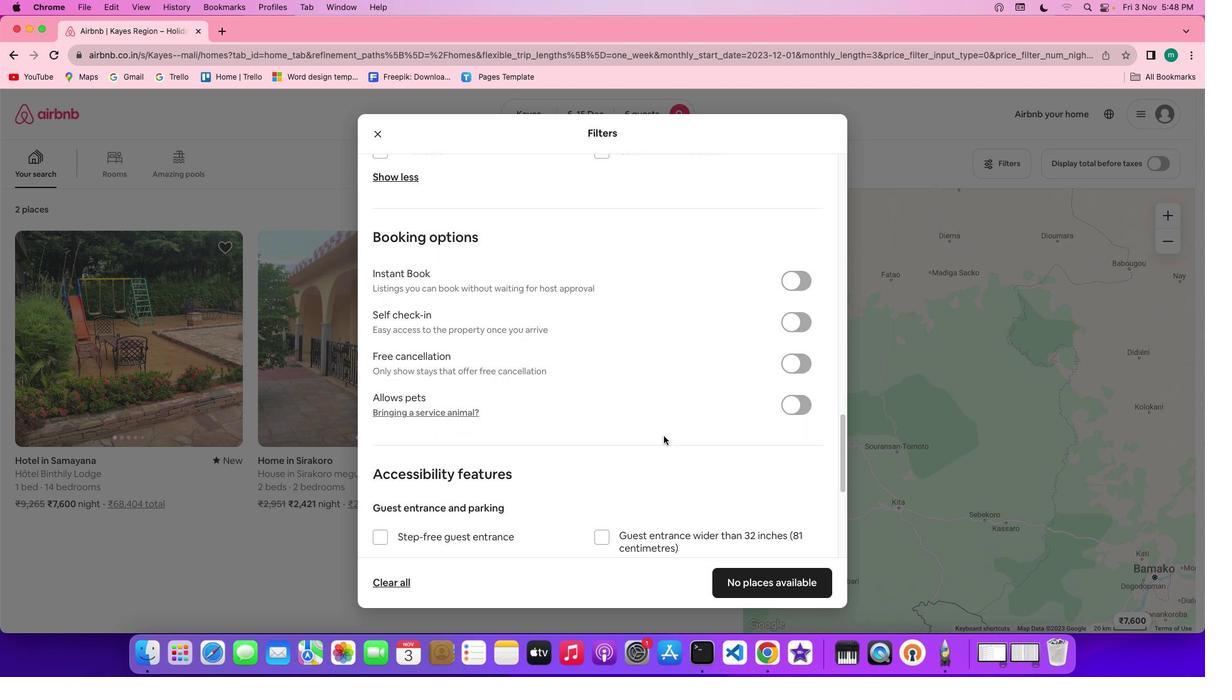 
Action: Mouse scrolled (664, 436) with delta (0, 0)
Screenshot: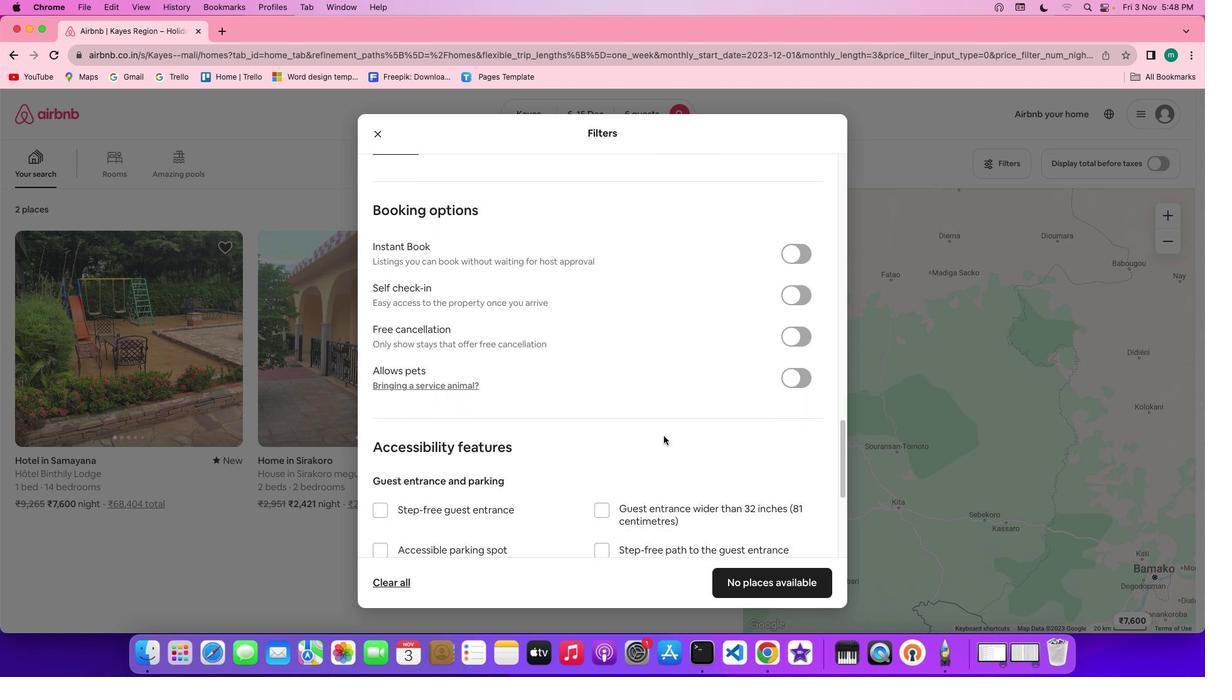 
Action: Mouse scrolled (664, 436) with delta (0, 0)
Screenshot: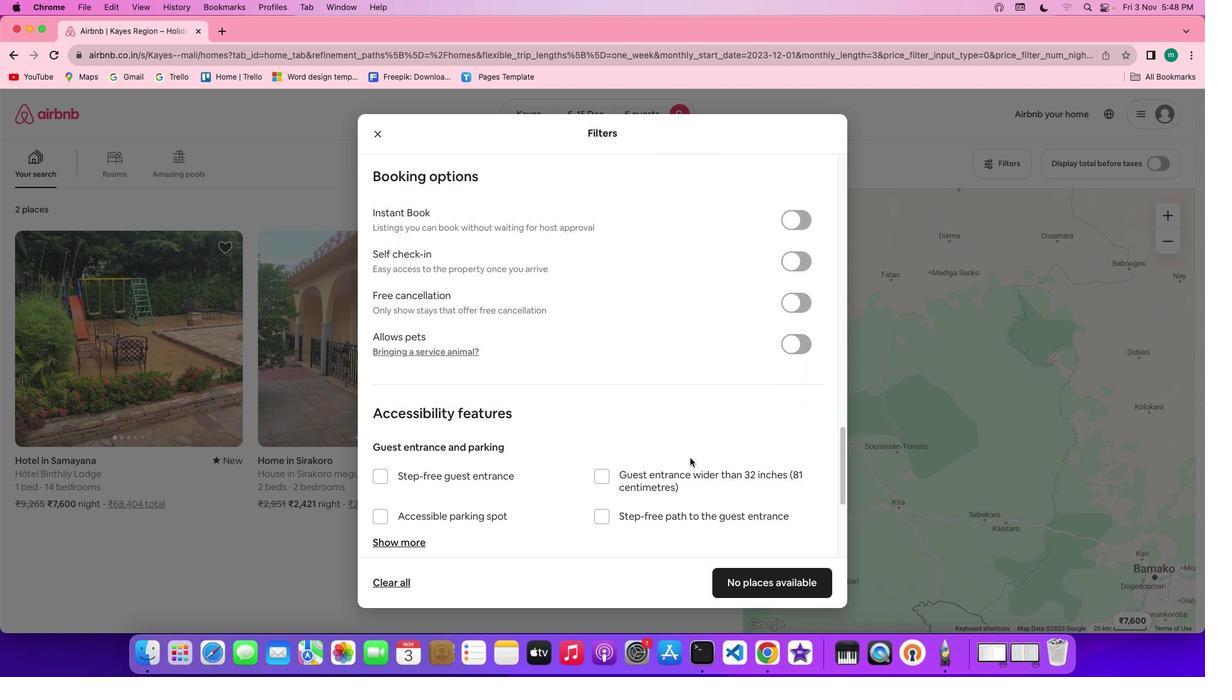 
Action: Mouse moved to (702, 473)
Screenshot: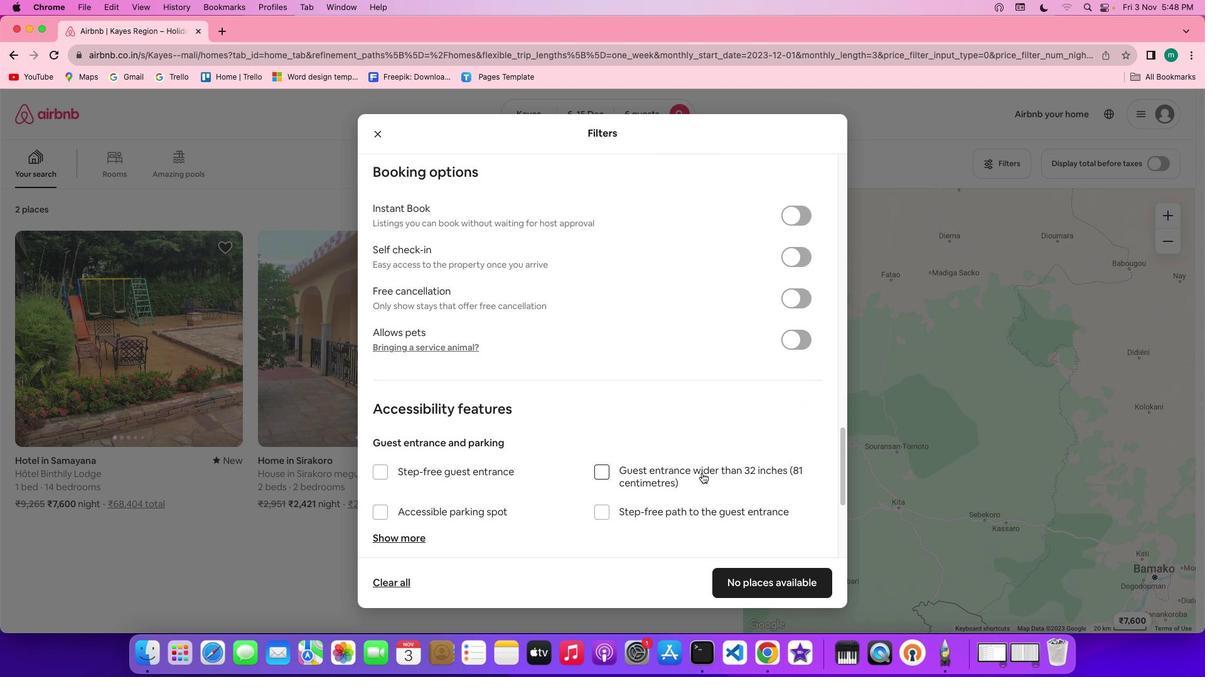 
Action: Mouse scrolled (702, 473) with delta (0, 0)
Screenshot: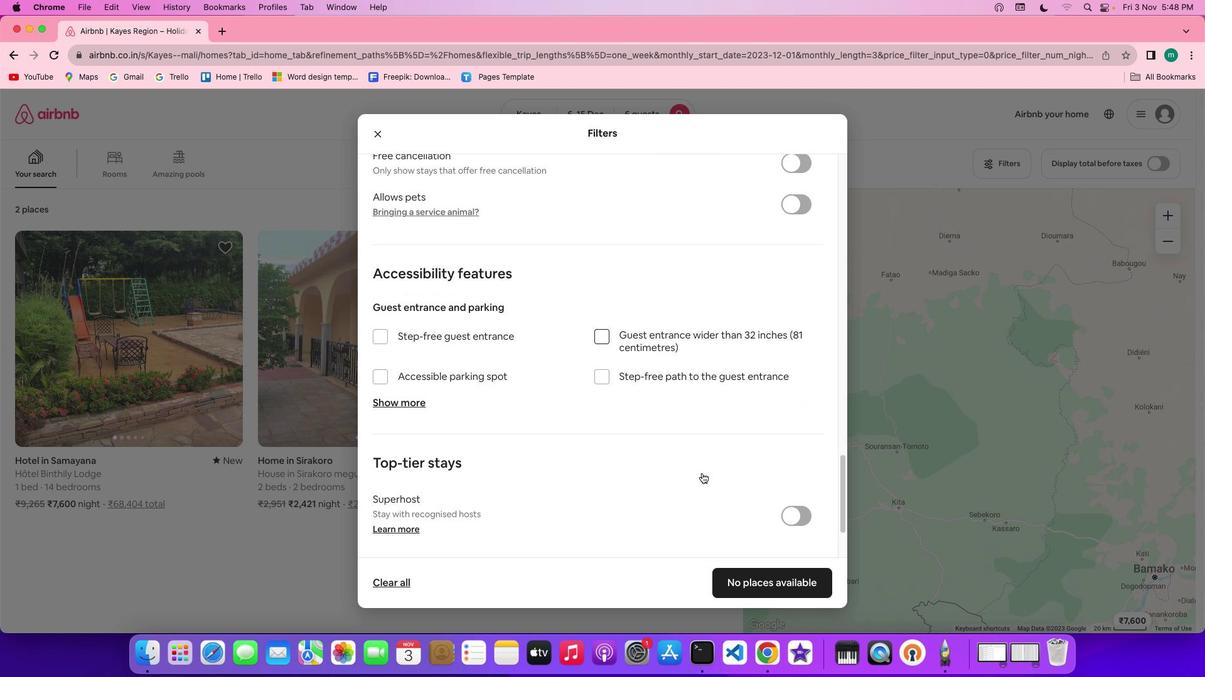 
Action: Mouse scrolled (702, 473) with delta (0, 0)
Screenshot: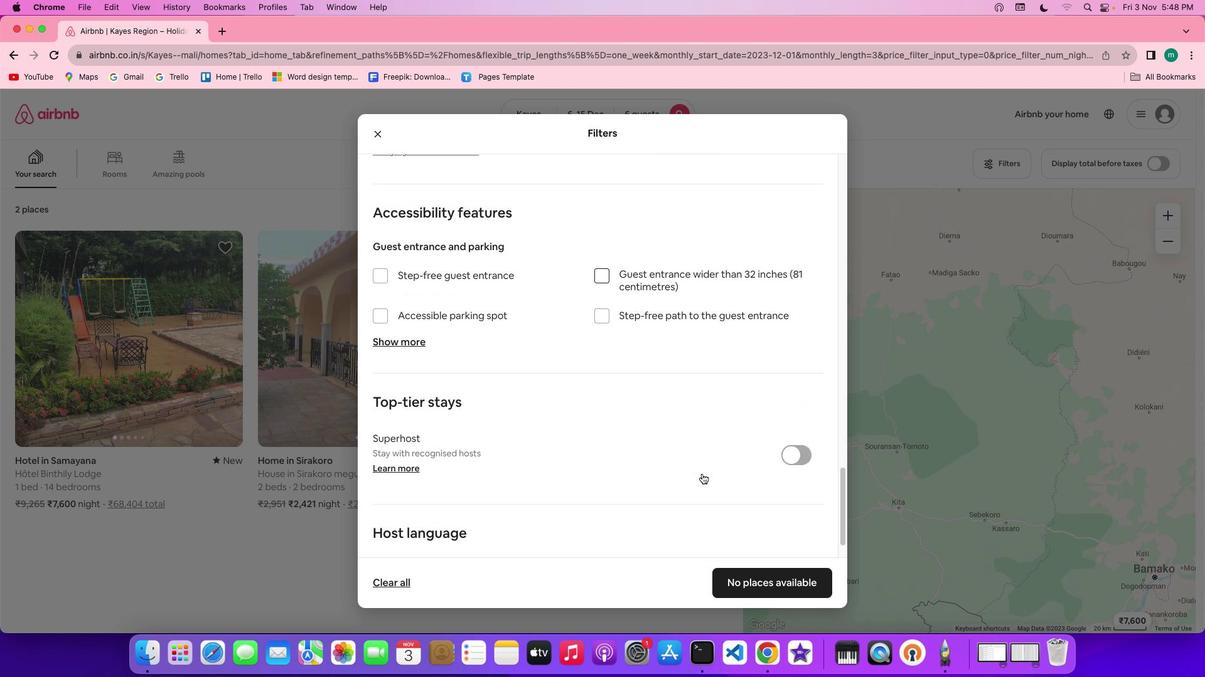 
Action: Mouse scrolled (702, 473) with delta (0, -1)
Screenshot: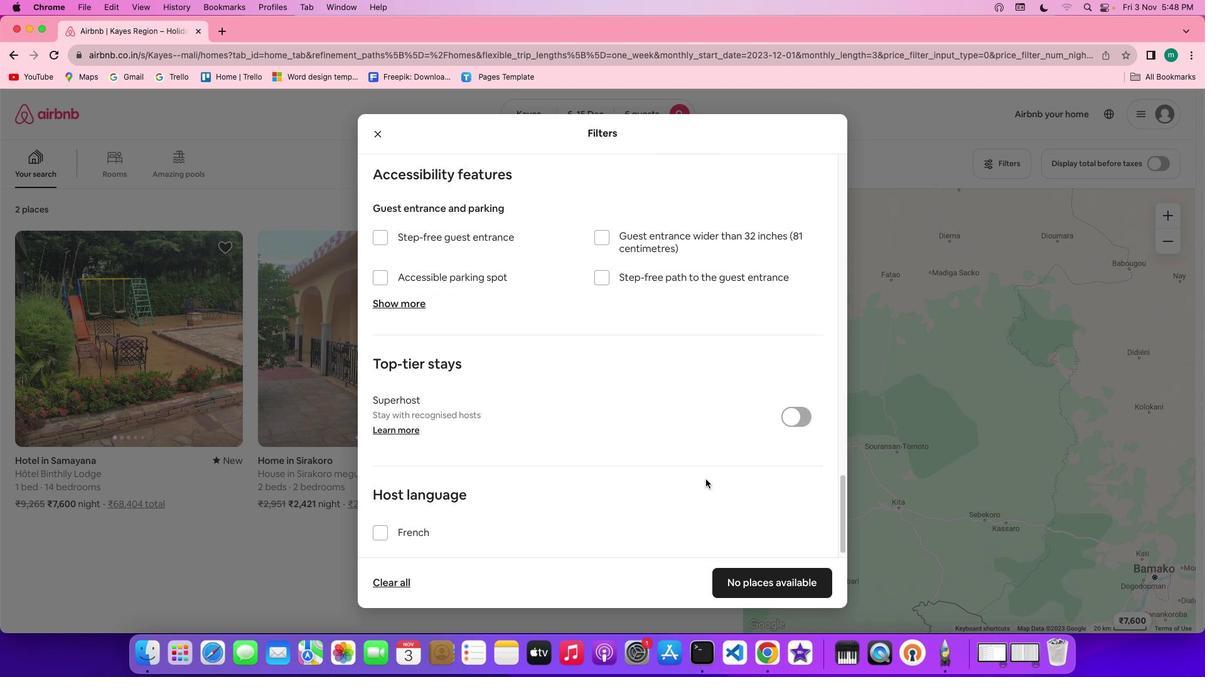 
Action: Mouse scrolled (702, 473) with delta (0, -2)
Screenshot: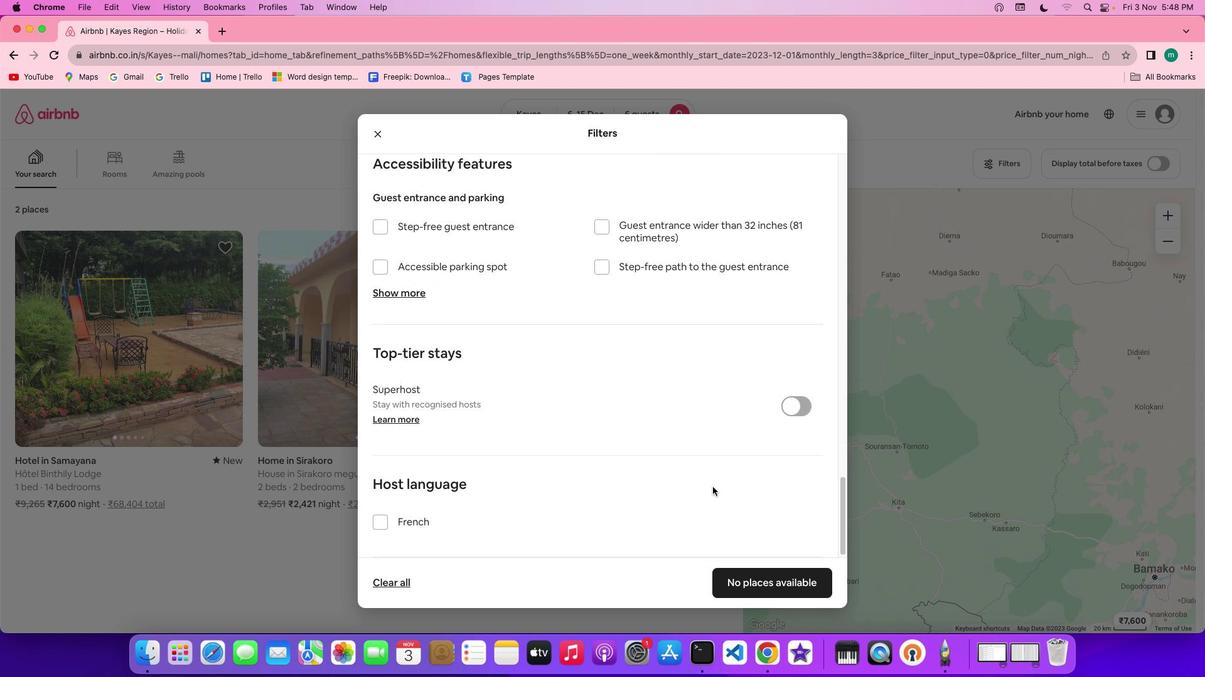 
Action: Mouse scrolled (702, 473) with delta (0, -2)
Screenshot: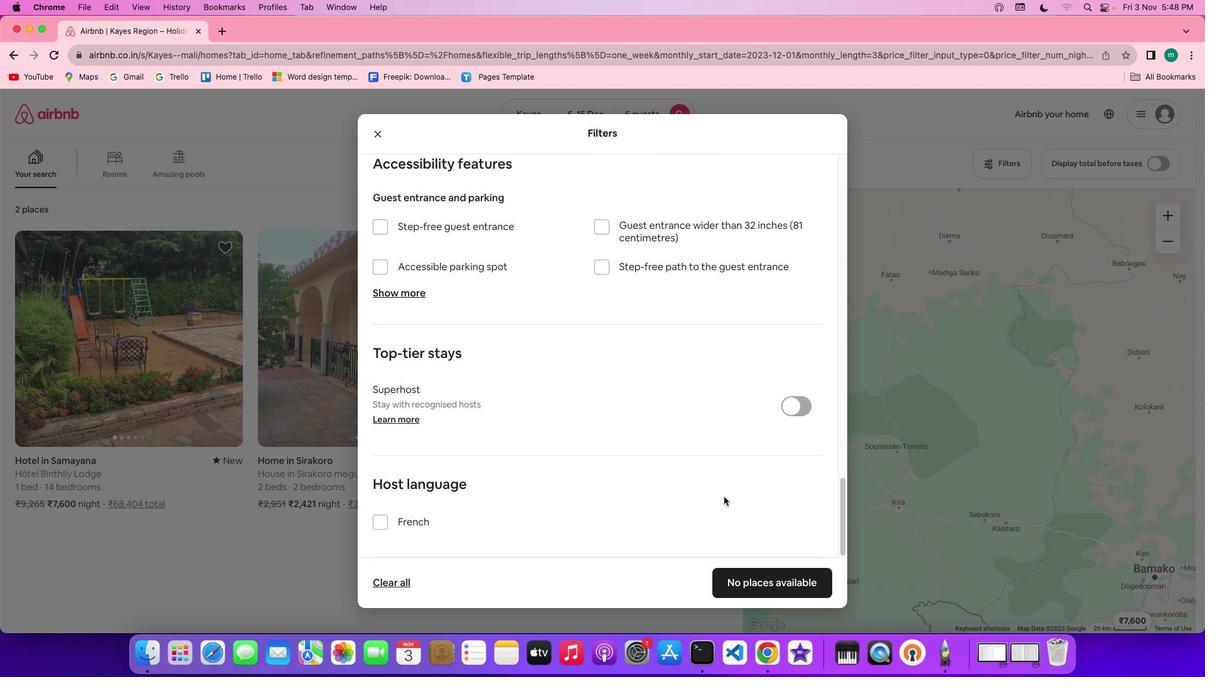 
Action: Mouse moved to (723, 497)
Screenshot: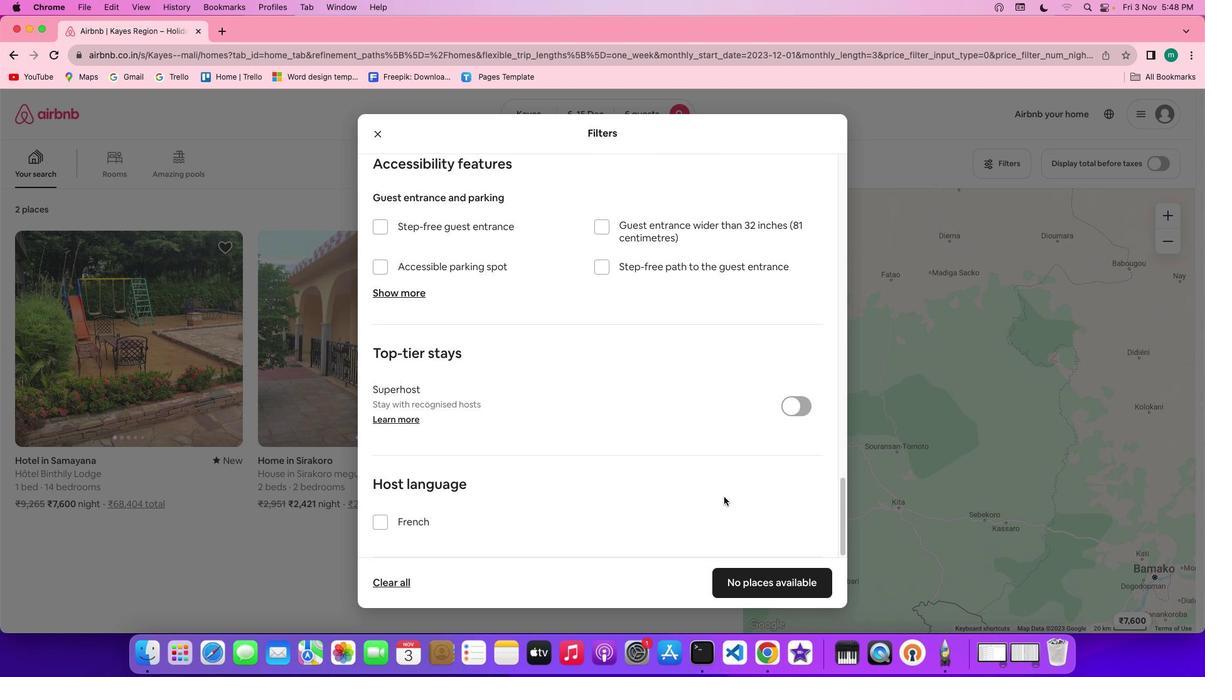 
Action: Mouse scrolled (723, 497) with delta (0, 0)
Screenshot: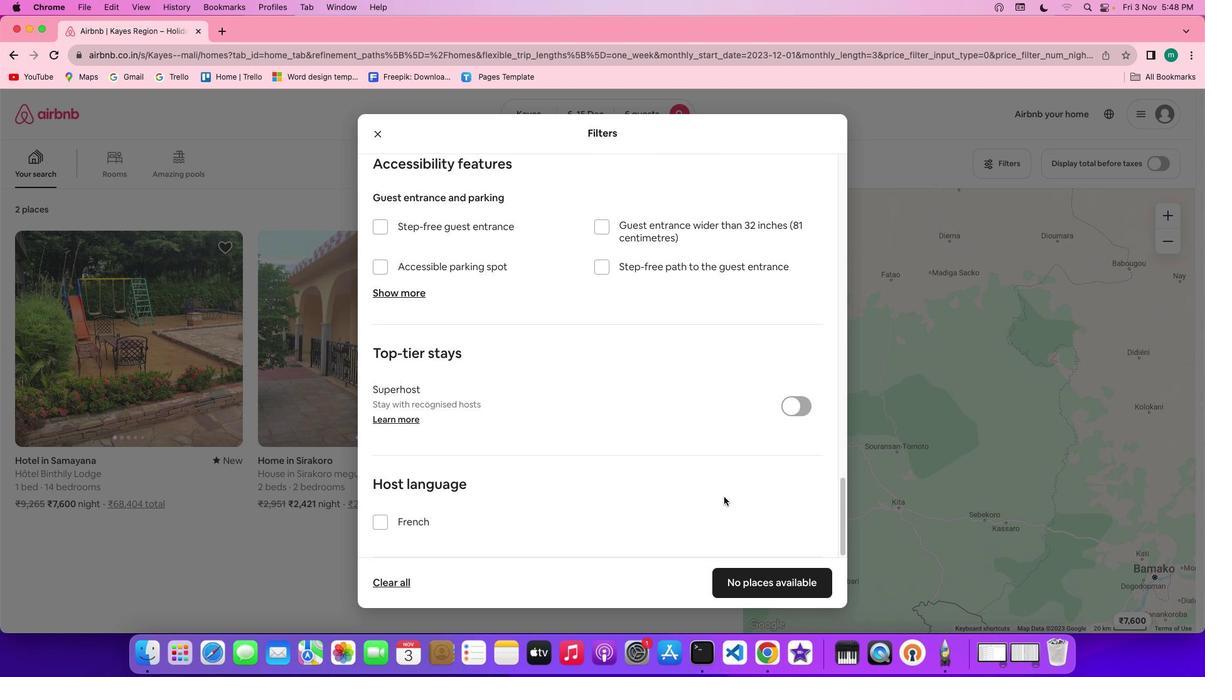 
Action: Mouse scrolled (723, 497) with delta (0, 0)
Screenshot: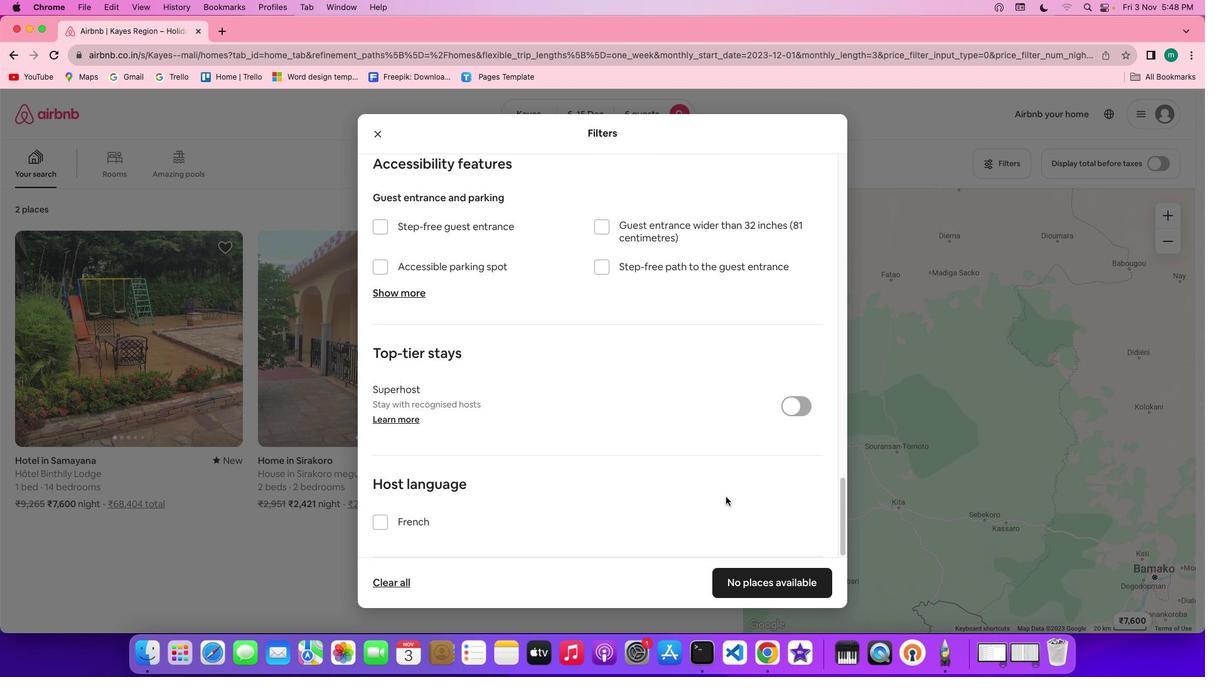 
Action: Mouse scrolled (723, 497) with delta (0, -1)
Screenshot: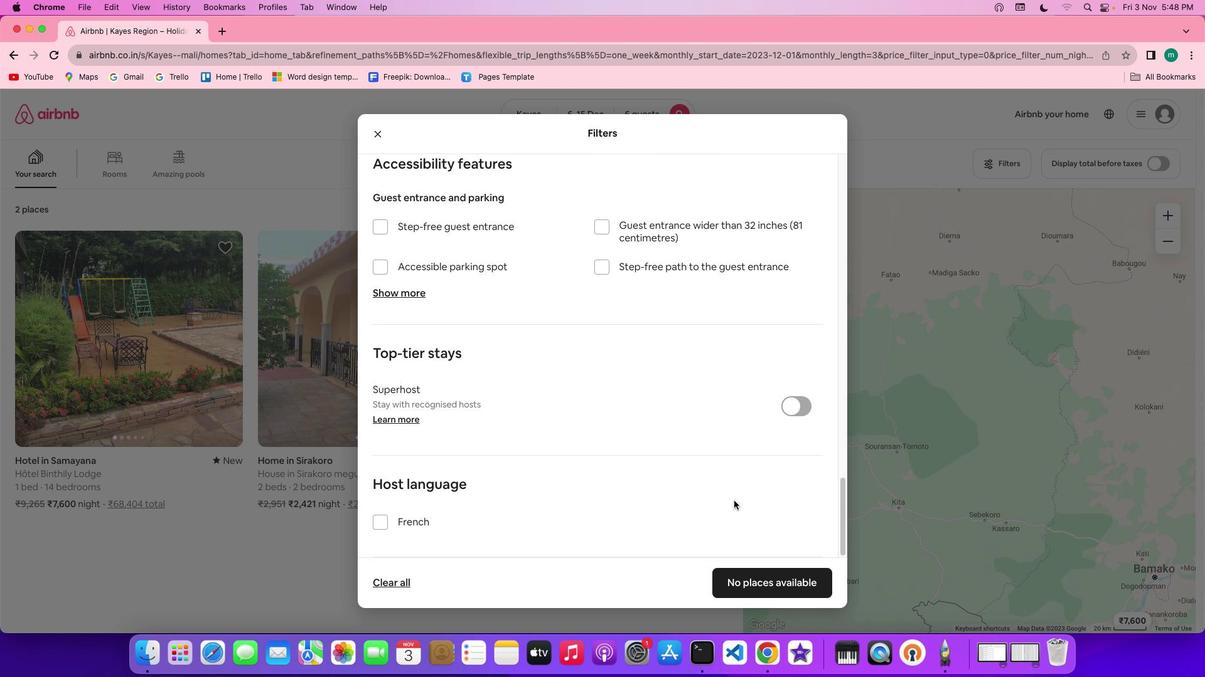 
Action: Mouse scrolled (723, 497) with delta (0, -3)
Screenshot: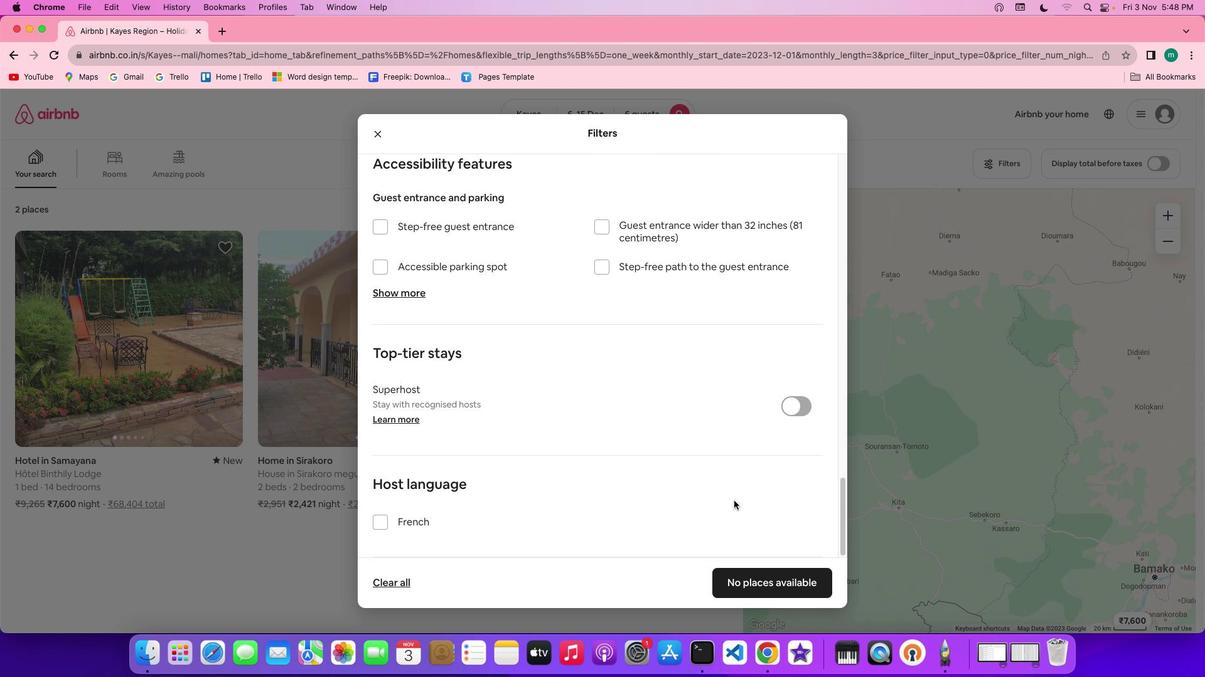 
Action: Mouse scrolled (723, 497) with delta (0, -3)
Screenshot: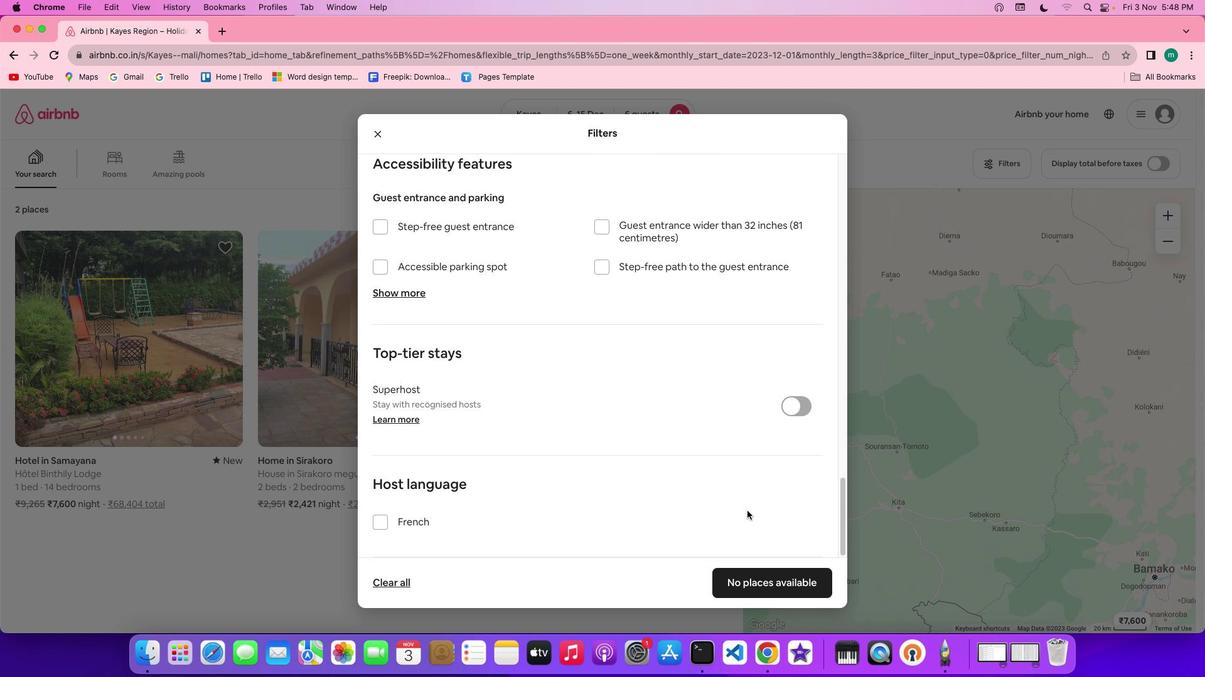 
Action: Mouse scrolled (723, 497) with delta (0, -3)
Screenshot: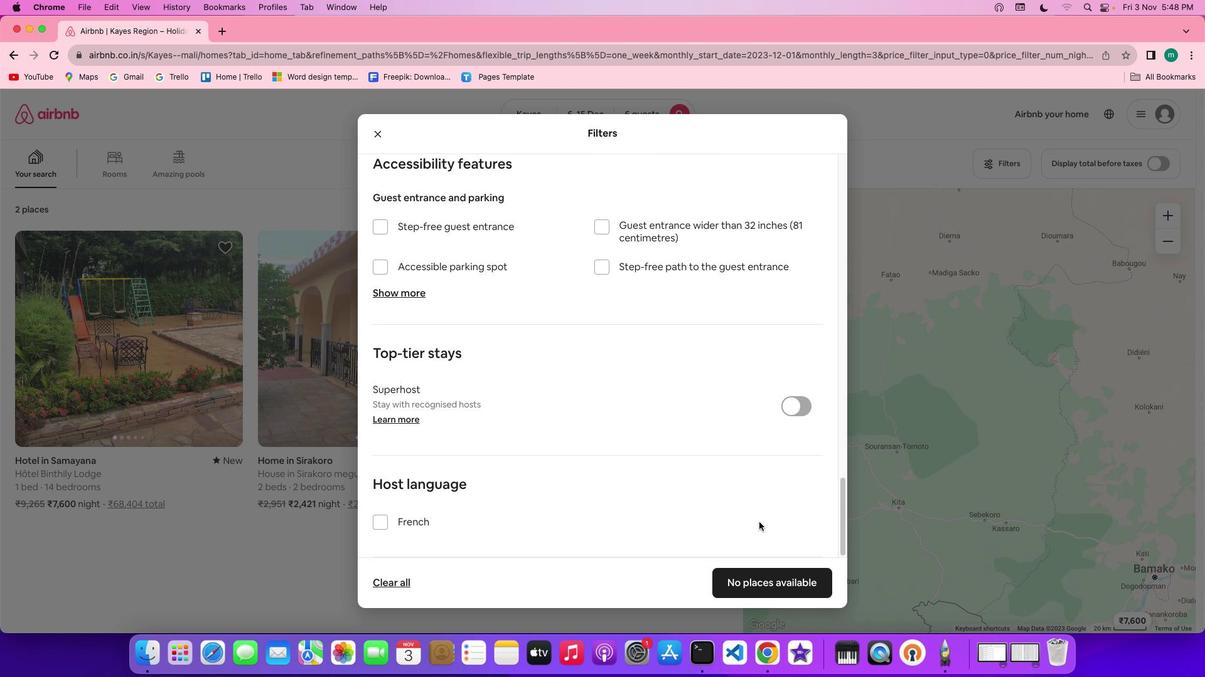 
Action: Mouse moved to (776, 578)
Screenshot: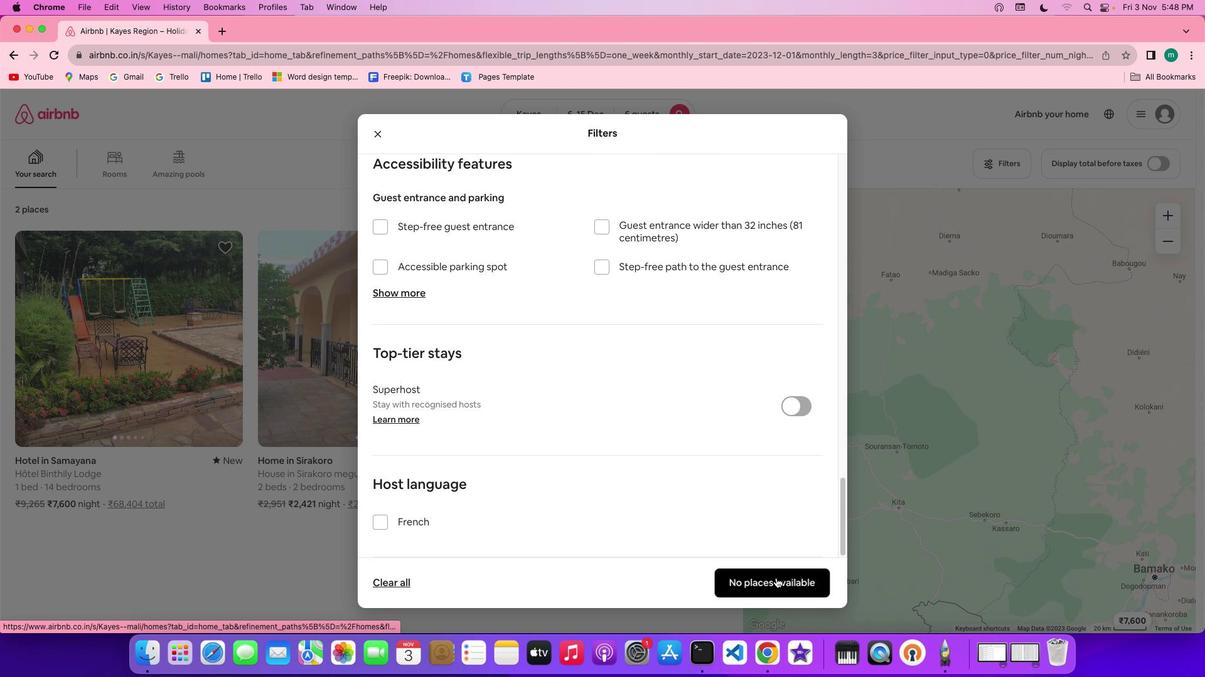 
Action: Mouse pressed left at (776, 578)
Screenshot: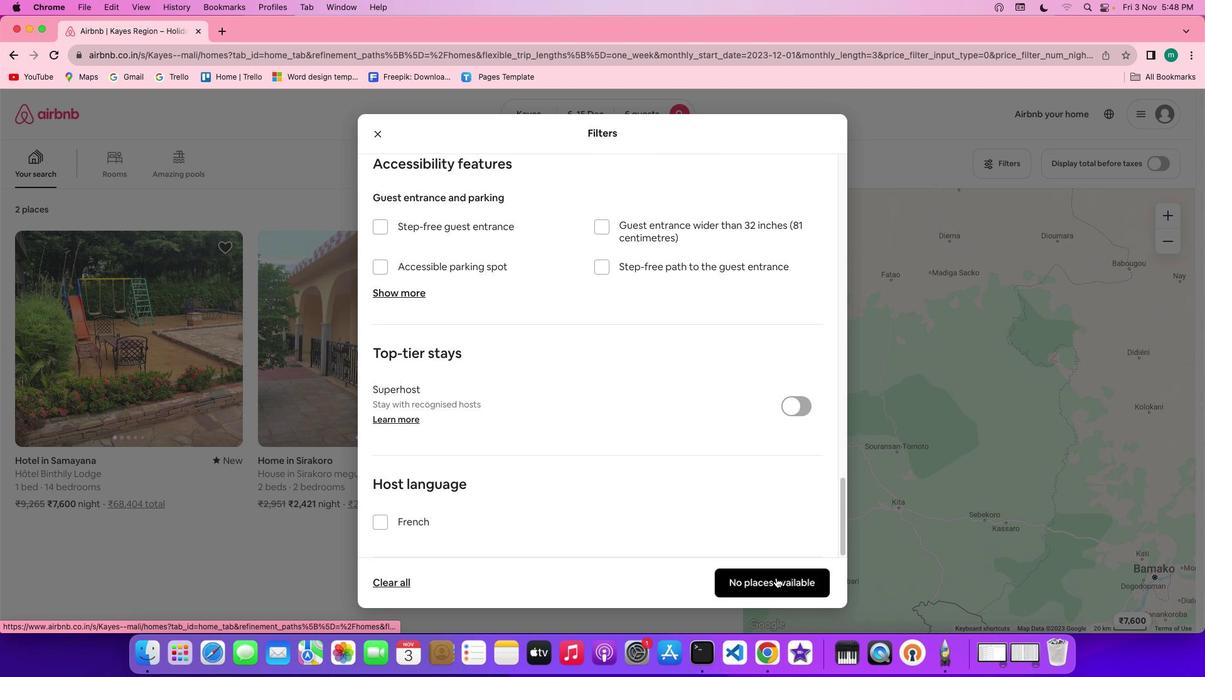 
Action: Mouse moved to (493, 470)
Screenshot: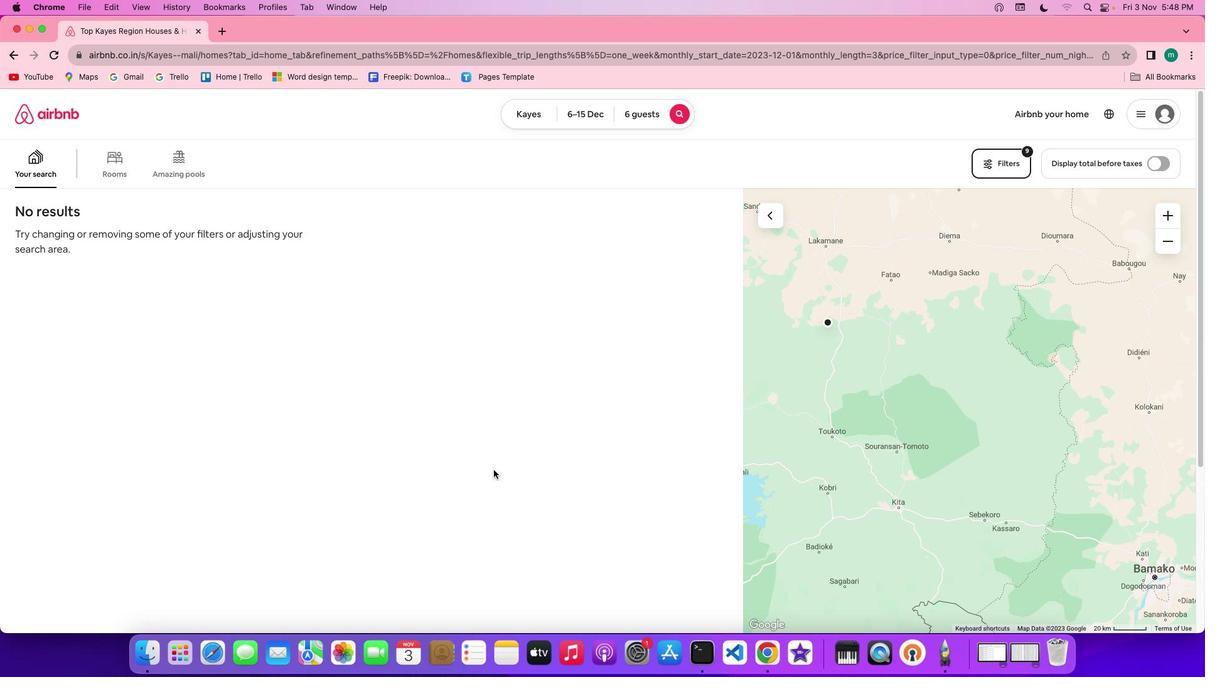 
